 Task: Compose an email with the signature Brenda Cooper with the subject Happy birthday and the message I would like to request an extension on this deadline. from softage.1@softage.net to softage.5@softage.net with an attached document Presentation.pptx Undo the message and rewrite the message as Thank you for your interest in our product/service. Send the email. Finally, move the email from Sent Items to the label Writing
Action: Mouse moved to (452, 729)
Screenshot: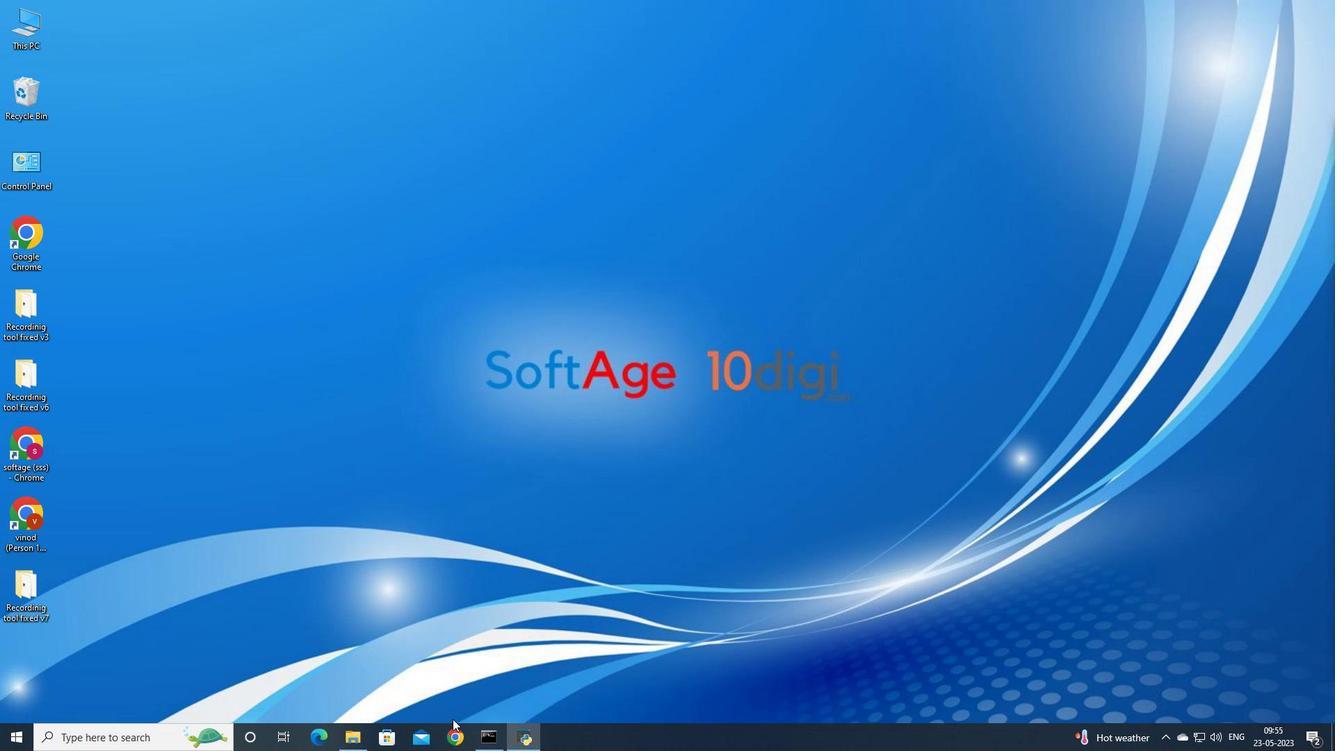 
Action: Mouse pressed left at (452, 729)
Screenshot: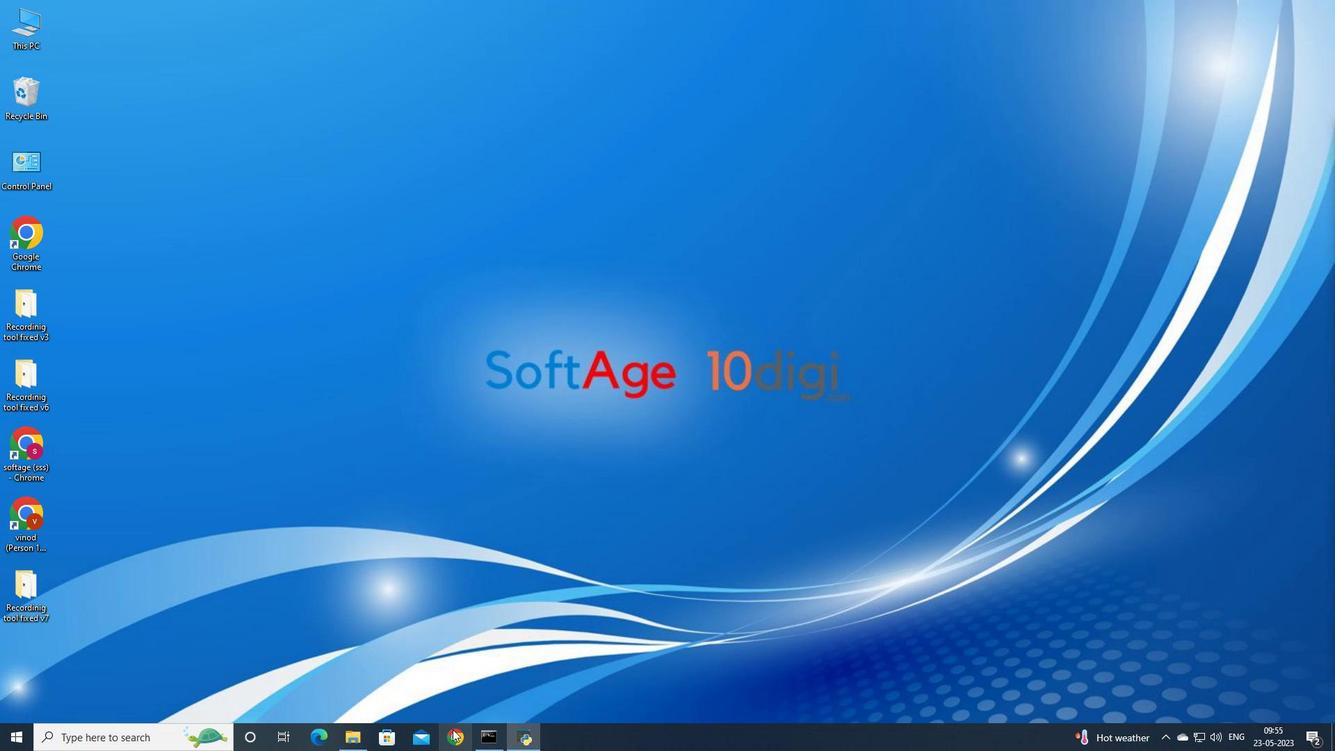 
Action: Mouse moved to (634, 439)
Screenshot: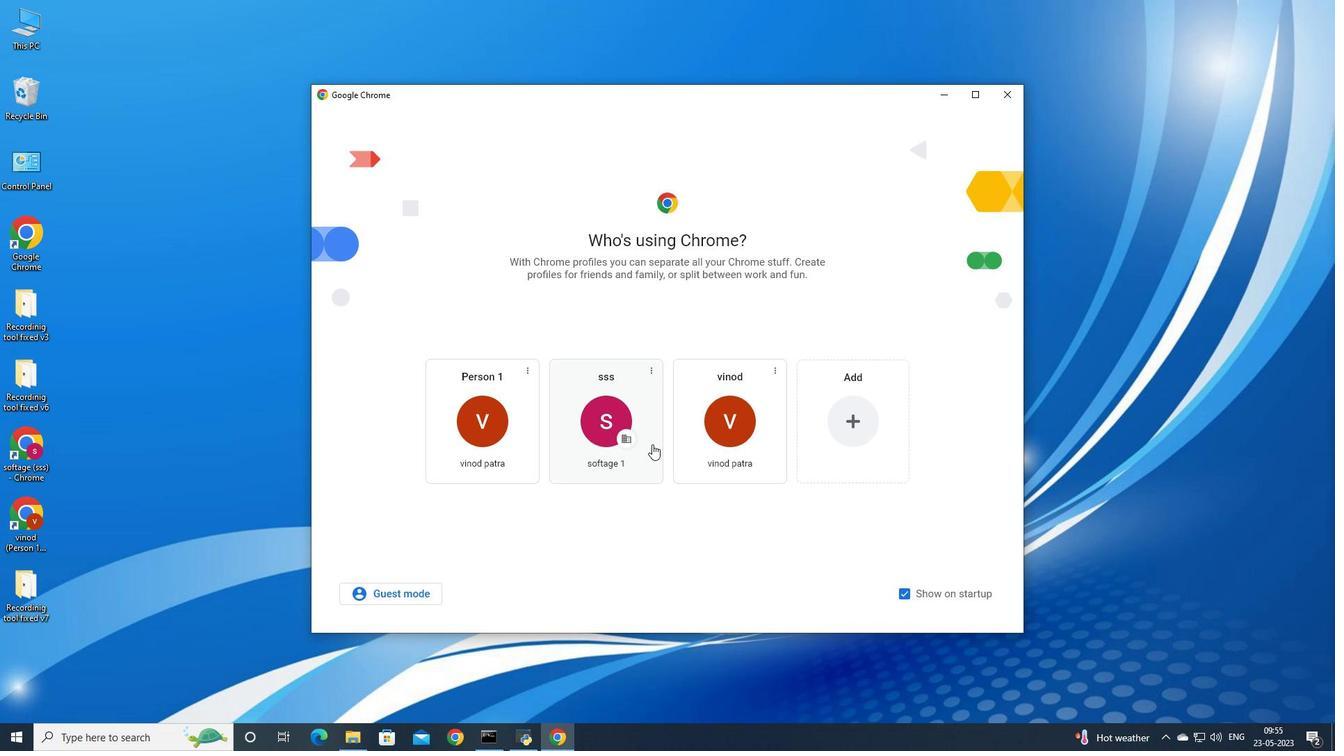 
Action: Mouse pressed left at (634, 439)
Screenshot: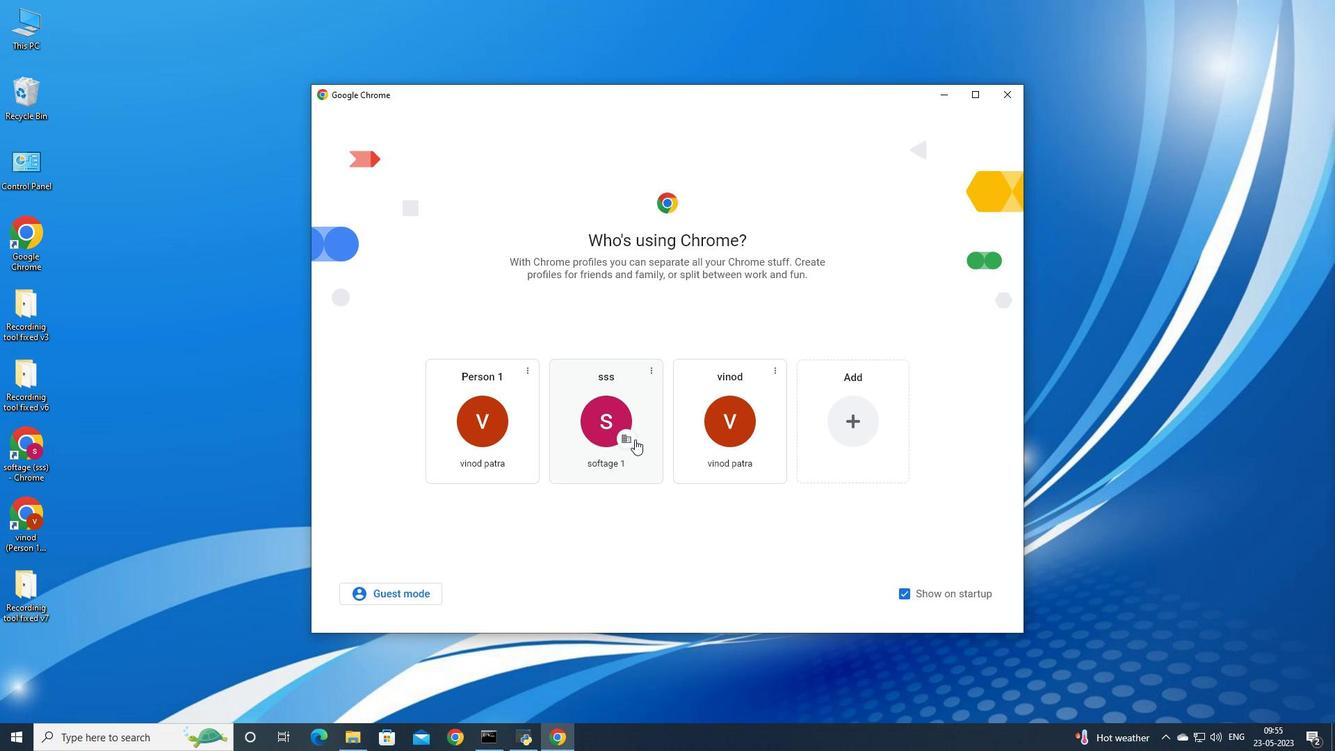 
Action: Mouse moved to (1204, 67)
Screenshot: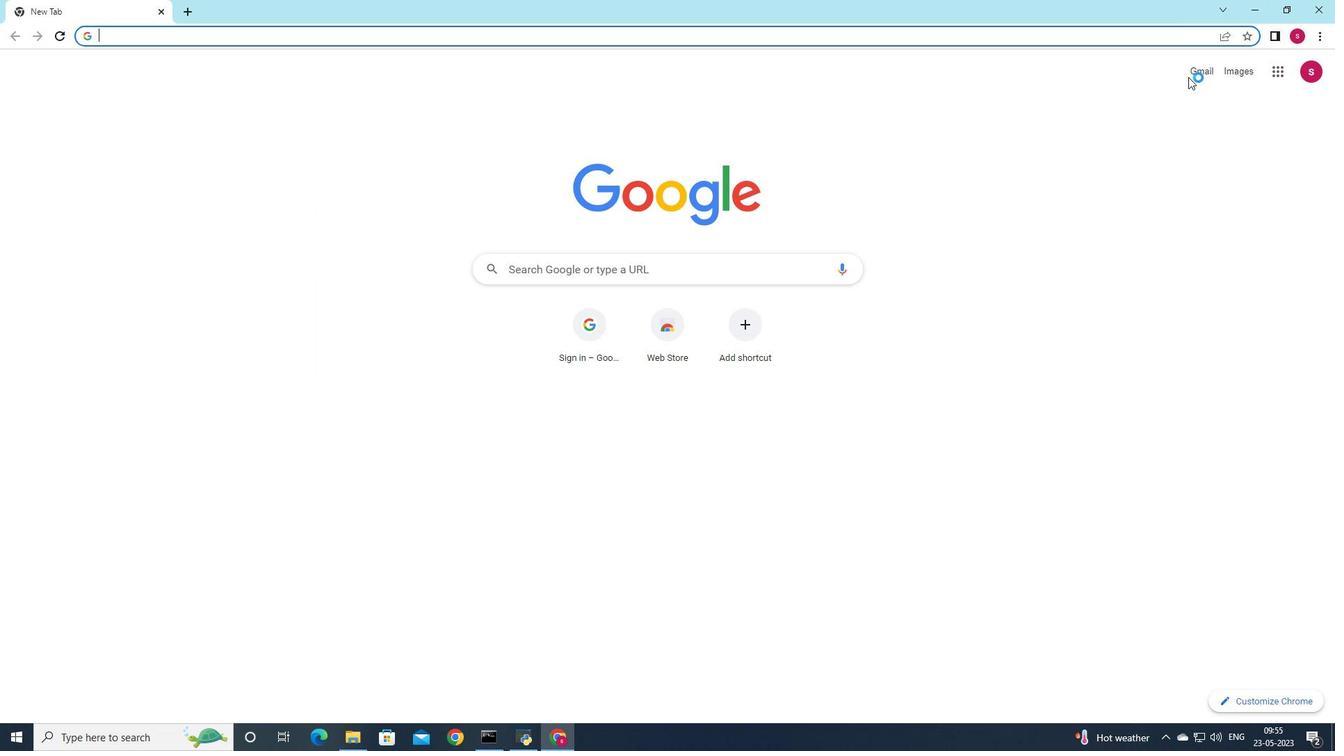 
Action: Mouse pressed left at (1204, 67)
Screenshot: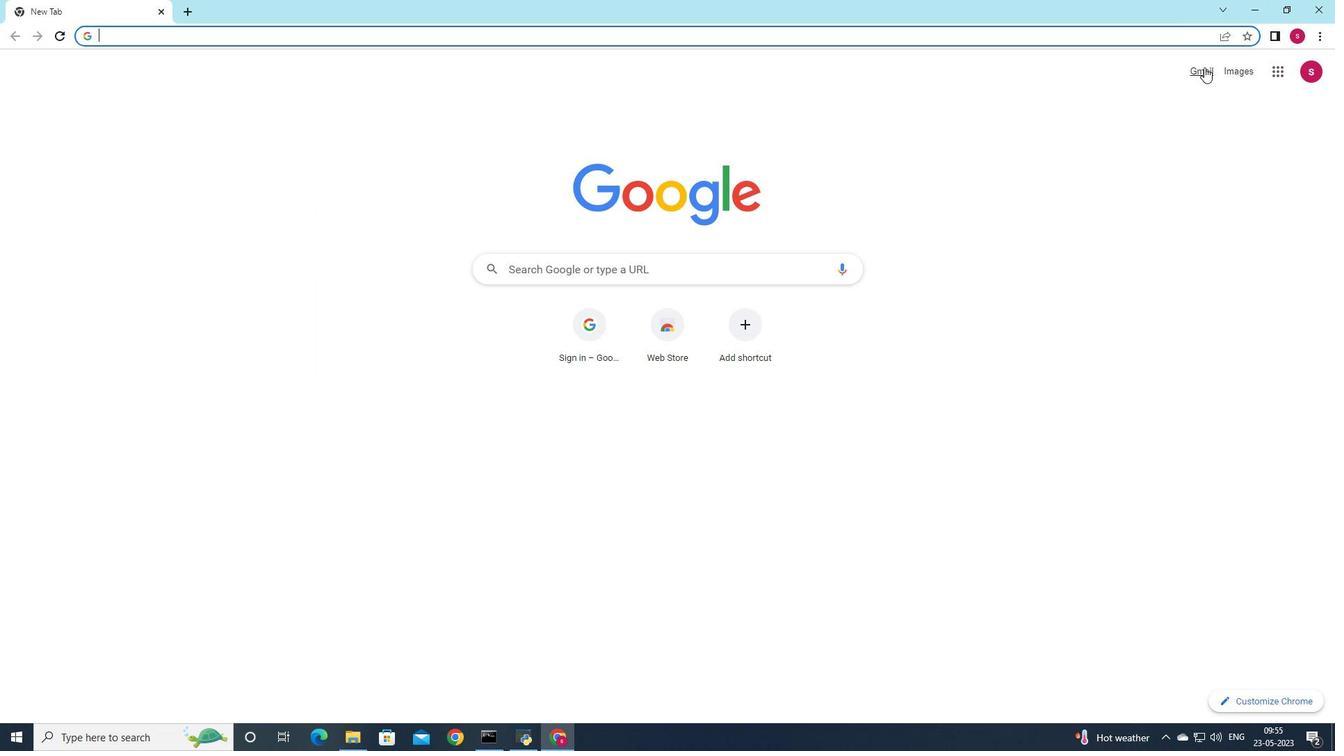 
Action: Mouse moved to (1172, 94)
Screenshot: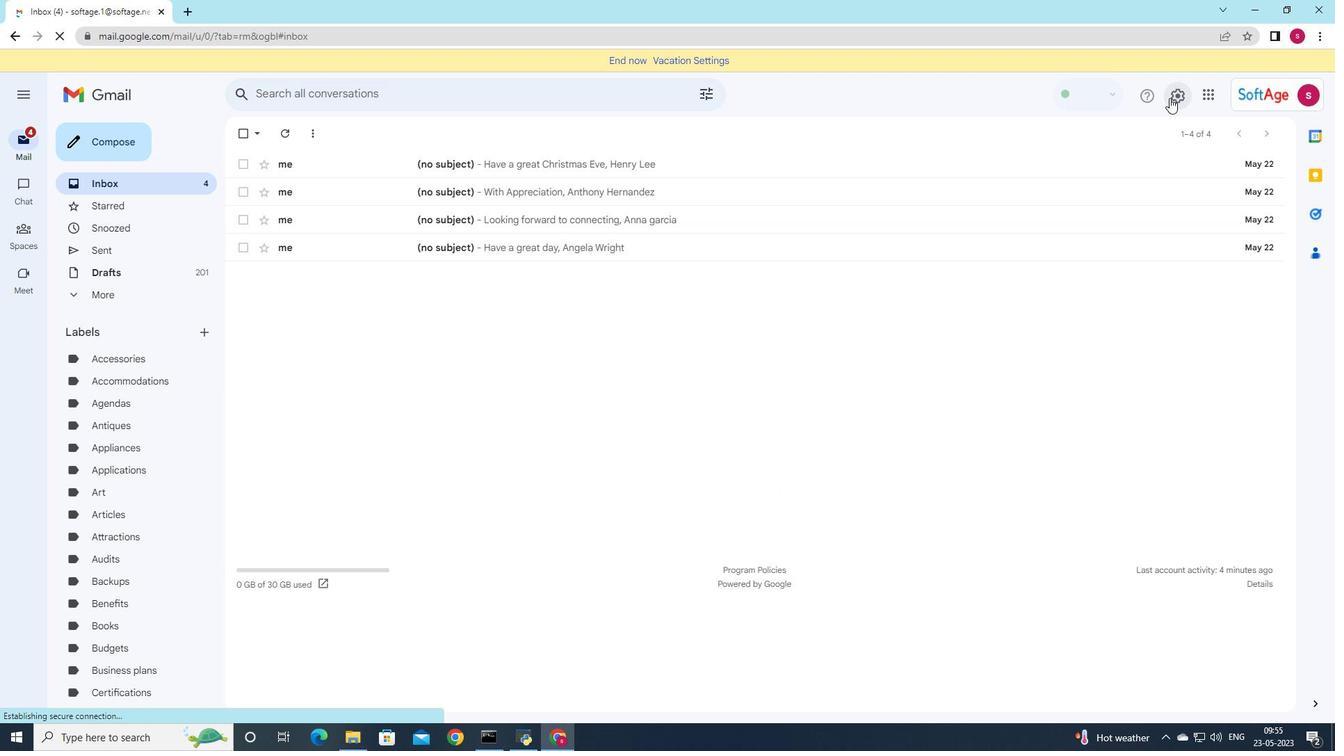 
Action: Mouse pressed left at (1172, 94)
Screenshot: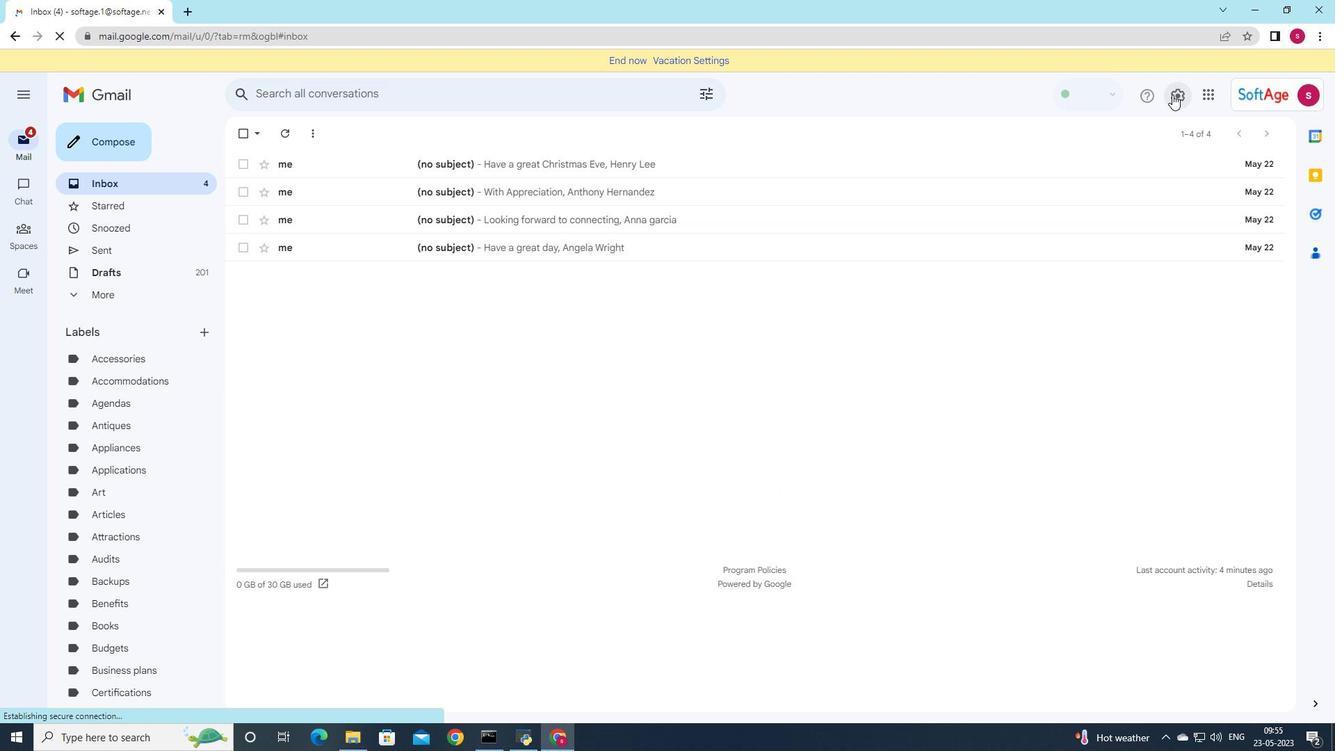 
Action: Mouse moved to (1154, 166)
Screenshot: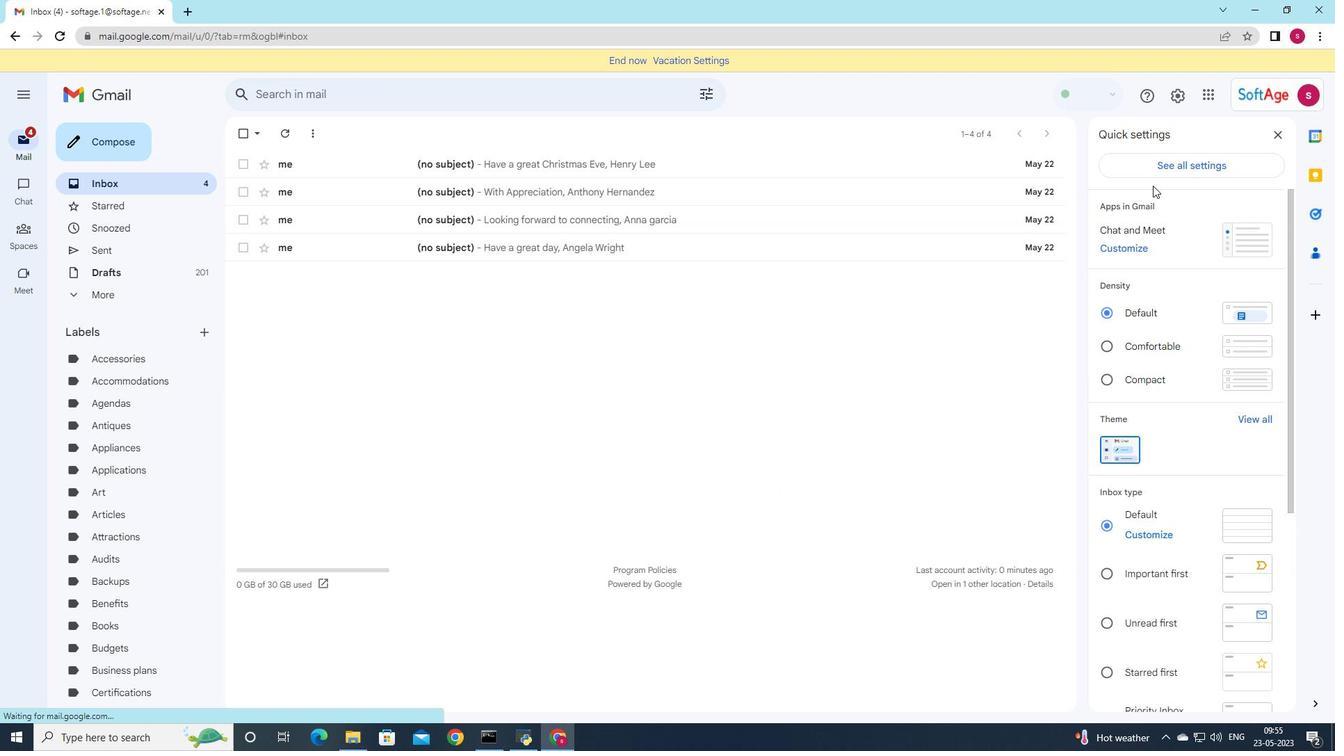 
Action: Mouse pressed left at (1154, 166)
Screenshot: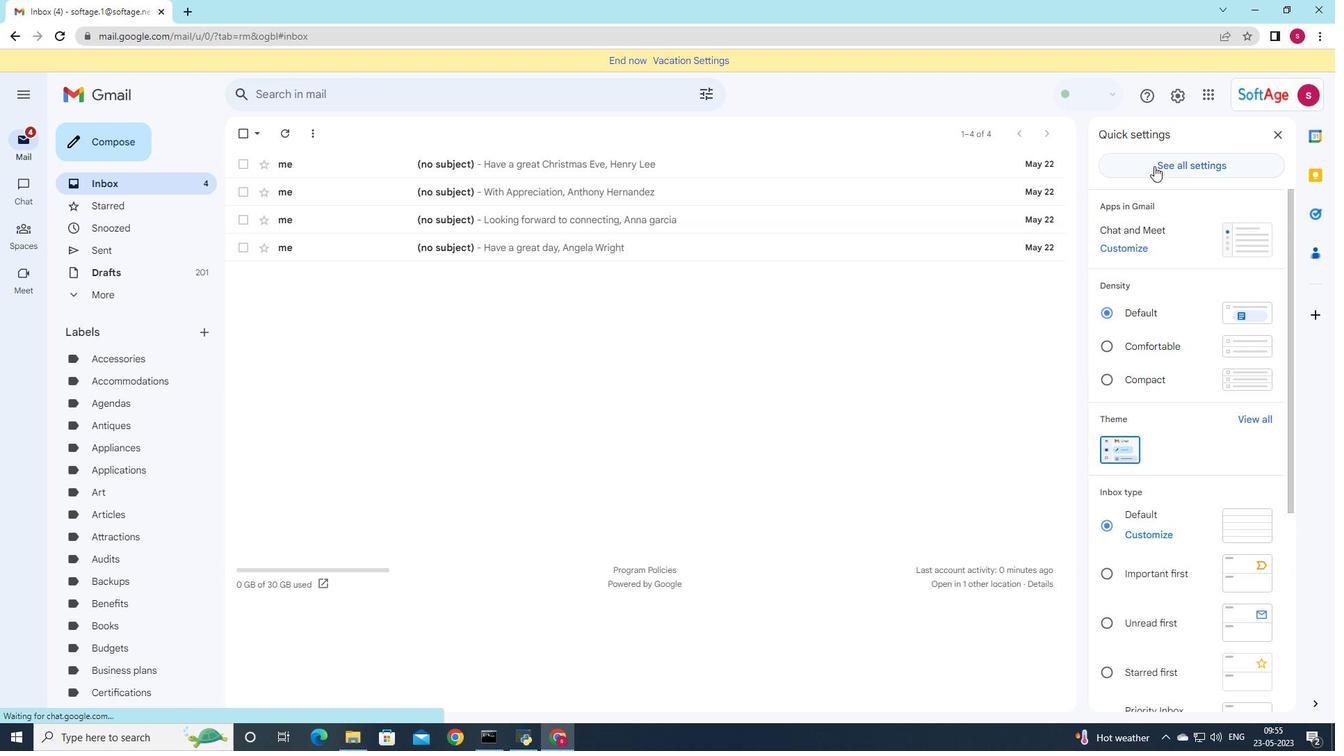 
Action: Mouse moved to (748, 403)
Screenshot: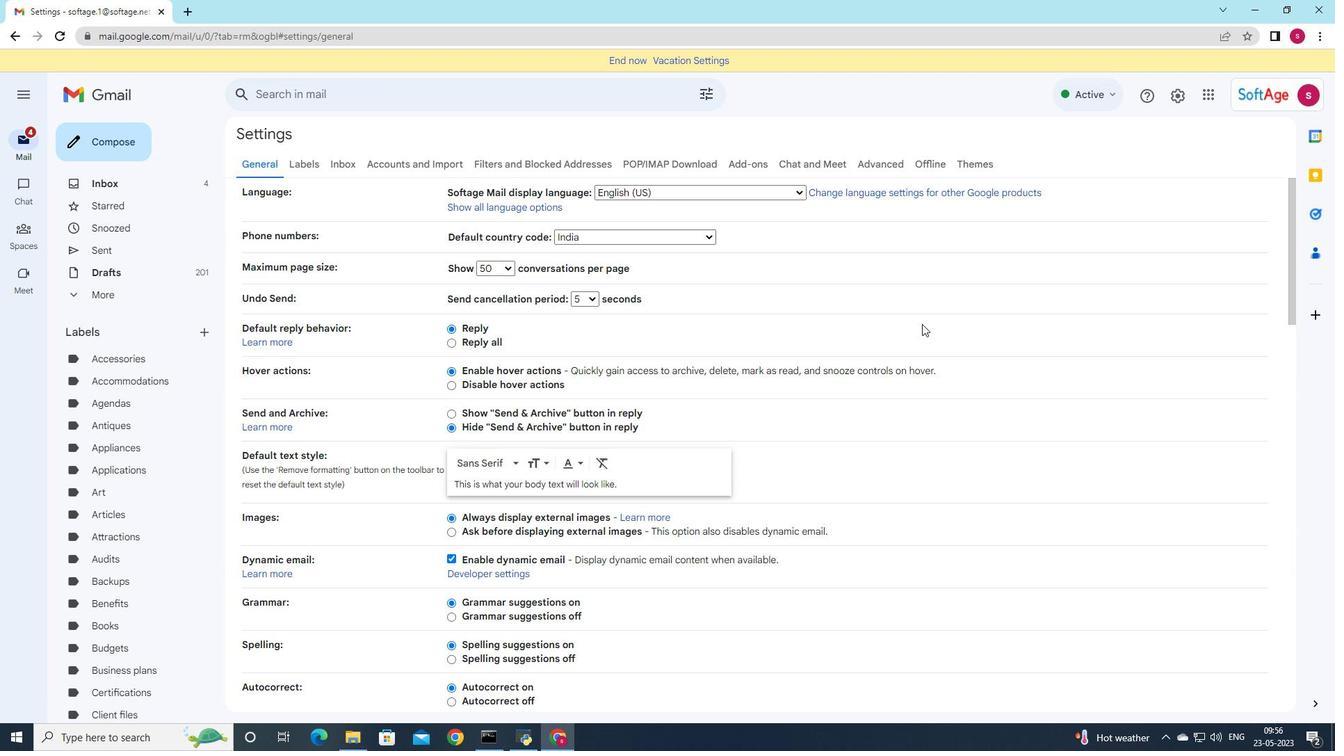 
Action: Mouse scrolled (748, 402) with delta (0, 0)
Screenshot: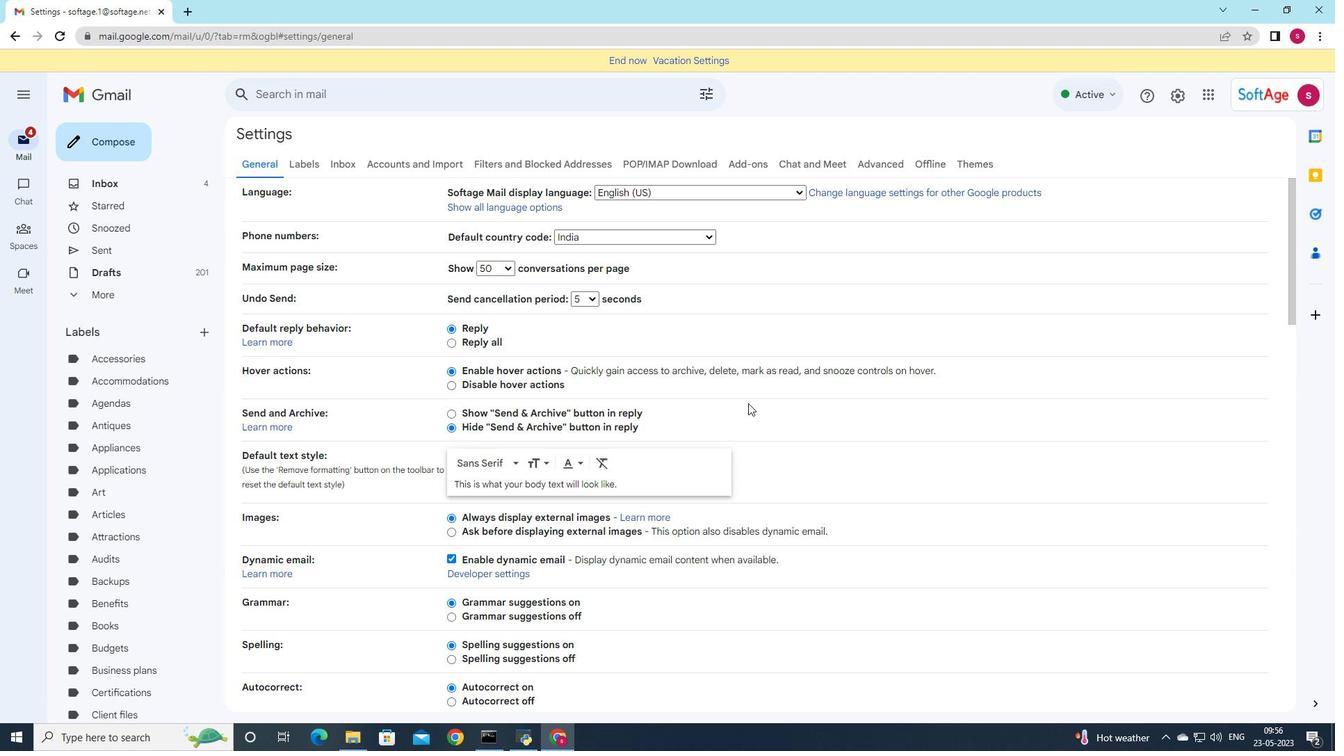 
Action: Mouse scrolled (748, 402) with delta (0, 0)
Screenshot: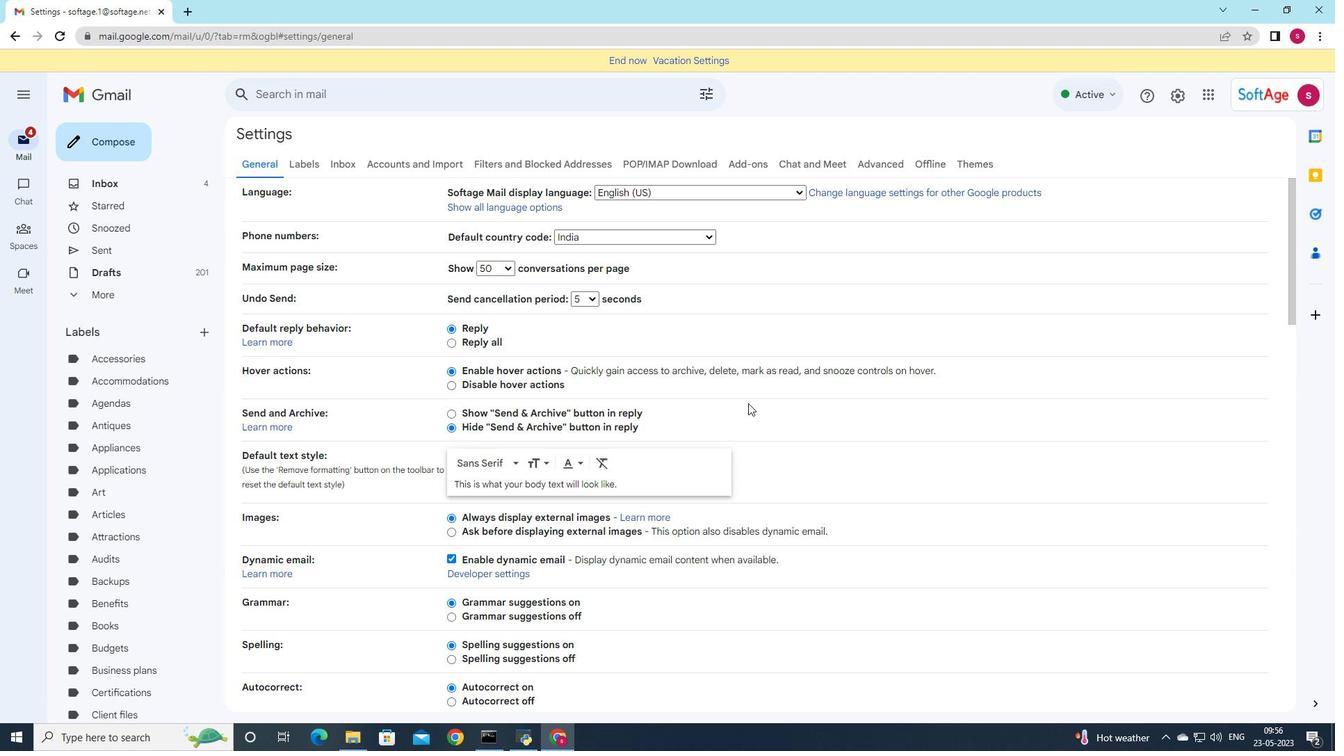 
Action: Mouse scrolled (748, 402) with delta (0, 0)
Screenshot: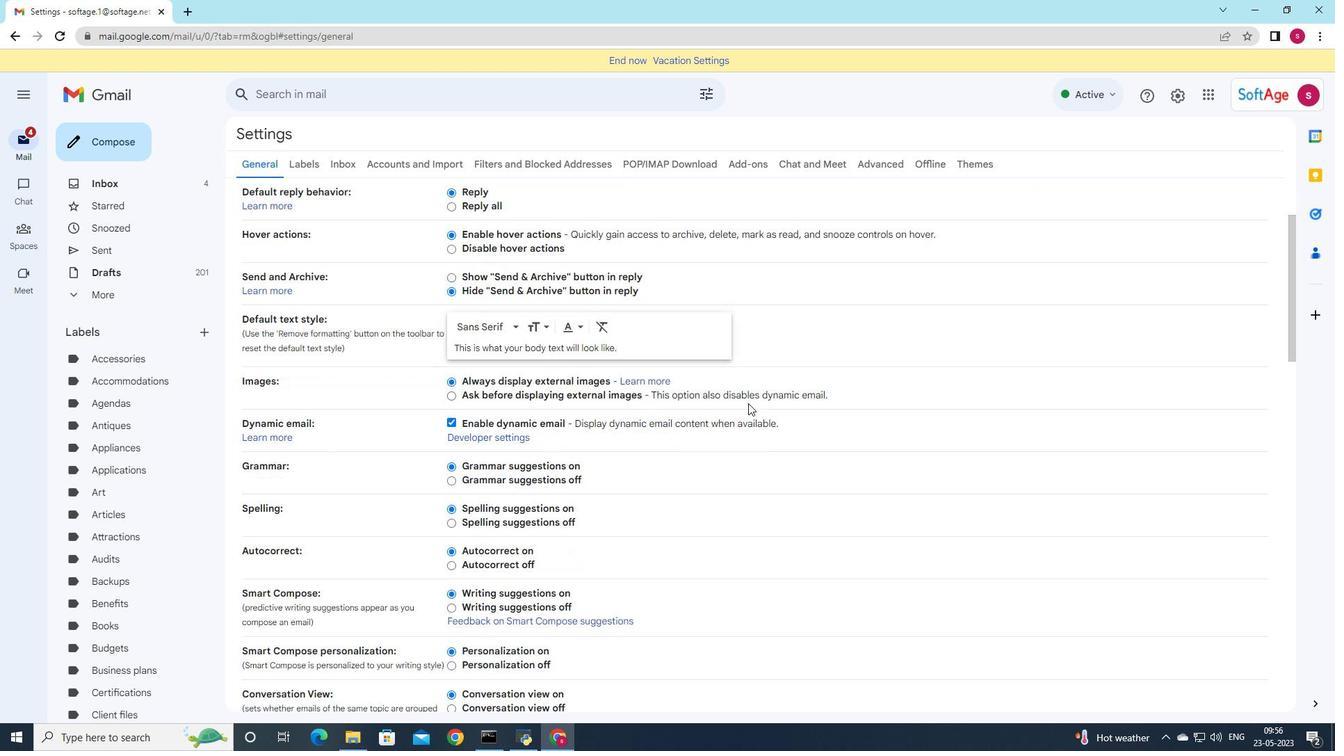 
Action: Mouse scrolled (748, 402) with delta (0, 0)
Screenshot: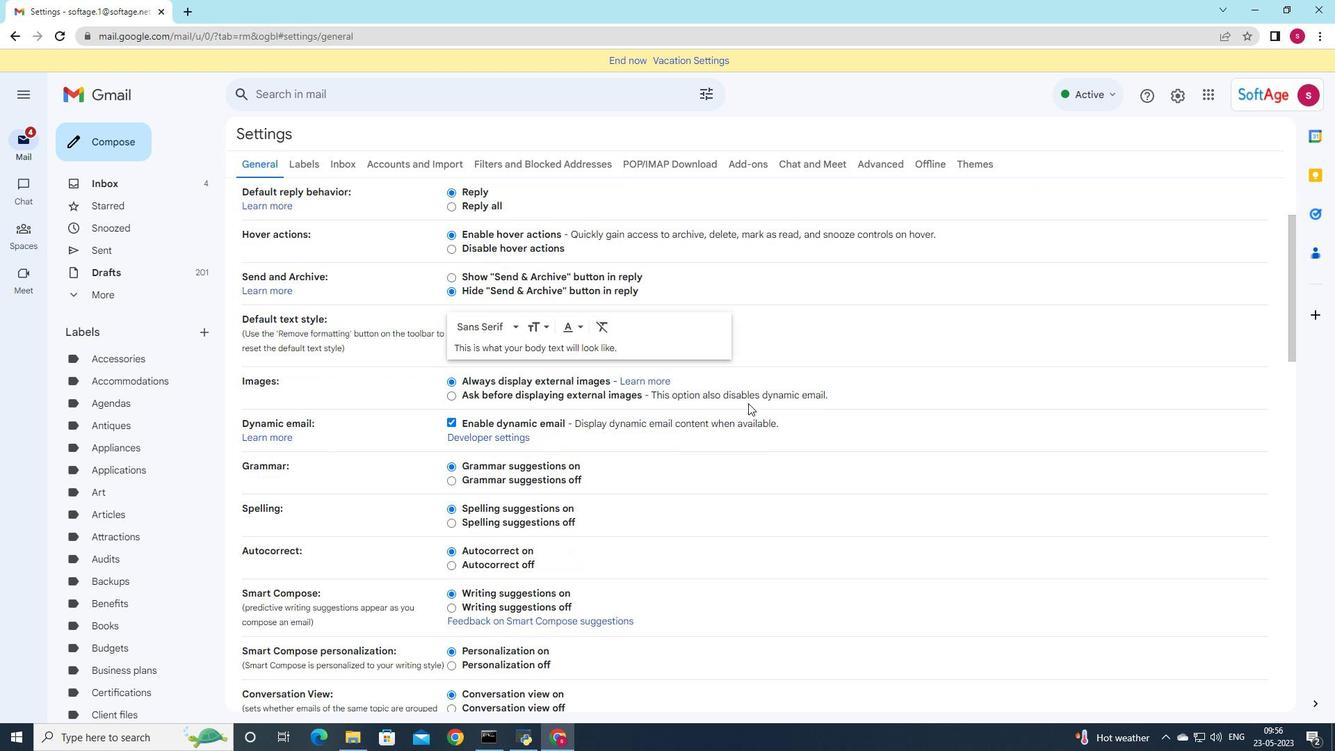 
Action: Mouse scrolled (748, 402) with delta (0, 0)
Screenshot: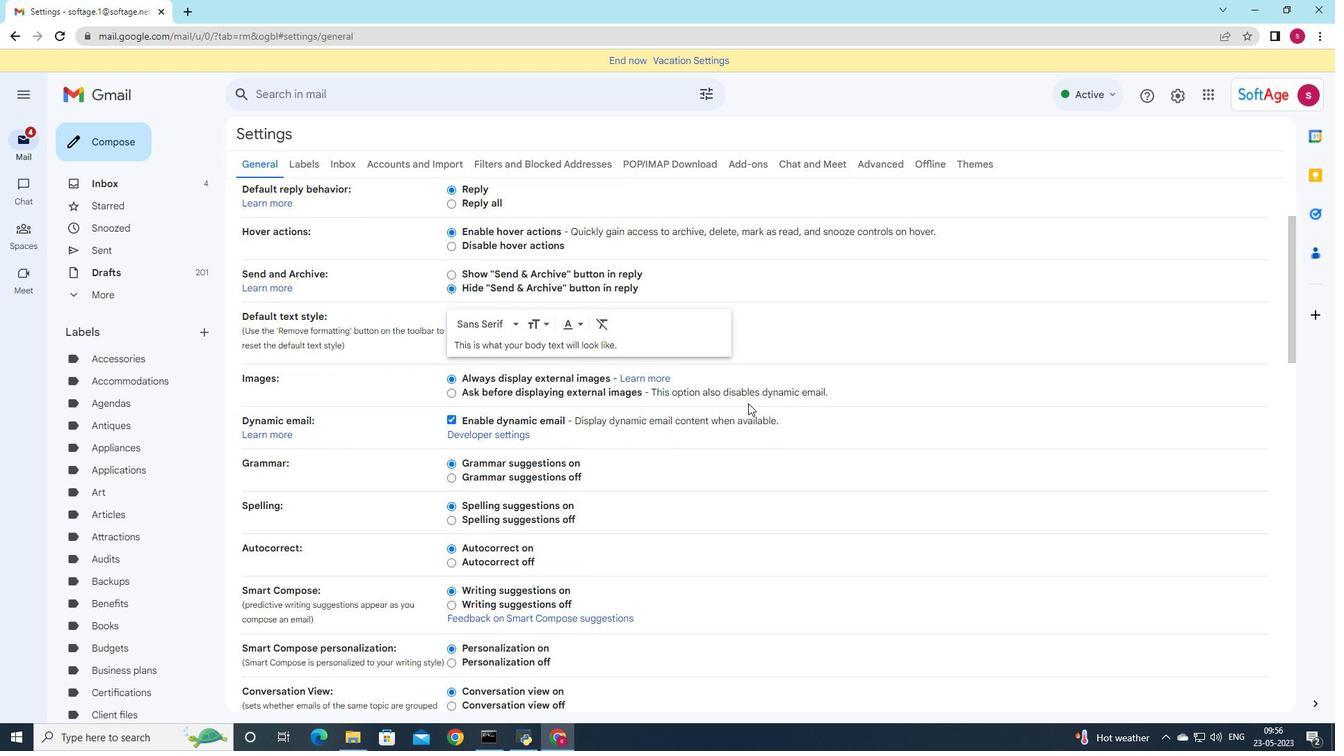 
Action: Mouse scrolled (748, 402) with delta (0, 0)
Screenshot: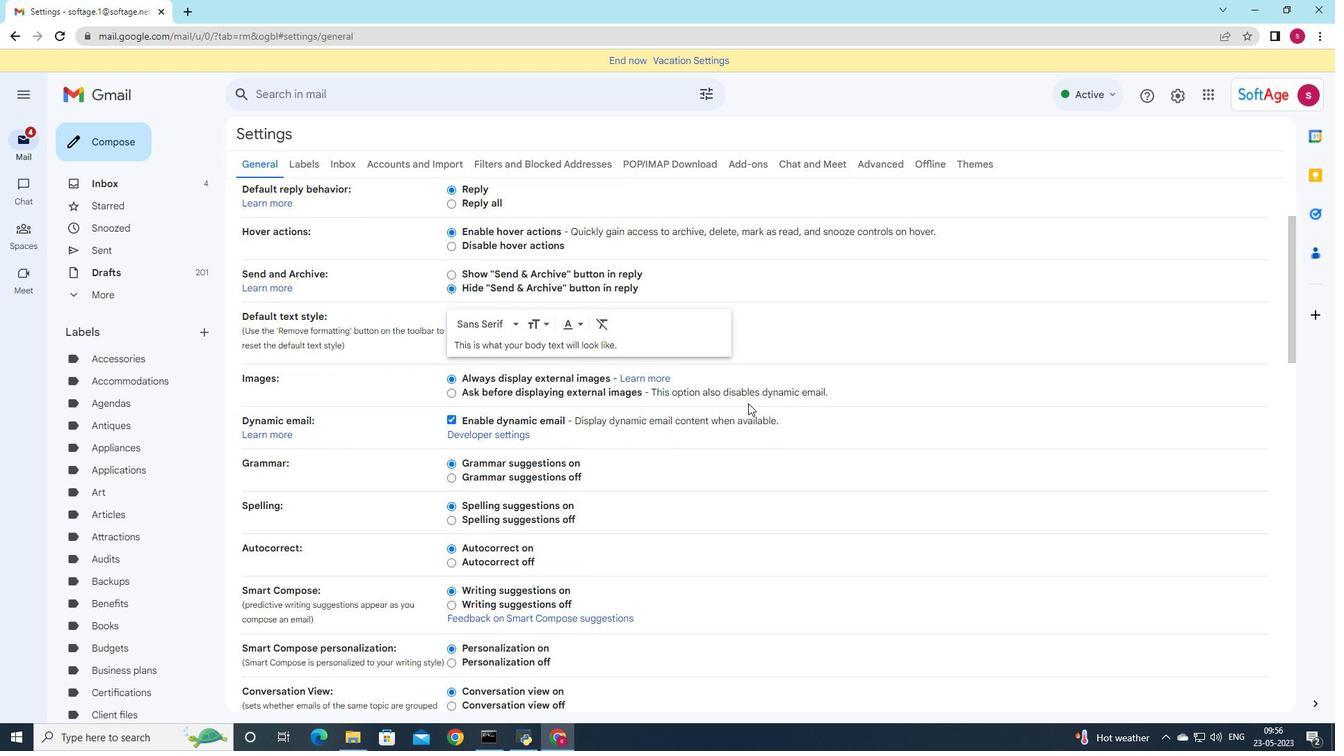
Action: Mouse scrolled (748, 402) with delta (0, 0)
Screenshot: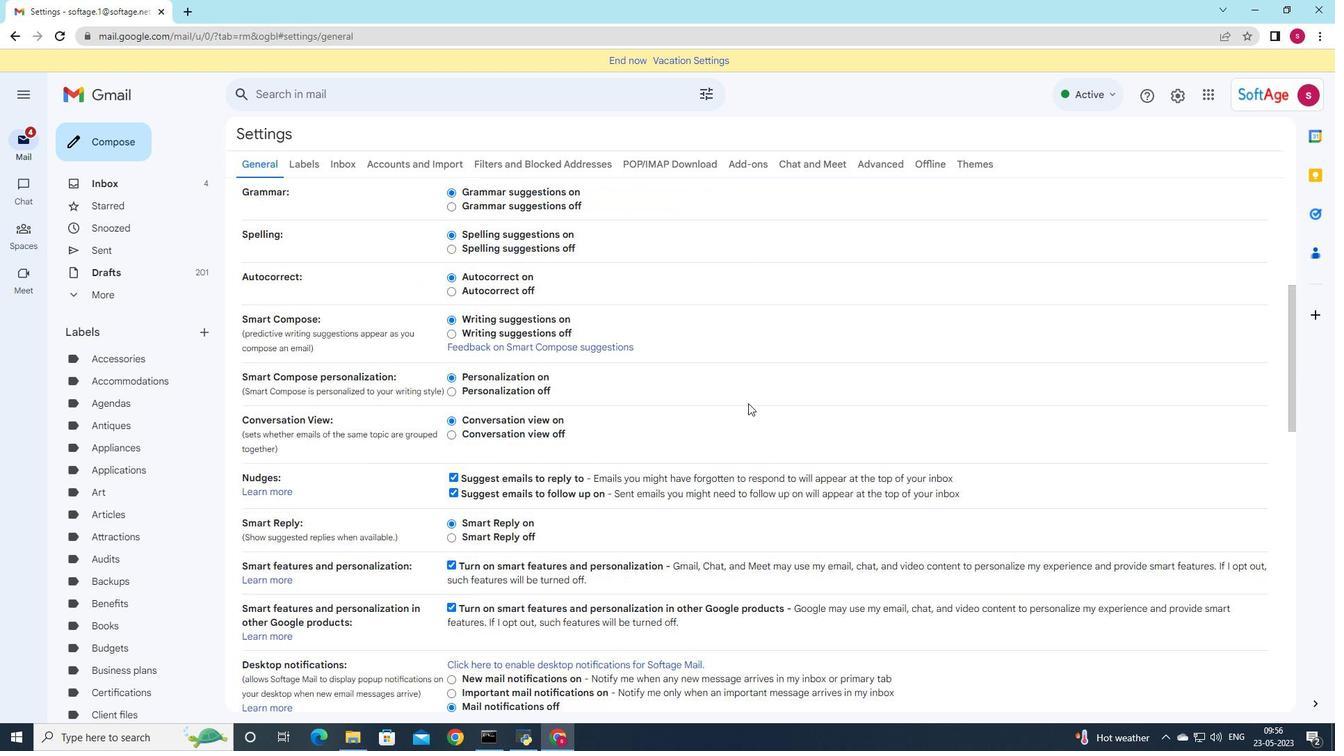 
Action: Mouse scrolled (748, 402) with delta (0, 0)
Screenshot: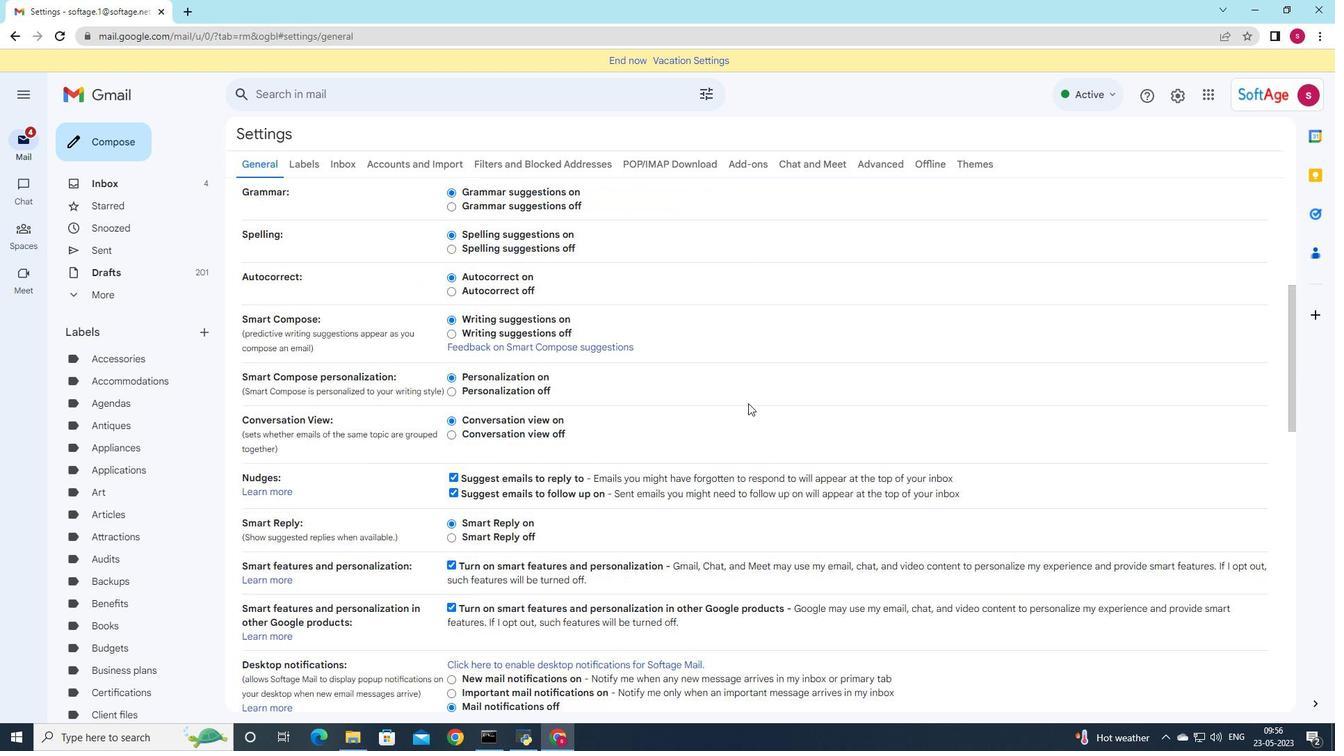 
Action: Mouse scrolled (748, 402) with delta (0, 0)
Screenshot: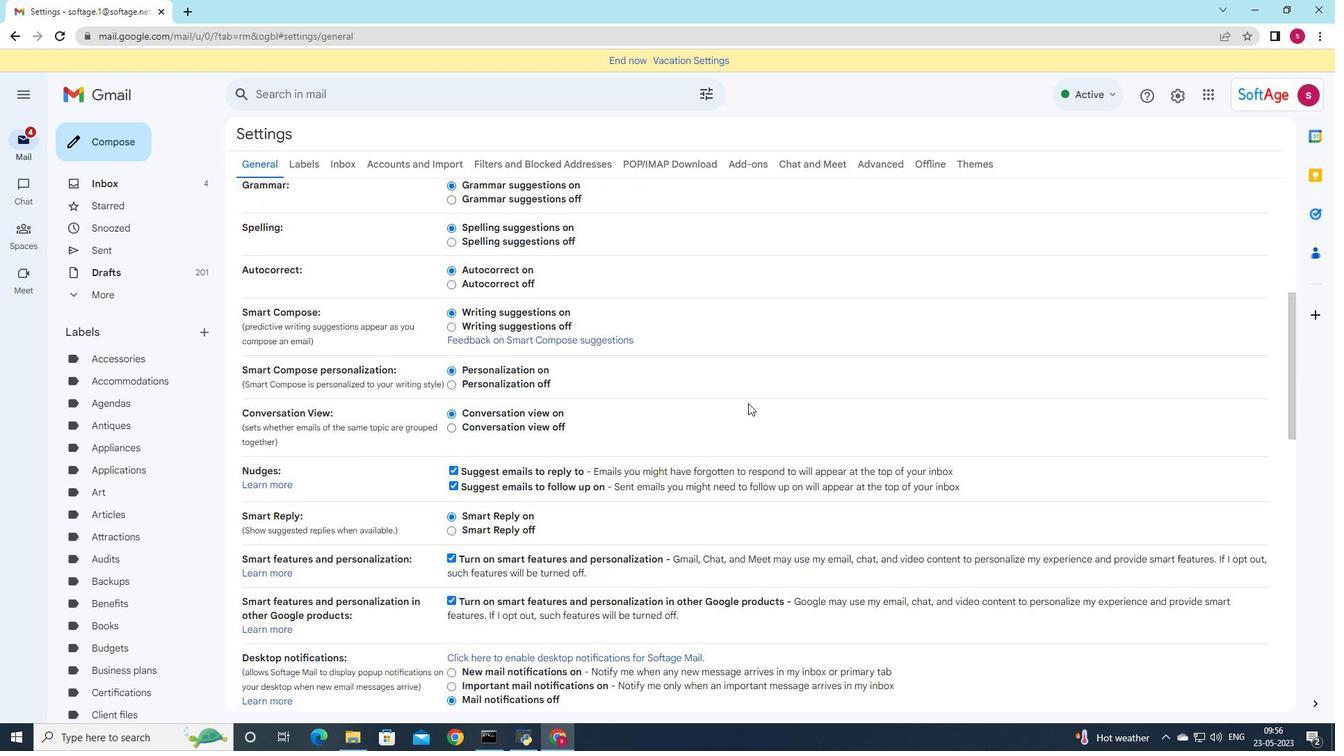 
Action: Mouse scrolled (748, 402) with delta (0, 0)
Screenshot: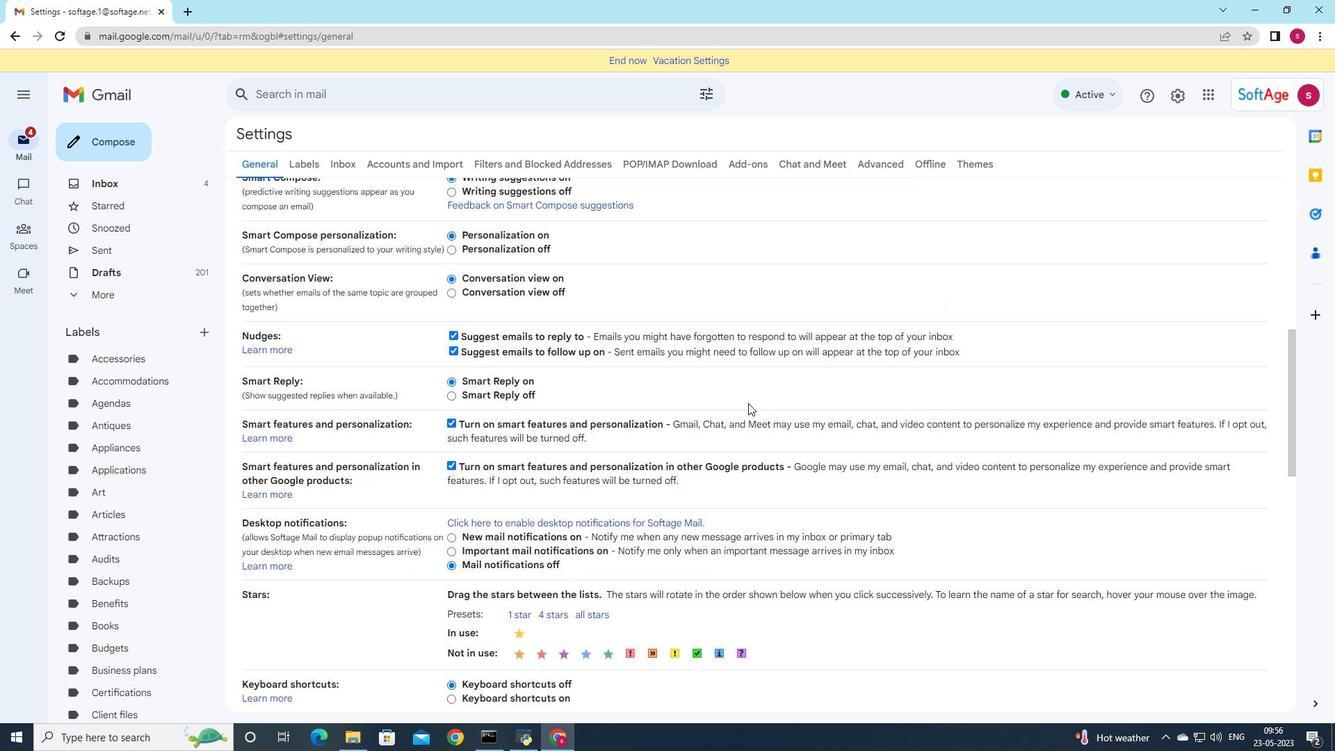 
Action: Mouse scrolled (748, 402) with delta (0, 0)
Screenshot: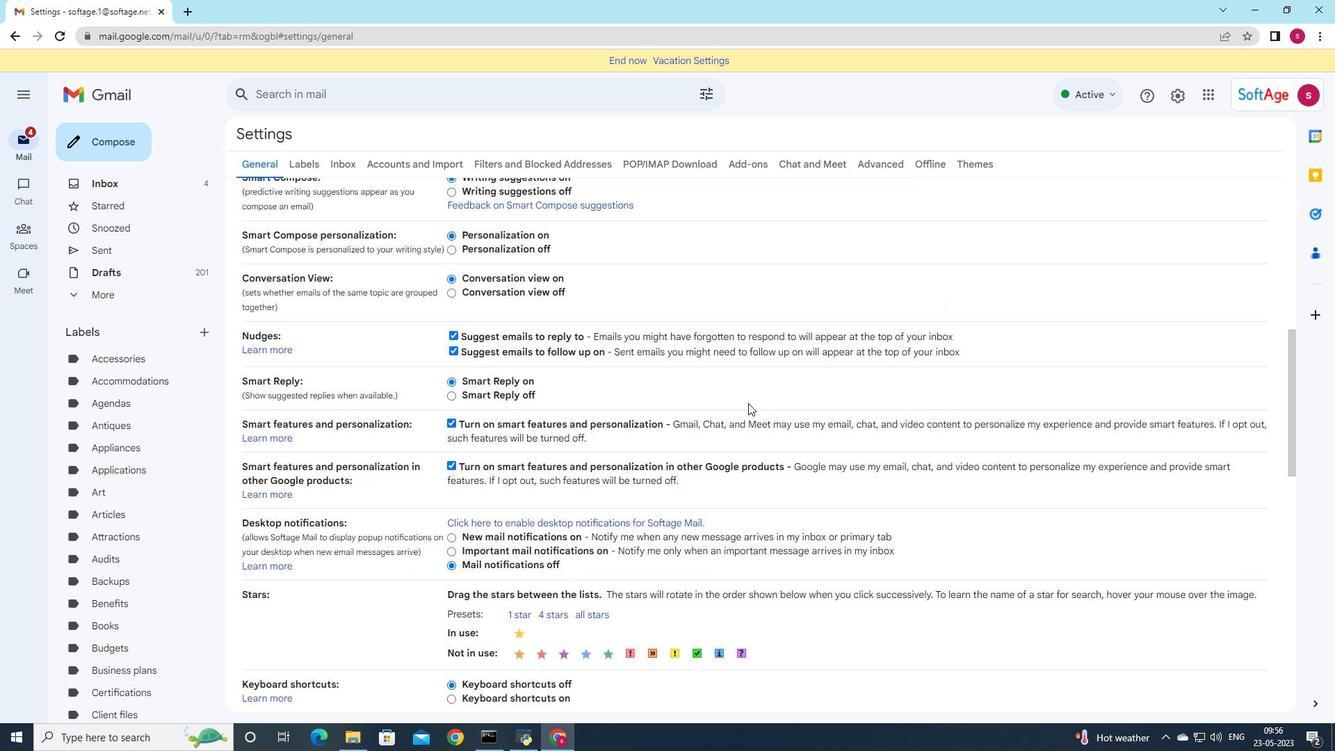 
Action: Mouse scrolled (748, 402) with delta (0, 0)
Screenshot: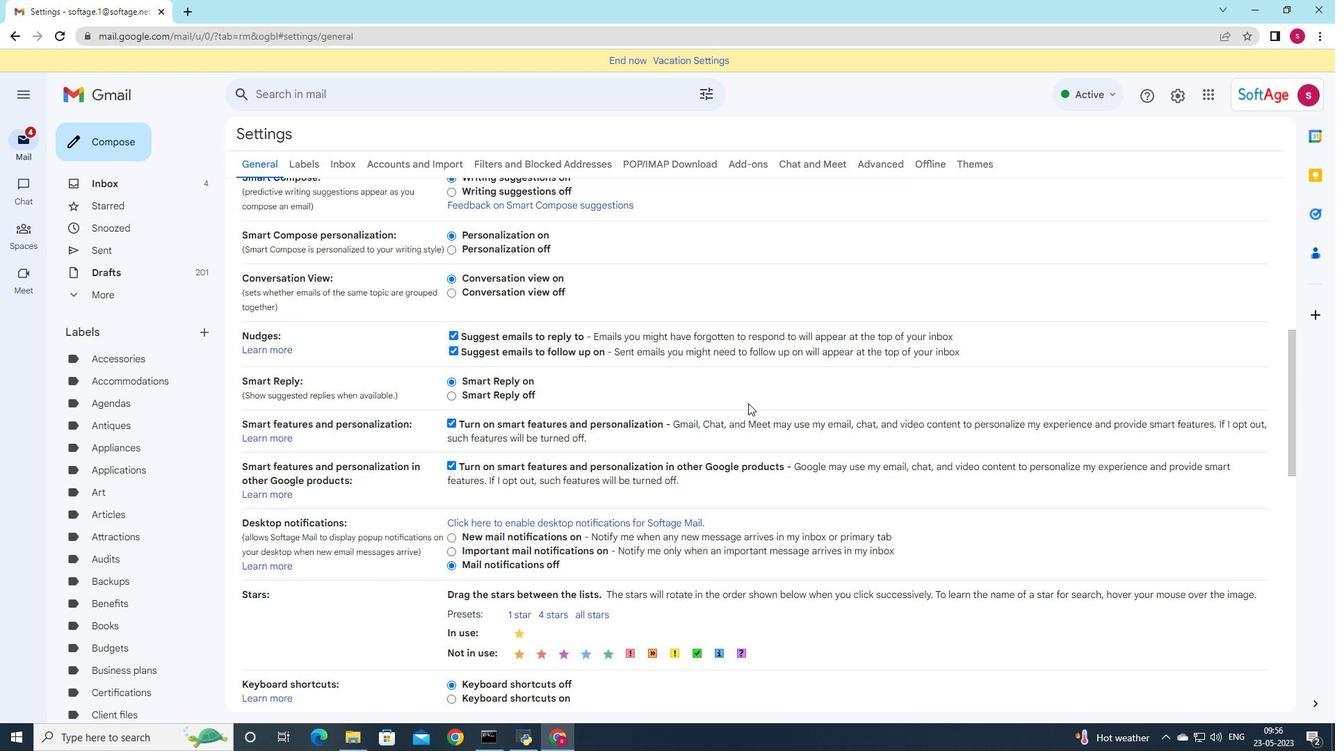 
Action: Mouse scrolled (748, 402) with delta (0, 0)
Screenshot: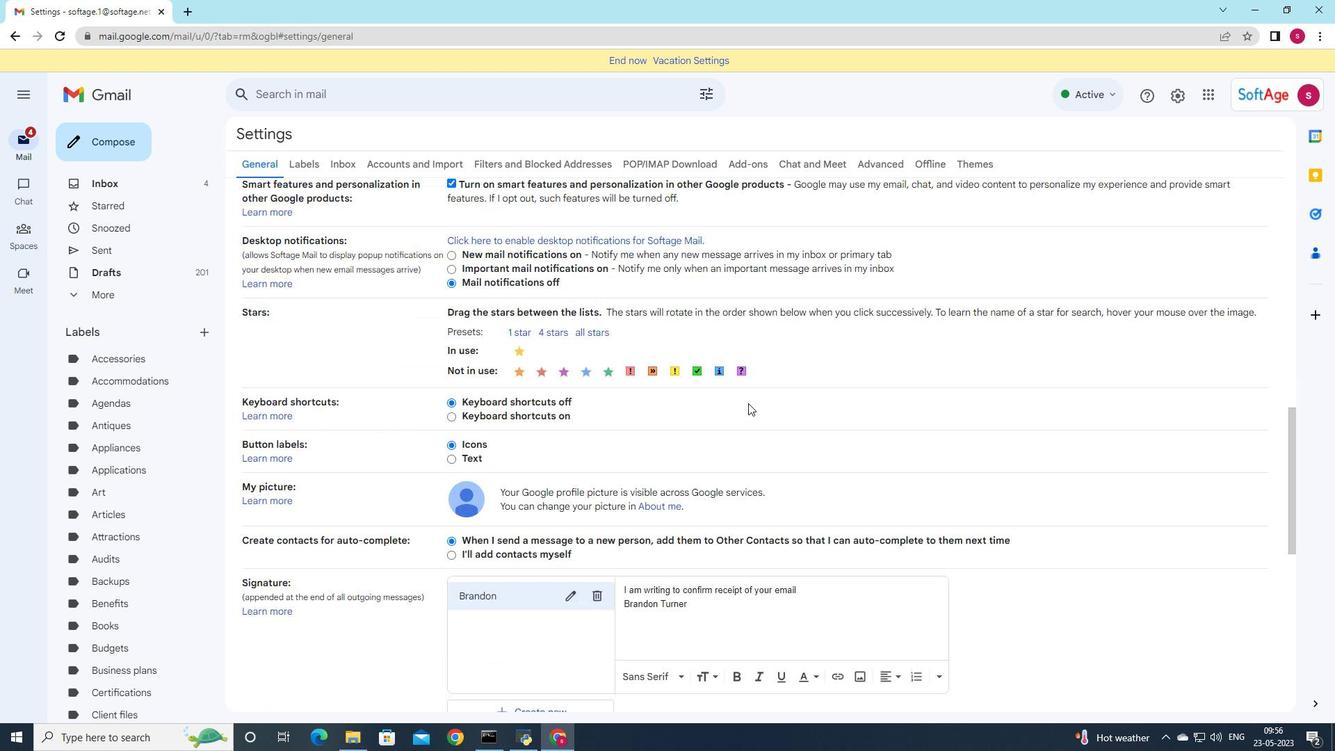 
Action: Mouse scrolled (748, 402) with delta (0, 0)
Screenshot: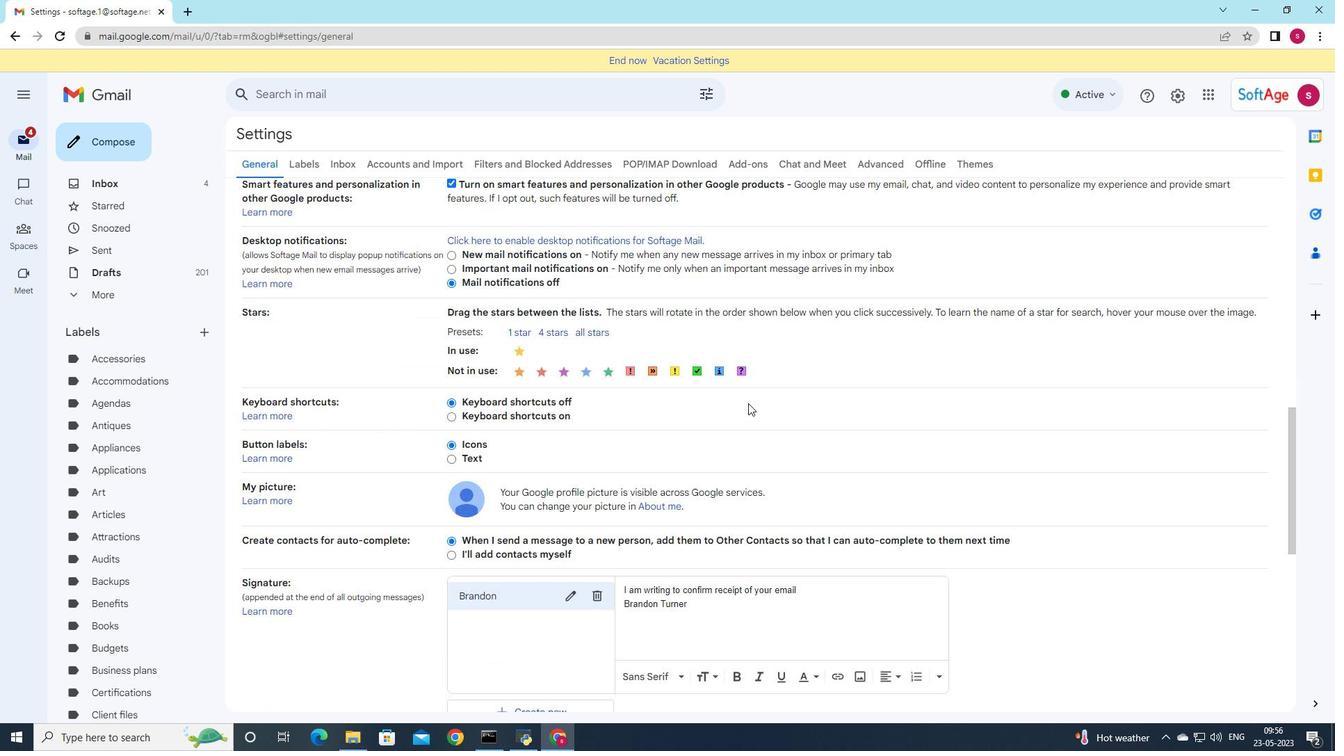 
Action: Mouse scrolled (748, 402) with delta (0, 0)
Screenshot: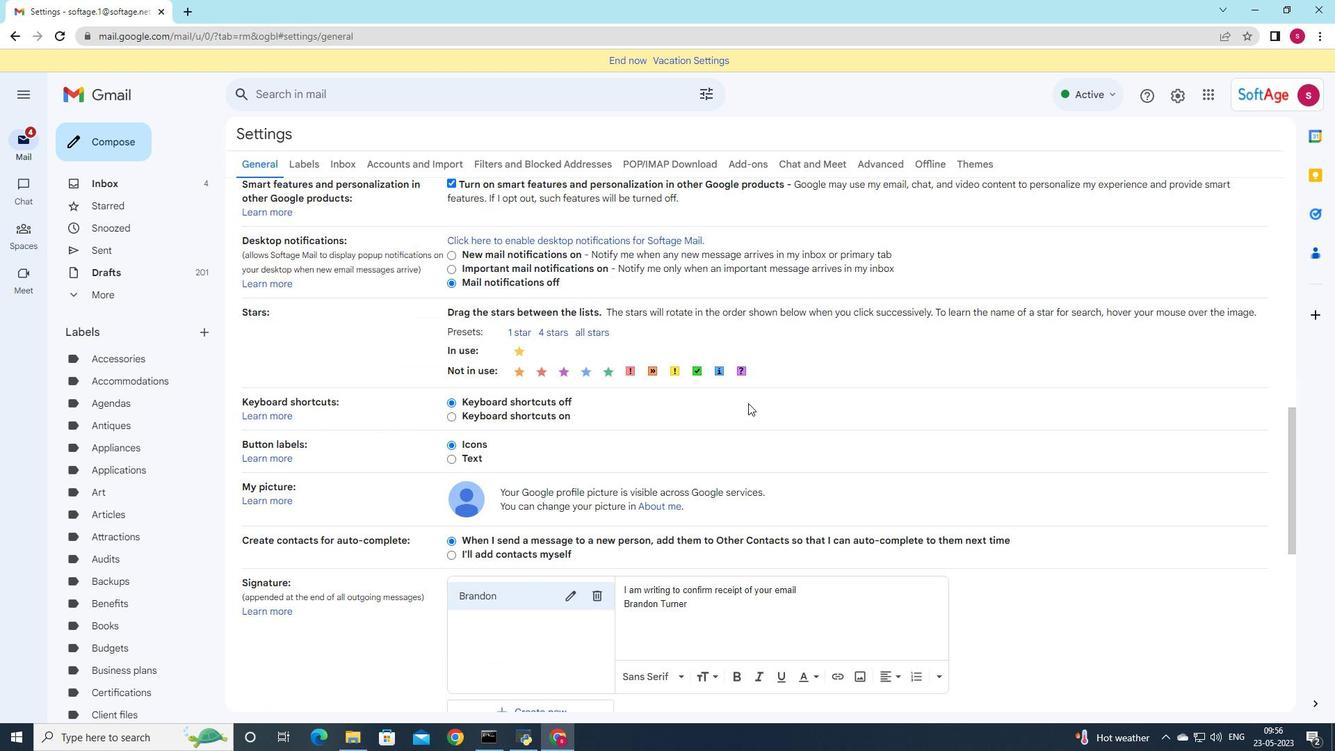 
Action: Mouse moved to (596, 384)
Screenshot: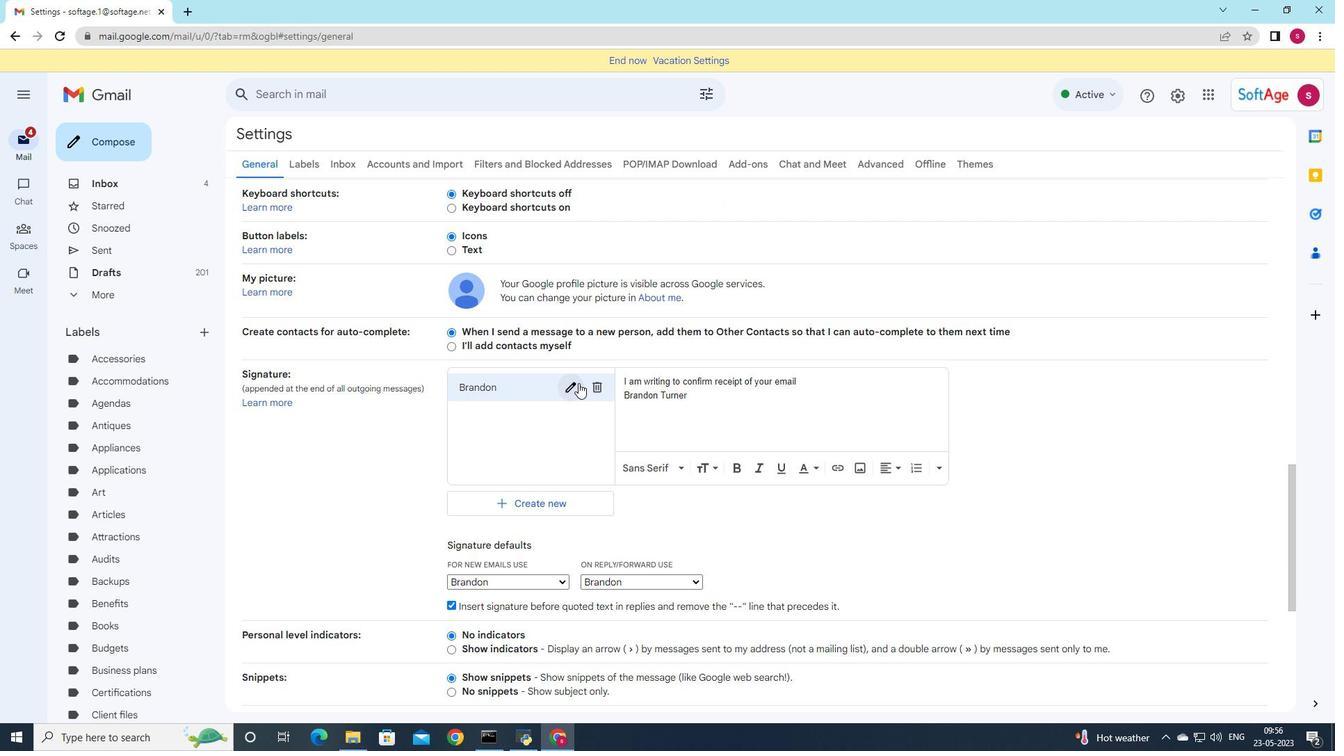 
Action: Mouse pressed left at (596, 384)
Screenshot: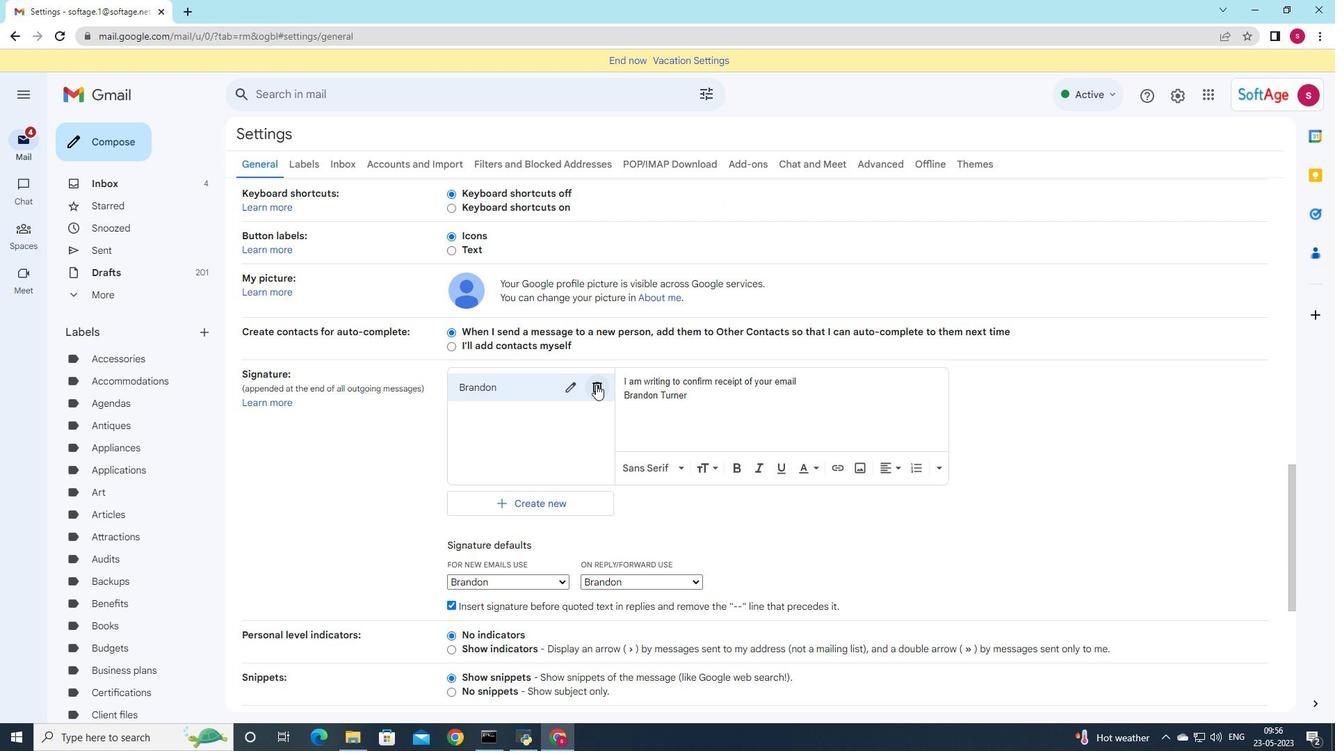 
Action: Mouse moved to (800, 408)
Screenshot: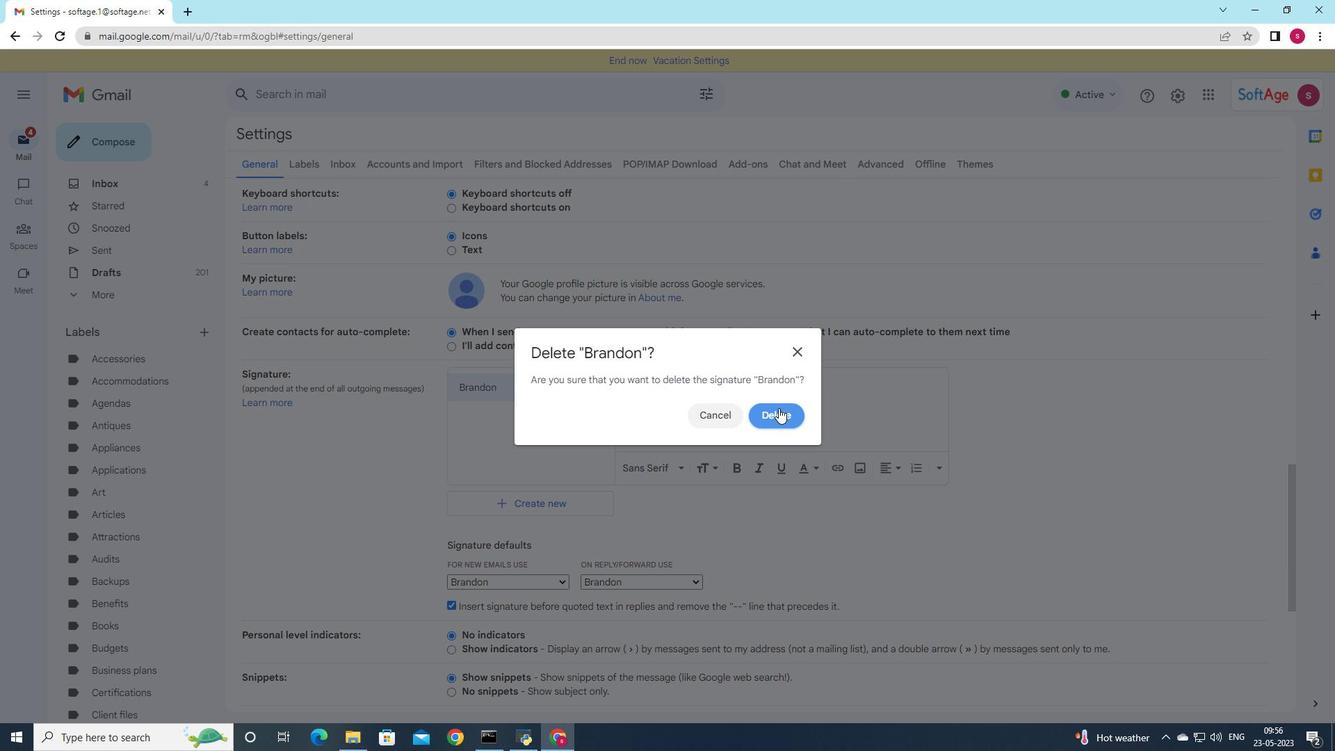 
Action: Mouse pressed left at (800, 408)
Screenshot: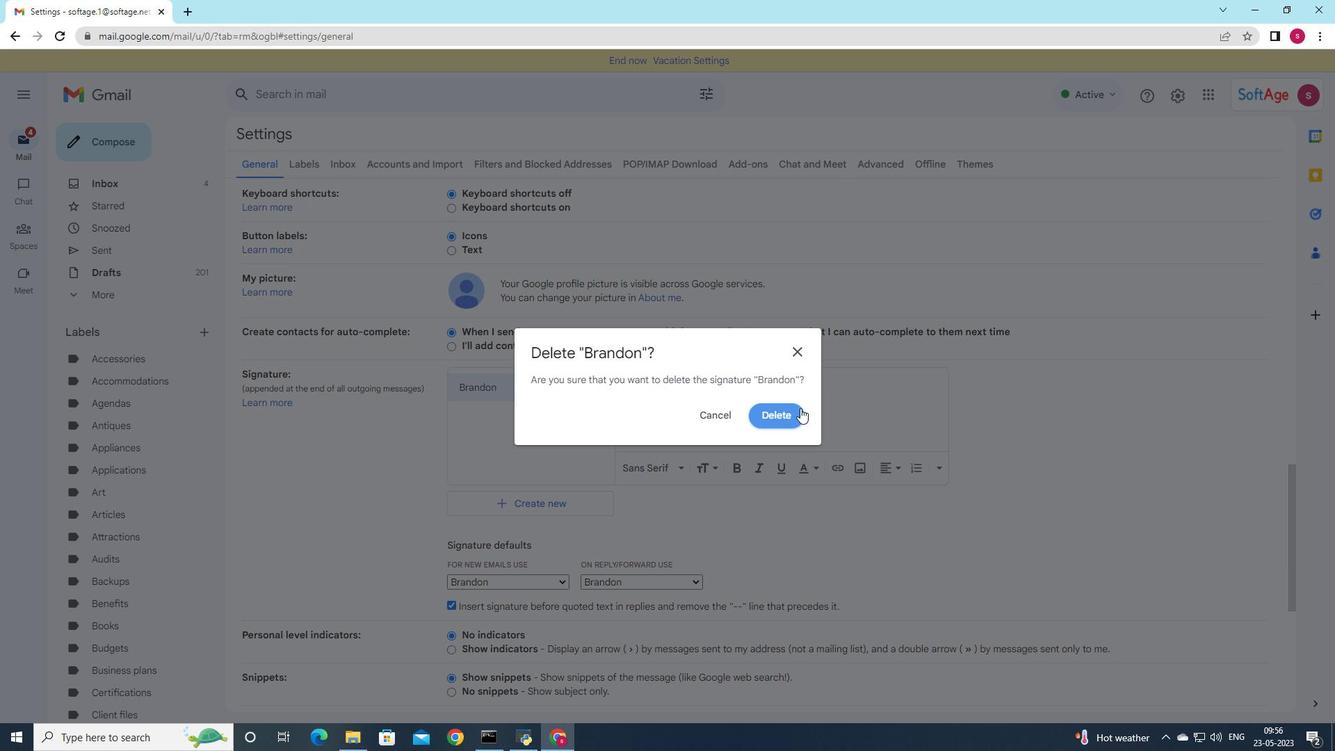 
Action: Mouse moved to (607, 476)
Screenshot: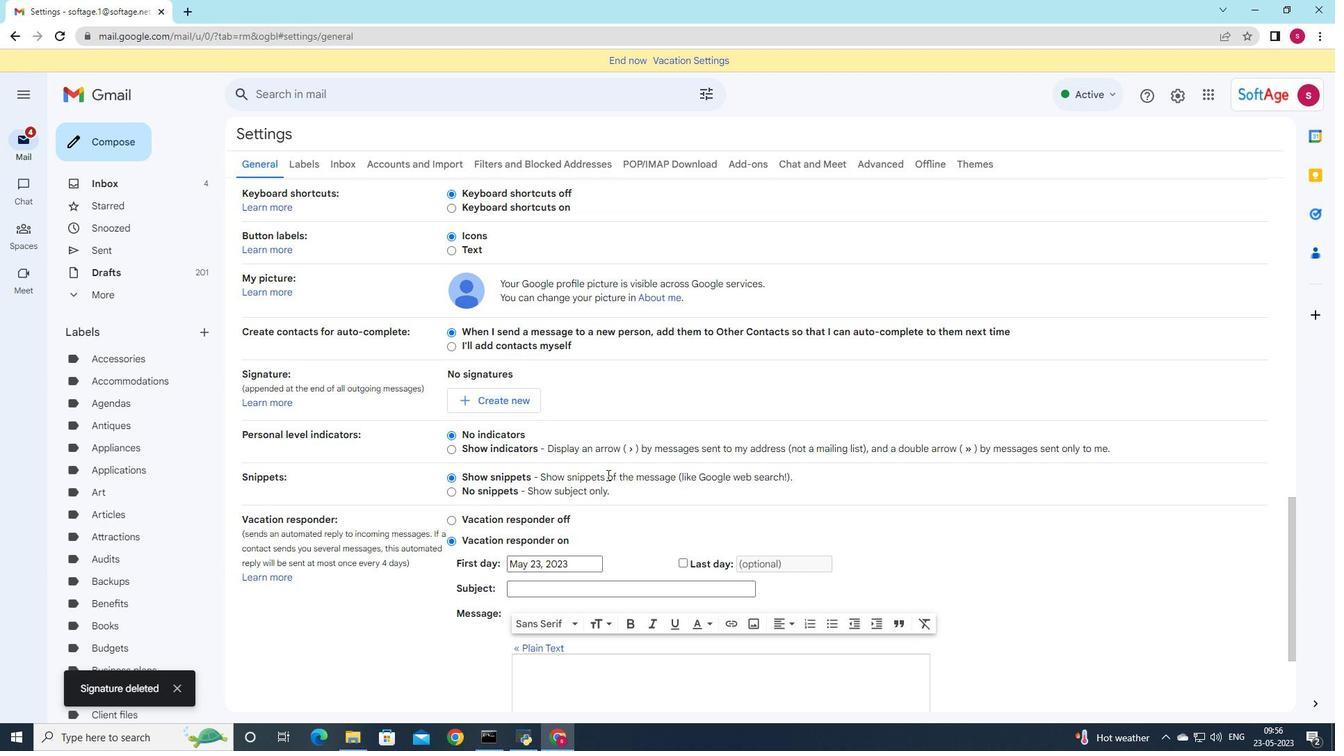 
Action: Mouse scrolled (607, 475) with delta (0, 0)
Screenshot: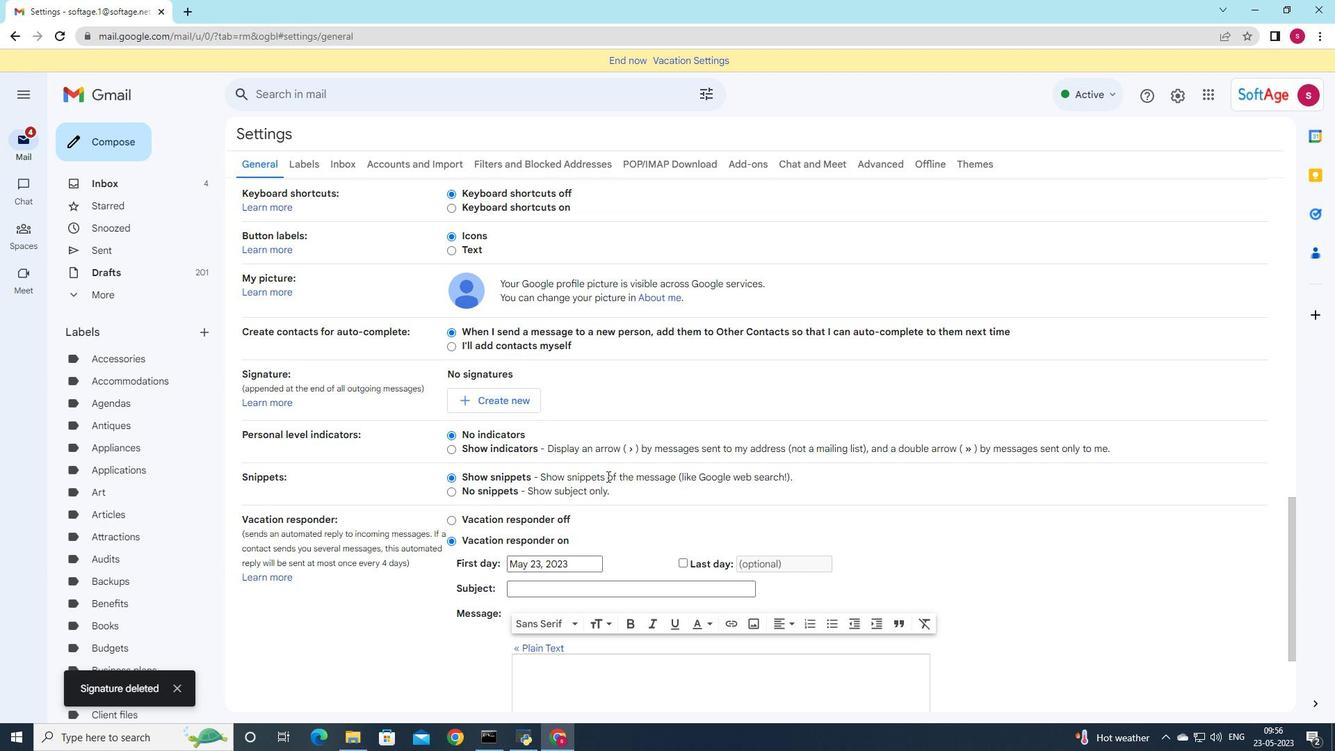 
Action: Mouse scrolled (607, 475) with delta (0, 0)
Screenshot: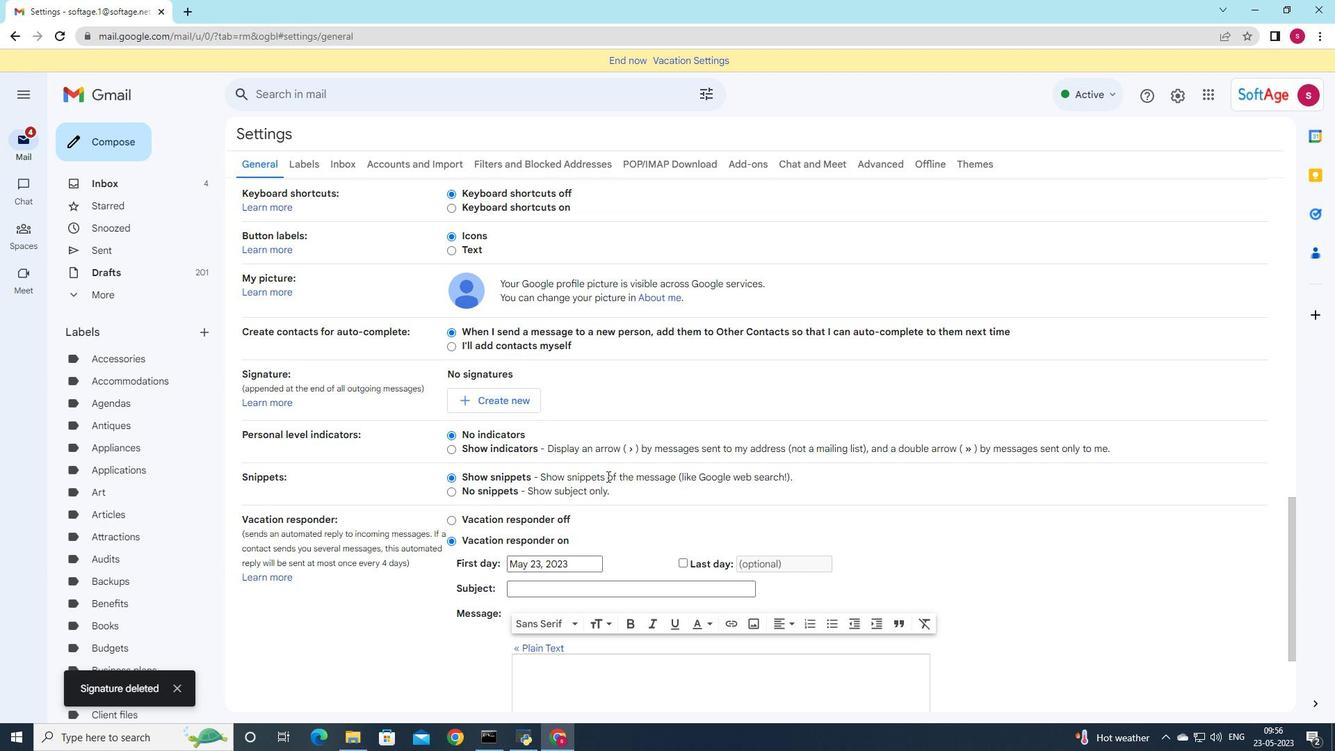
Action: Mouse scrolled (607, 475) with delta (0, 0)
Screenshot: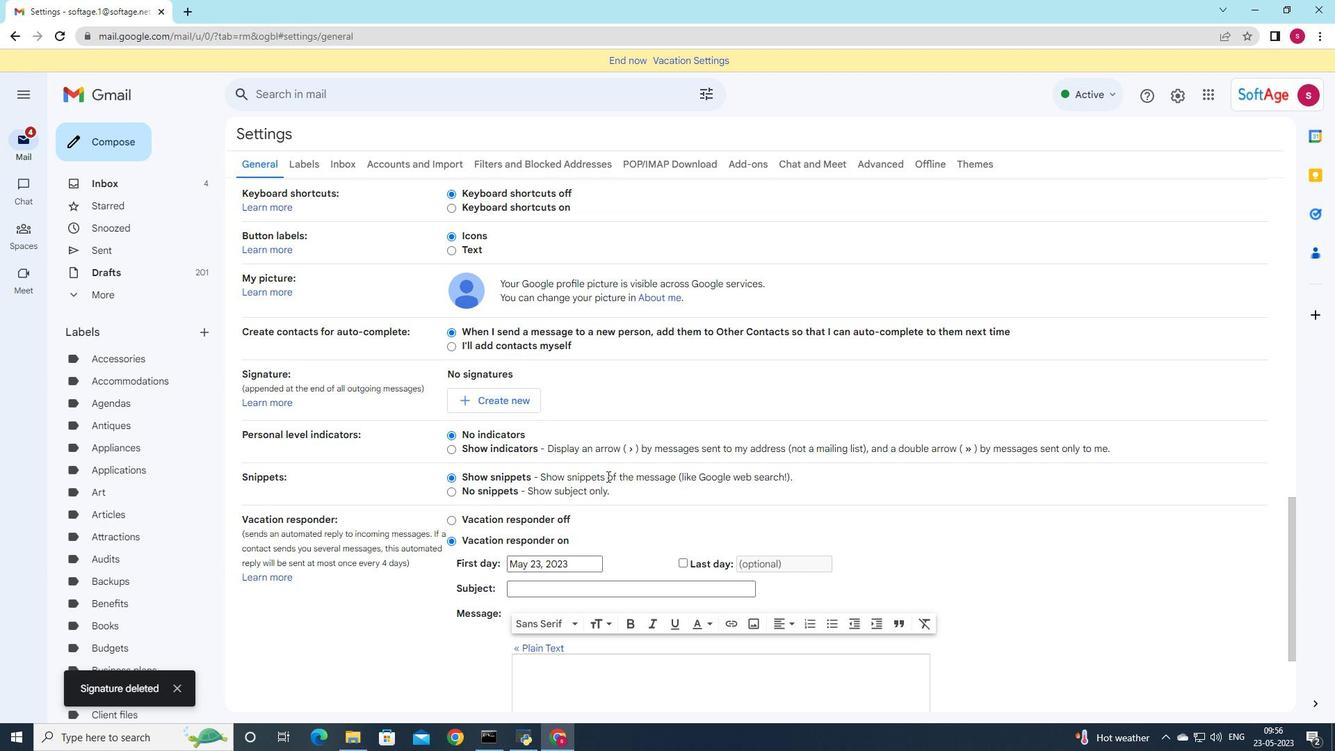 
Action: Mouse scrolled (607, 477) with delta (0, 0)
Screenshot: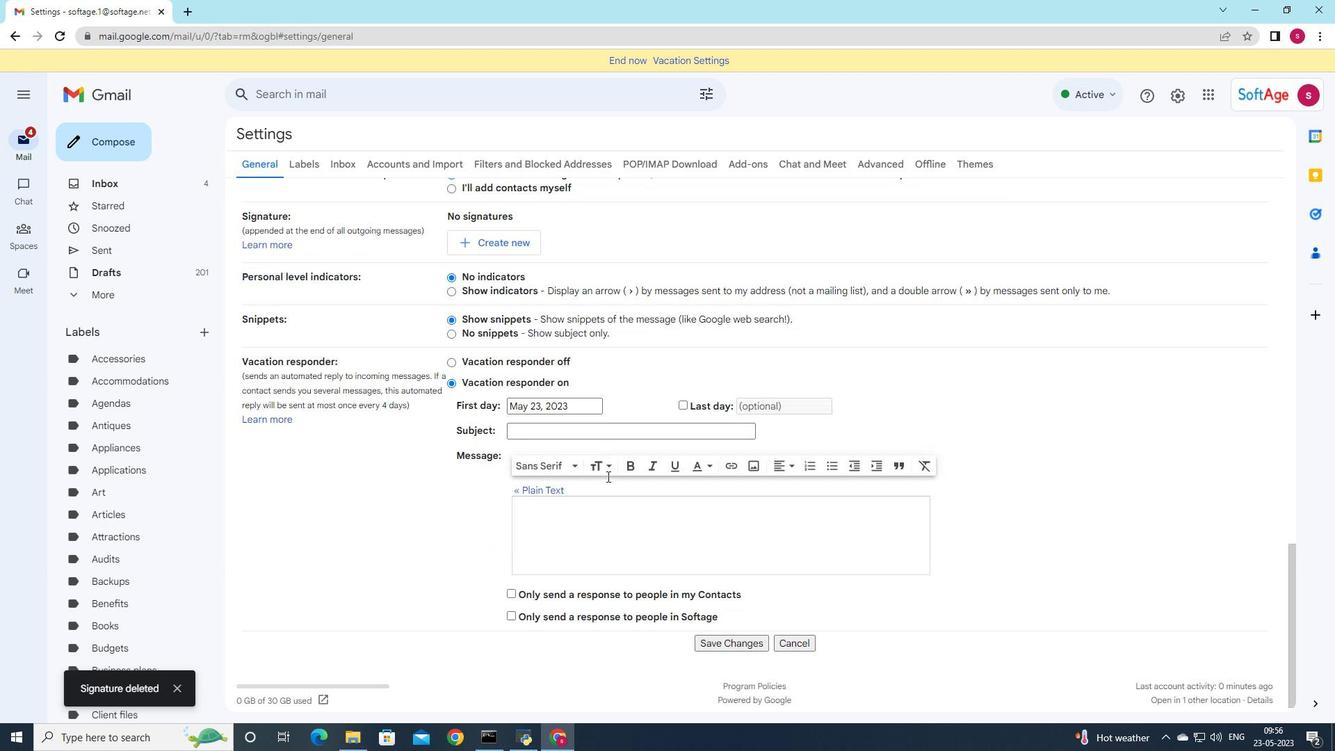 
Action: Mouse scrolled (607, 477) with delta (0, 0)
Screenshot: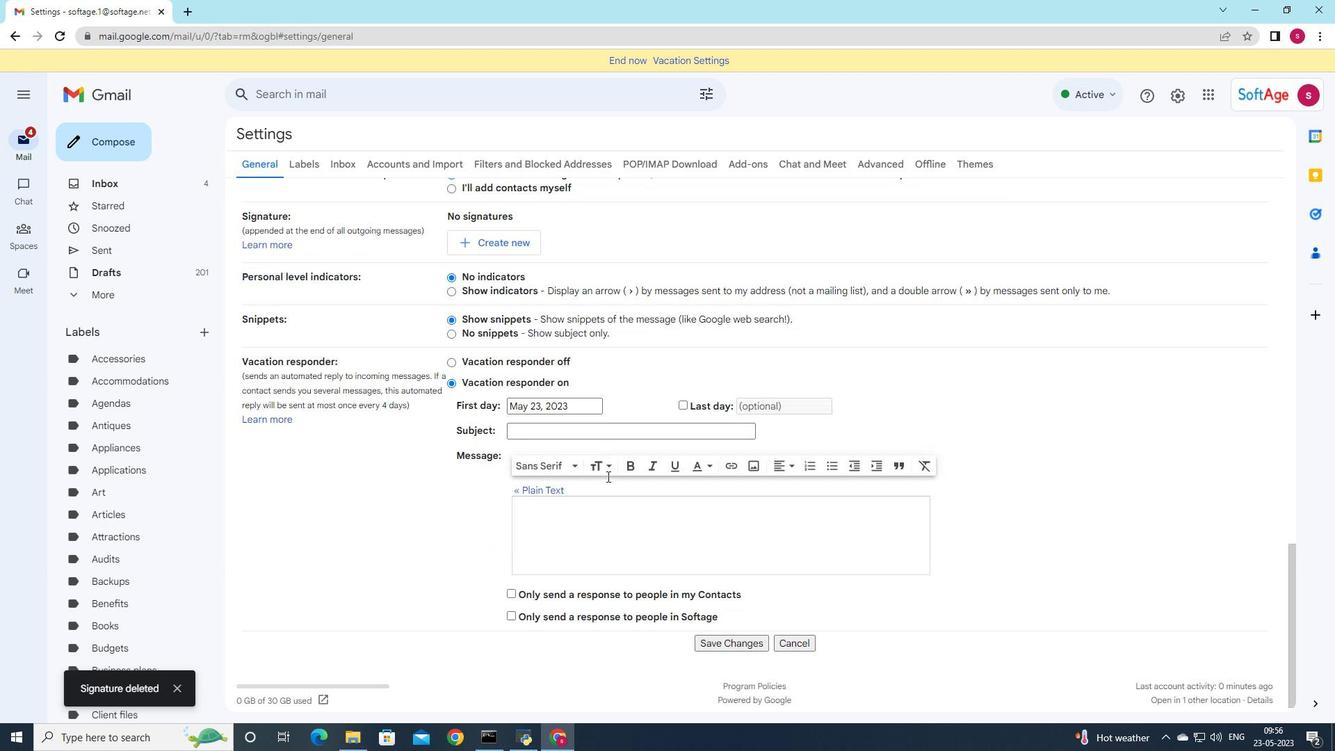 
Action: Mouse scrolled (607, 477) with delta (0, 0)
Screenshot: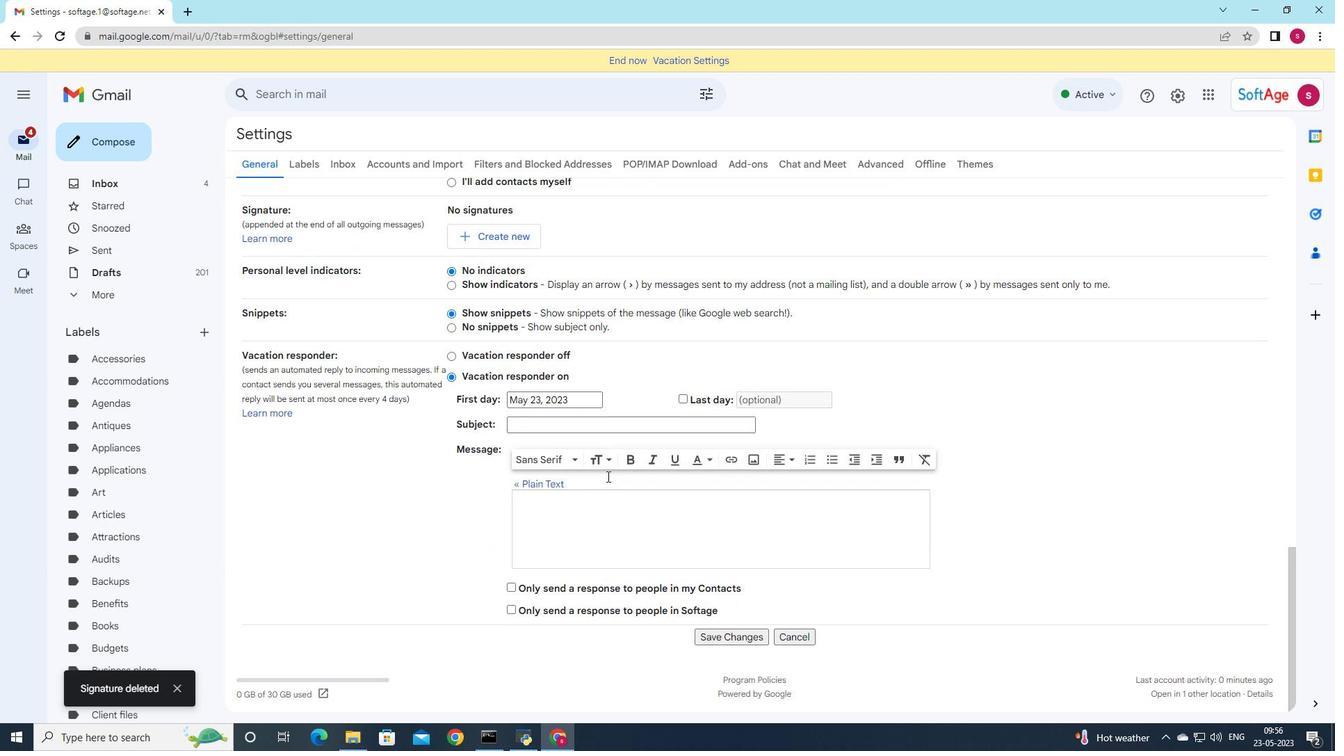 
Action: Mouse moved to (486, 448)
Screenshot: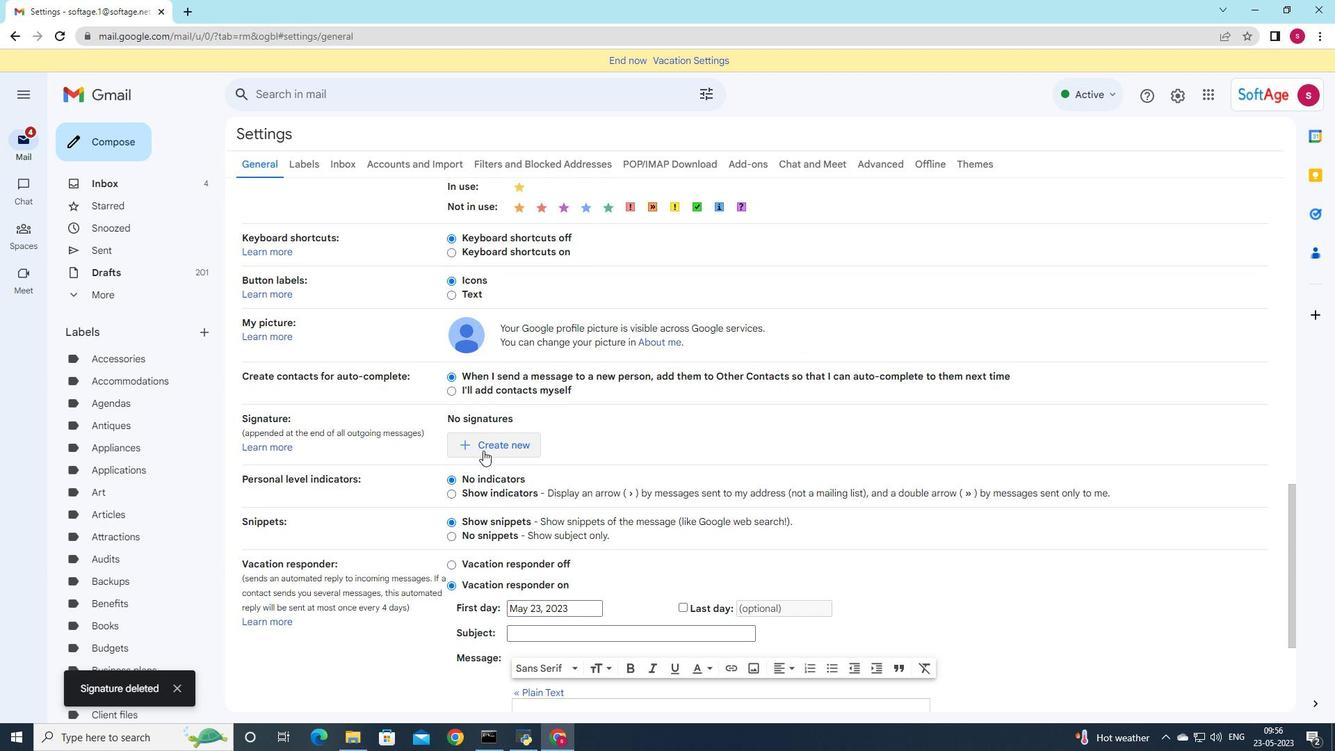 
Action: Mouse pressed left at (486, 448)
Screenshot: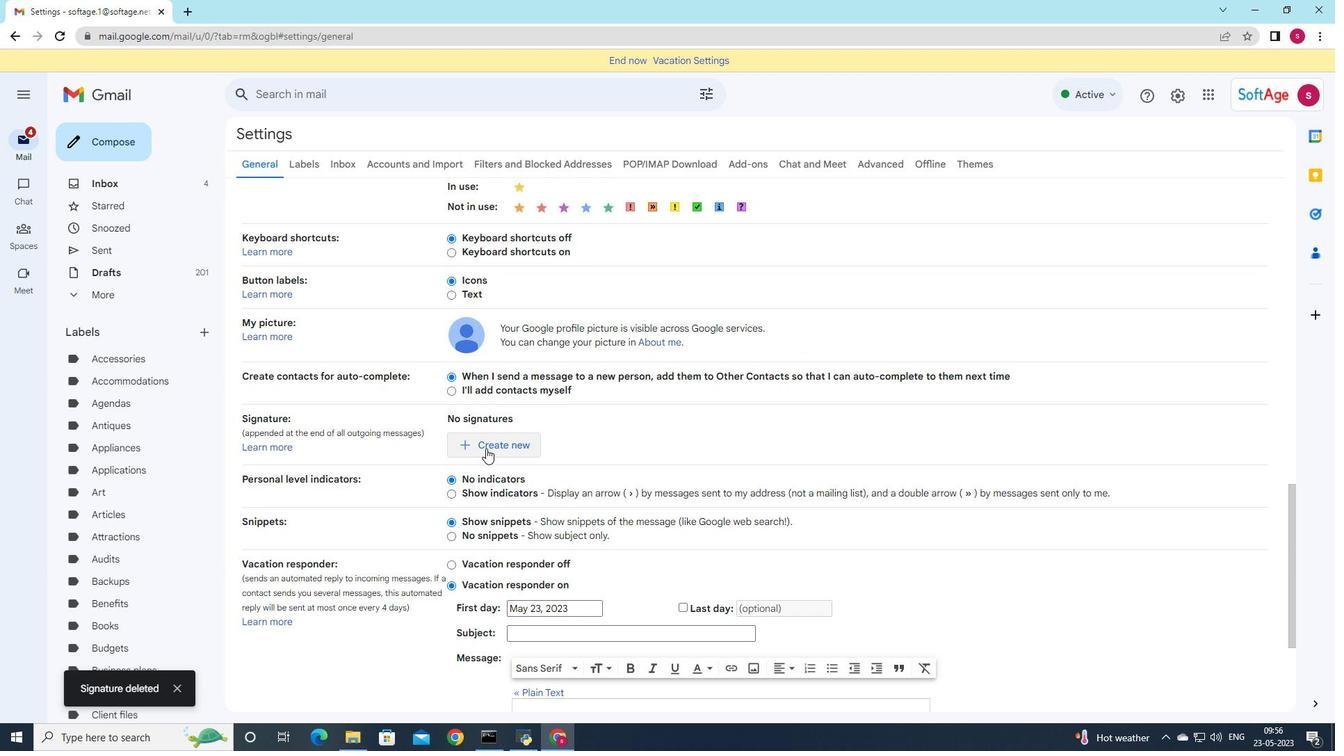 
Action: Mouse moved to (947, 381)
Screenshot: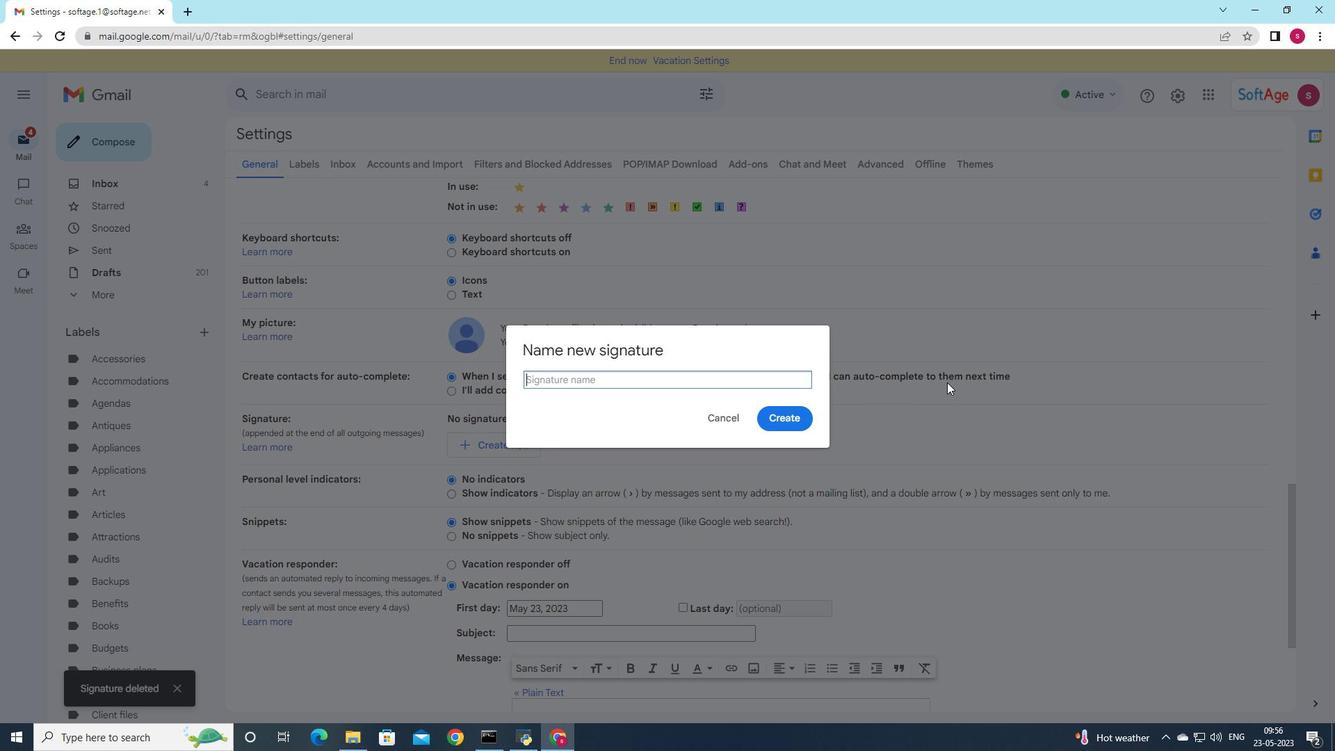 
Action: Key pressed <Key.shift>Brenda<Key.space>
Screenshot: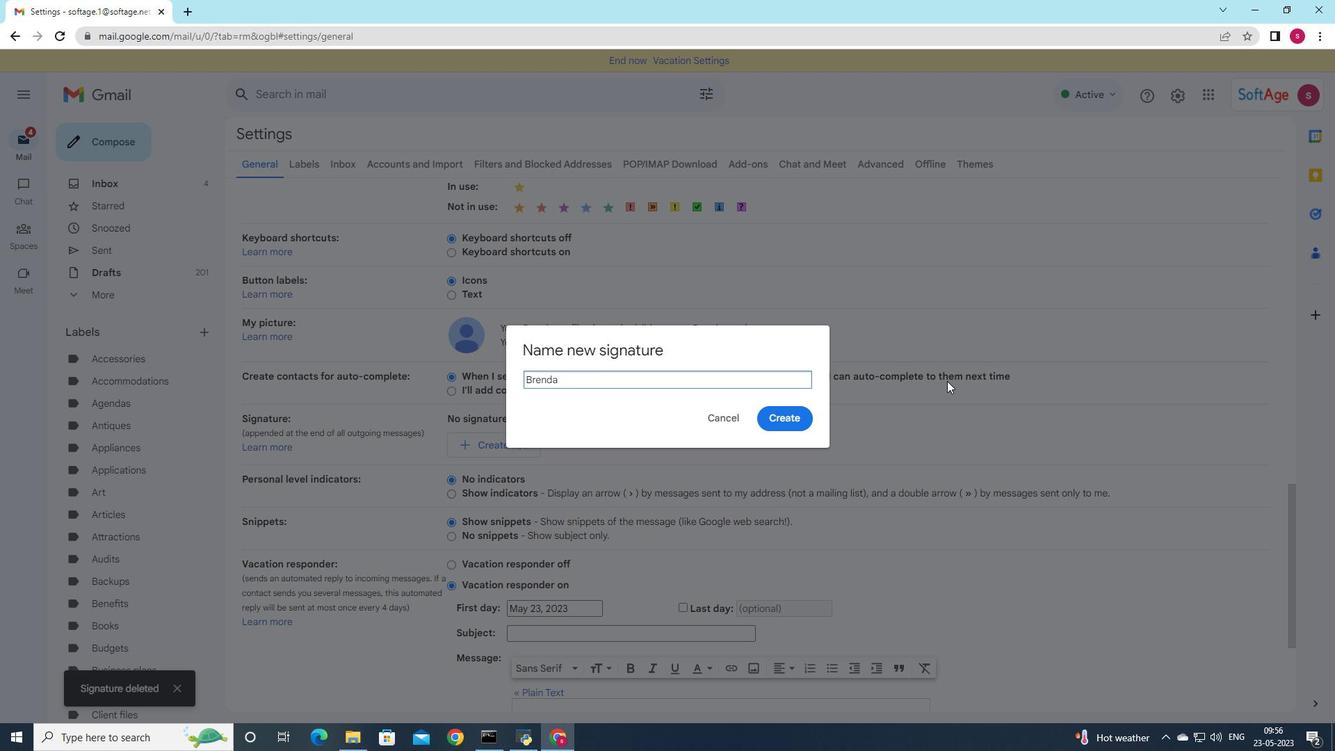 
Action: Mouse moved to (806, 418)
Screenshot: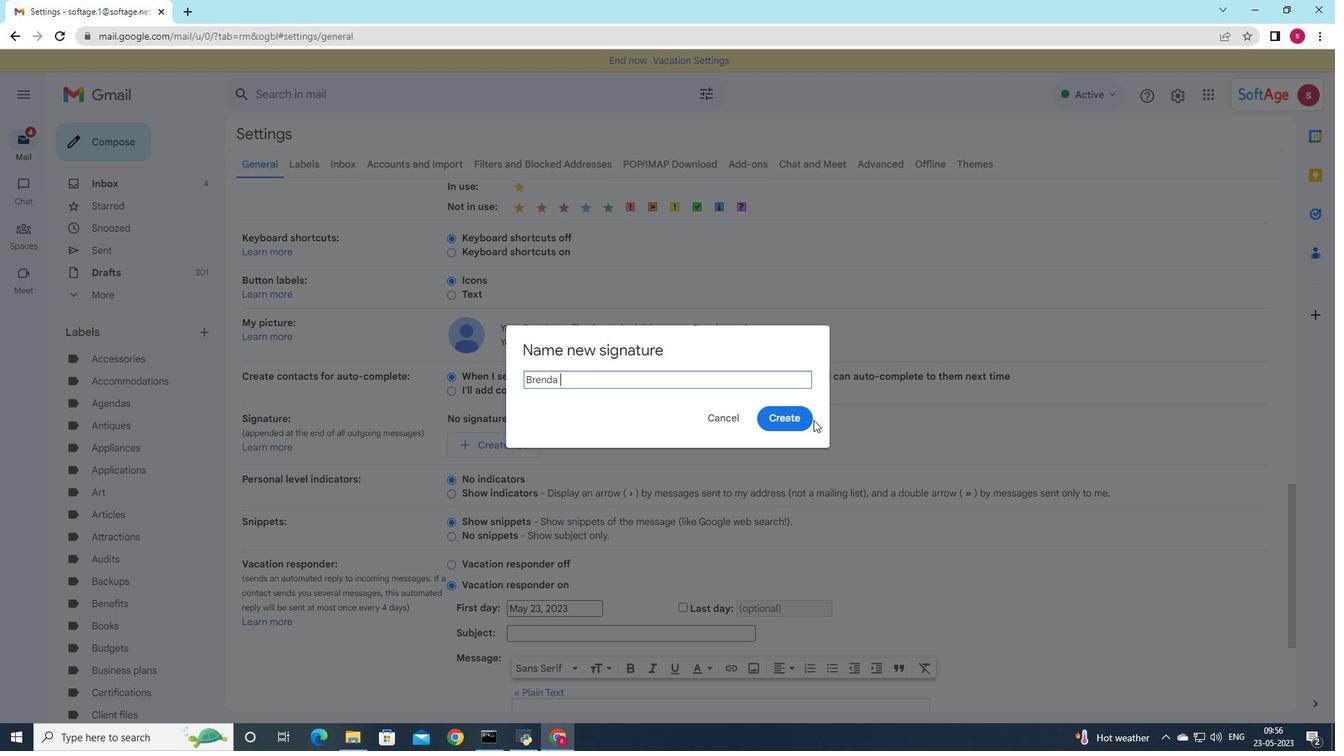 
Action: Mouse pressed left at (806, 418)
Screenshot: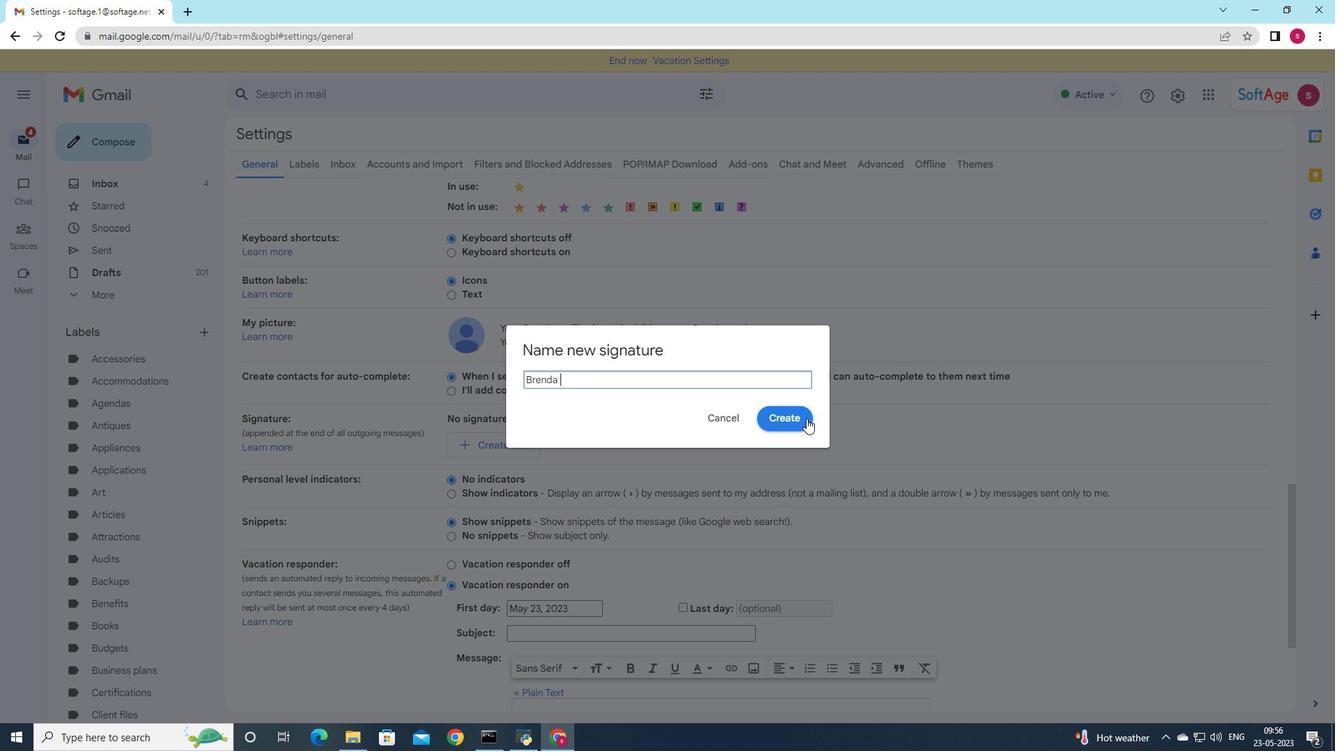 
Action: Mouse moved to (760, 411)
Screenshot: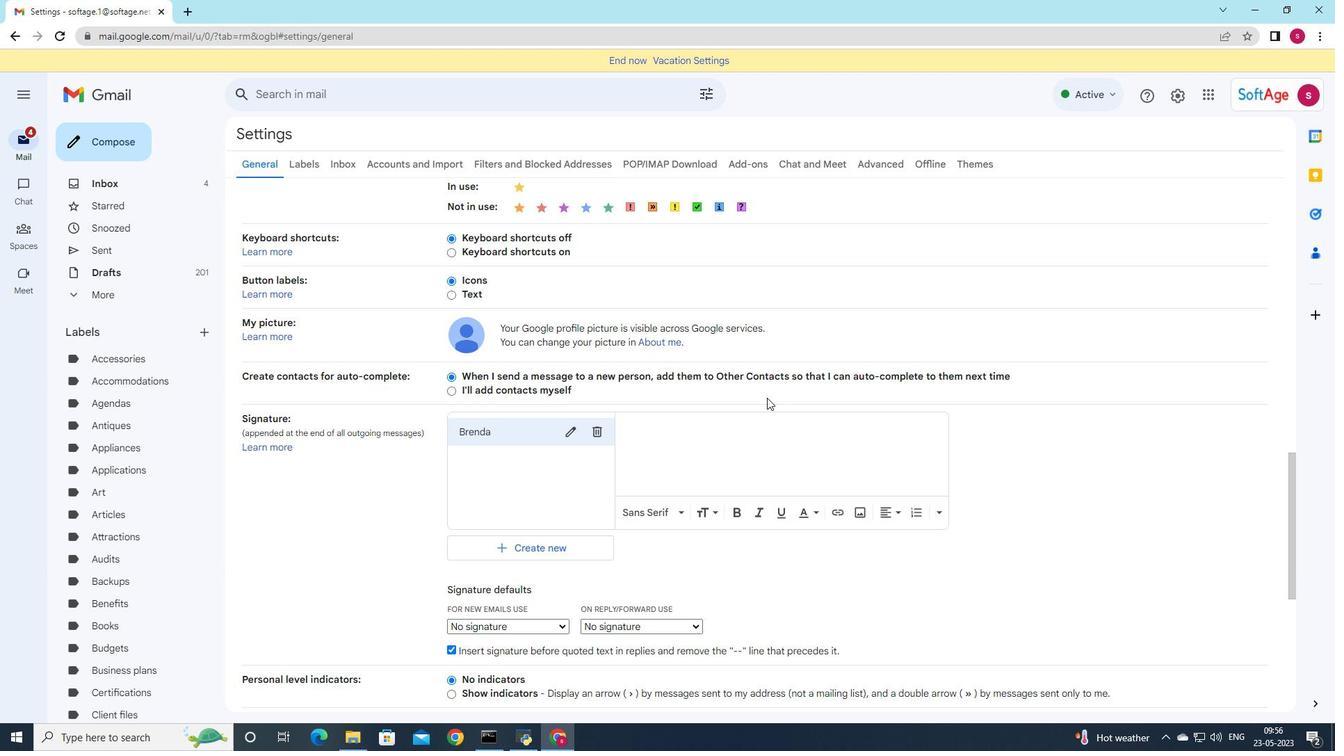 
Action: Mouse pressed left at (760, 411)
Screenshot: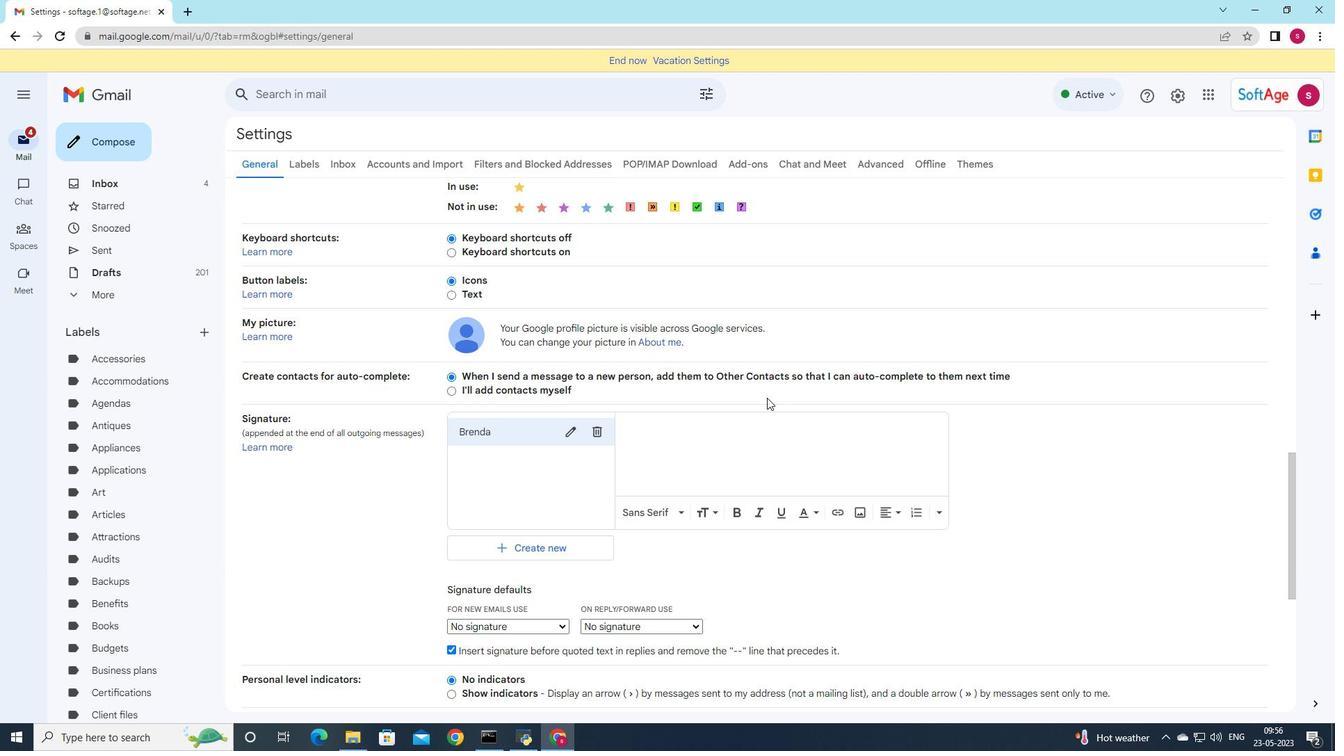 
Action: Mouse moved to (756, 429)
Screenshot: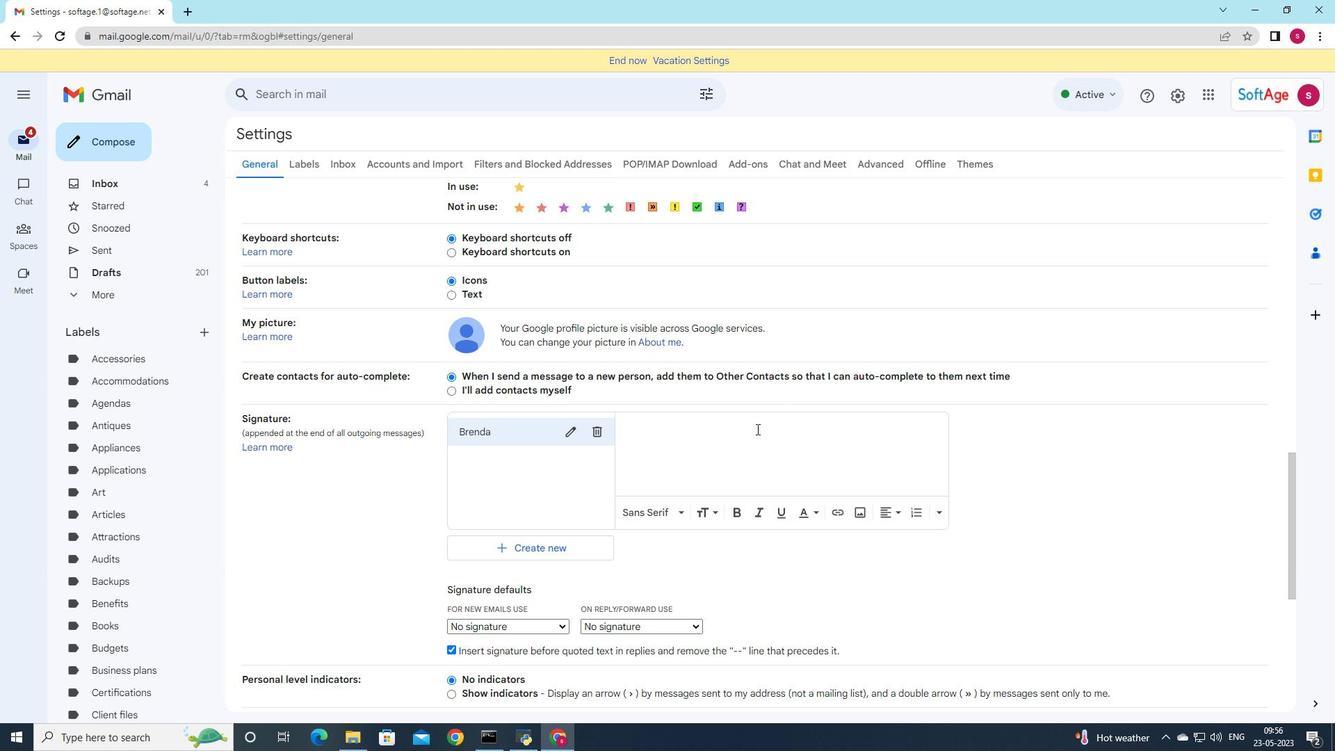 
Action: Mouse pressed left at (756, 429)
Screenshot: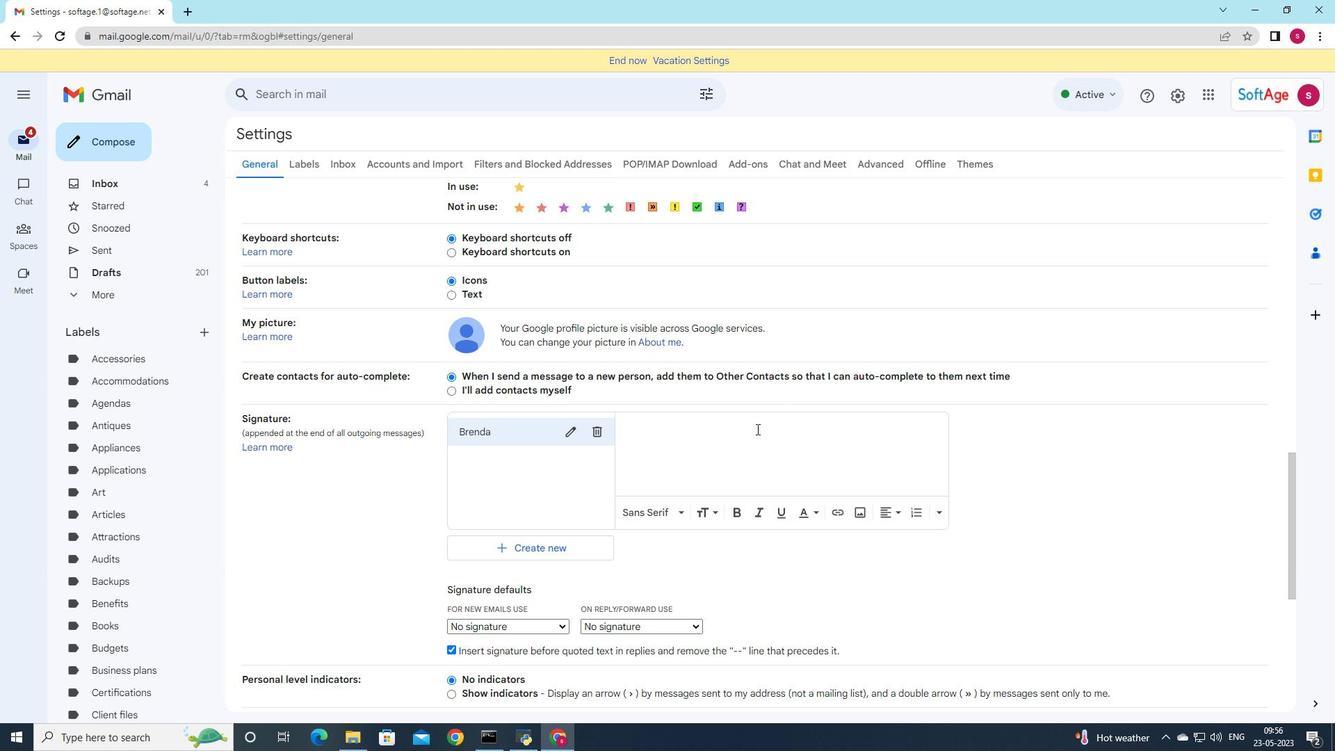 
Action: Mouse moved to (922, 405)
Screenshot: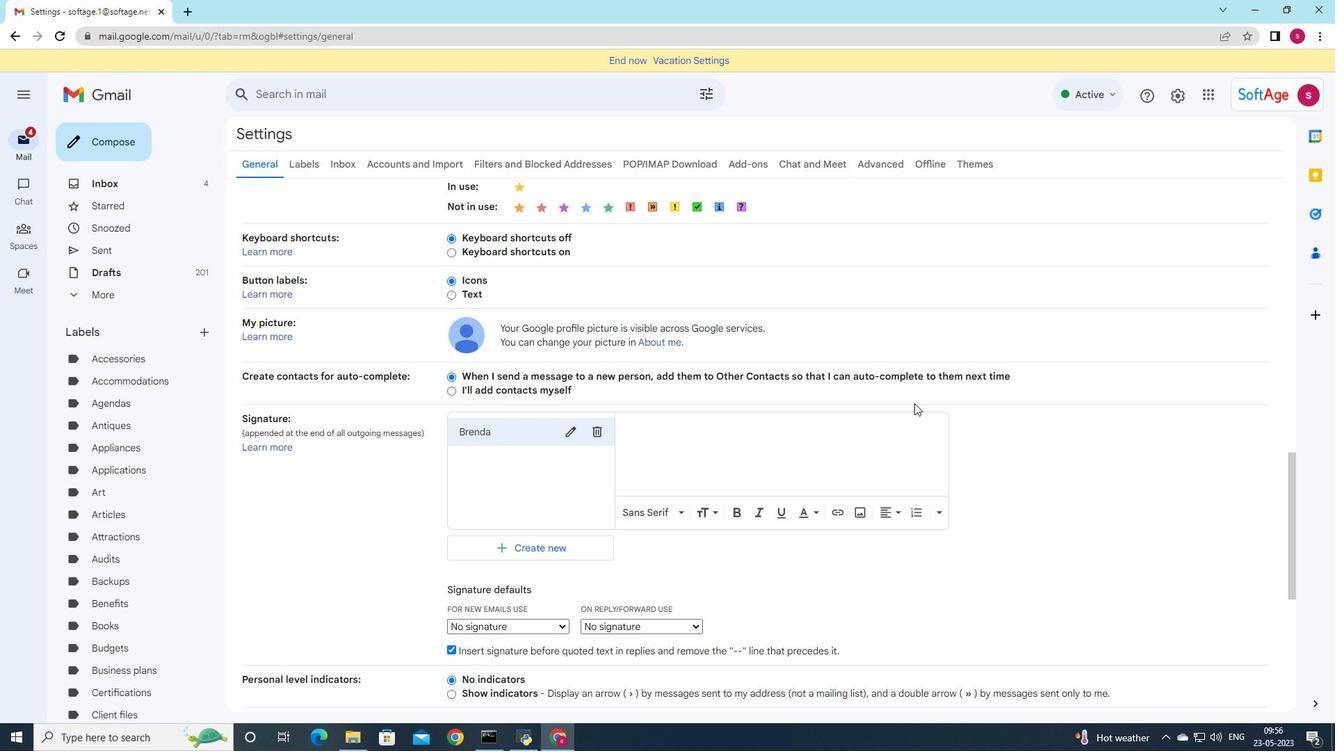 
Action: Key pressed <Key.shift>I<Key.space>would<Key.space>like<Key.space>to<Key.space>requst<Key.space>an<Key.space>extension<Key.space>on<Key.space>this<Key.space>deadlin
Screenshot: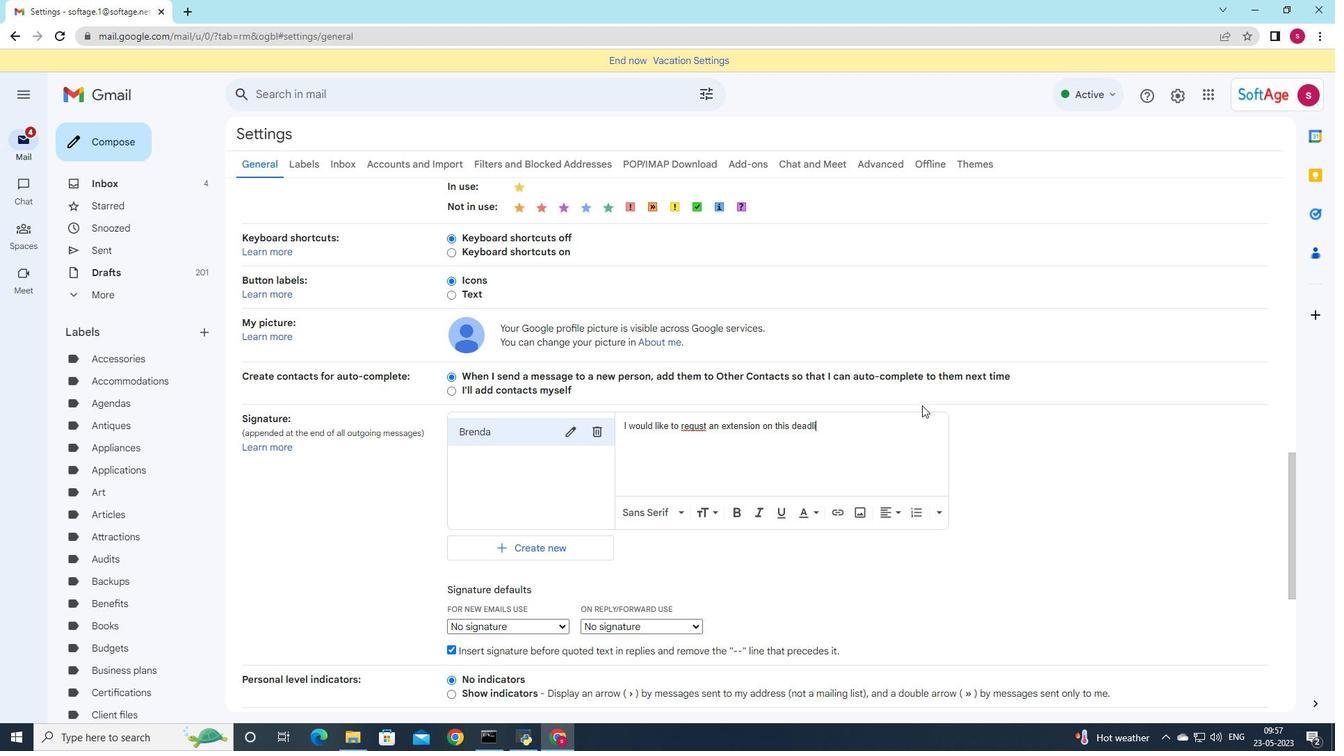 
Action: Mouse moved to (697, 425)
Screenshot: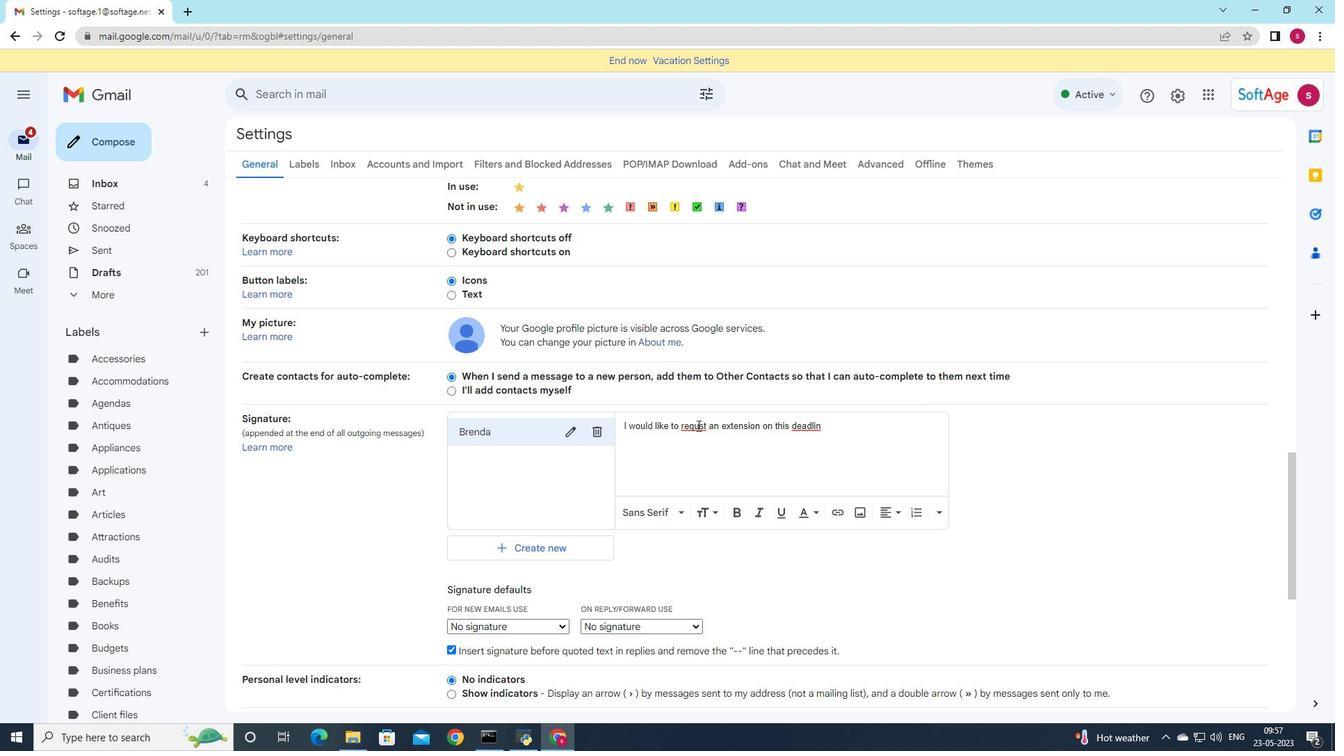 
Action: Mouse pressed left at (697, 425)
Screenshot: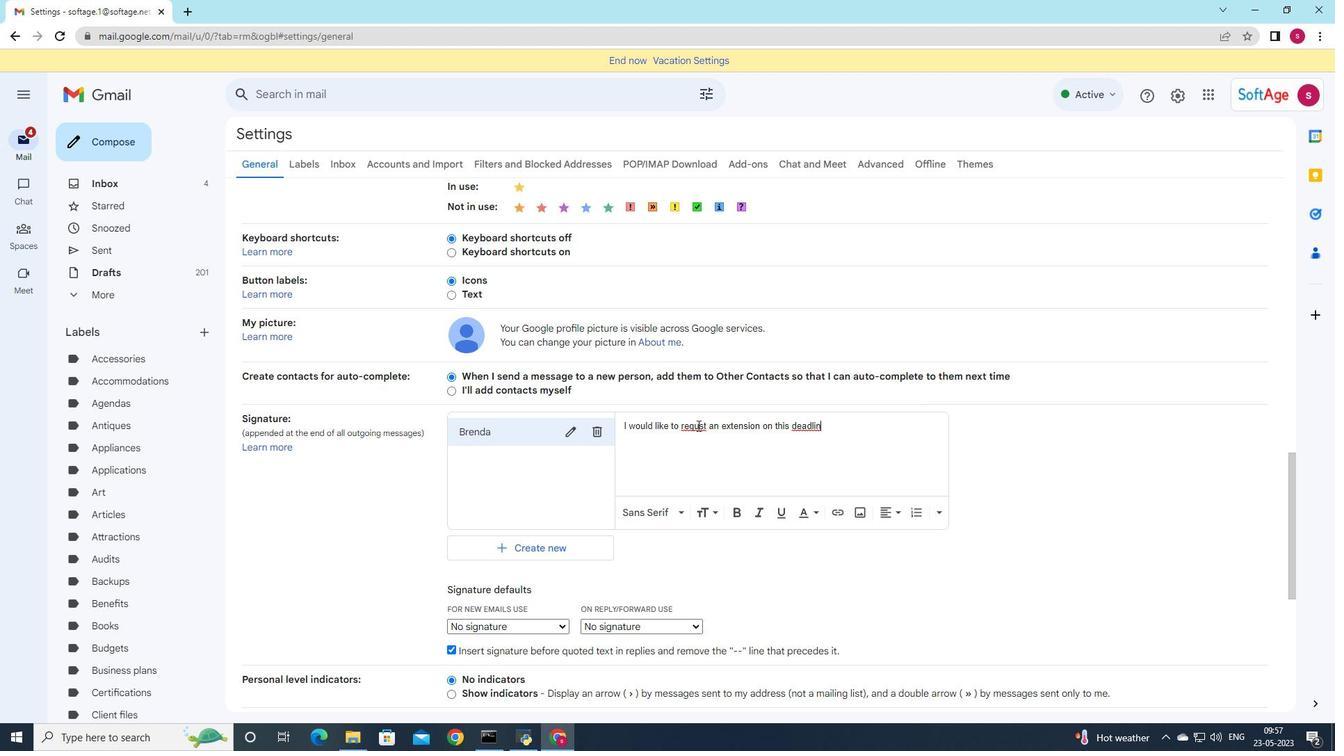 
Action: Key pressed e
Screenshot: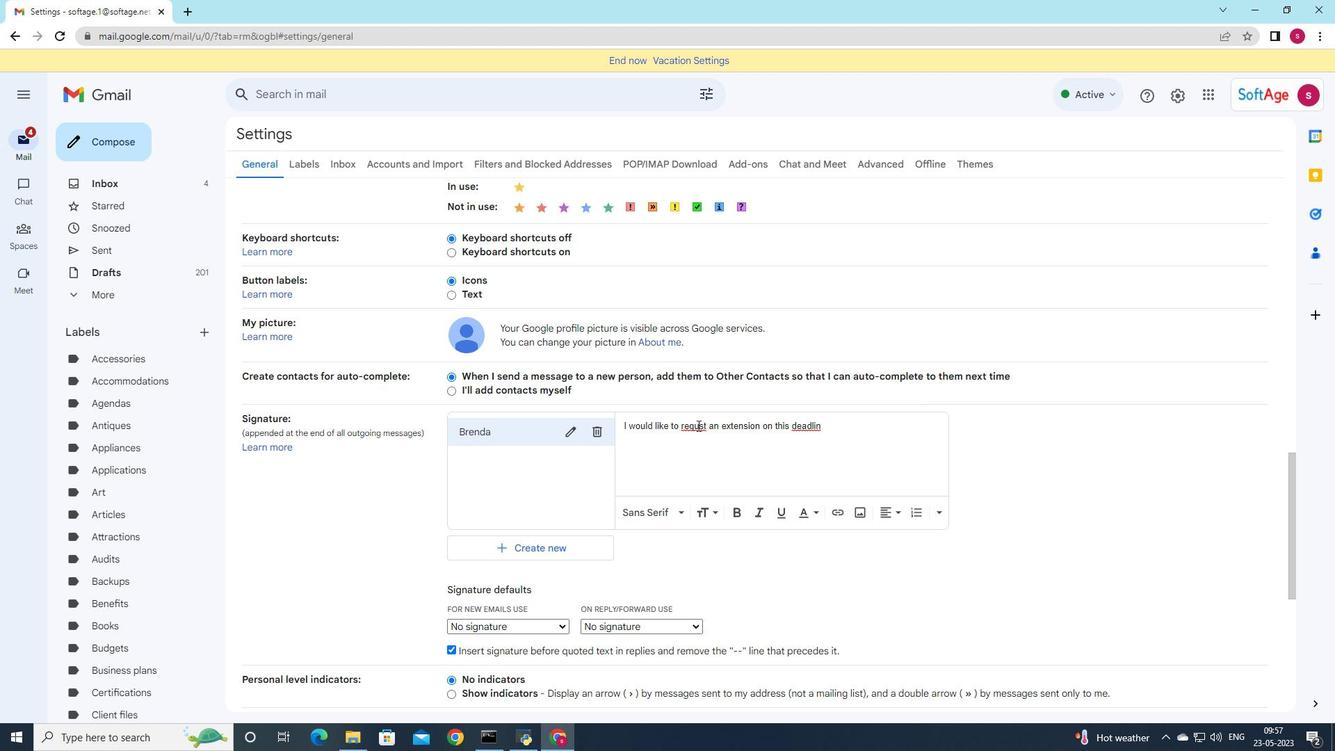 
Action: Mouse moved to (826, 425)
Screenshot: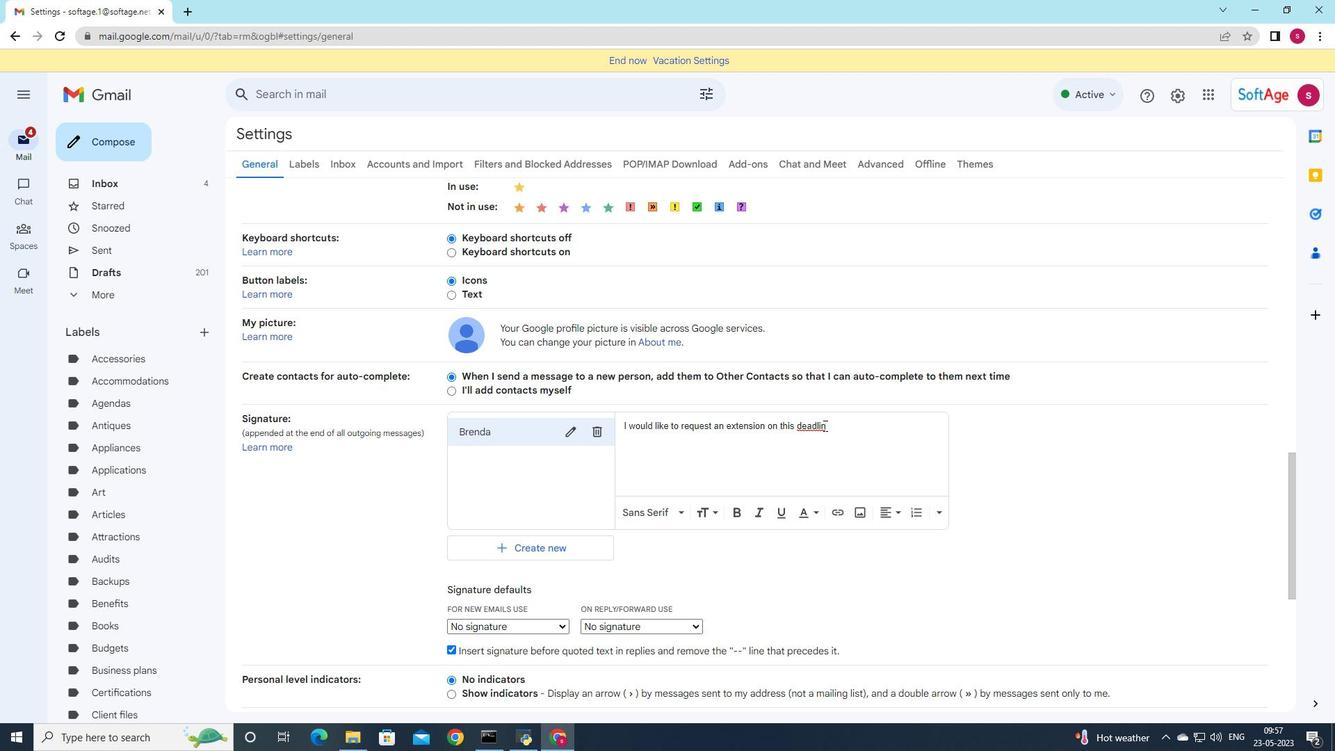 
Action: Key pressed e
Screenshot: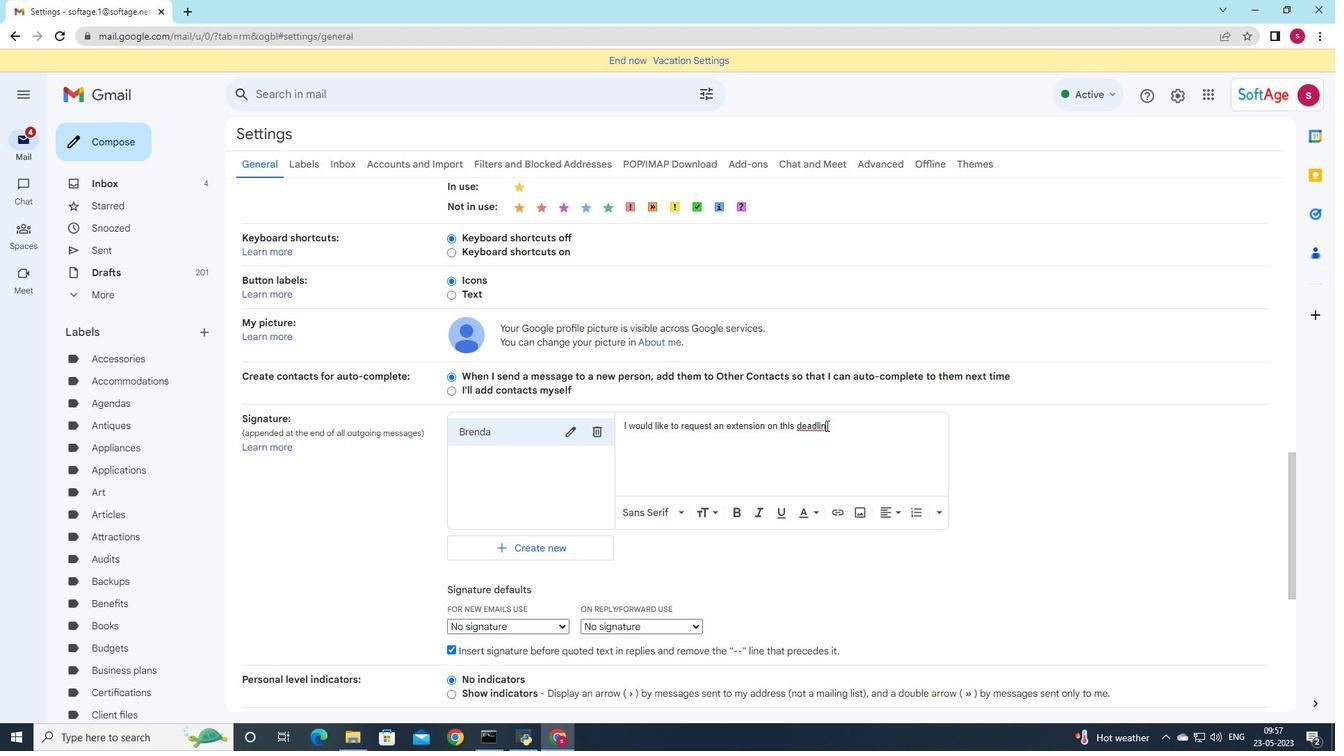 
Action: Mouse moved to (542, 632)
Screenshot: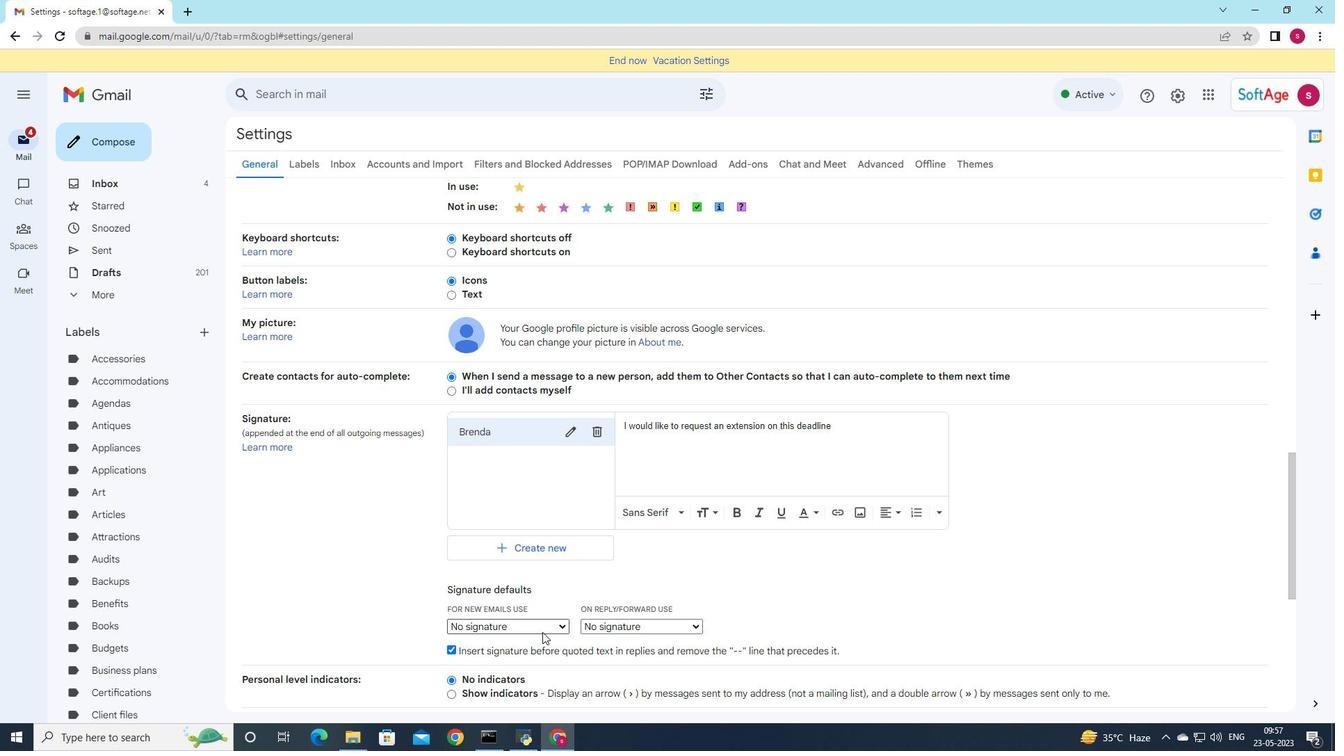 
Action: Mouse pressed left at (542, 632)
Screenshot: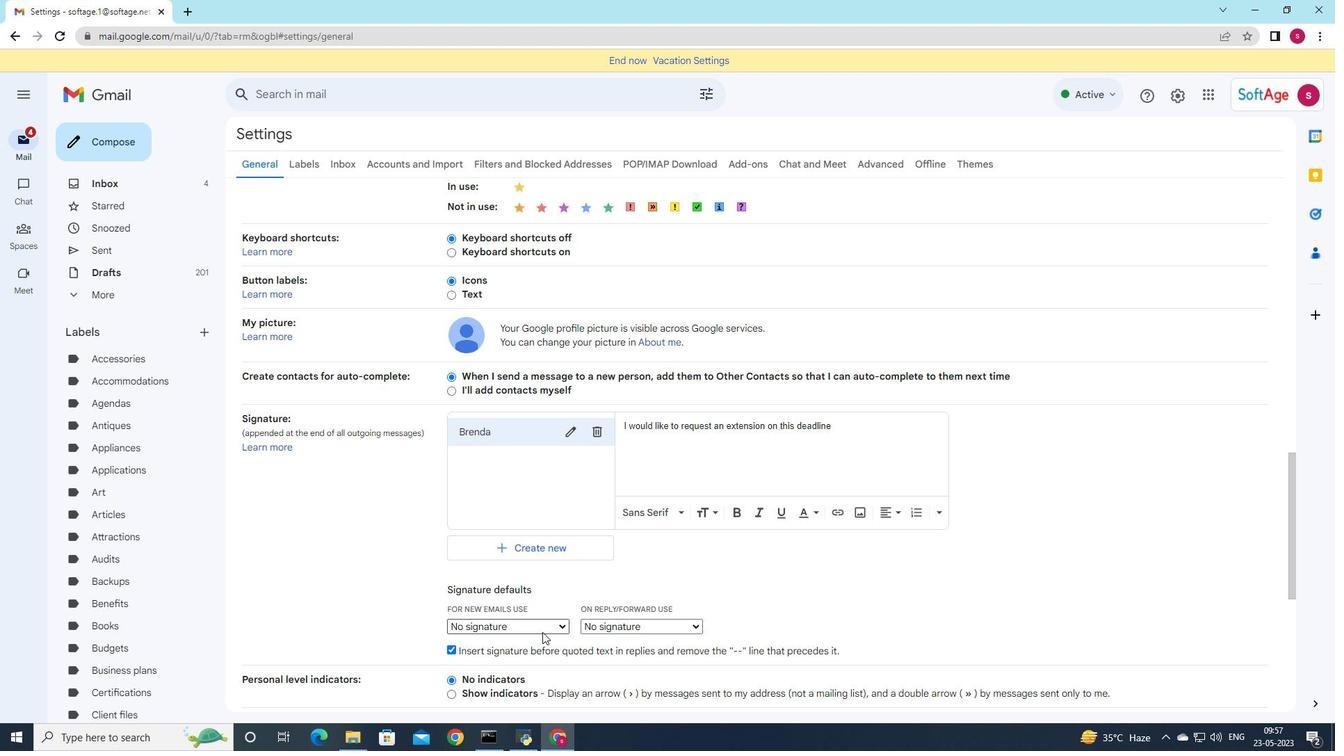 
Action: Mouse moved to (541, 647)
Screenshot: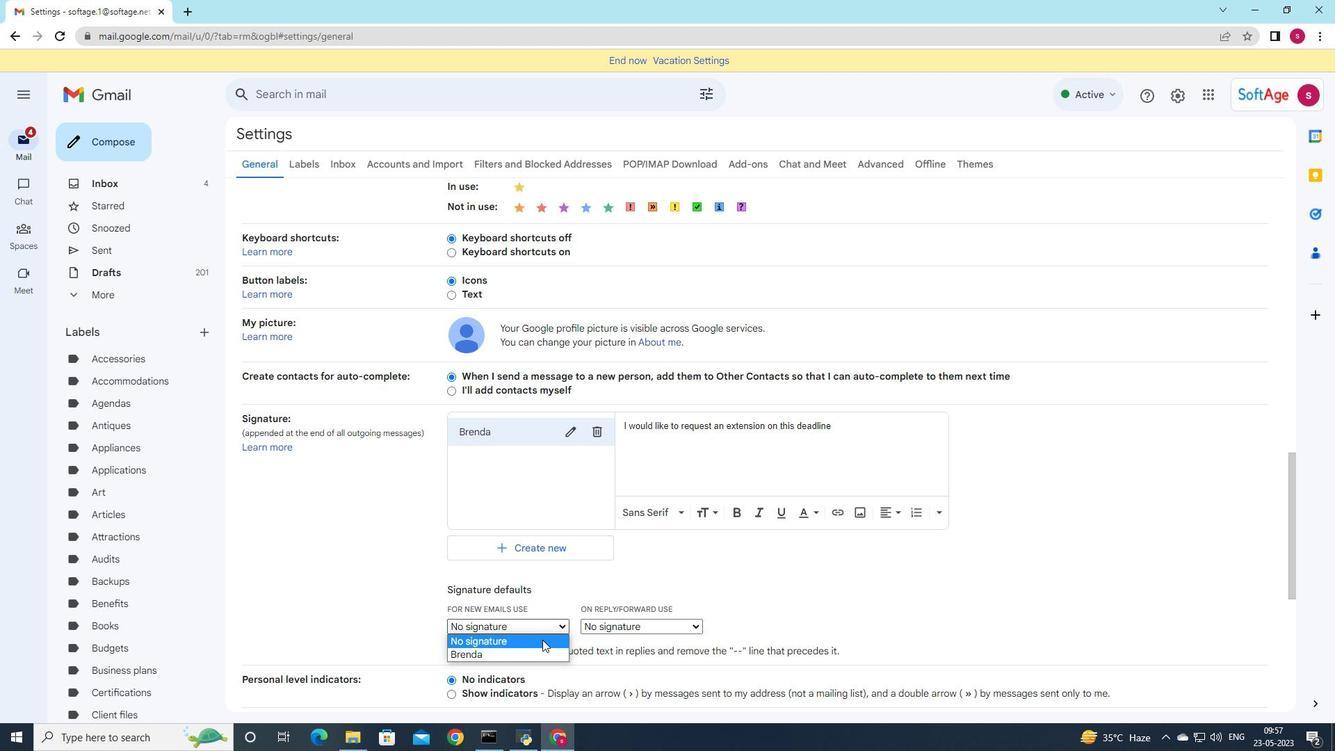 
Action: Mouse pressed left at (541, 647)
Screenshot: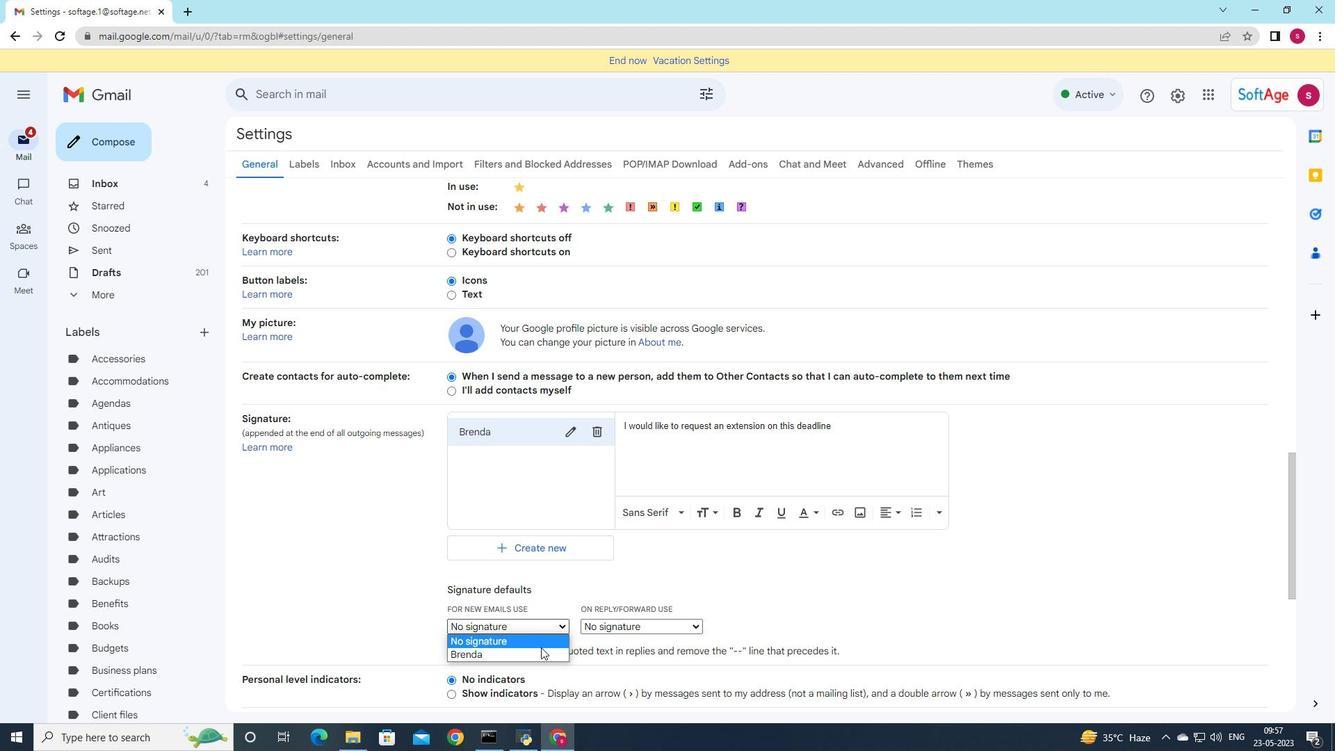 
Action: Mouse moved to (542, 617)
Screenshot: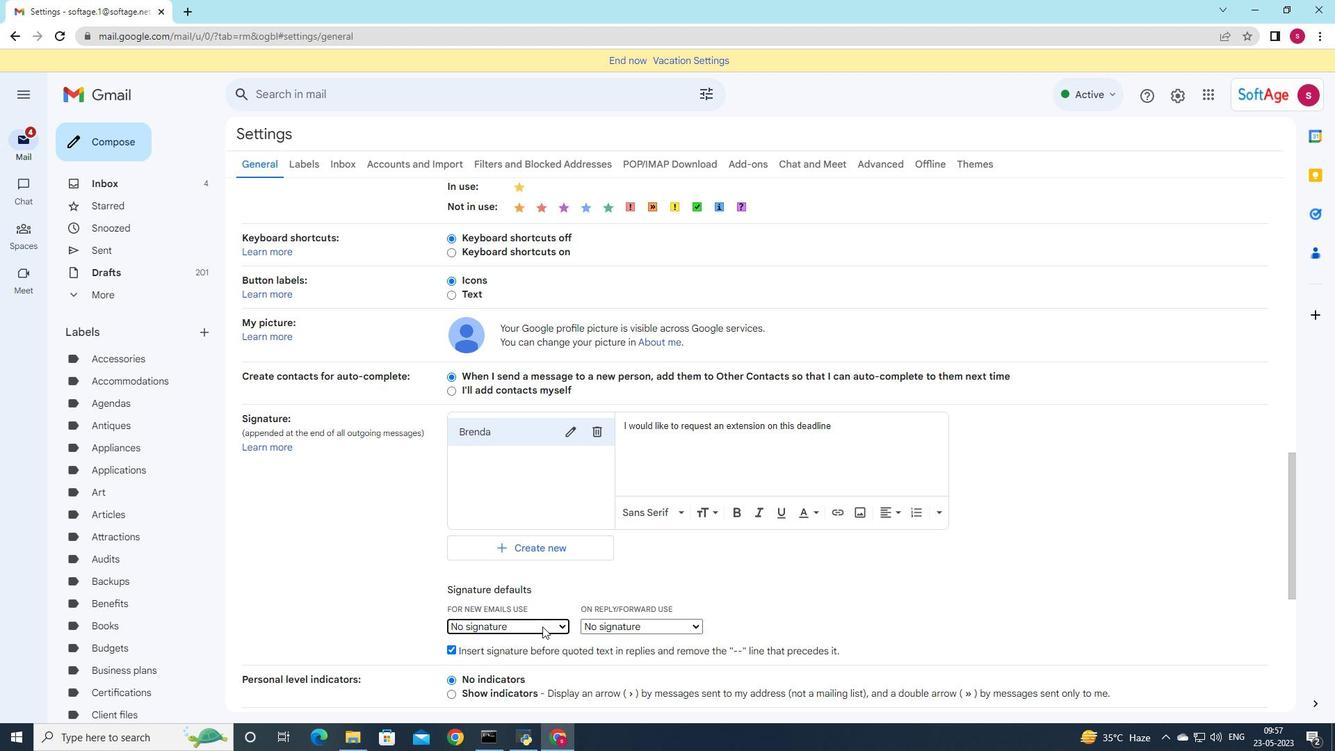 
Action: Mouse pressed left at (542, 617)
Screenshot: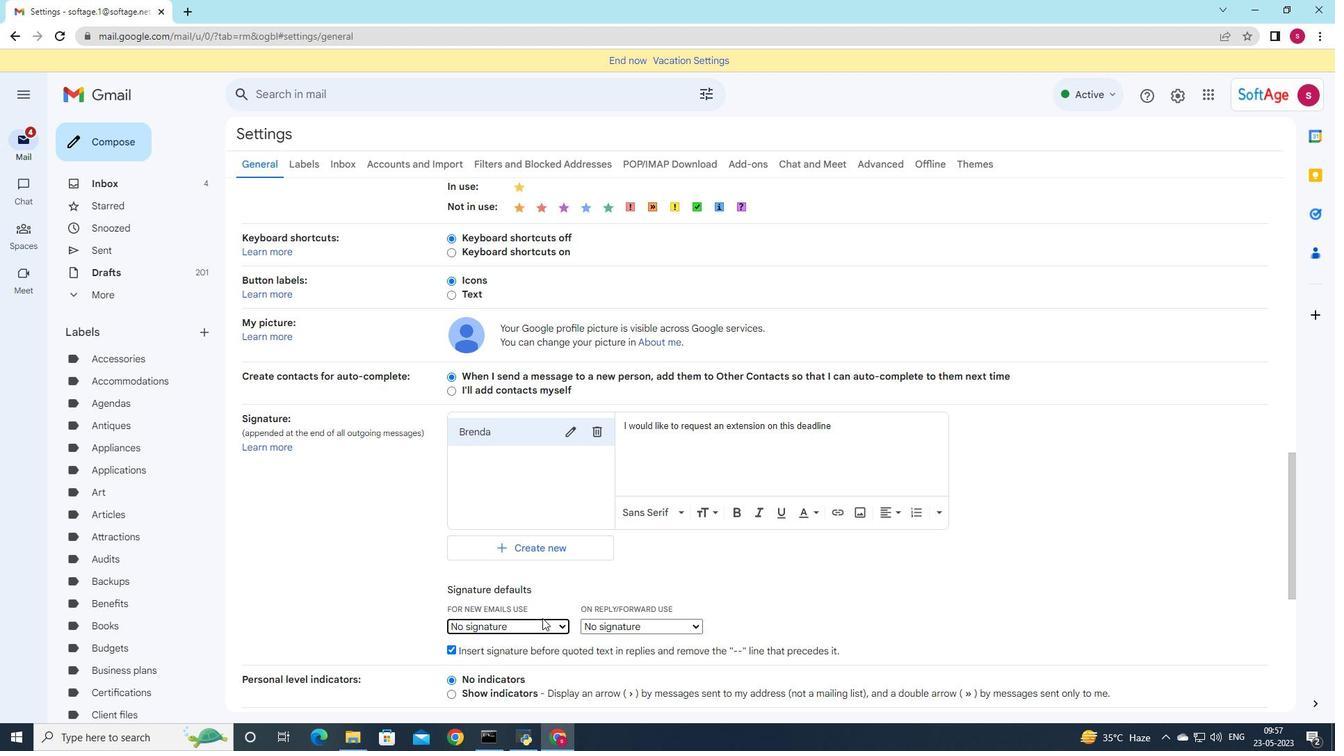 
Action: Mouse moved to (540, 626)
Screenshot: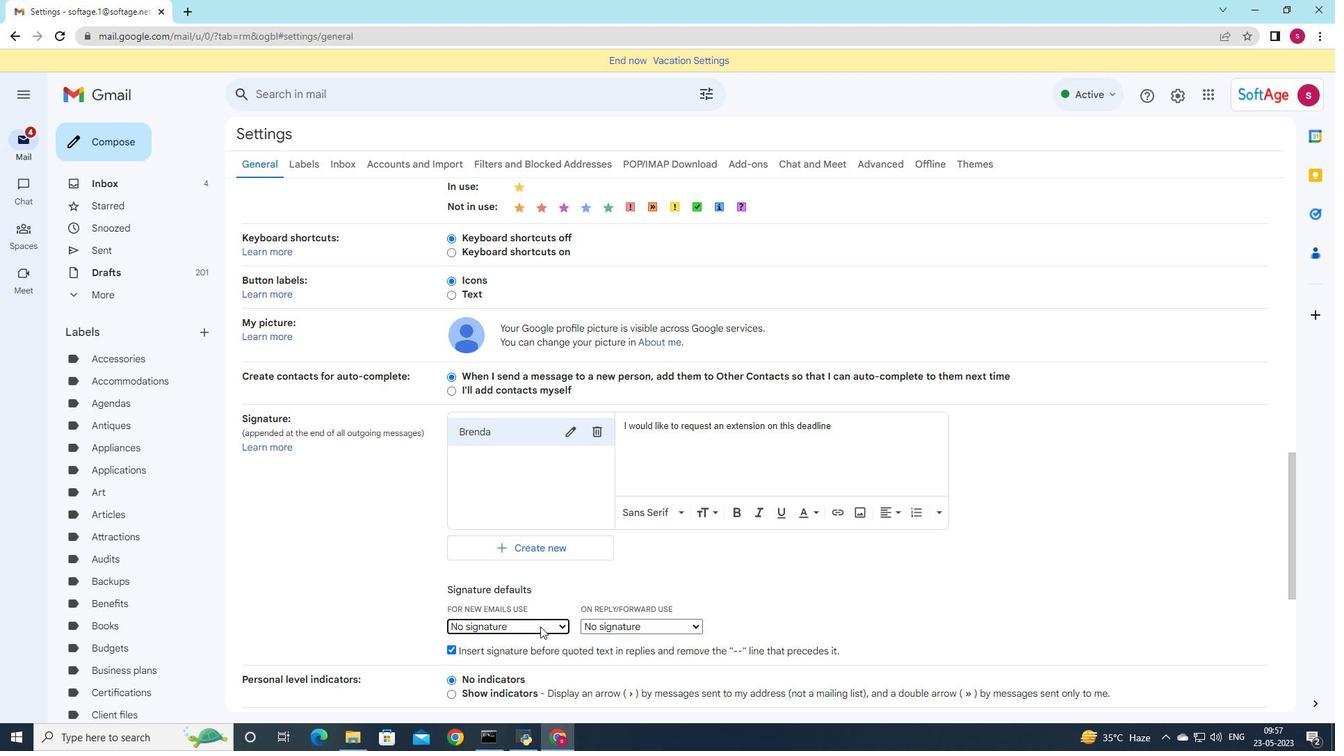 
Action: Mouse pressed left at (540, 626)
Screenshot: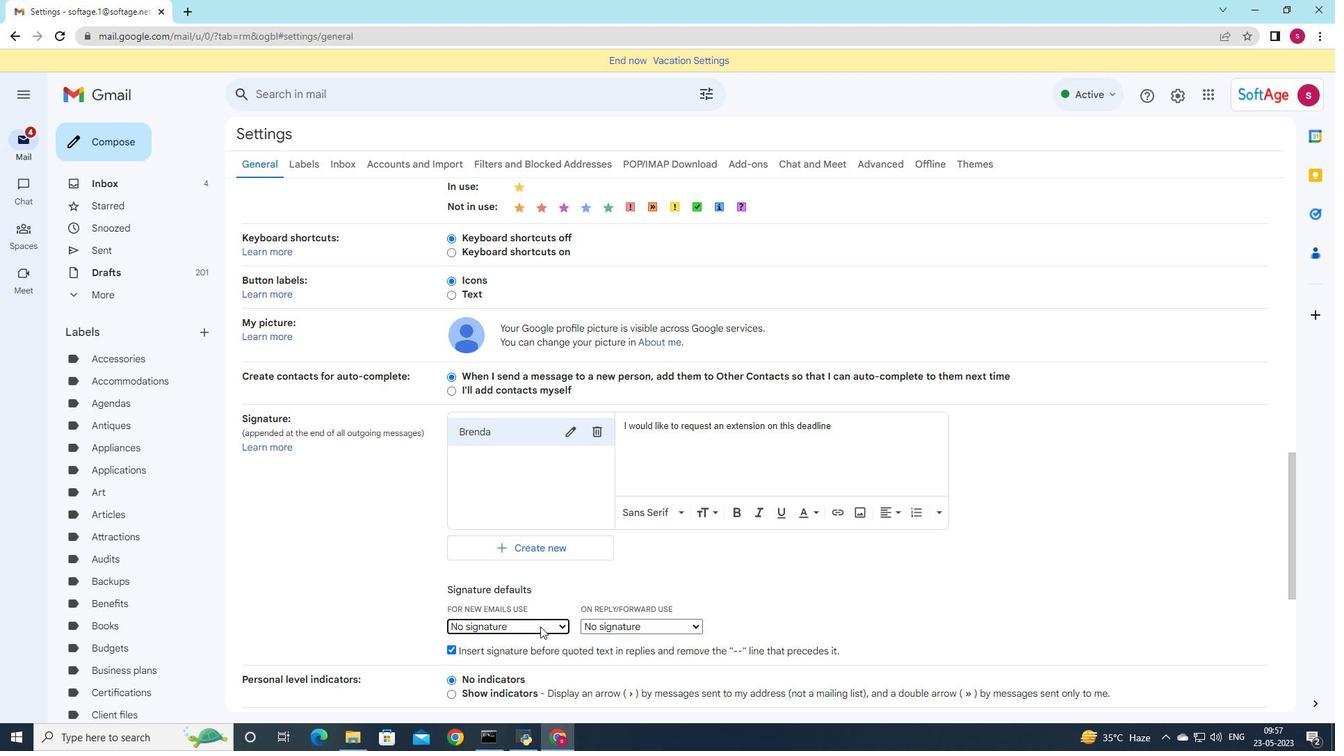 
Action: Mouse moved to (539, 650)
Screenshot: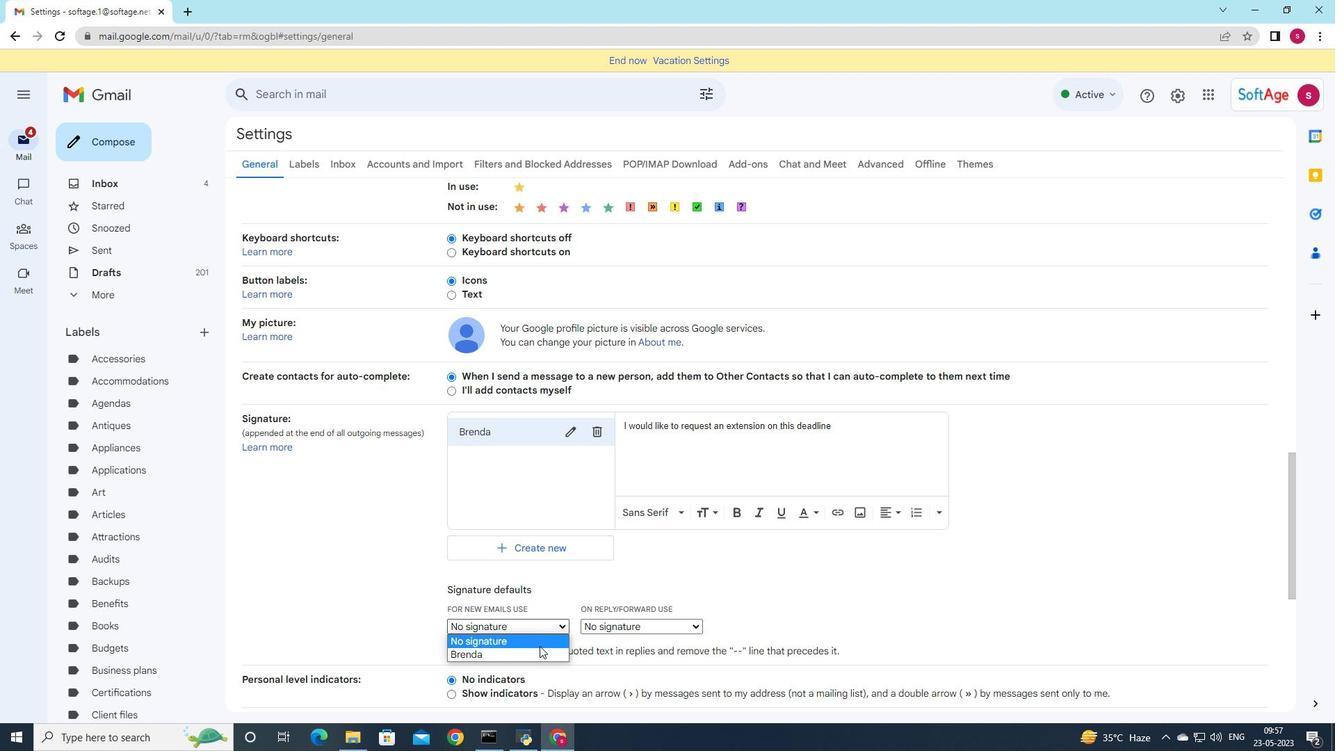 
Action: Mouse pressed left at (539, 650)
Screenshot: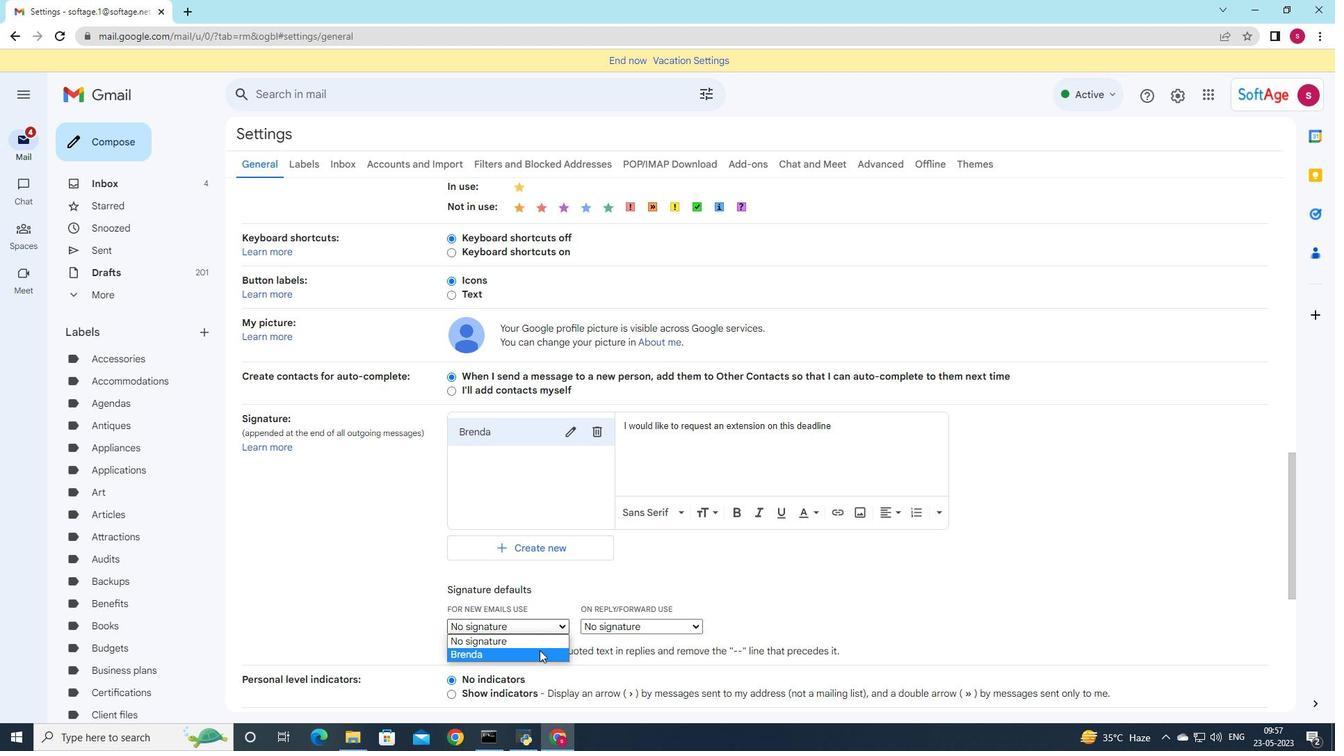
Action: Mouse moved to (621, 622)
Screenshot: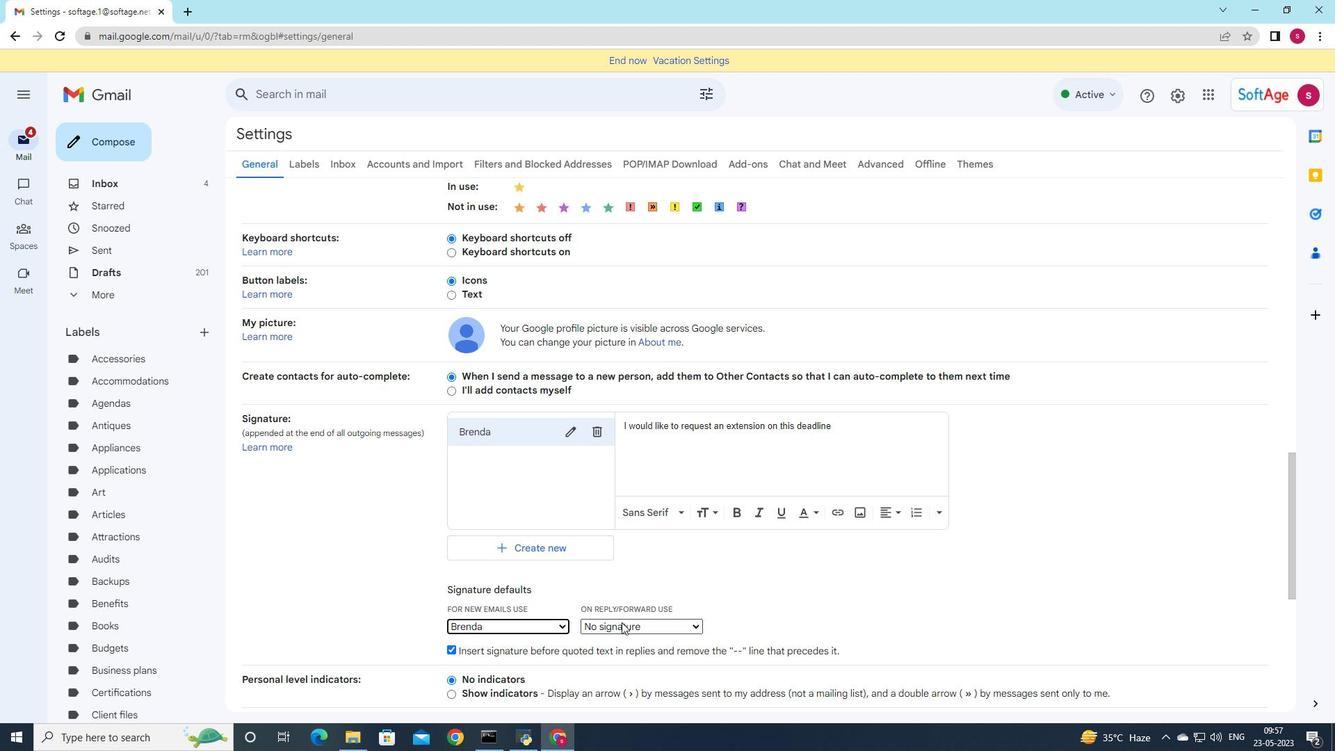 
Action: Mouse pressed left at (621, 622)
Screenshot: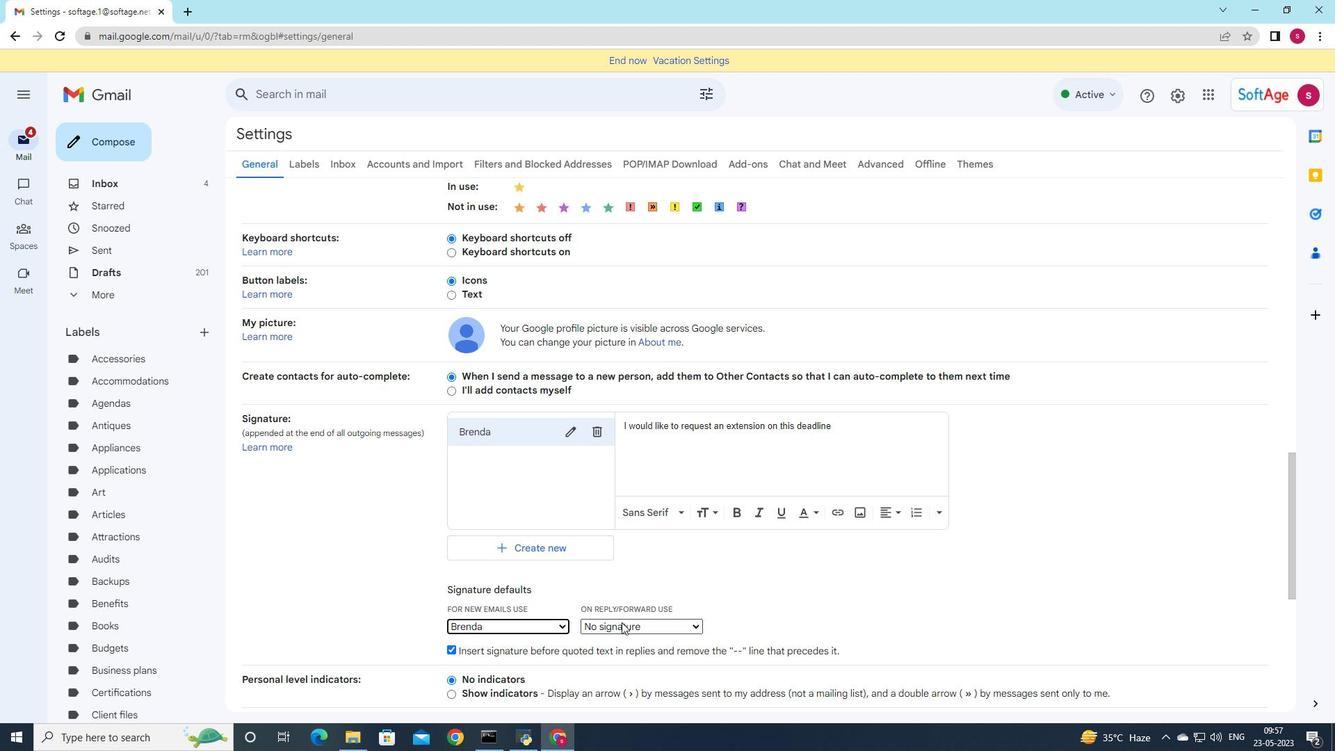 
Action: Mouse moved to (620, 648)
Screenshot: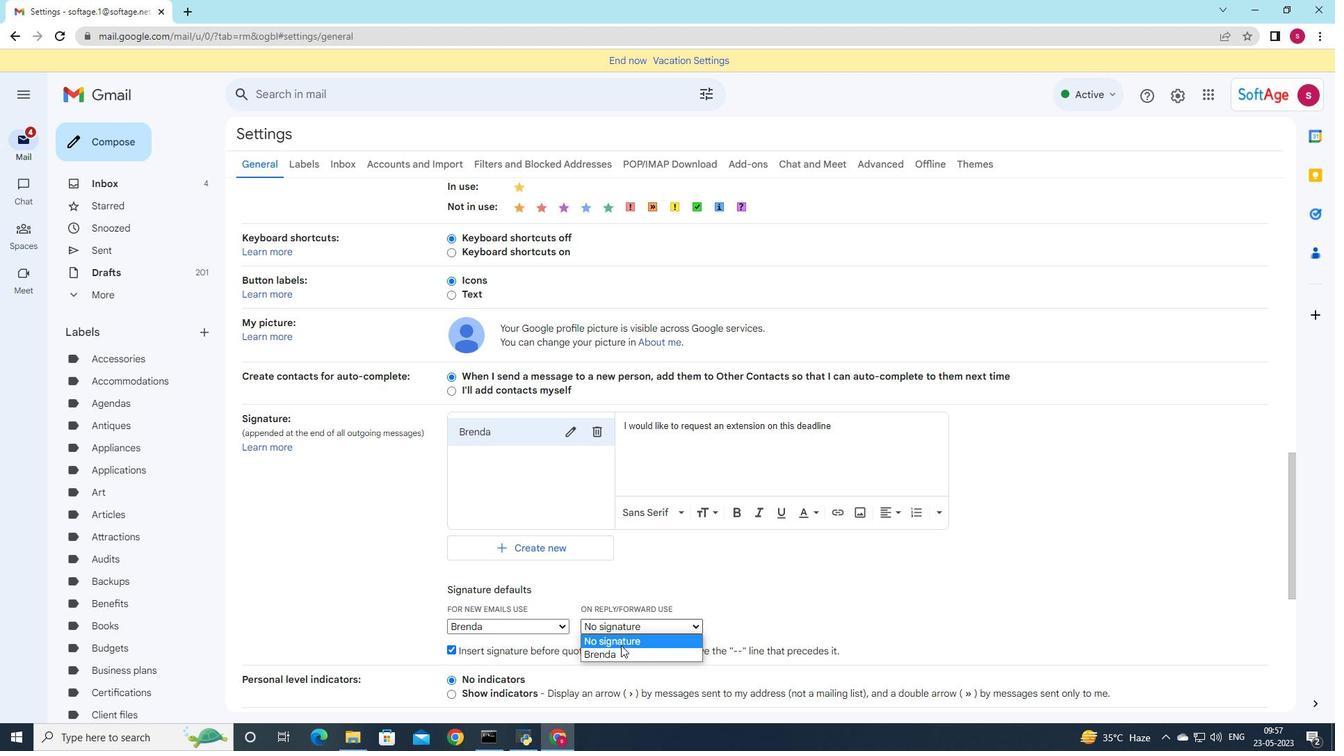 
Action: Mouse pressed left at (620, 648)
Screenshot: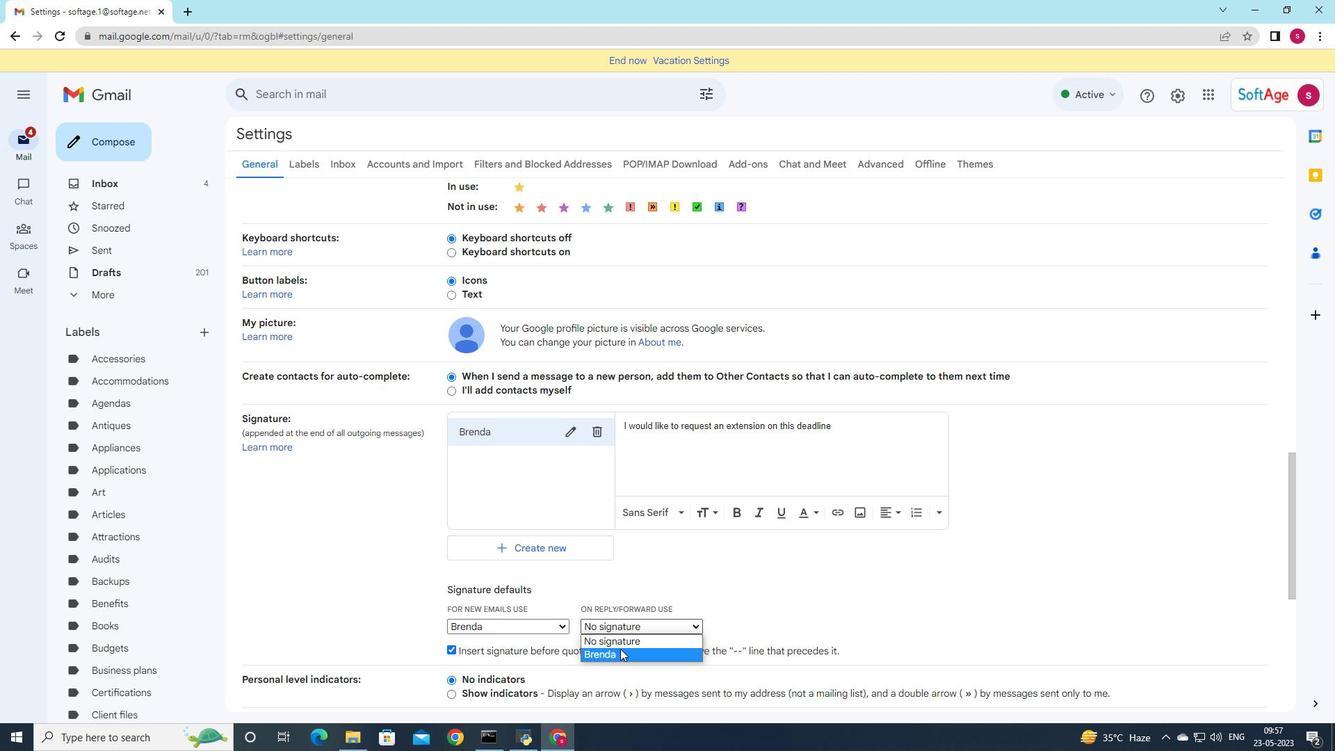 
Action: Mouse moved to (618, 639)
Screenshot: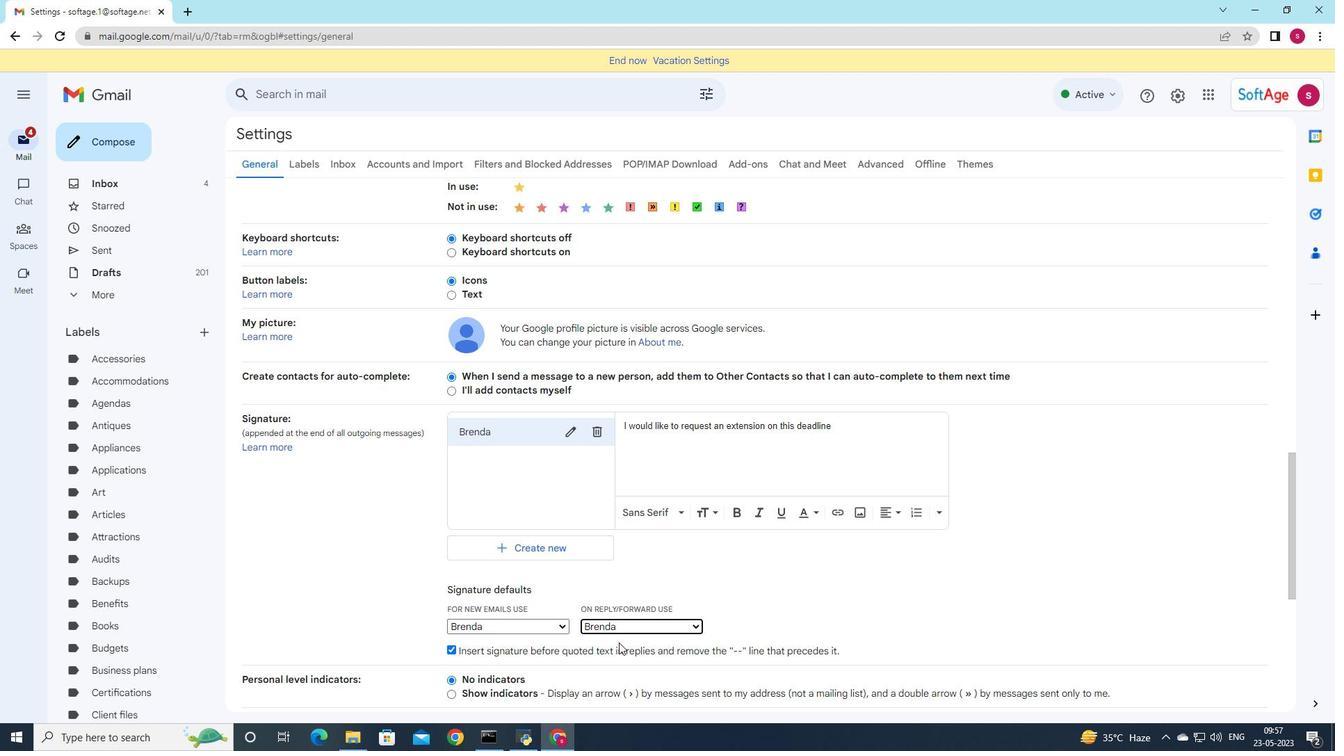 
Action: Mouse scrolled (618, 639) with delta (0, 0)
Screenshot: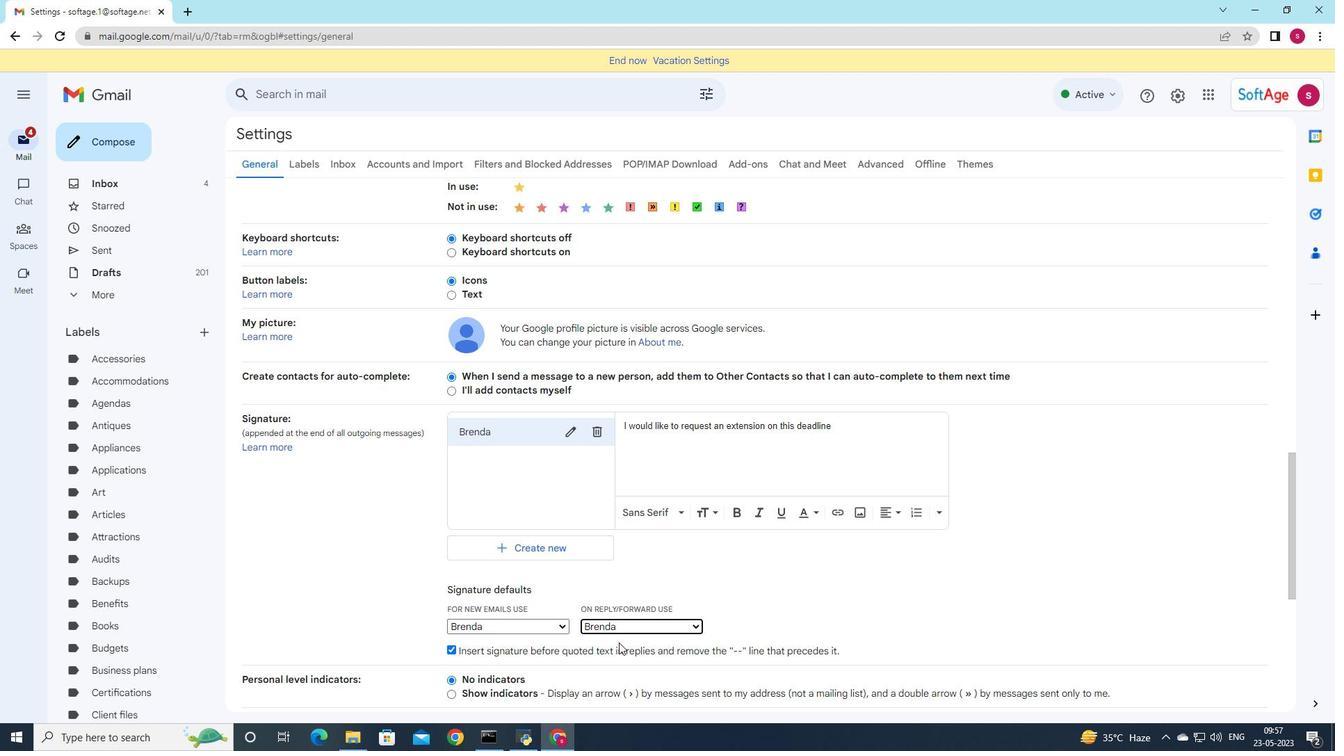 
Action: Mouse moved to (618, 639)
Screenshot: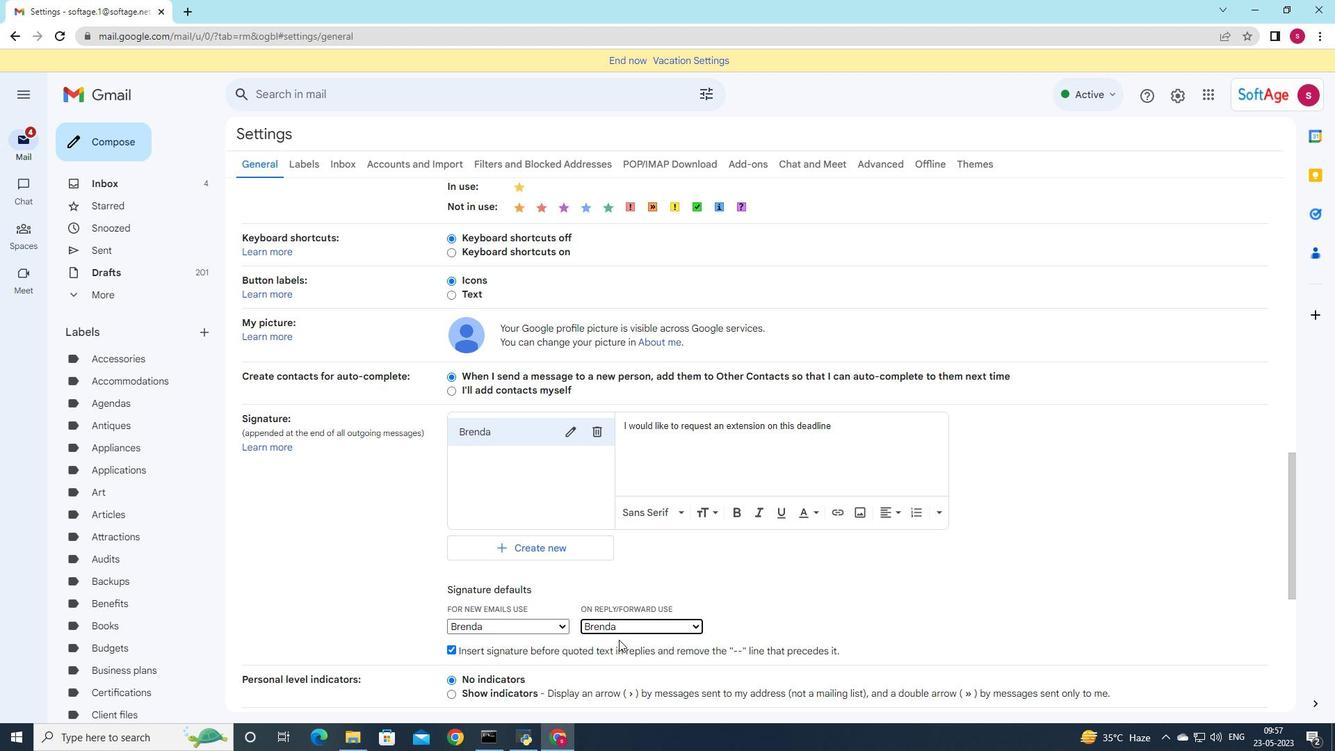 
Action: Mouse scrolled (618, 639) with delta (0, 0)
Screenshot: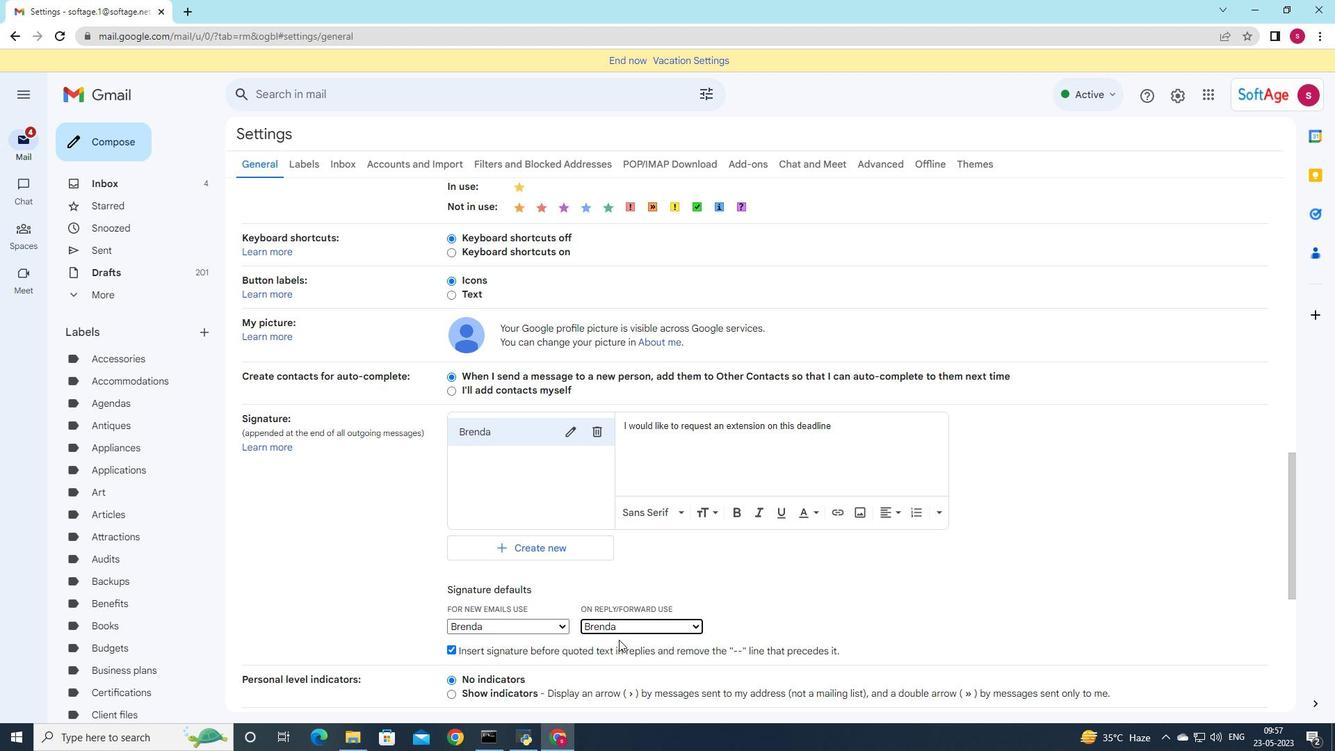 
Action: Mouse moved to (614, 635)
Screenshot: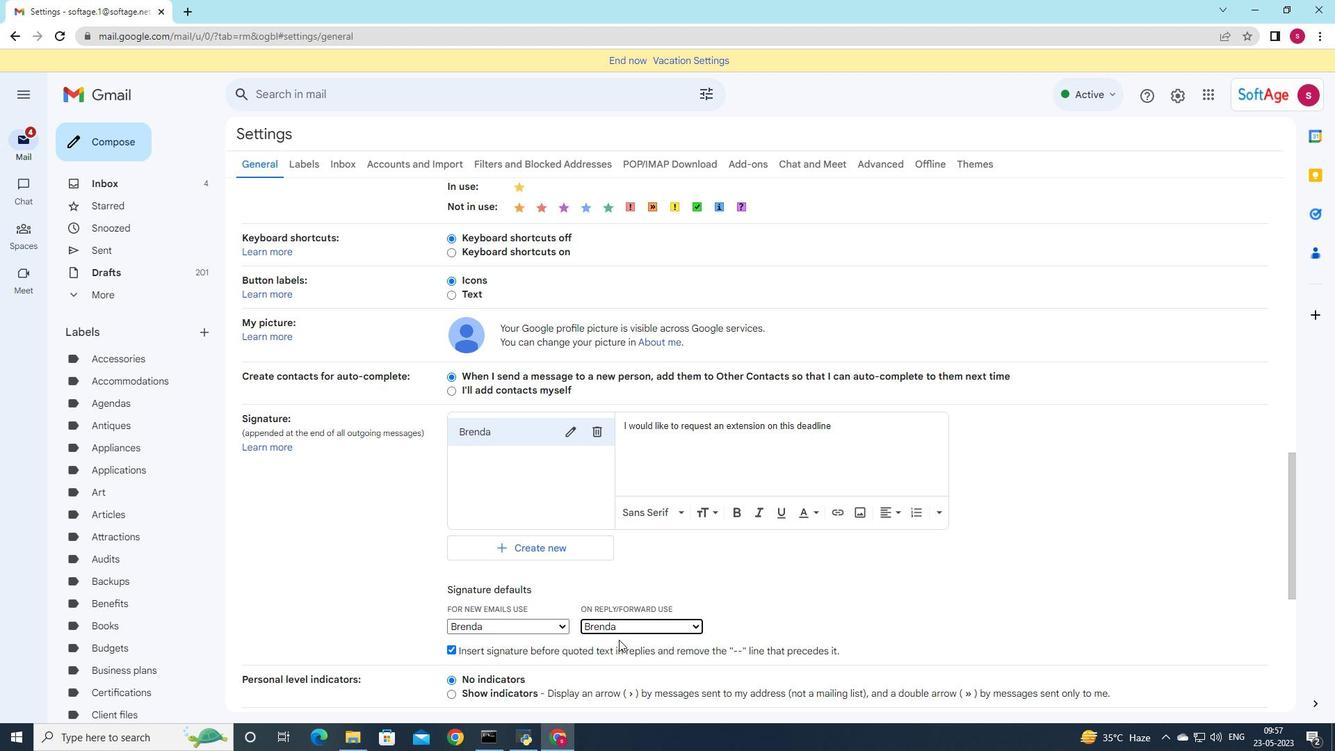 
Action: Mouse scrolled (618, 639) with delta (0, 0)
Screenshot: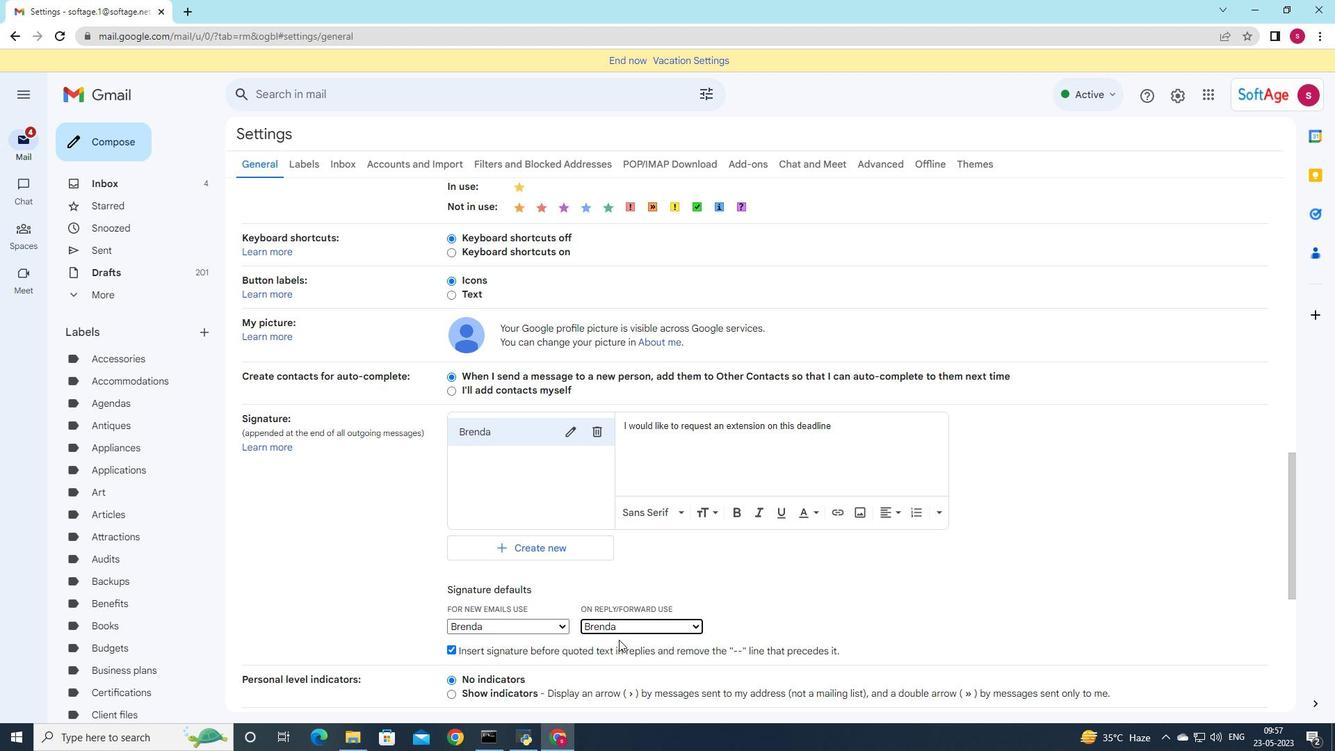 
Action: Mouse moved to (607, 634)
Screenshot: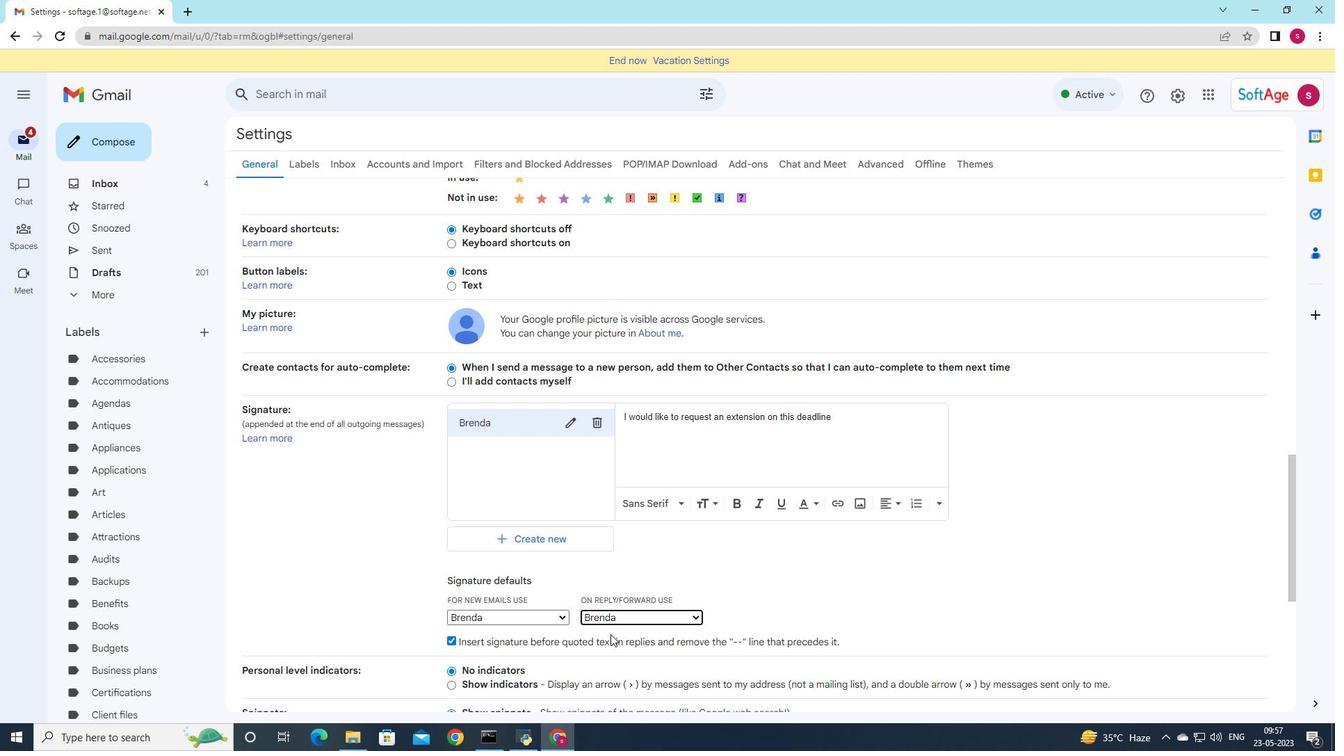 
Action: Mouse scrolled (607, 634) with delta (0, 0)
Screenshot: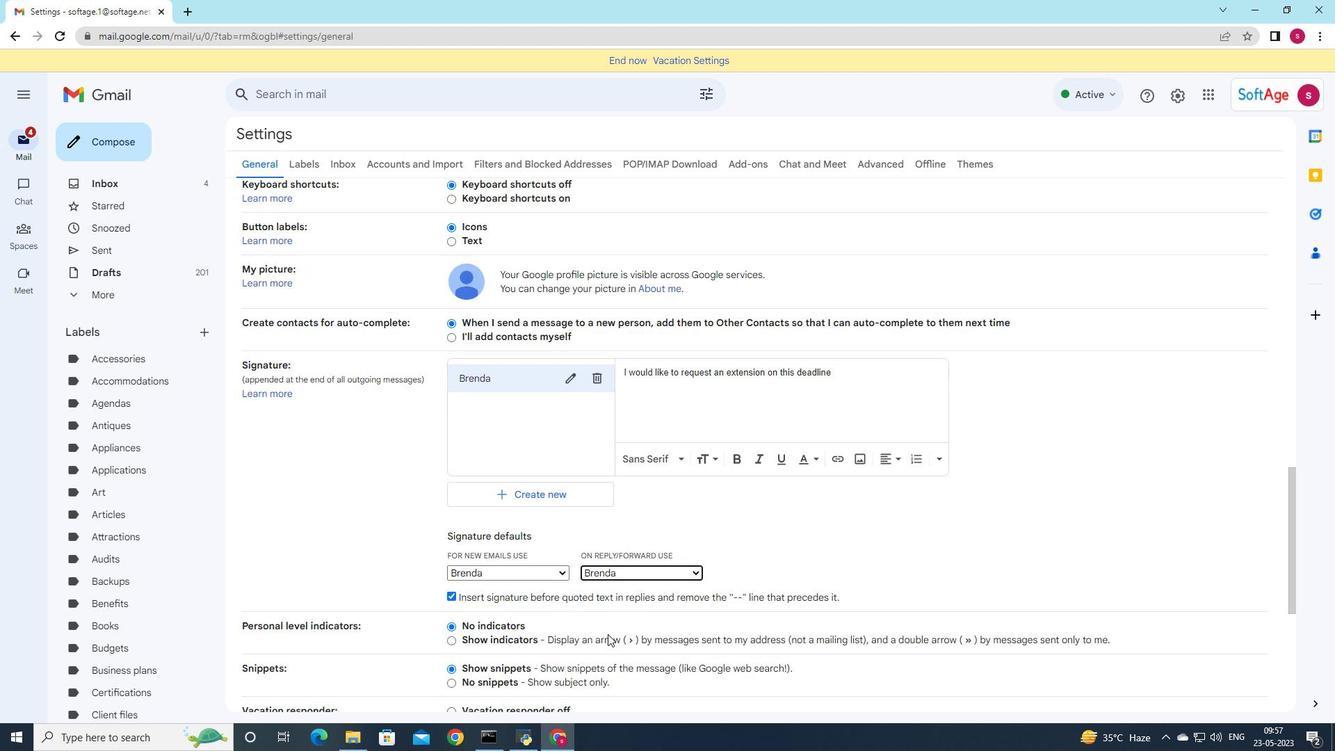 
Action: Mouse scrolled (607, 634) with delta (0, 0)
Screenshot: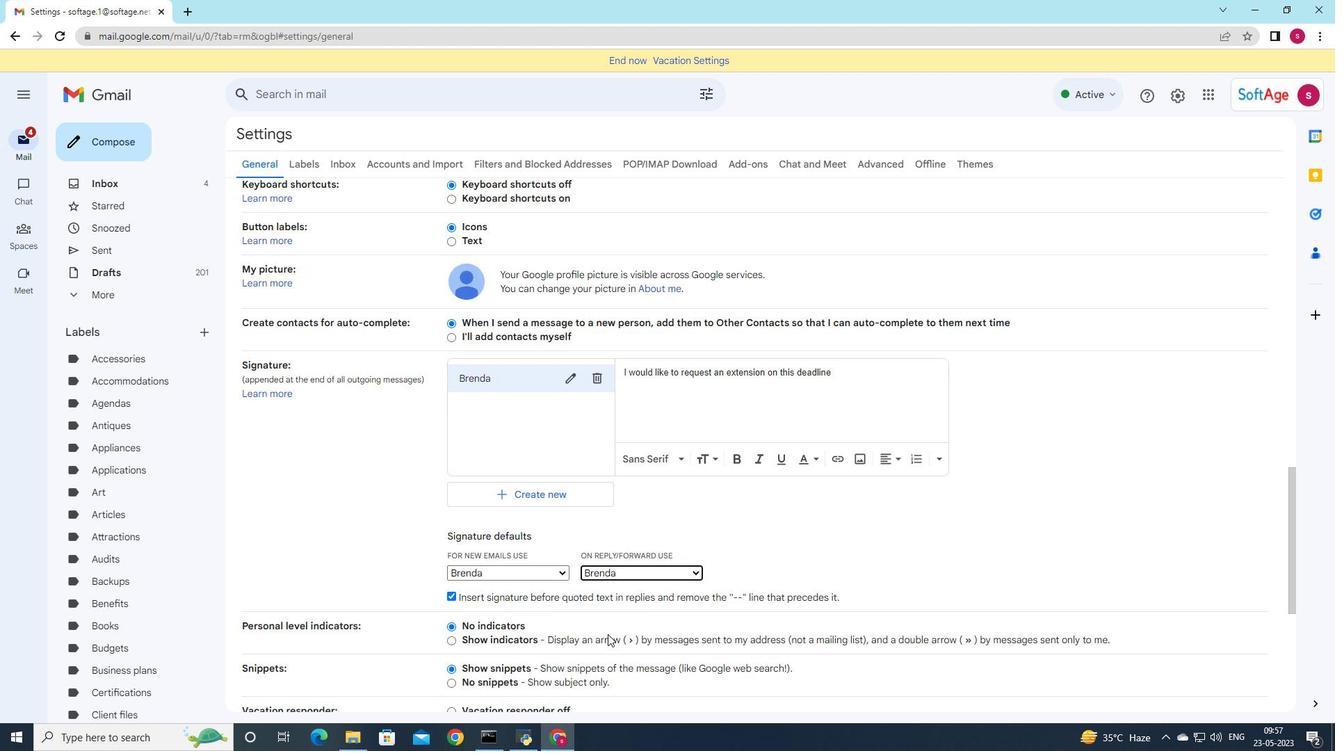 
Action: Mouse scrolled (607, 634) with delta (0, 0)
Screenshot: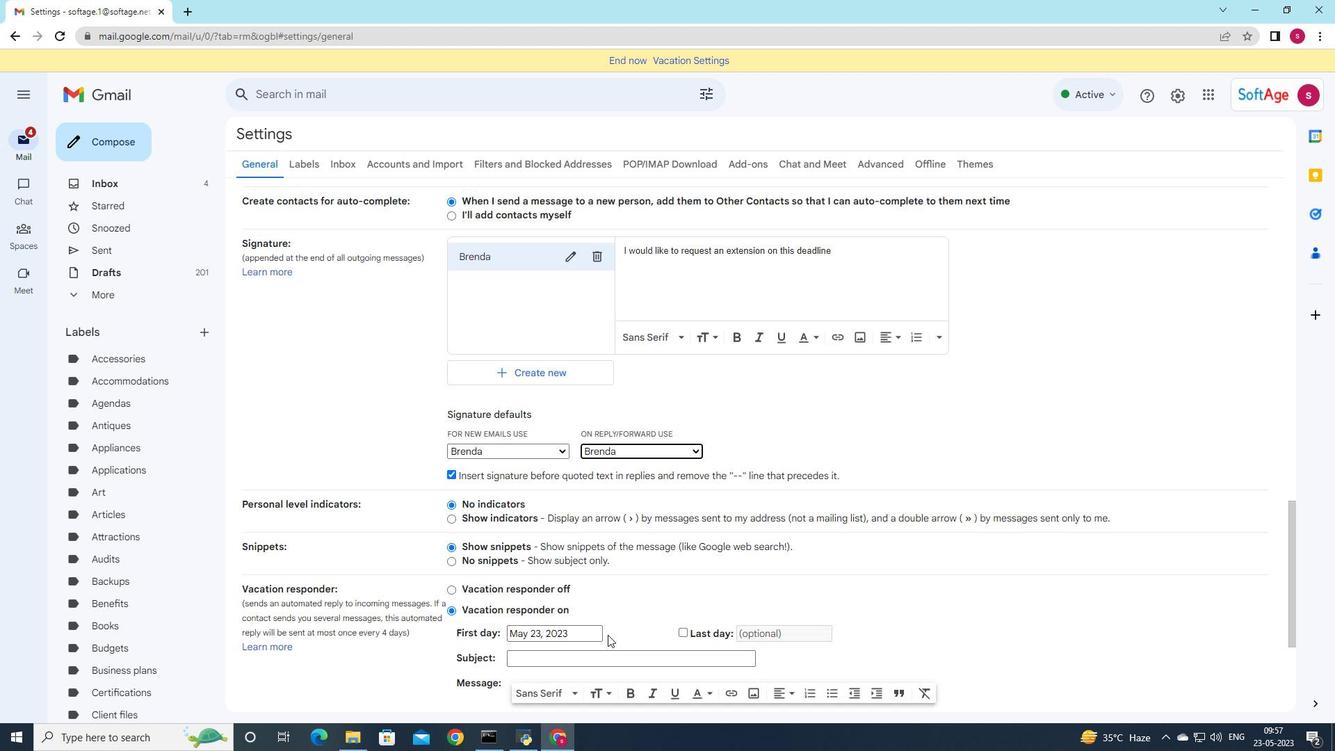 
Action: Mouse moved to (607, 634)
Screenshot: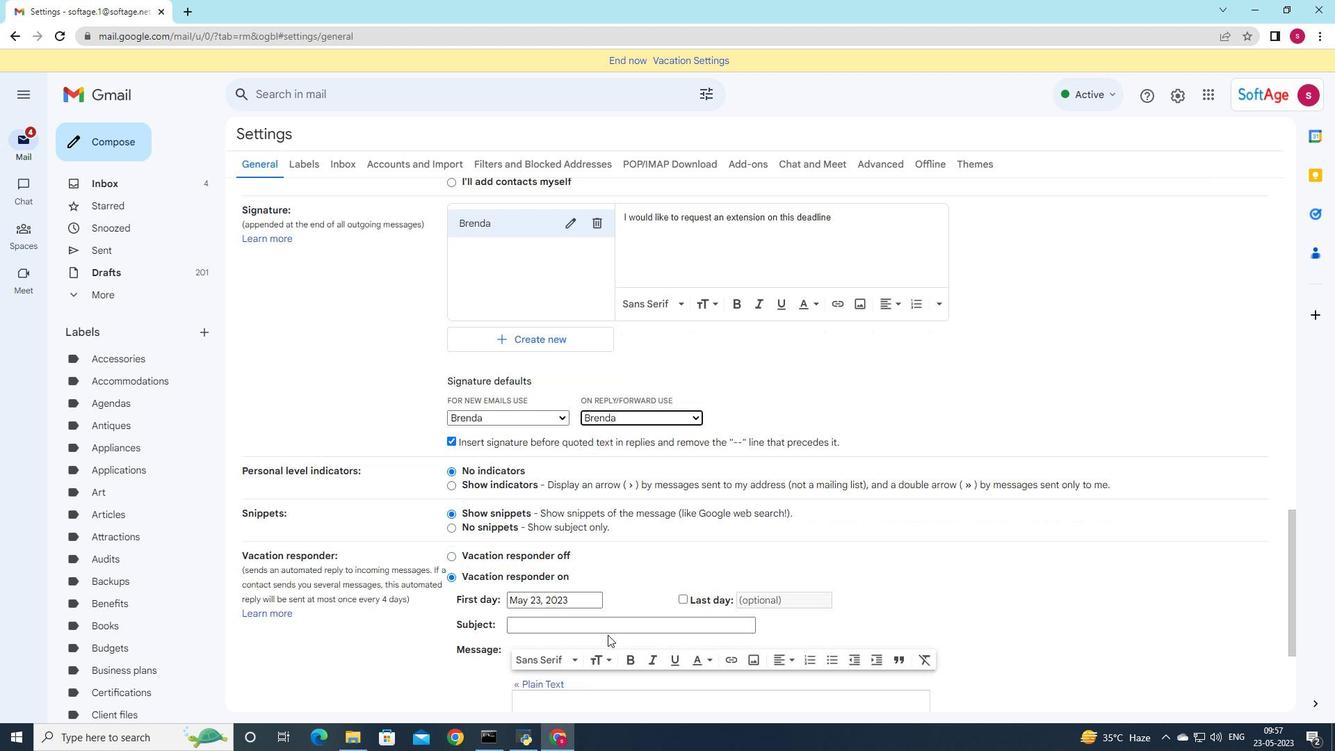 
Action: Mouse scrolled (607, 634) with delta (0, 0)
Screenshot: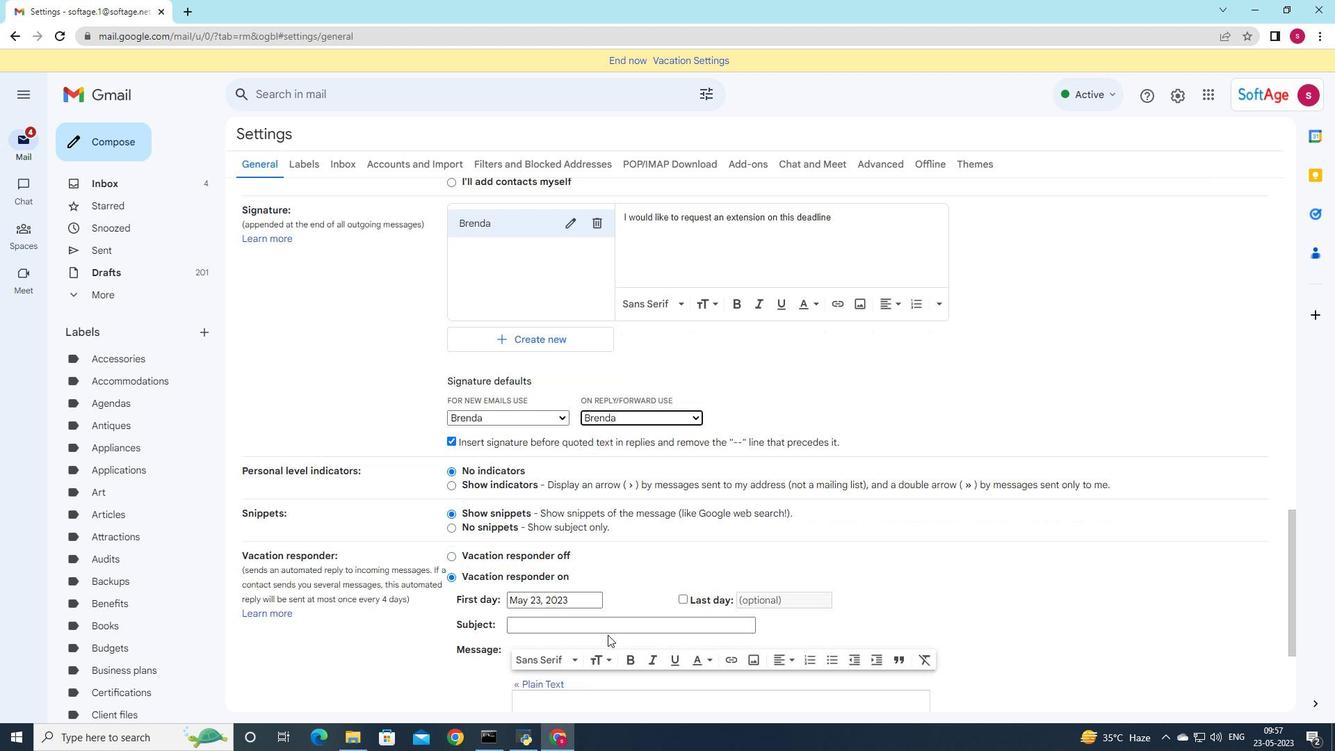 
Action: Mouse moved to (716, 640)
Screenshot: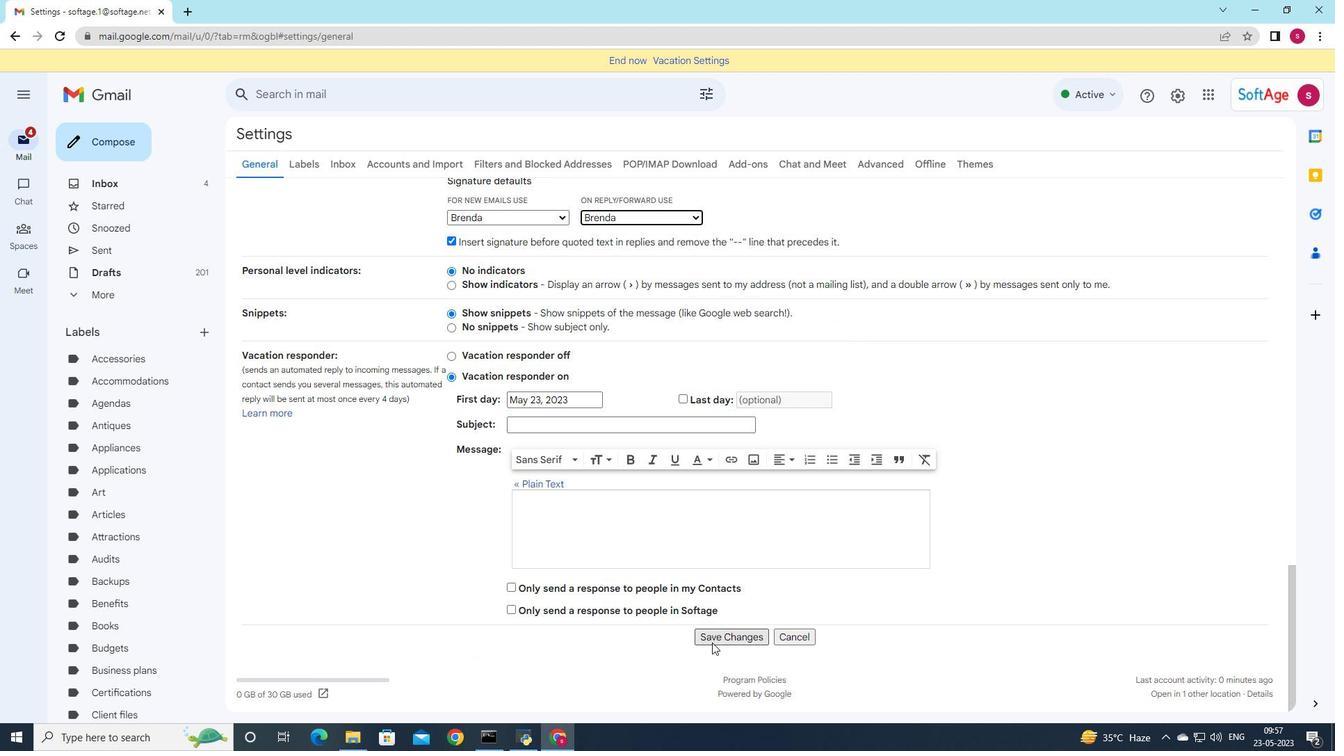 
Action: Mouse pressed left at (716, 640)
Screenshot: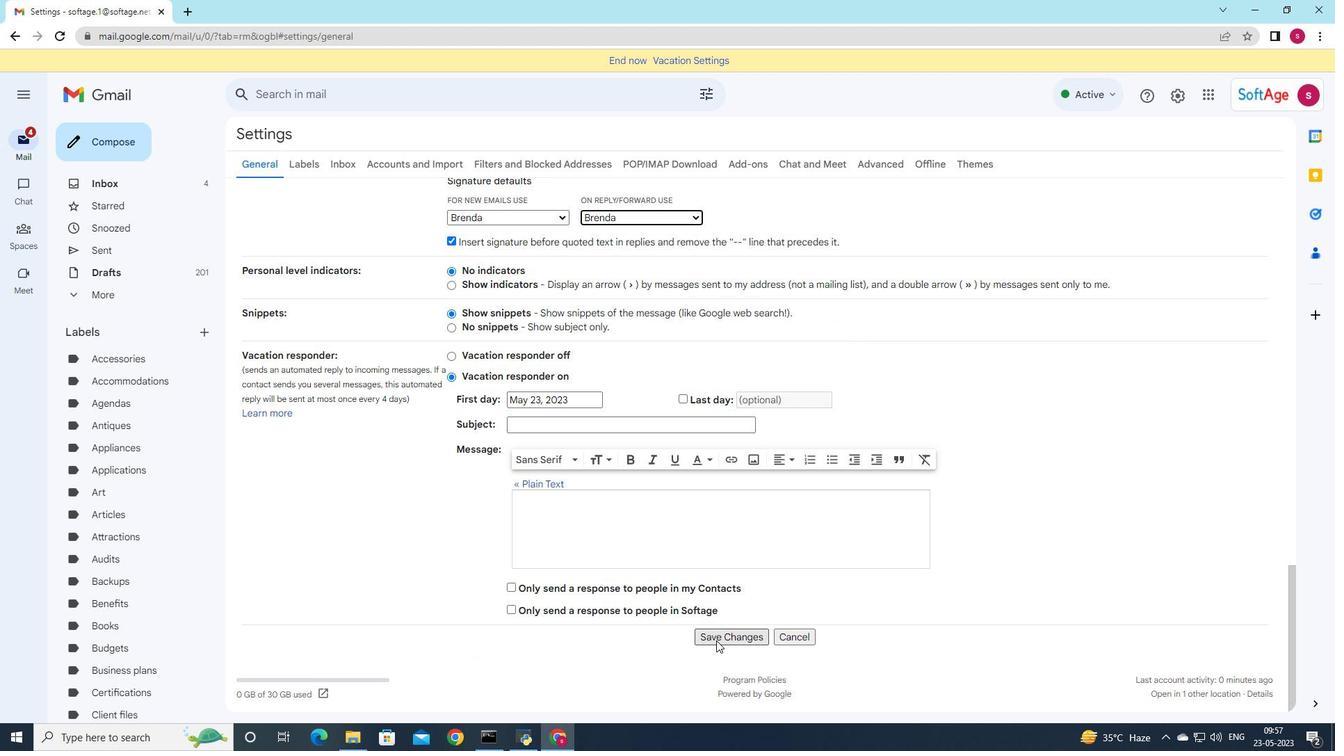
Action: Mouse moved to (132, 150)
Screenshot: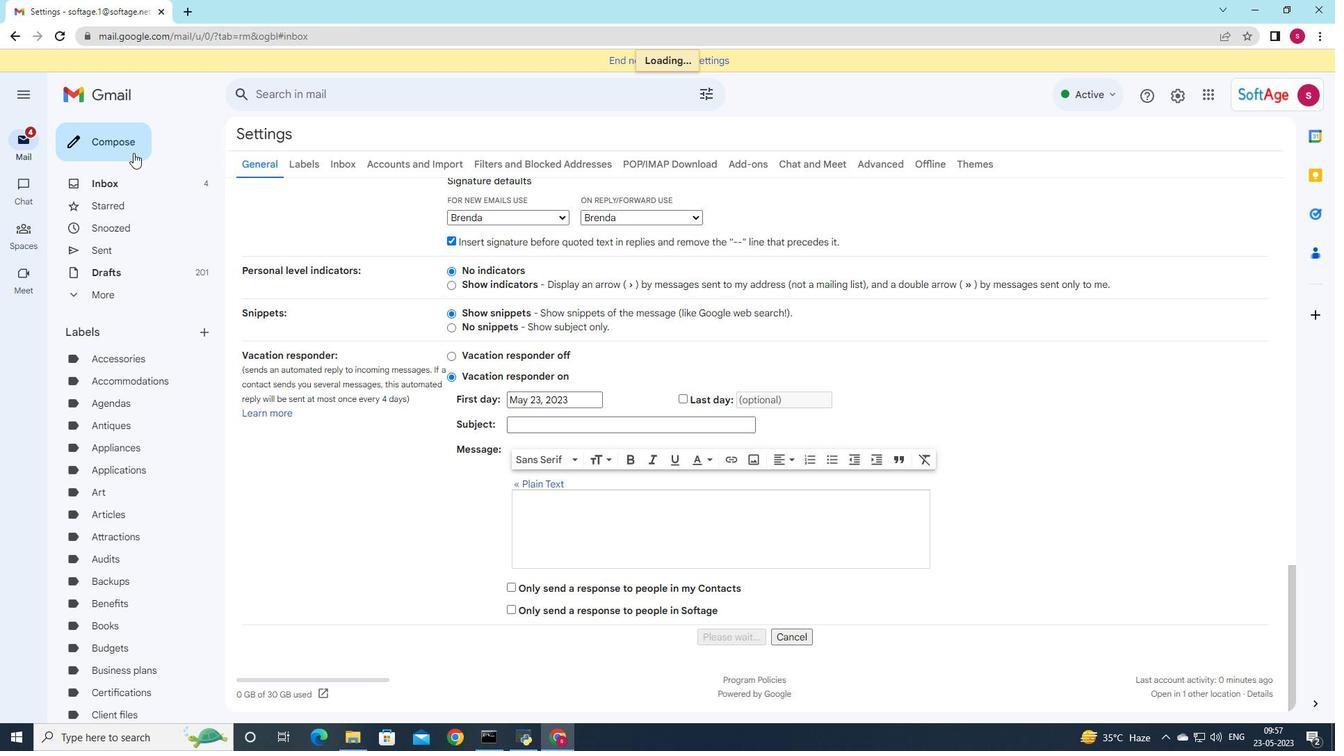 
Action: Mouse pressed left at (132, 150)
Screenshot: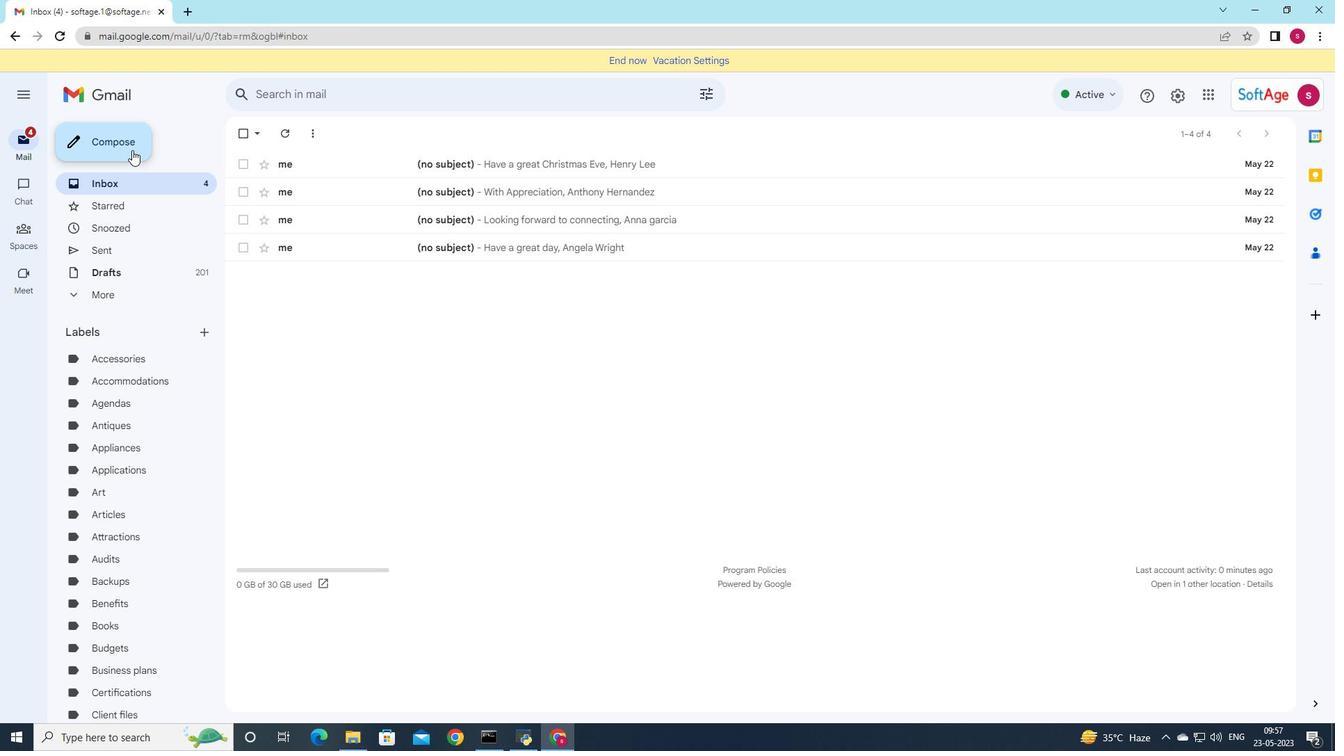 
Action: Mouse moved to (959, 351)
Screenshot: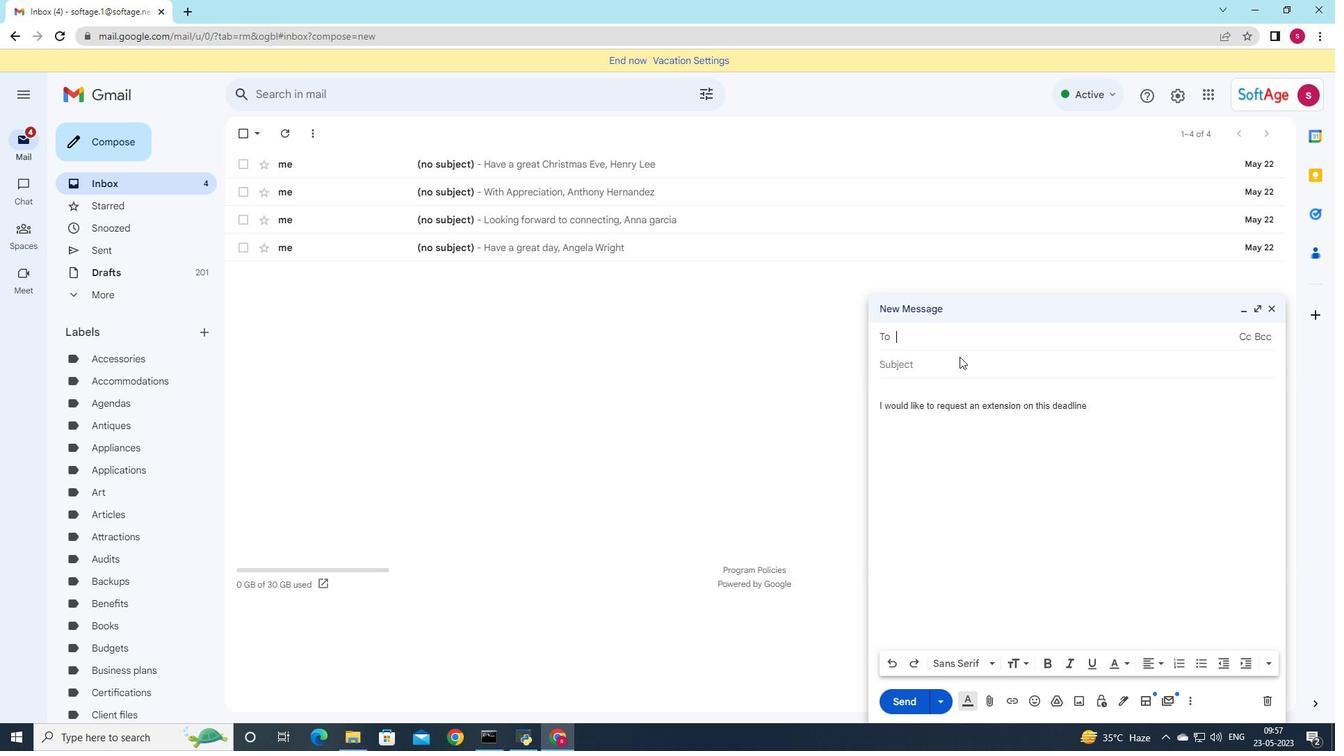 
Action: Key pressed softage
Screenshot: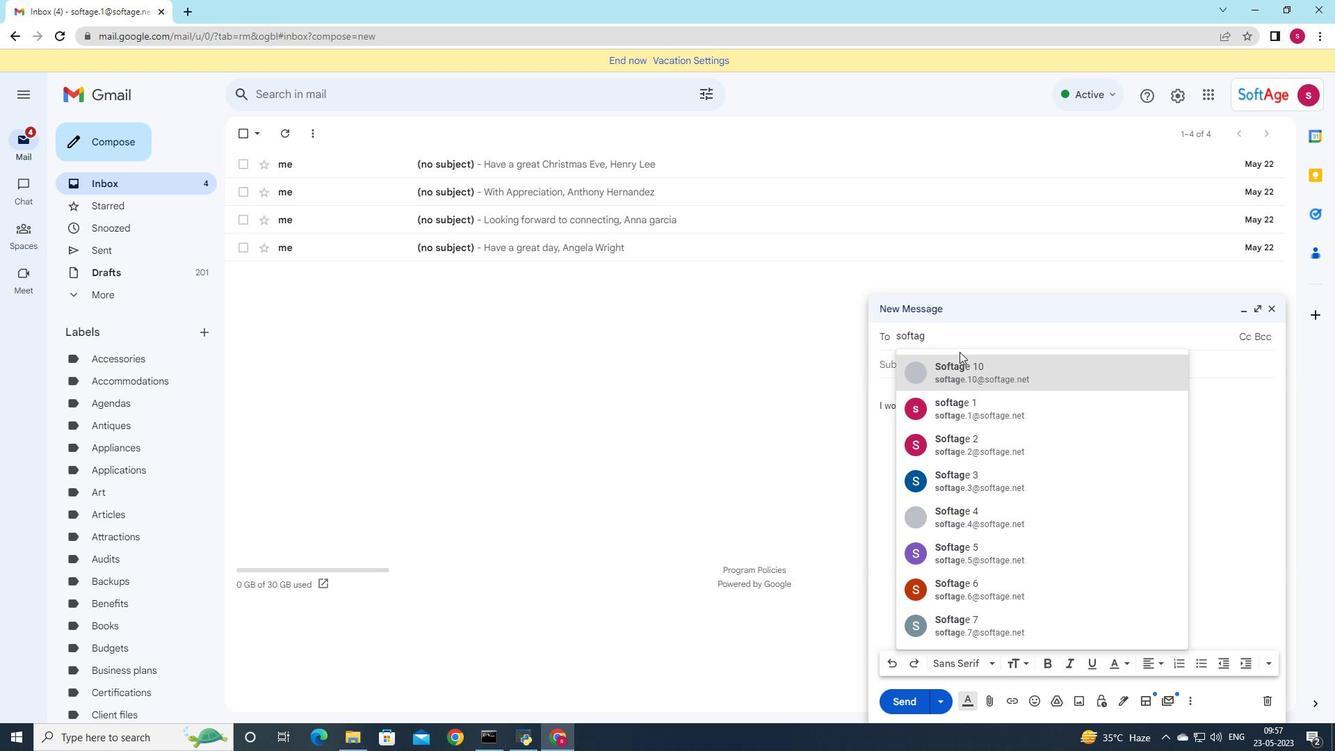 
Action: Mouse moved to (993, 559)
Screenshot: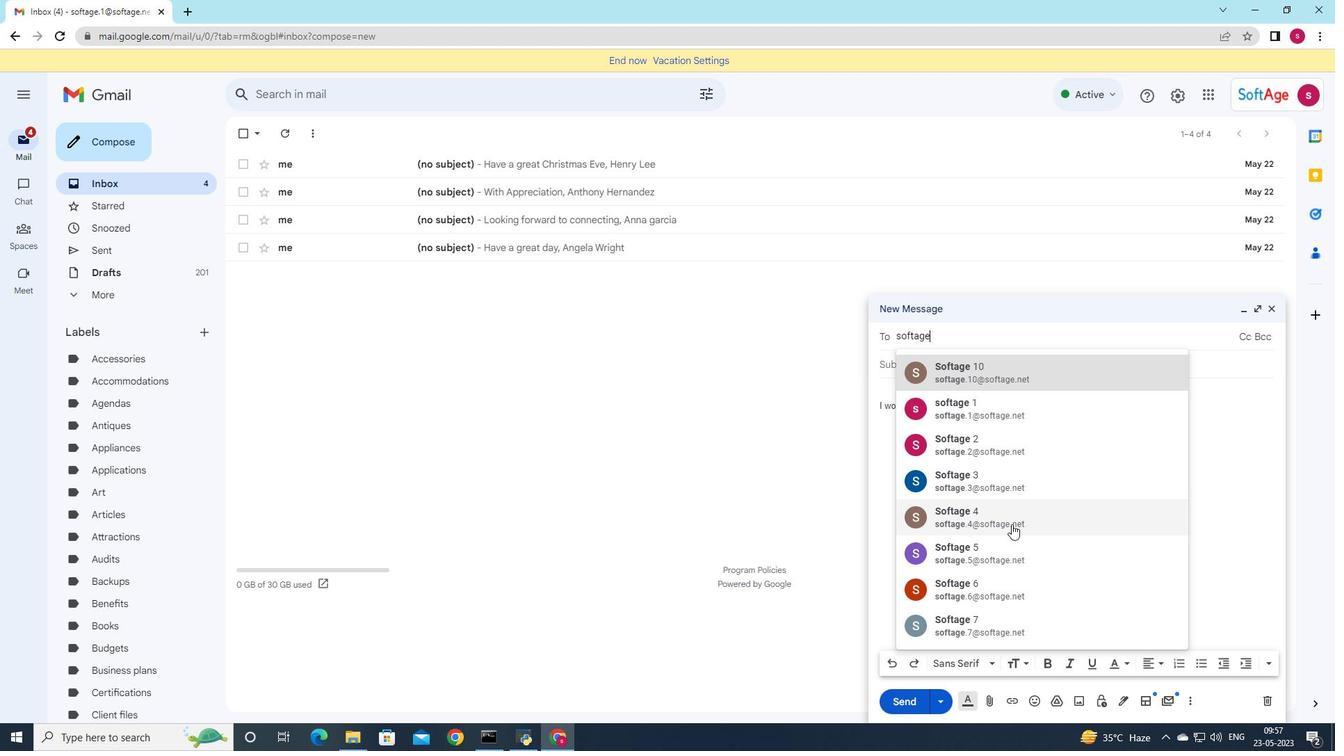 
Action: Mouse pressed left at (993, 559)
Screenshot: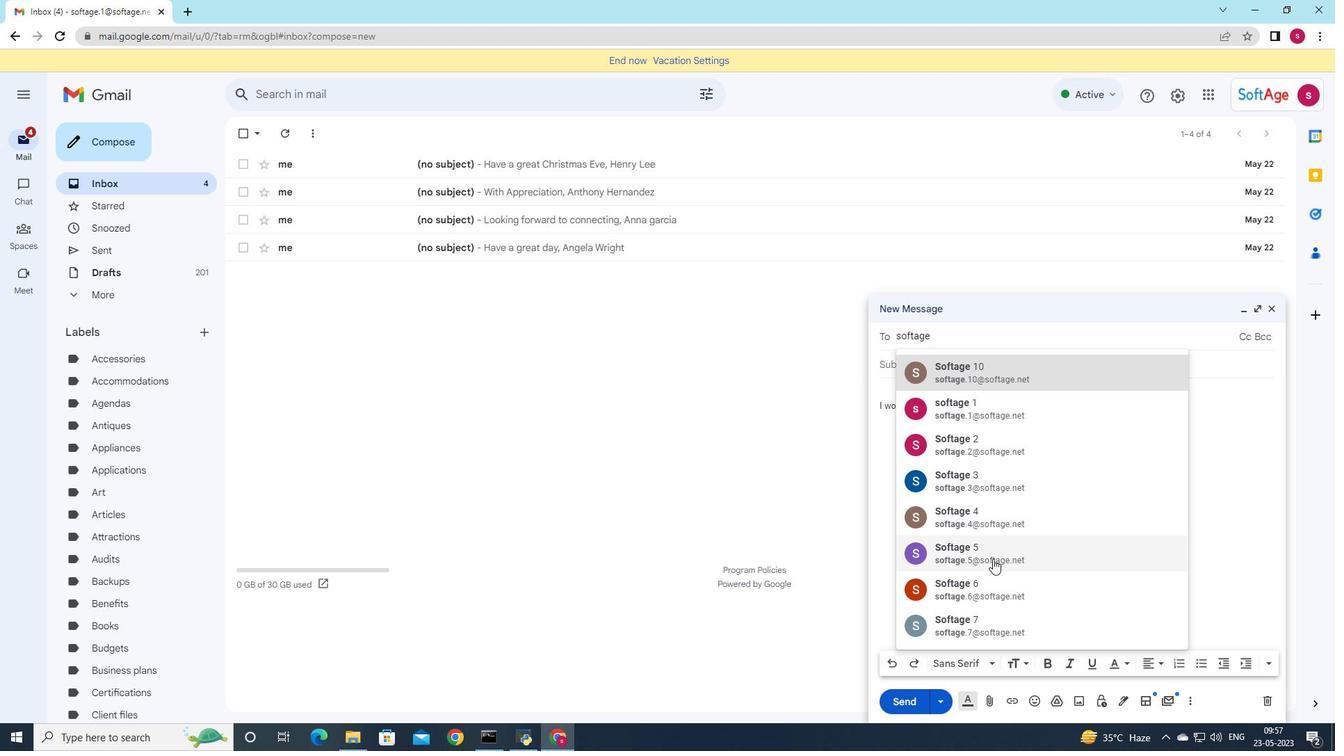 
Action: Mouse moved to (1098, 401)
Screenshot: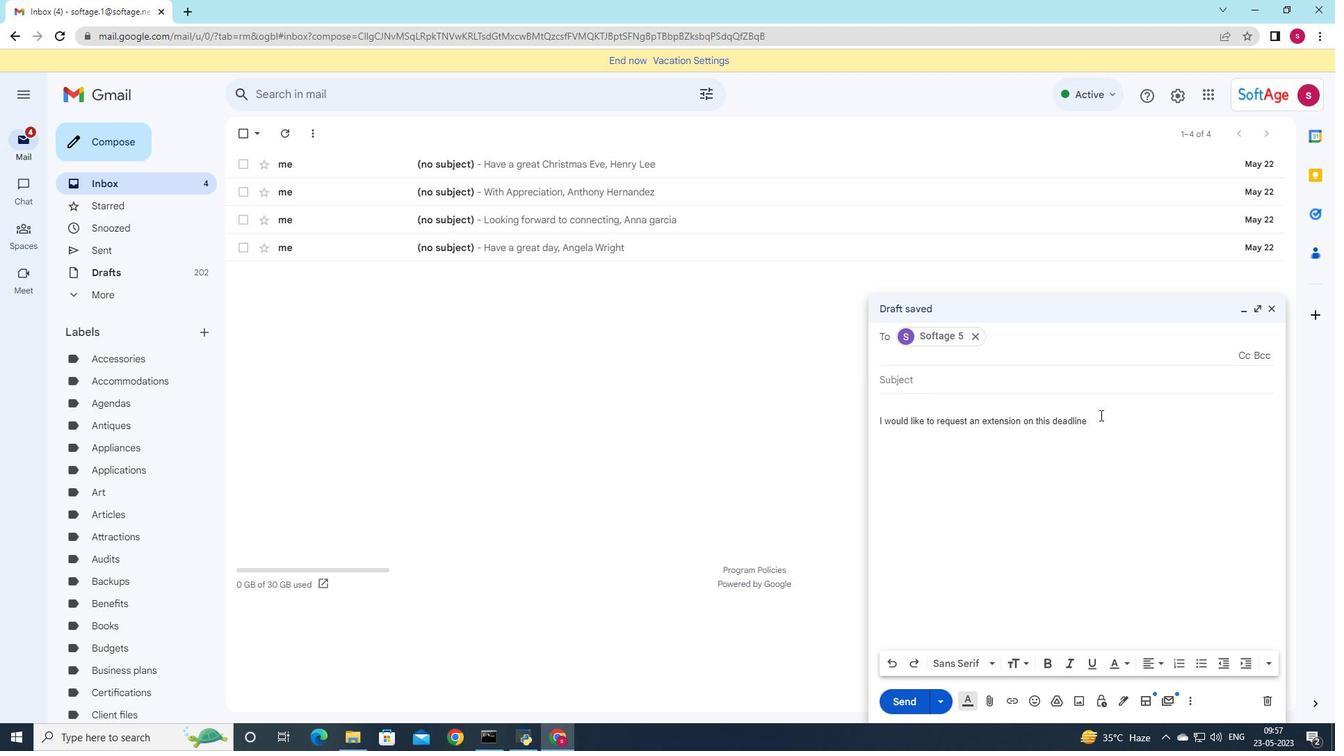 
Action: Mouse pressed left at (1098, 401)
Screenshot: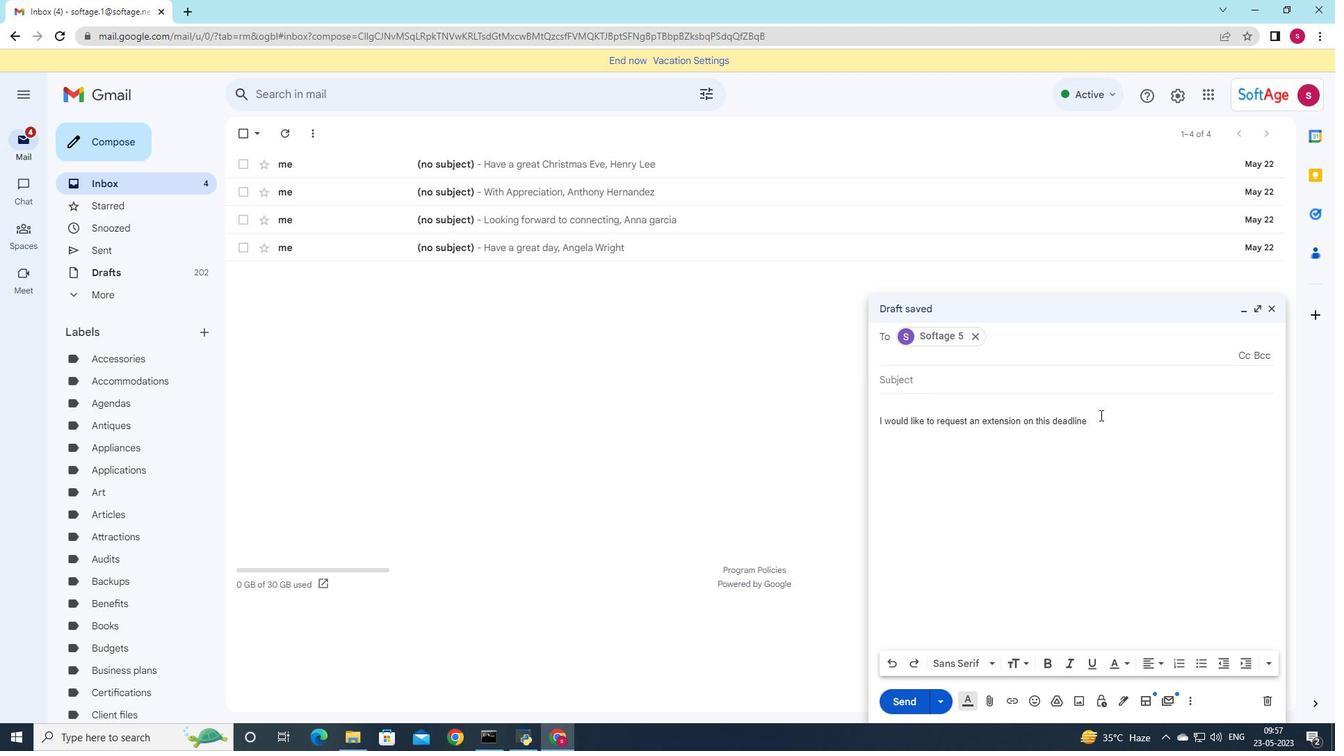 
Action: Mouse moved to (1101, 413)
Screenshot: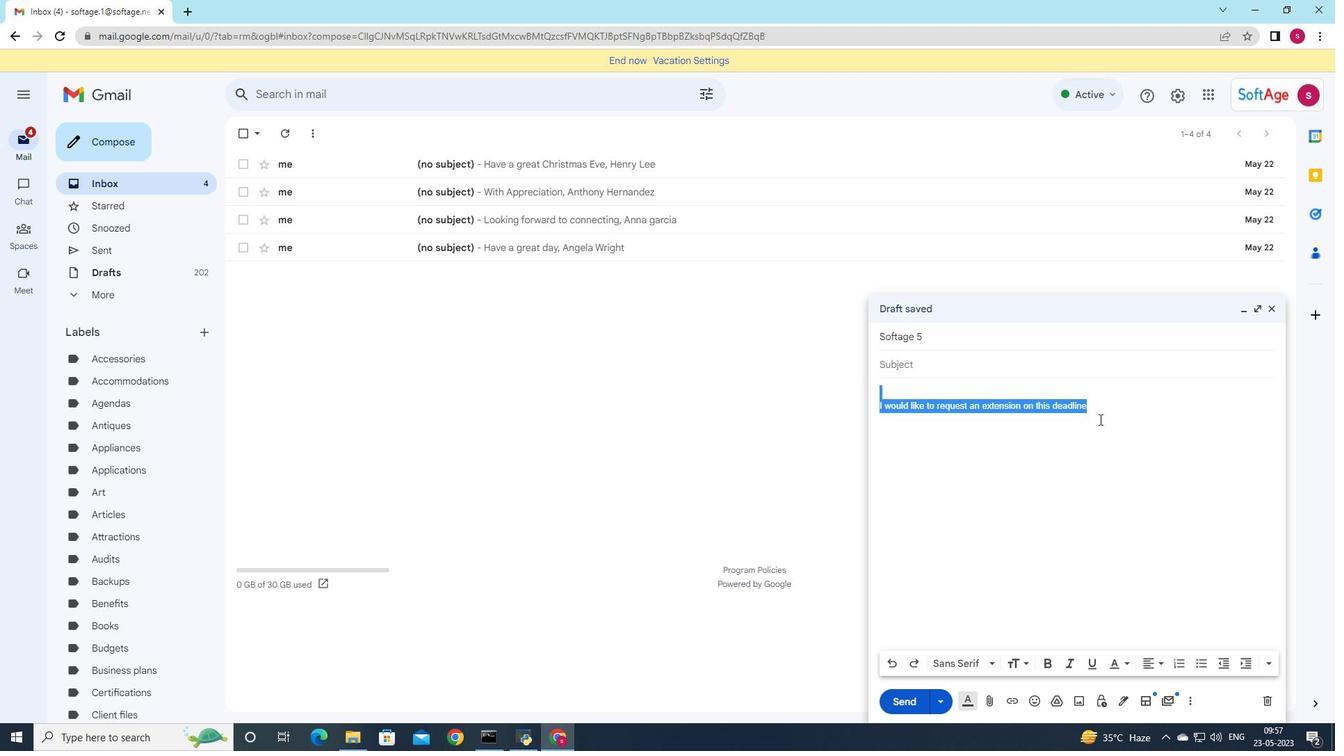 
Action: Mouse pressed left at (1101, 413)
Screenshot: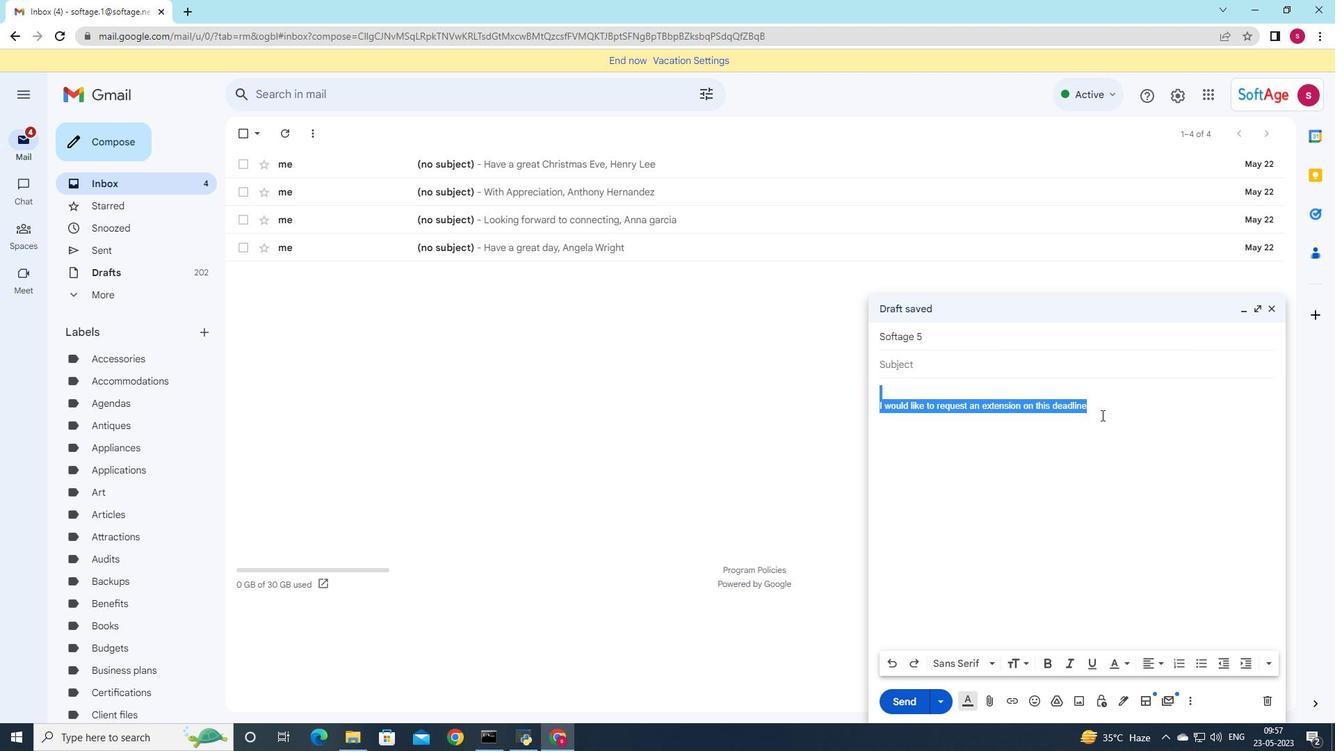 
Action: Mouse moved to (1101, 415)
Screenshot: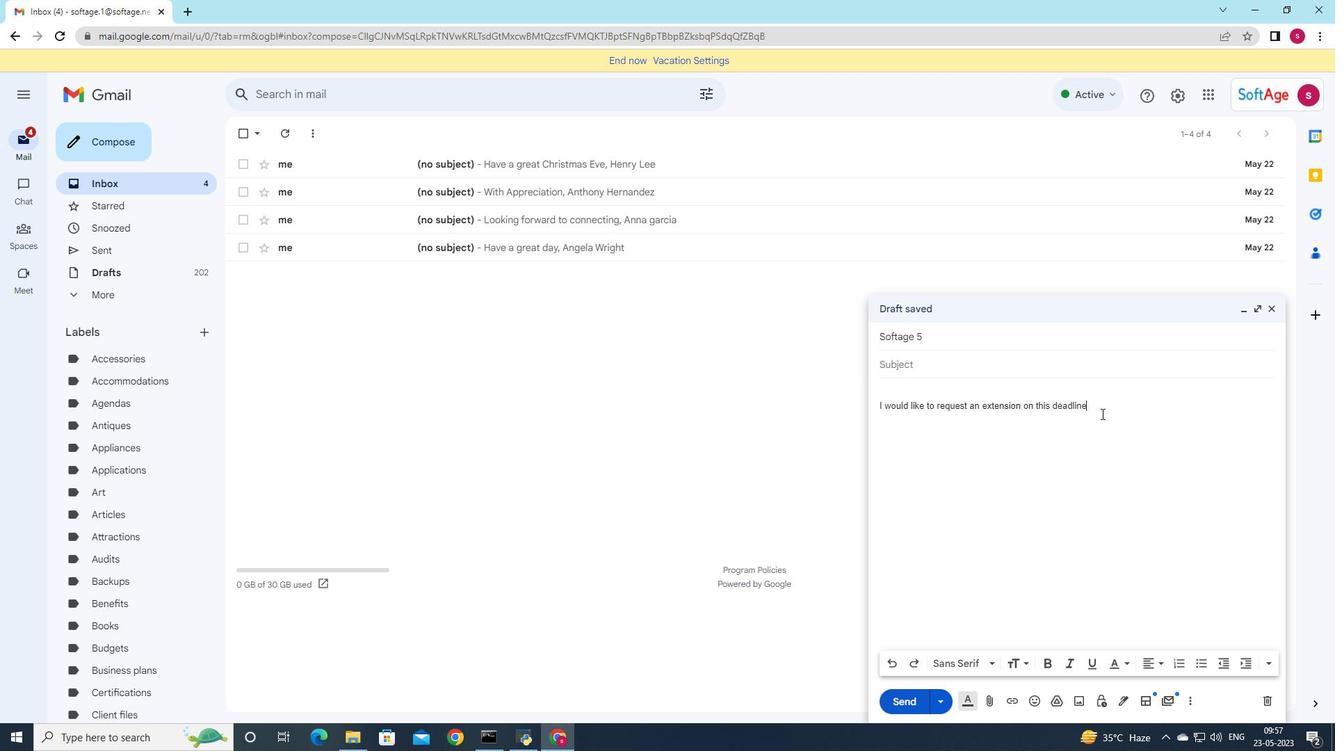 
Action: Key pressed <Key.enter><Key.shift>brend<Key.space><Key.shift><Key.shift>Cooper
Screenshot: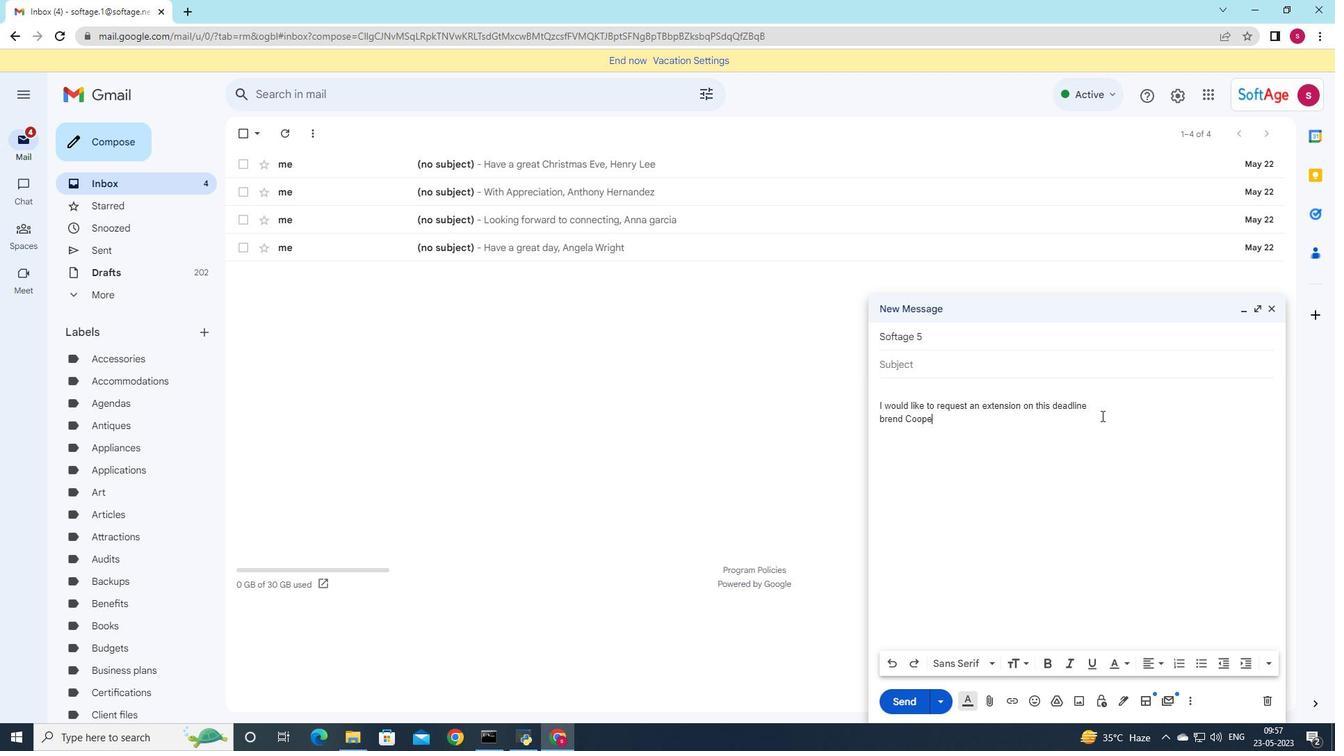
Action: Mouse moved to (918, 363)
Screenshot: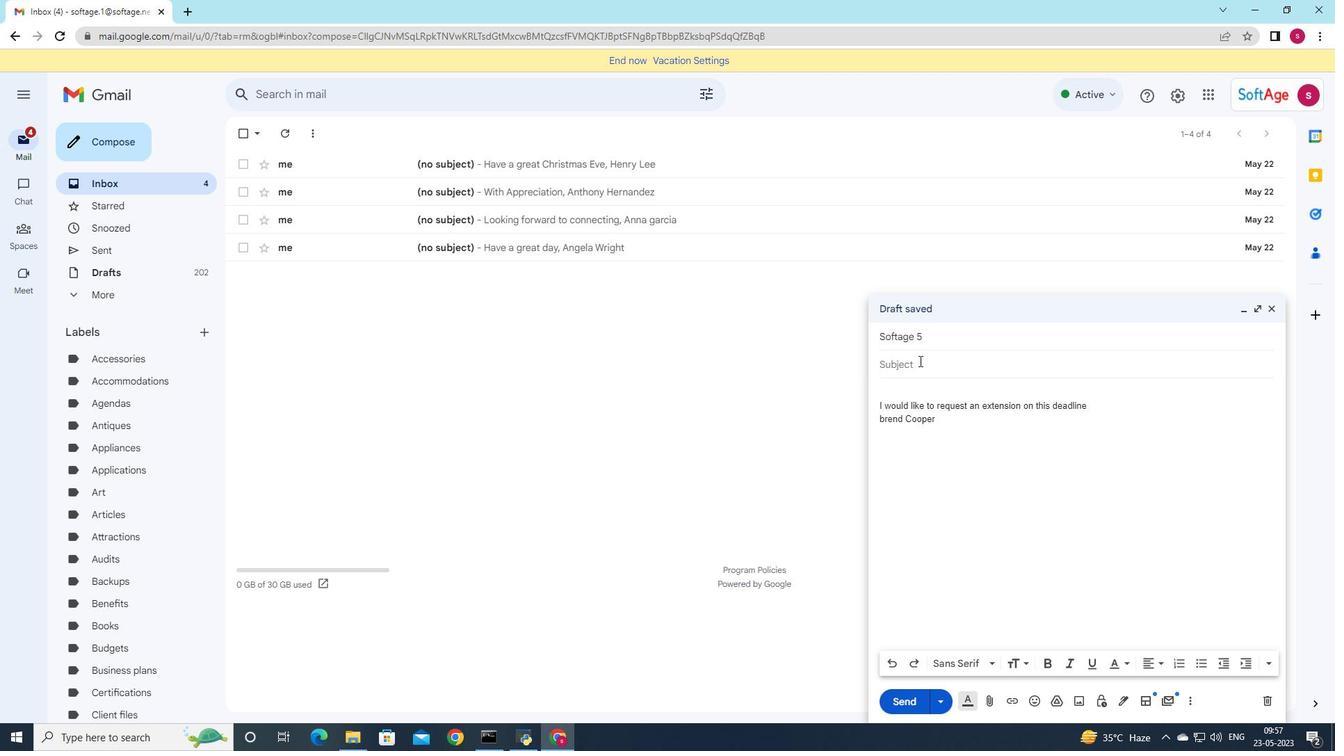 
Action: Mouse pressed left at (918, 363)
Screenshot: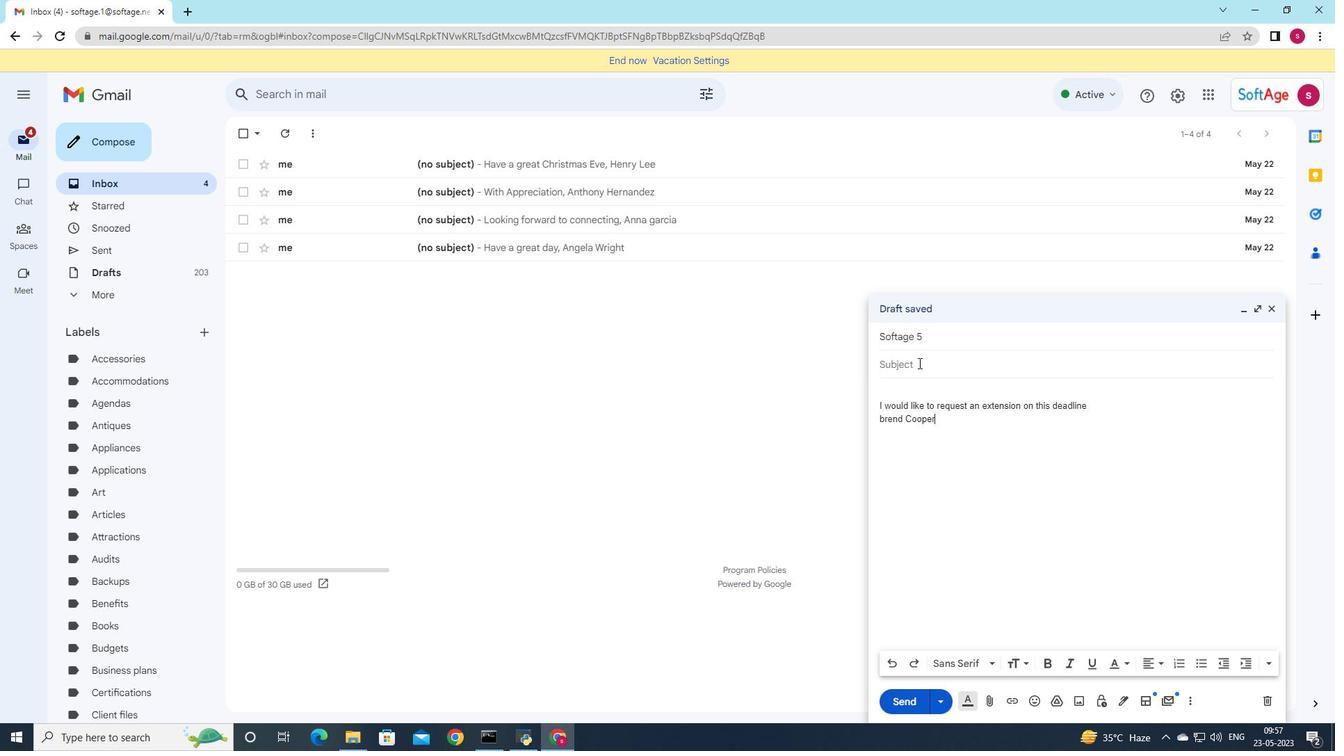 
Action: Key pressed <Key.shift><Key.shift><Key.shift><Key.shift><Key.shift><Key.shift><Key.shift><Key.shift><Key.shift><Key.shift><Key.shift><Key.shift>Happy<Key.space><Key.shift>Birthday
Screenshot: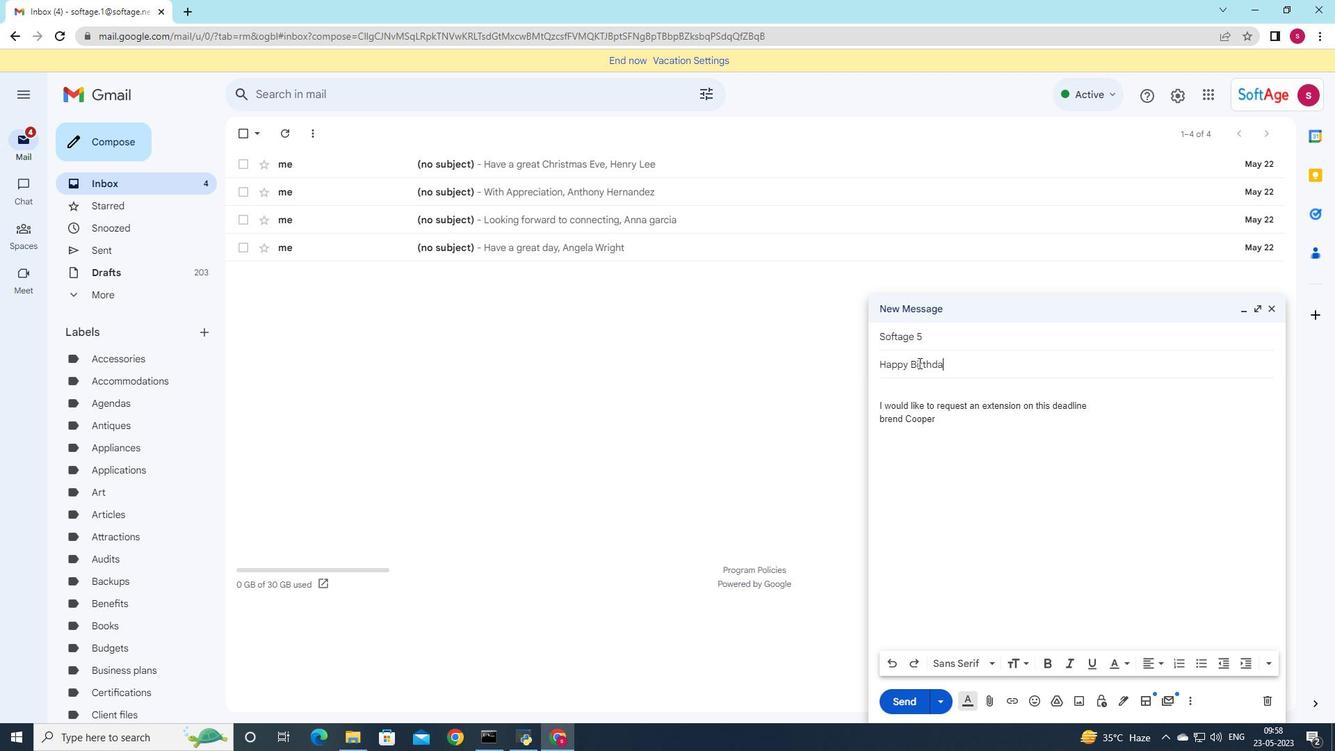 
Action: Mouse moved to (940, 508)
Screenshot: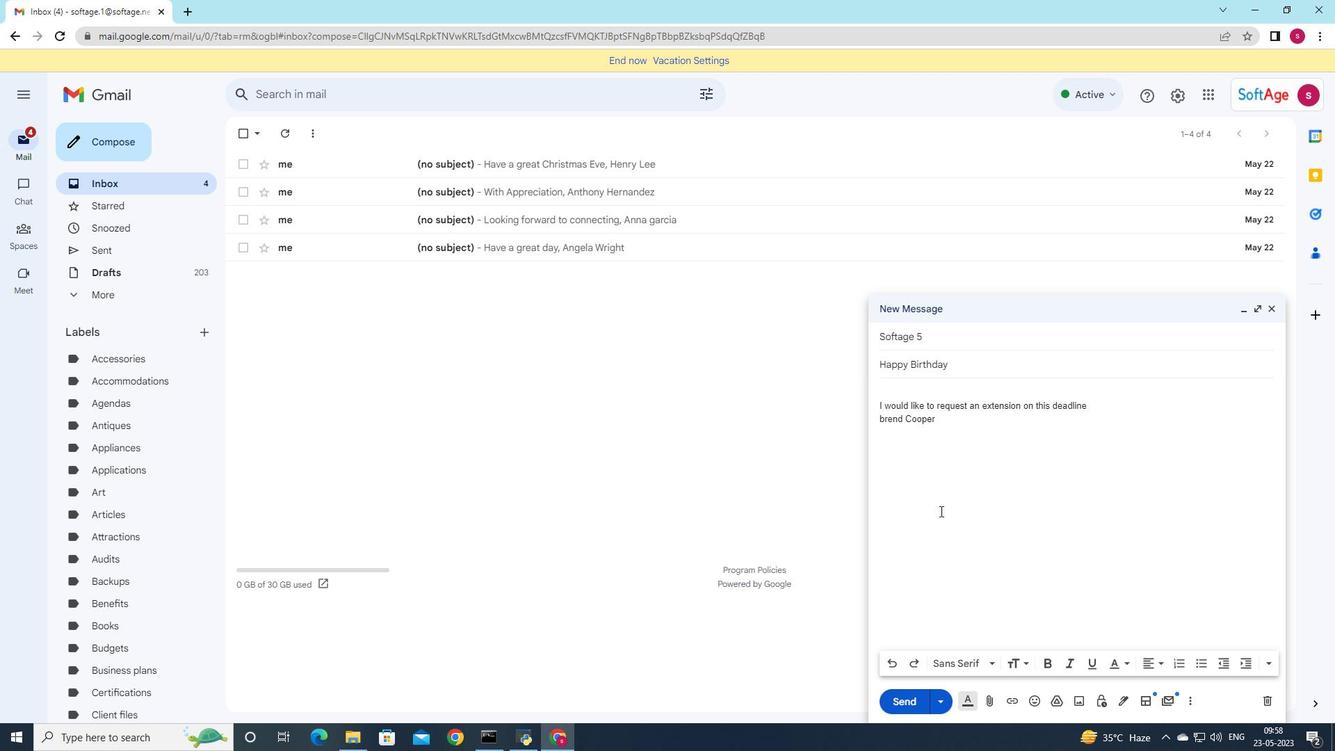 
Action: Mouse scrolled (940, 507) with delta (0, 0)
Screenshot: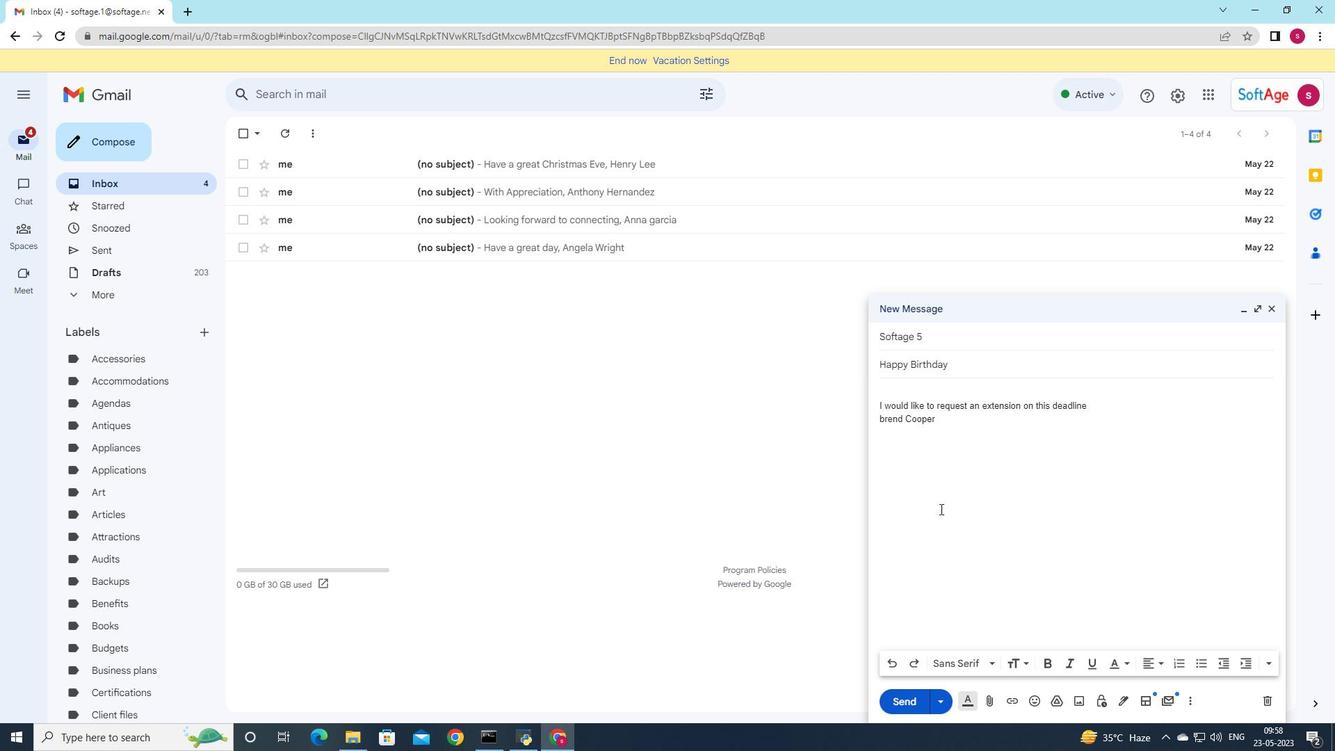 
Action: Mouse scrolled (940, 507) with delta (0, 0)
Screenshot: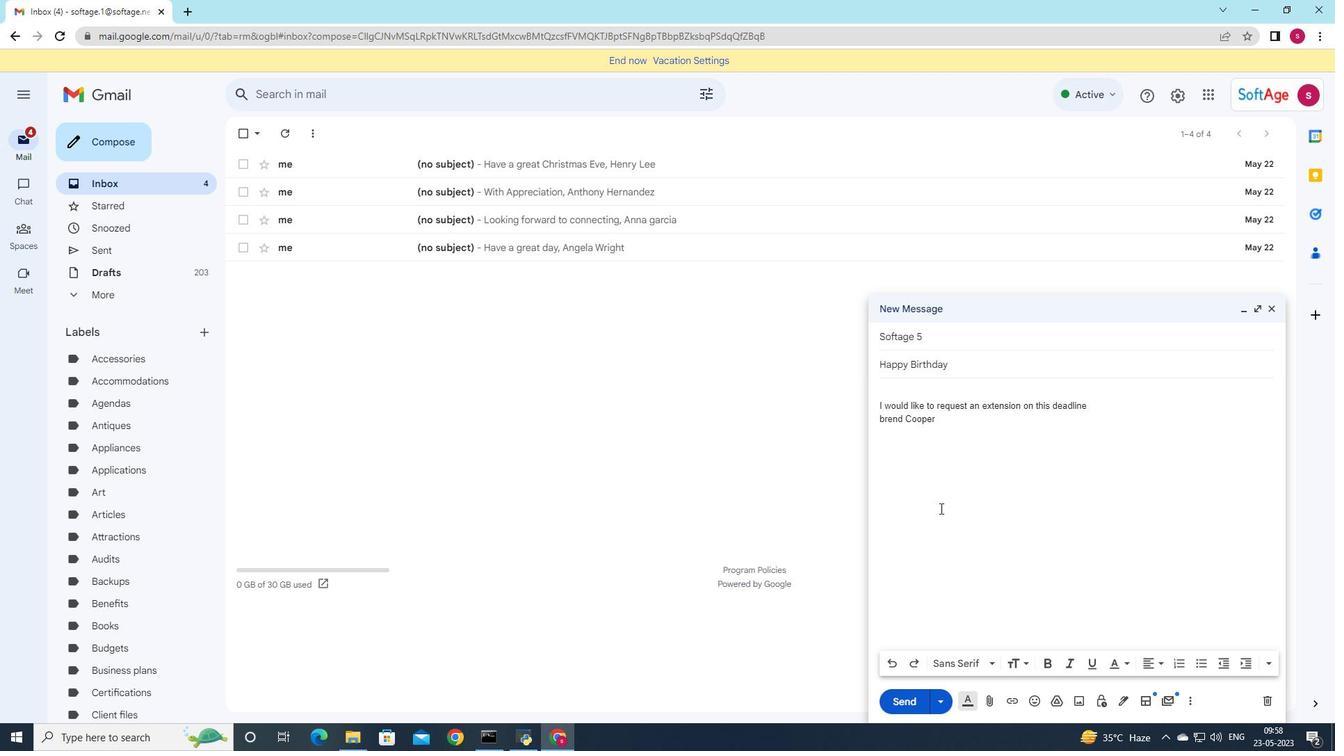 
Action: Mouse moved to (940, 510)
Screenshot: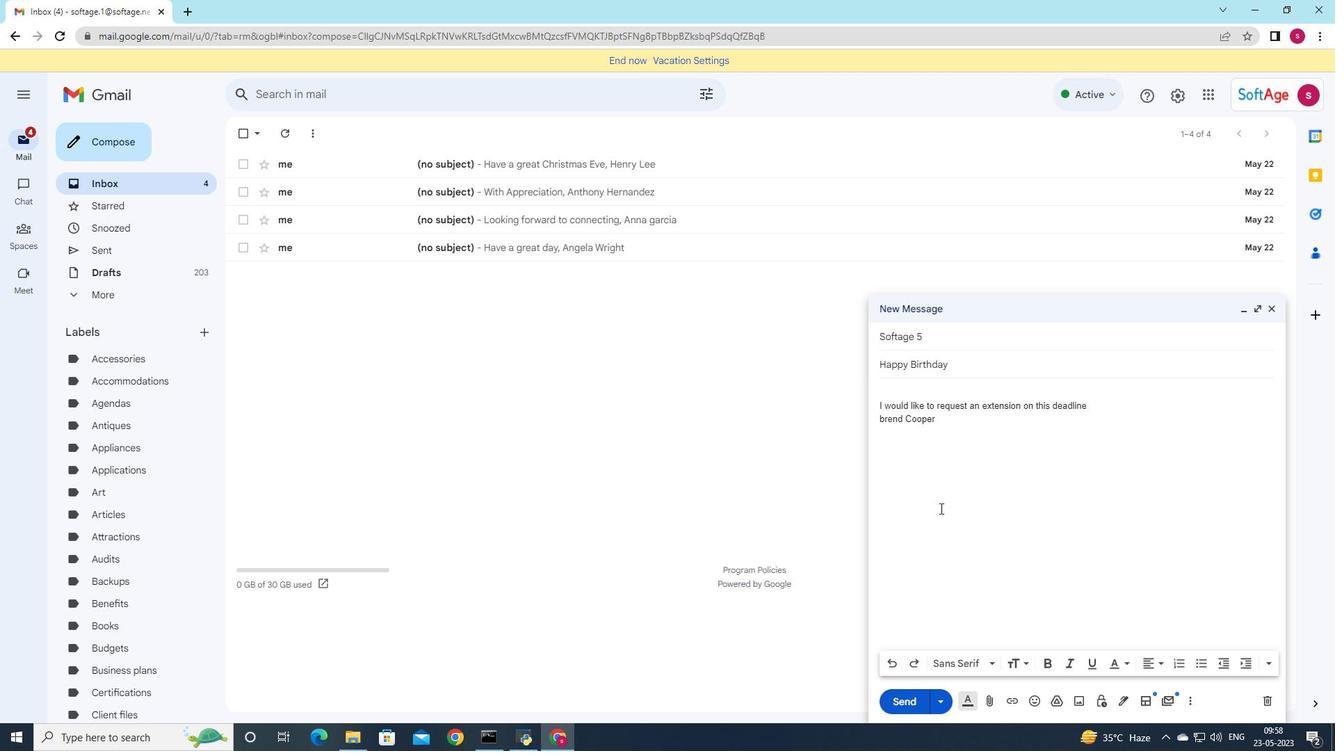 
Action: Mouse scrolled (940, 509) with delta (0, 0)
Screenshot: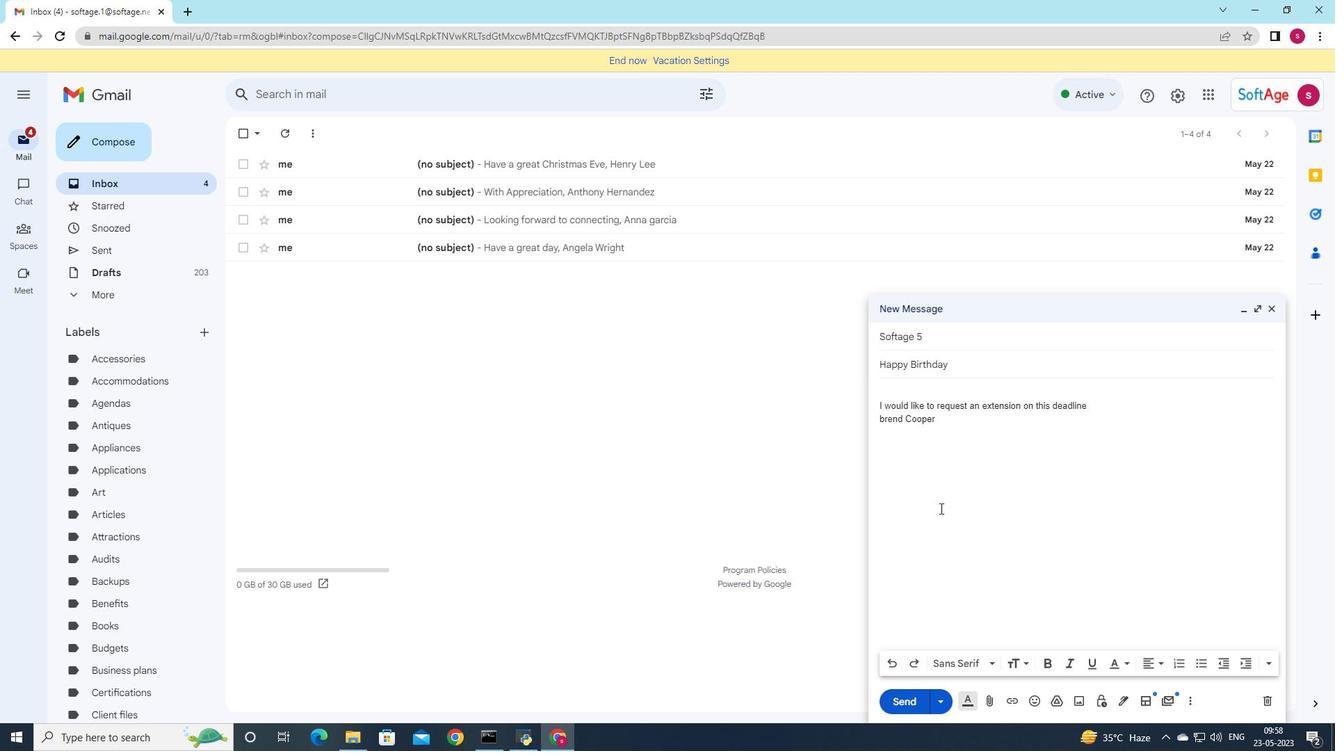 
Action: Mouse moved to (940, 511)
Screenshot: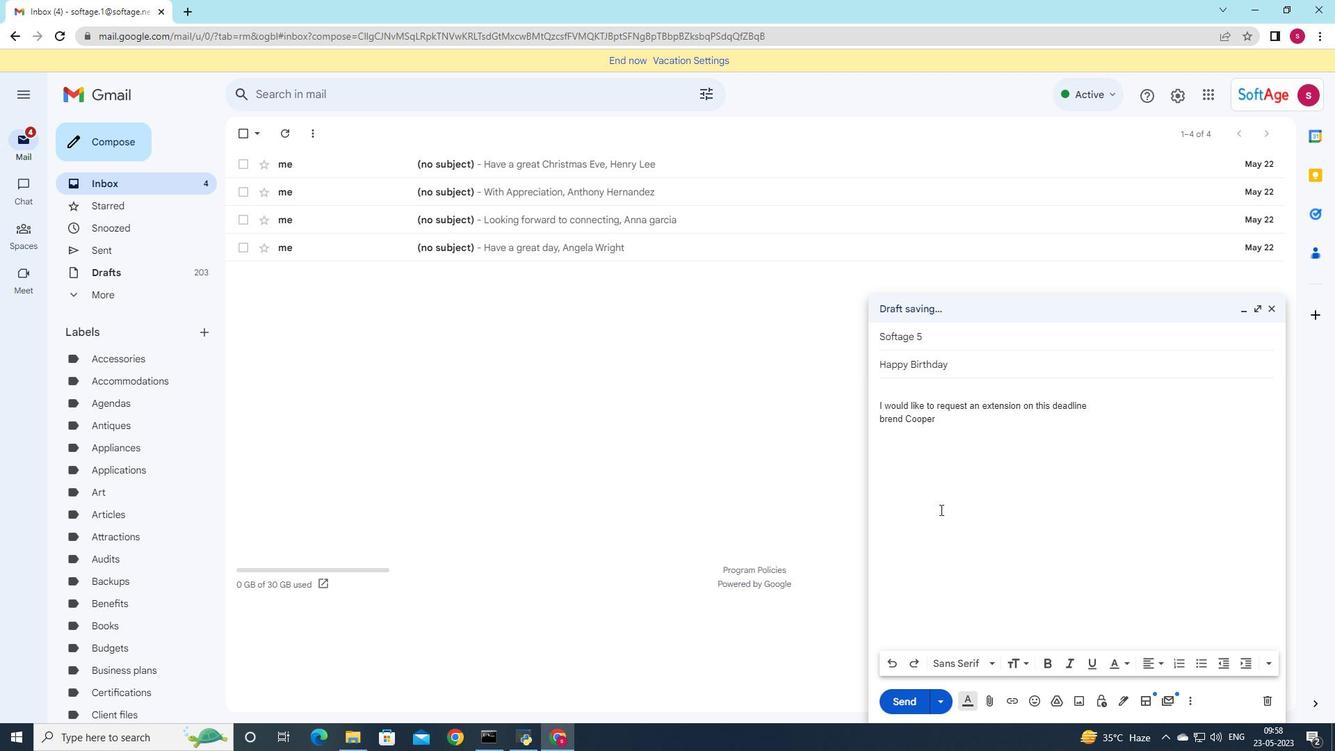
Action: Mouse scrolled (940, 511) with delta (0, 0)
Screenshot: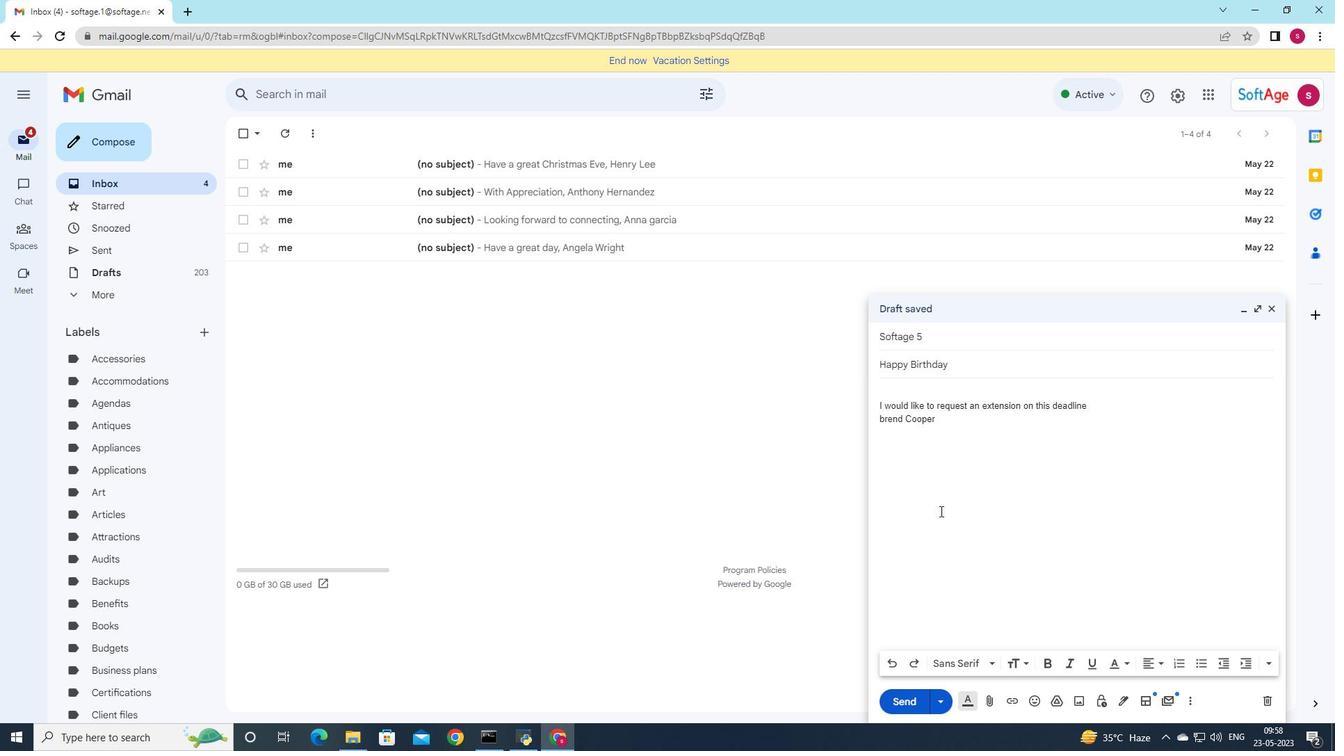 
Action: Mouse moved to (951, 526)
Screenshot: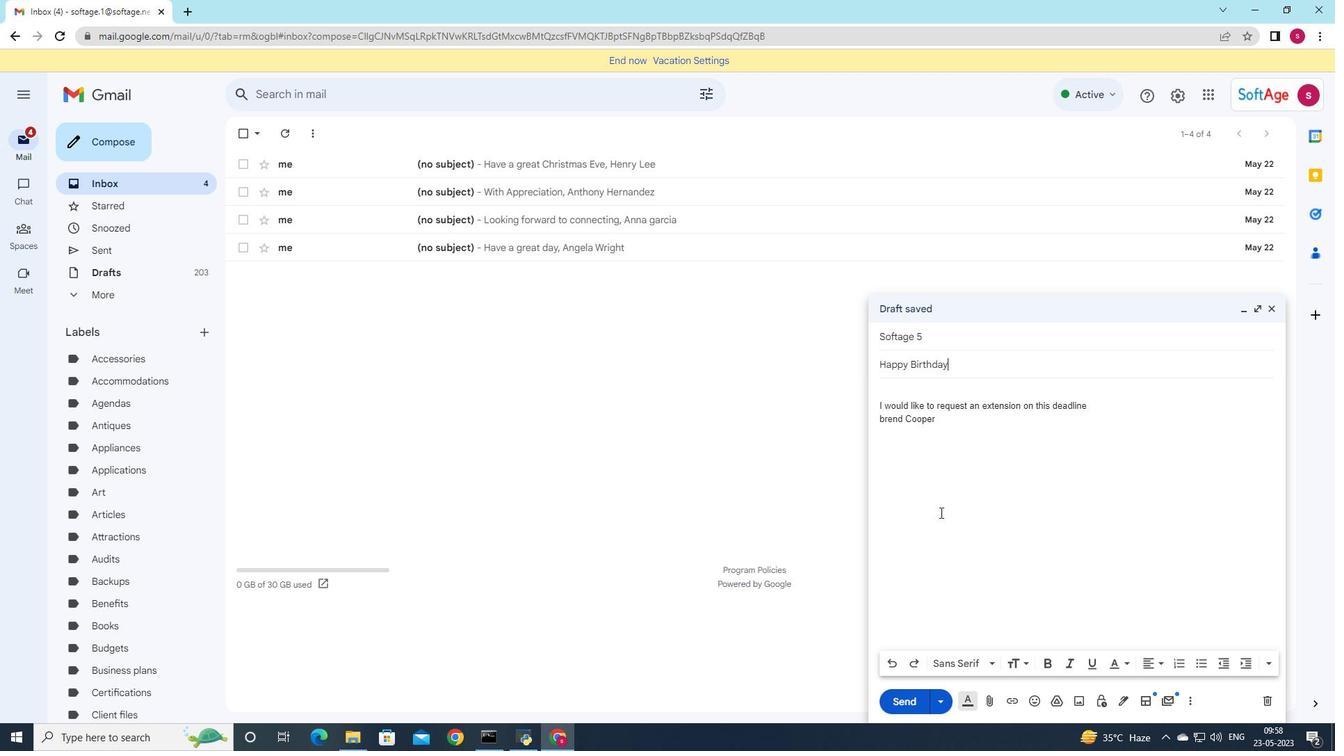 
Action: Mouse scrolled (951, 525) with delta (0, 0)
Screenshot: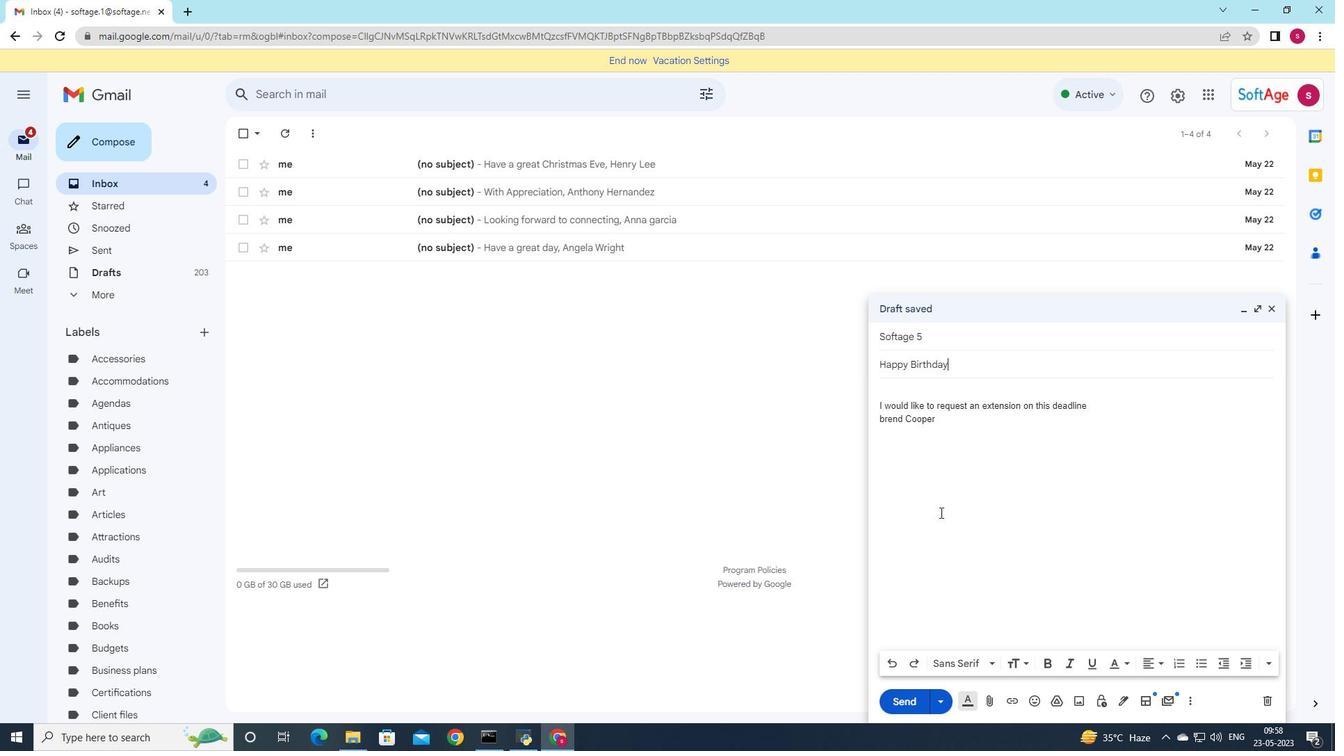 
Action: Mouse moved to (988, 707)
Screenshot: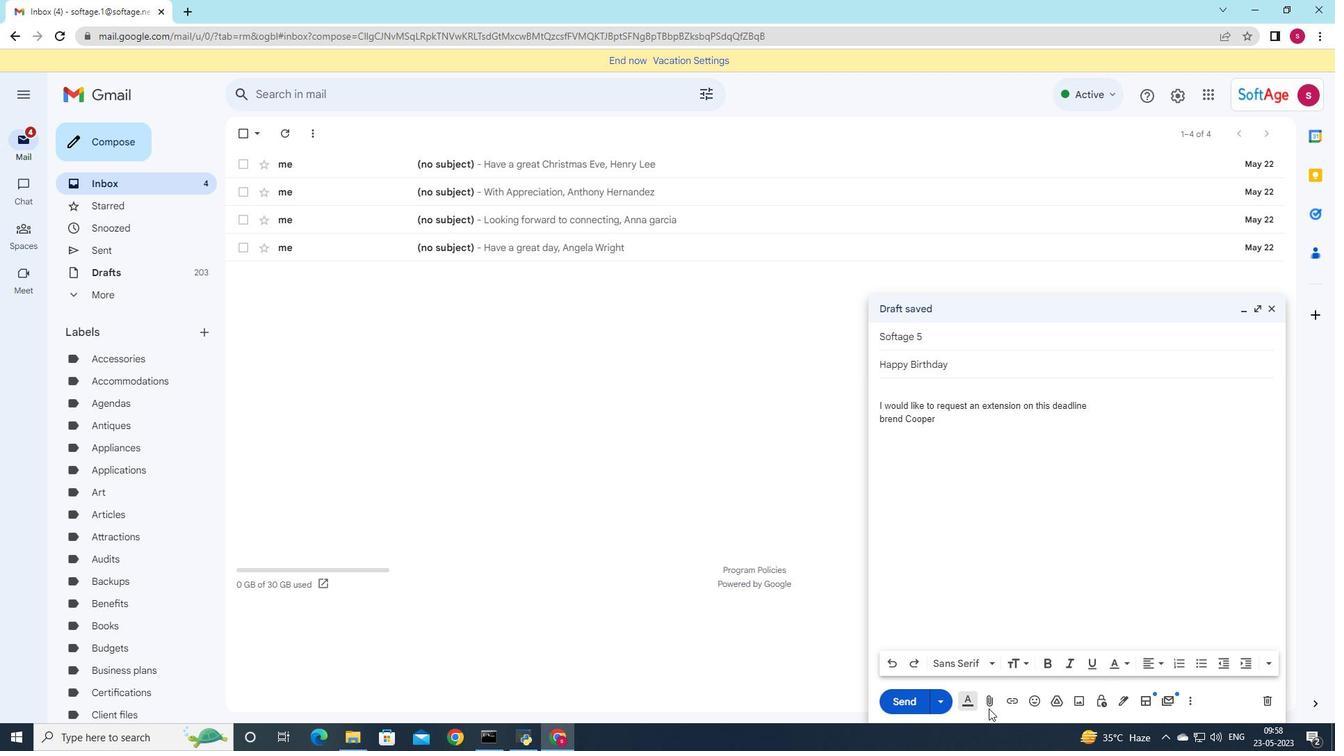 
Action: Mouse pressed left at (988, 707)
Screenshot: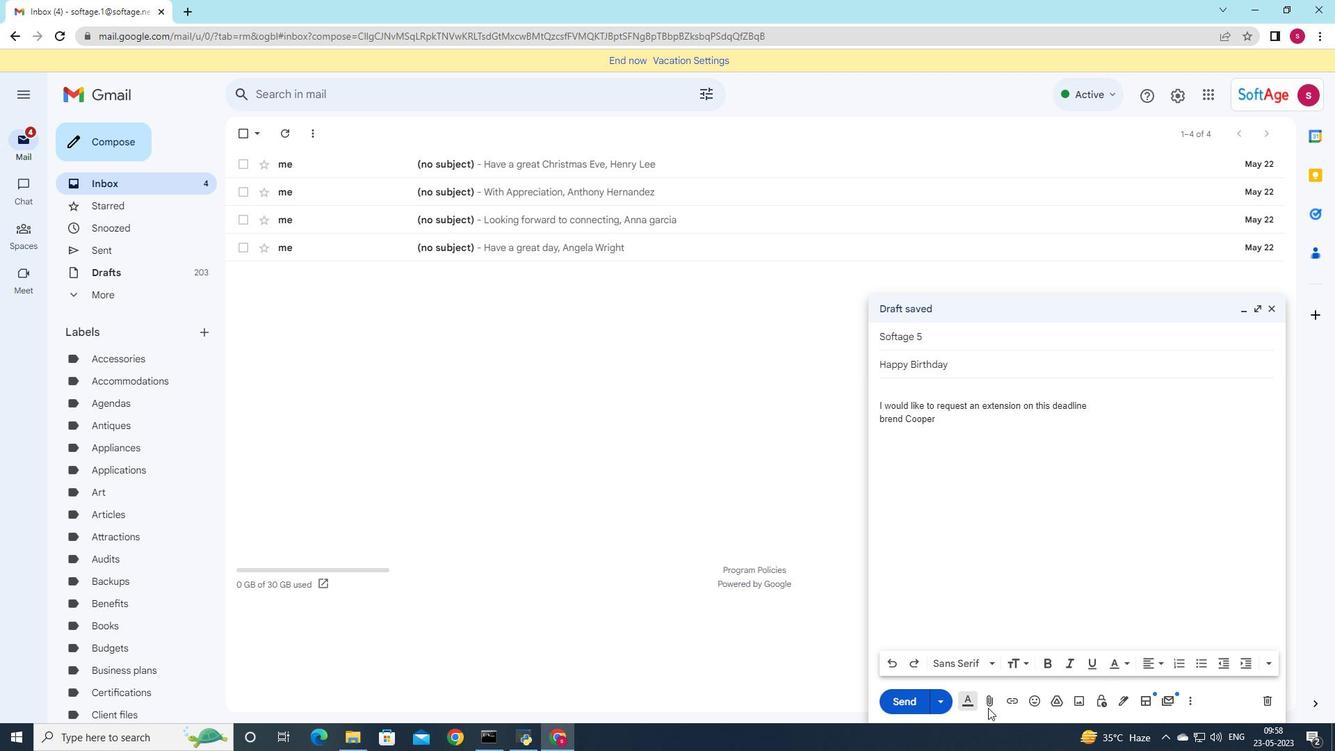 
Action: Mouse moved to (986, 706)
Screenshot: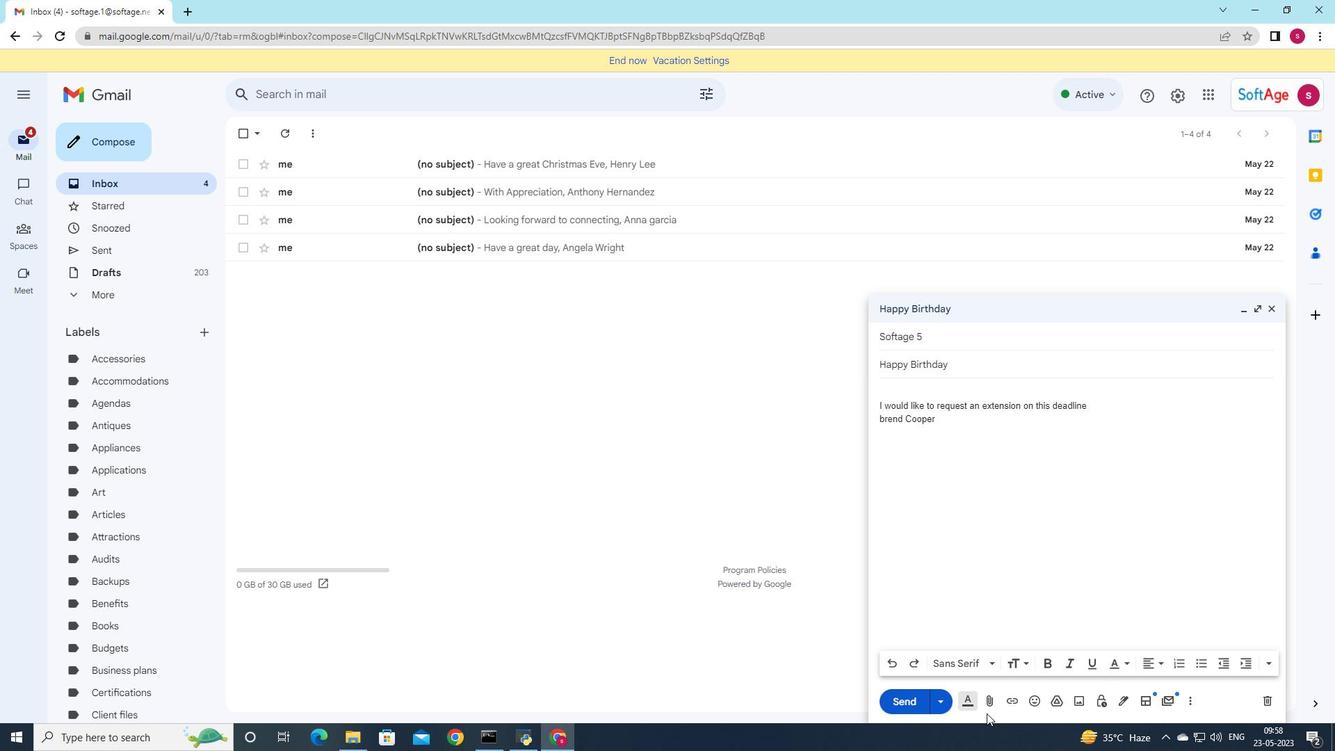
Action: Mouse pressed left at (986, 706)
Screenshot: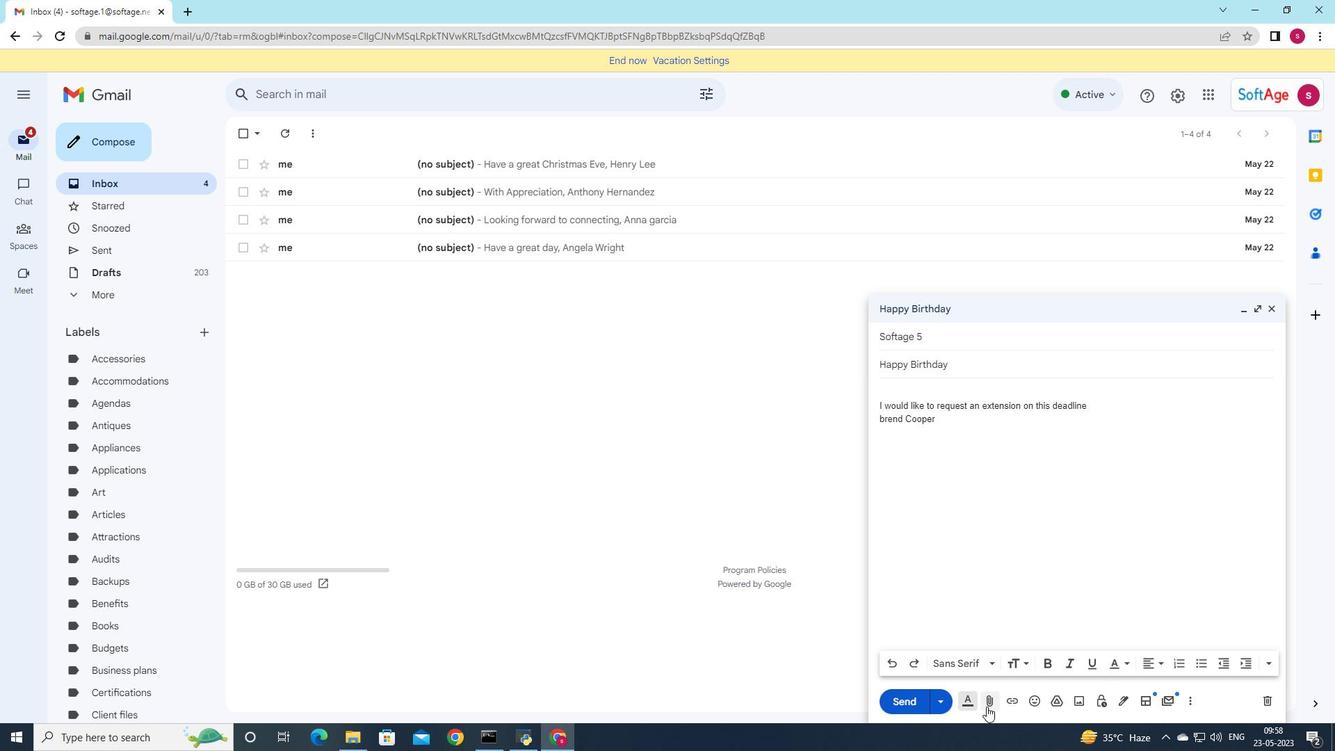 
Action: Mouse moved to (240, 105)
Screenshot: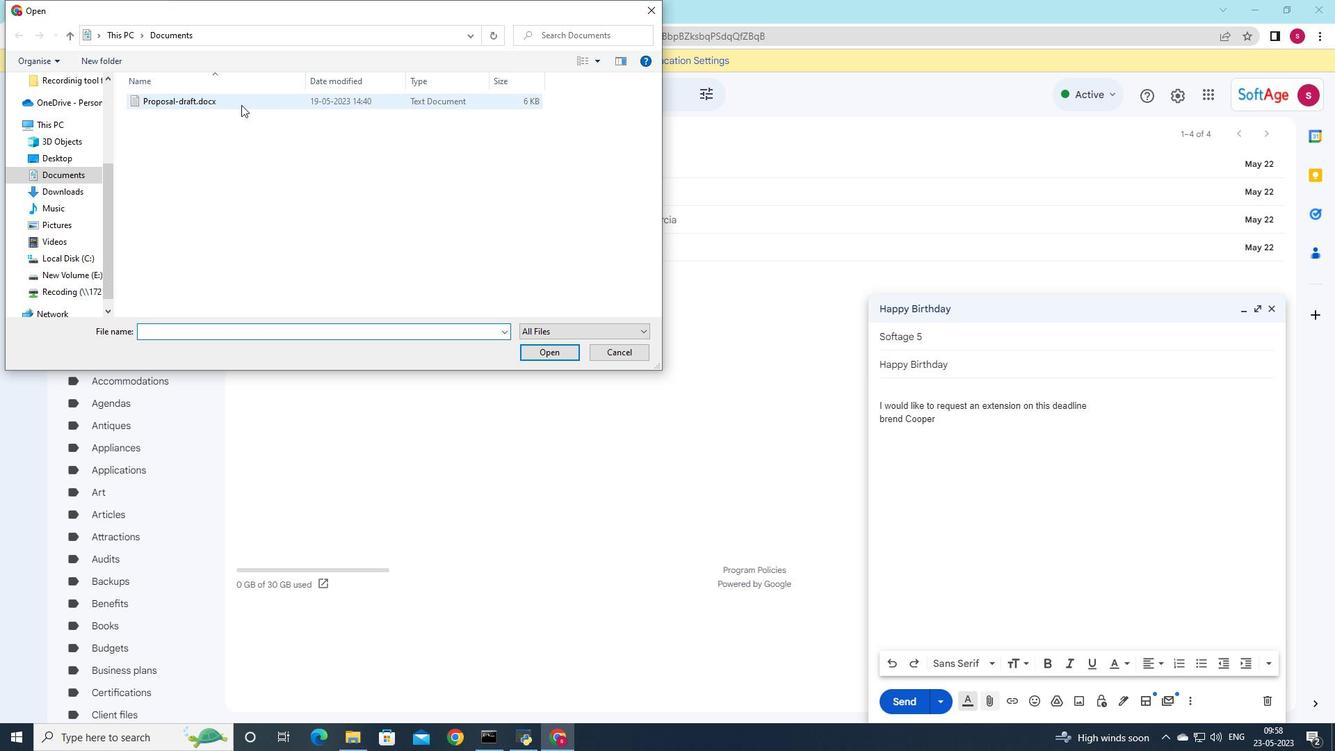 
Action: Mouse pressed left at (240, 105)
Screenshot: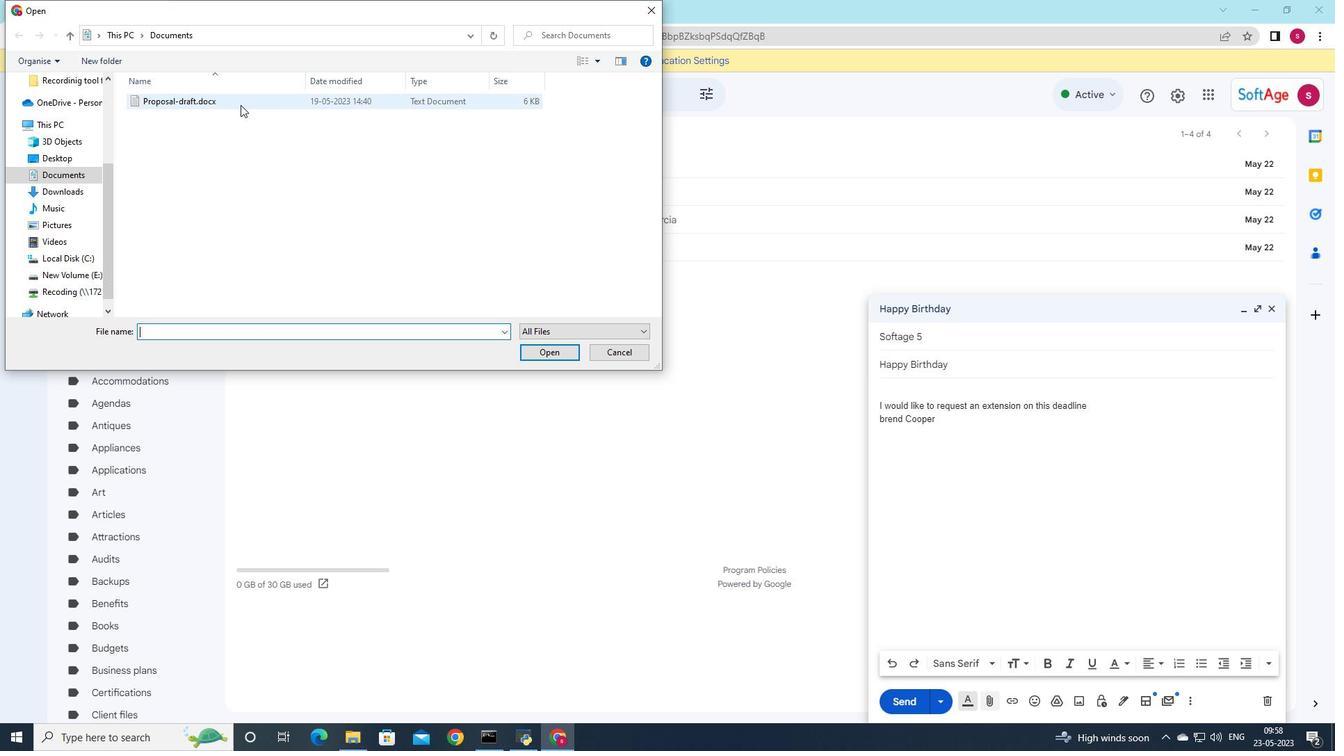 
Action: Mouse pressed left at (240, 105)
Screenshot: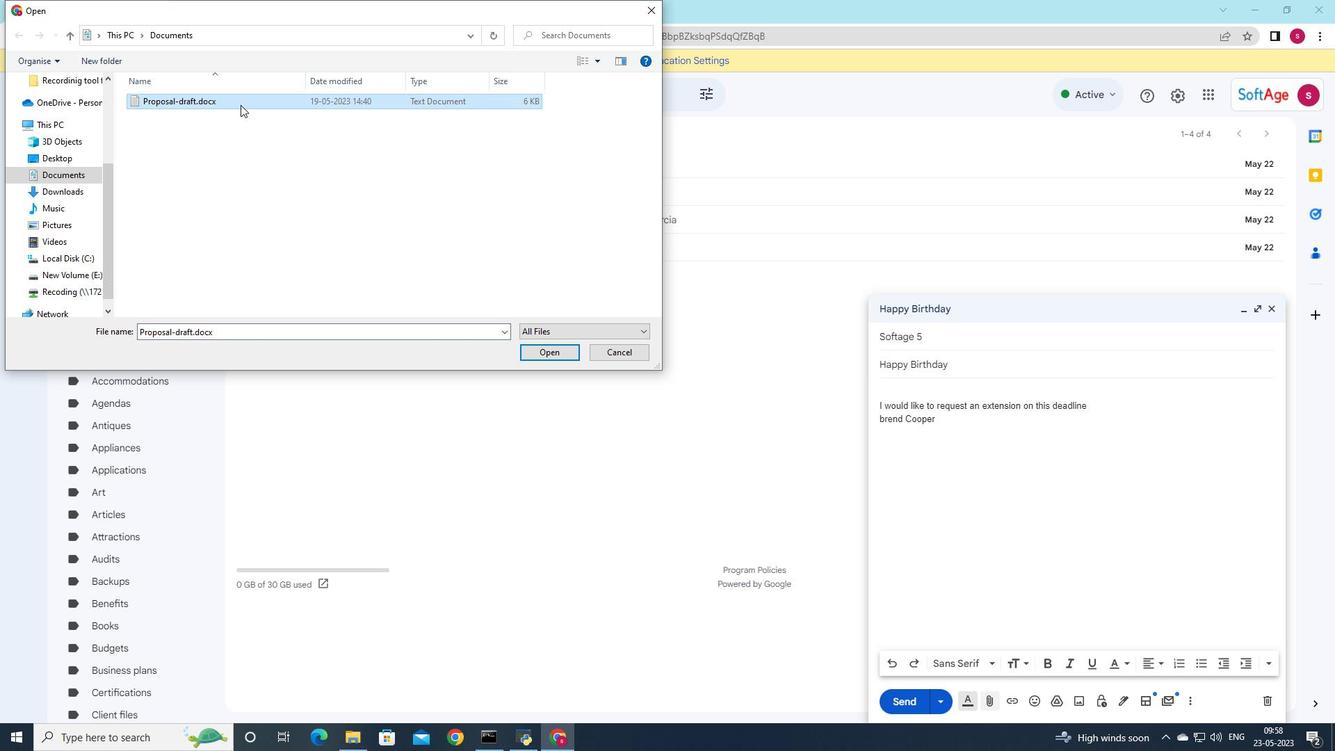 
Action: Mouse moved to (369, 163)
Screenshot: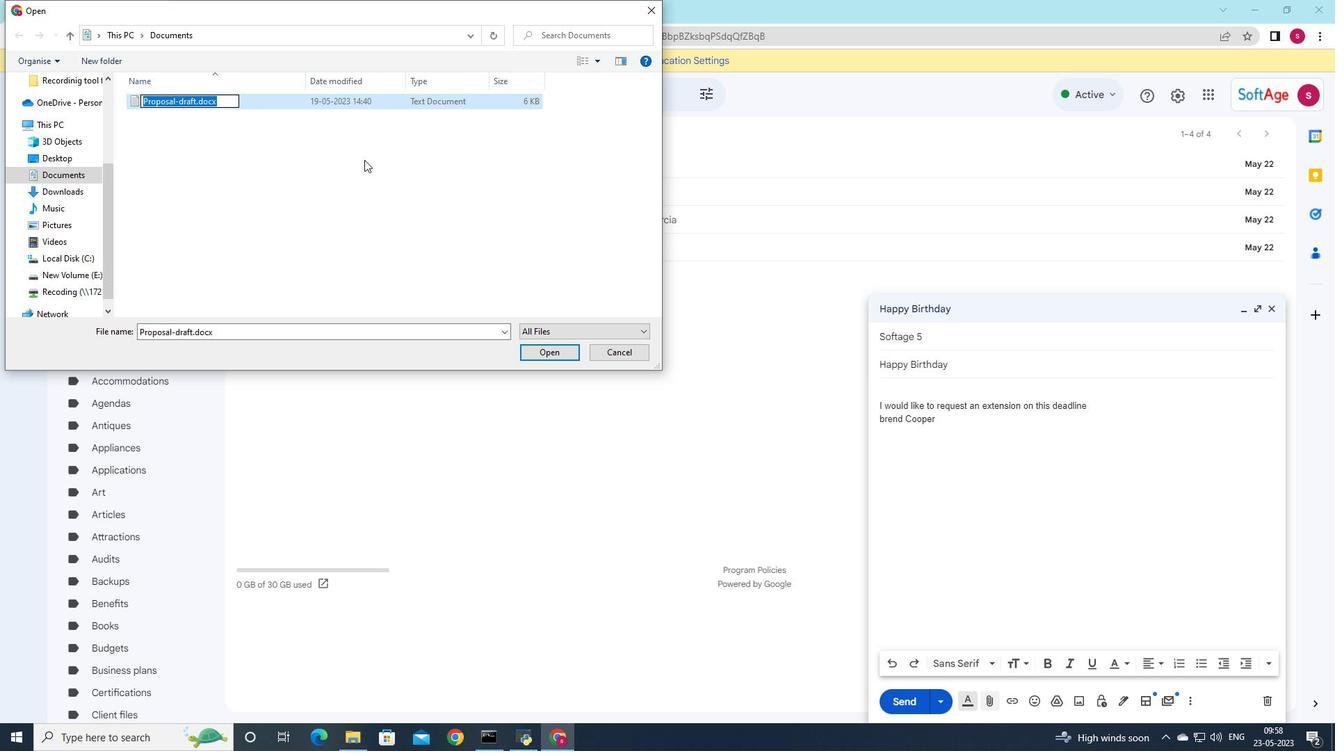 
Action: Key pressed <Key.shift><Key.shift>Presentation.pptx
Screenshot: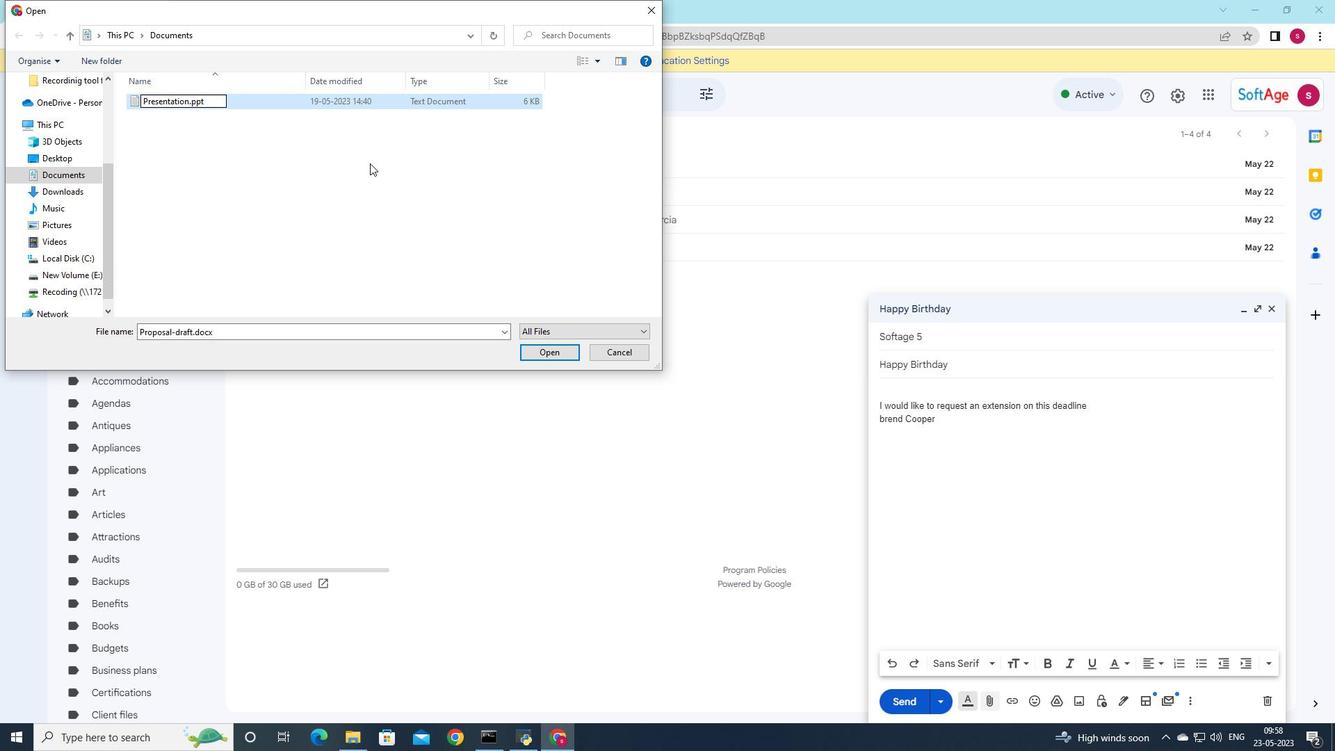 
Action: Mouse moved to (377, 100)
Screenshot: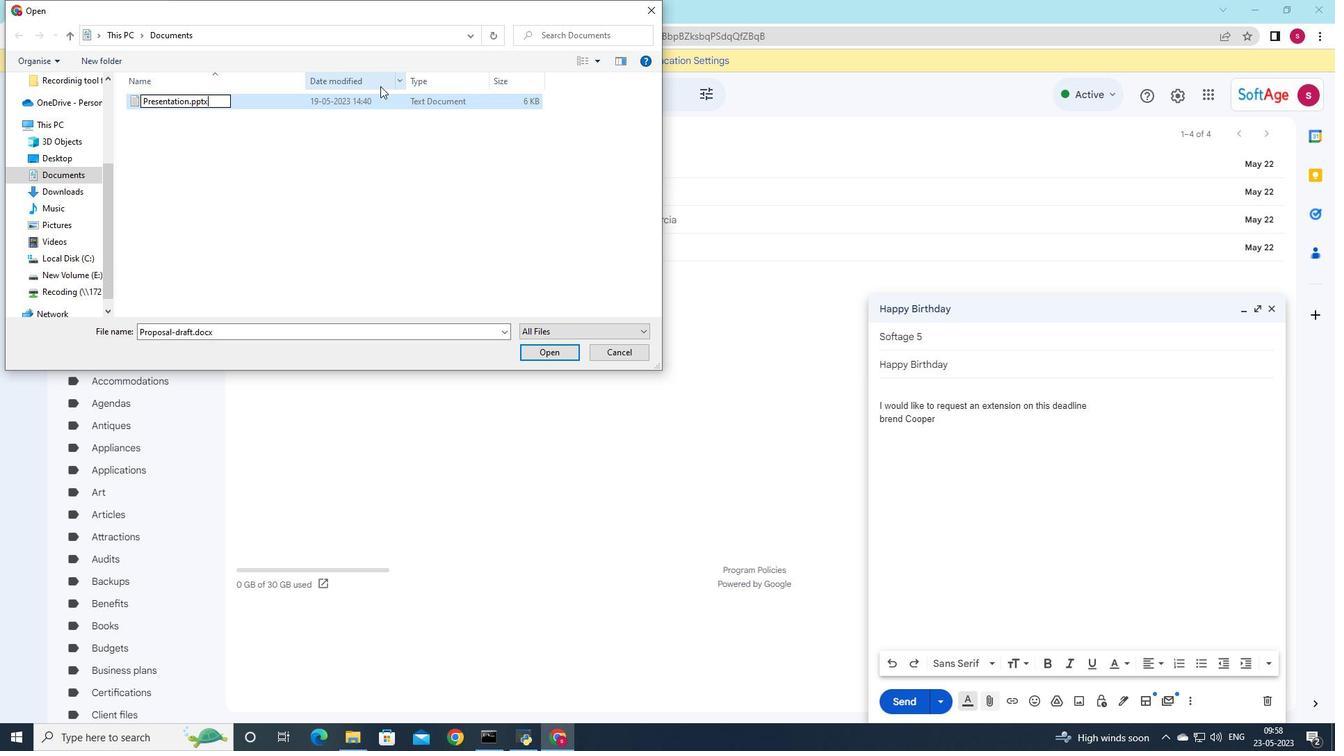 
Action: Mouse pressed left at (377, 100)
Screenshot: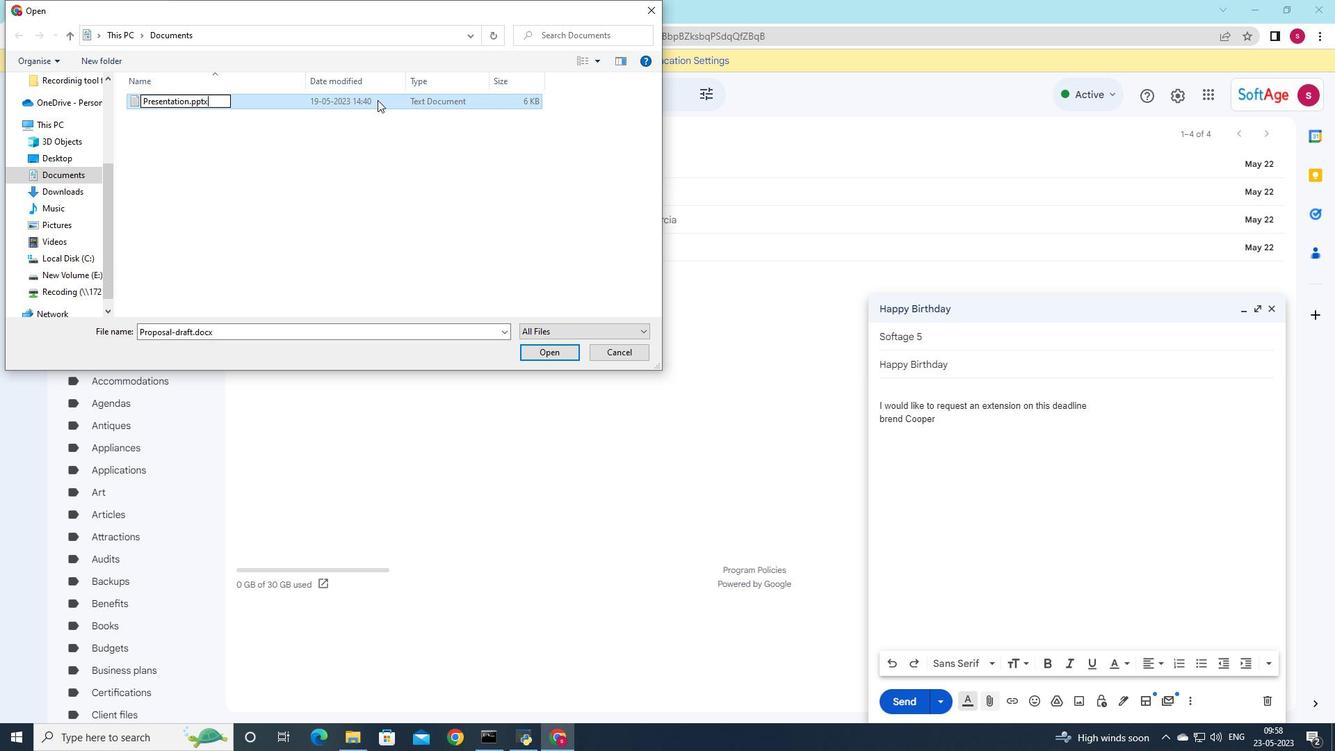 
Action: Mouse moved to (521, 351)
Screenshot: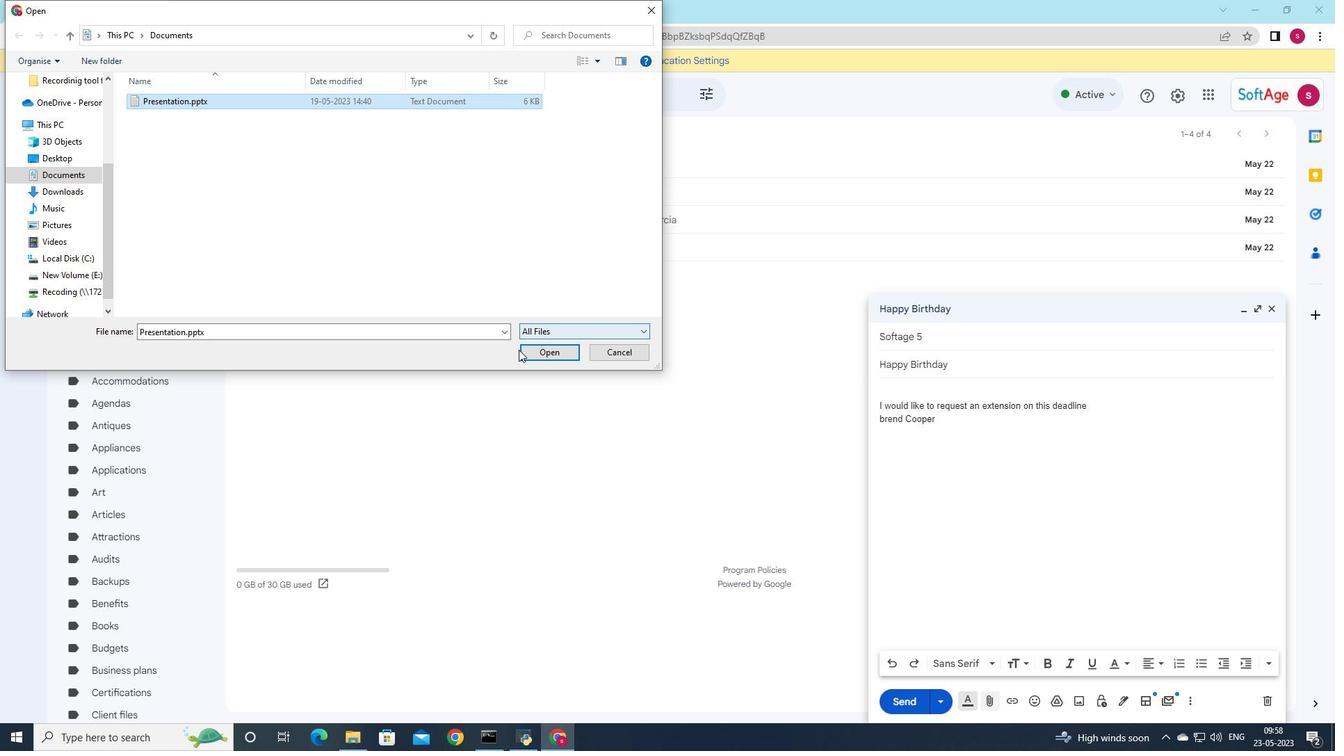 
Action: Mouse pressed left at (521, 351)
Screenshot: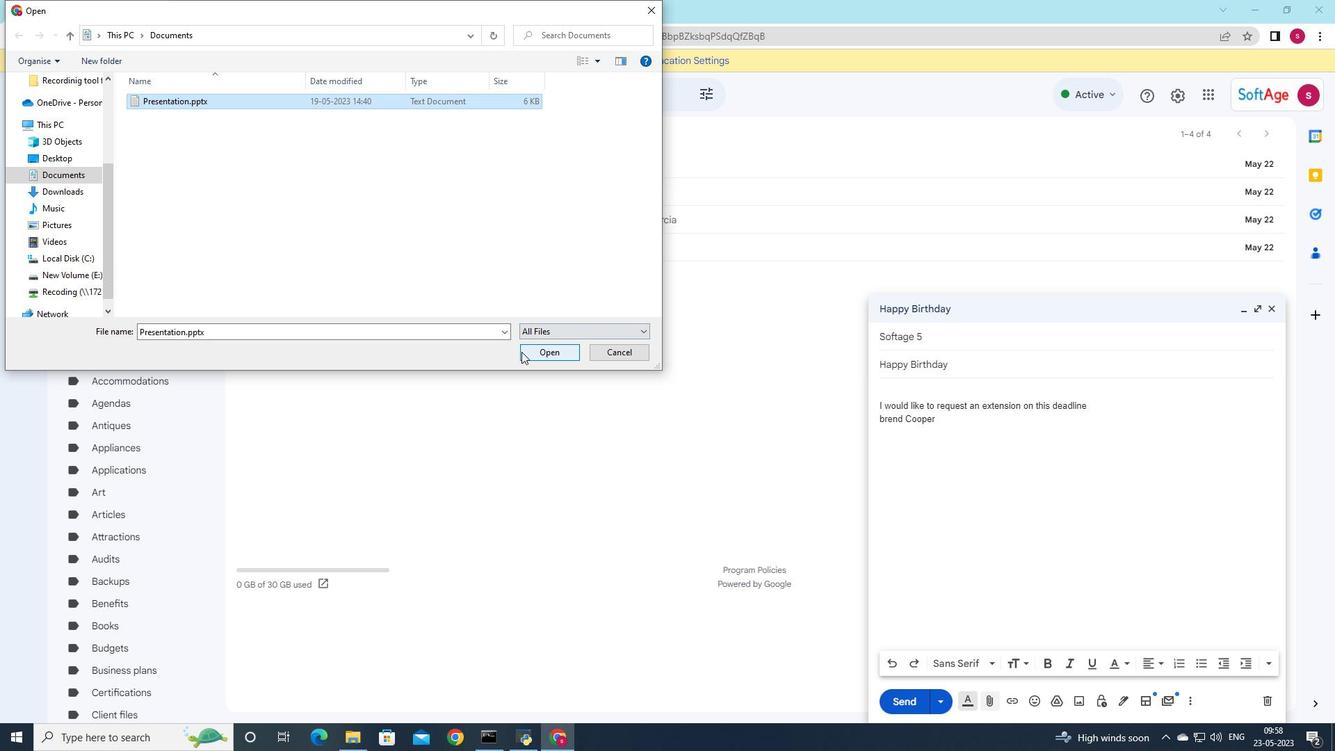 
Action: Mouse moved to (1098, 404)
Screenshot: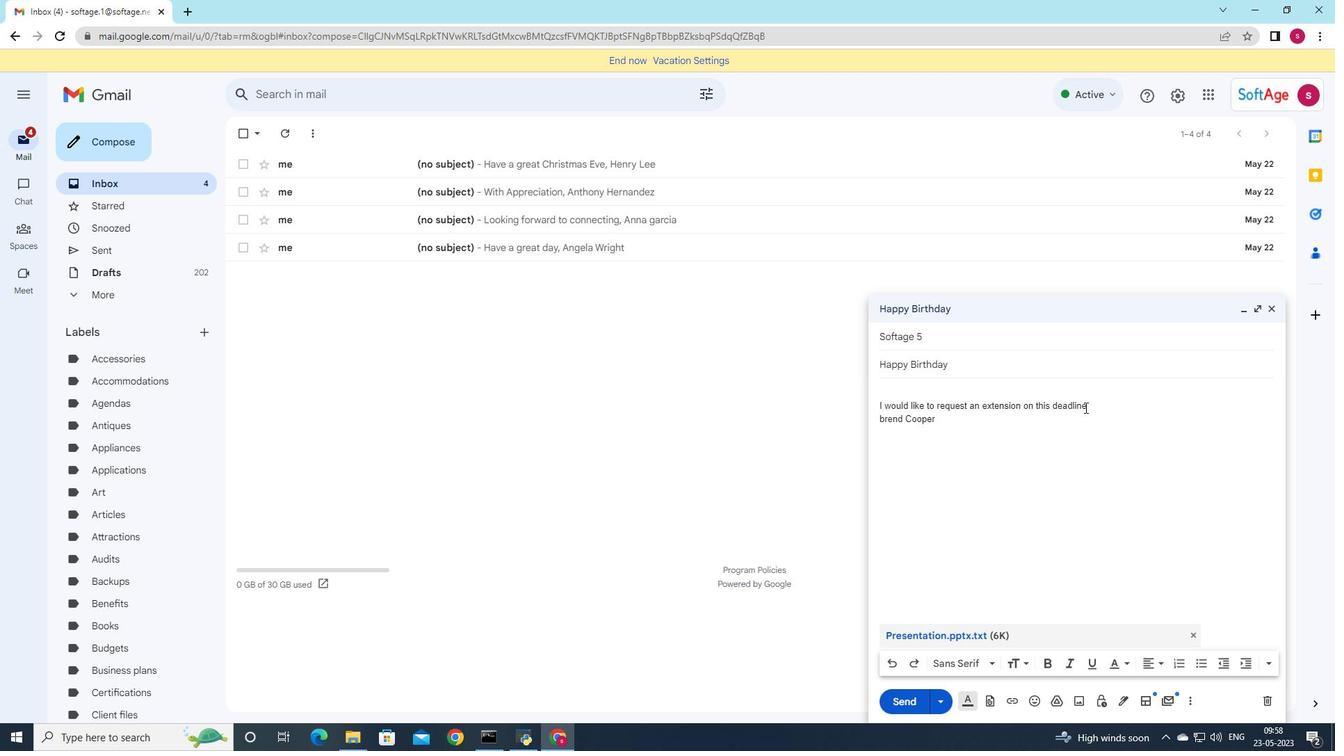 
Action: Mouse pressed left at (1098, 404)
Screenshot: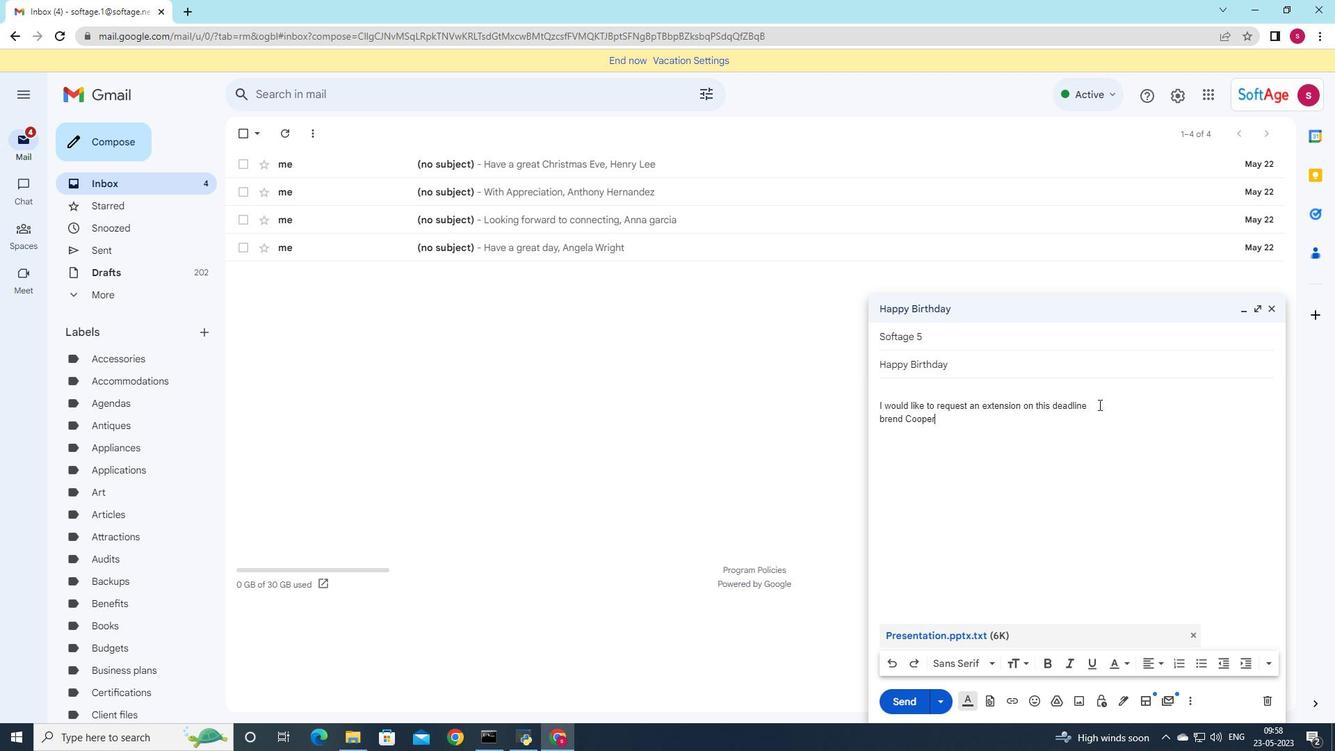 
Action: Mouse moved to (1157, 457)
Screenshot: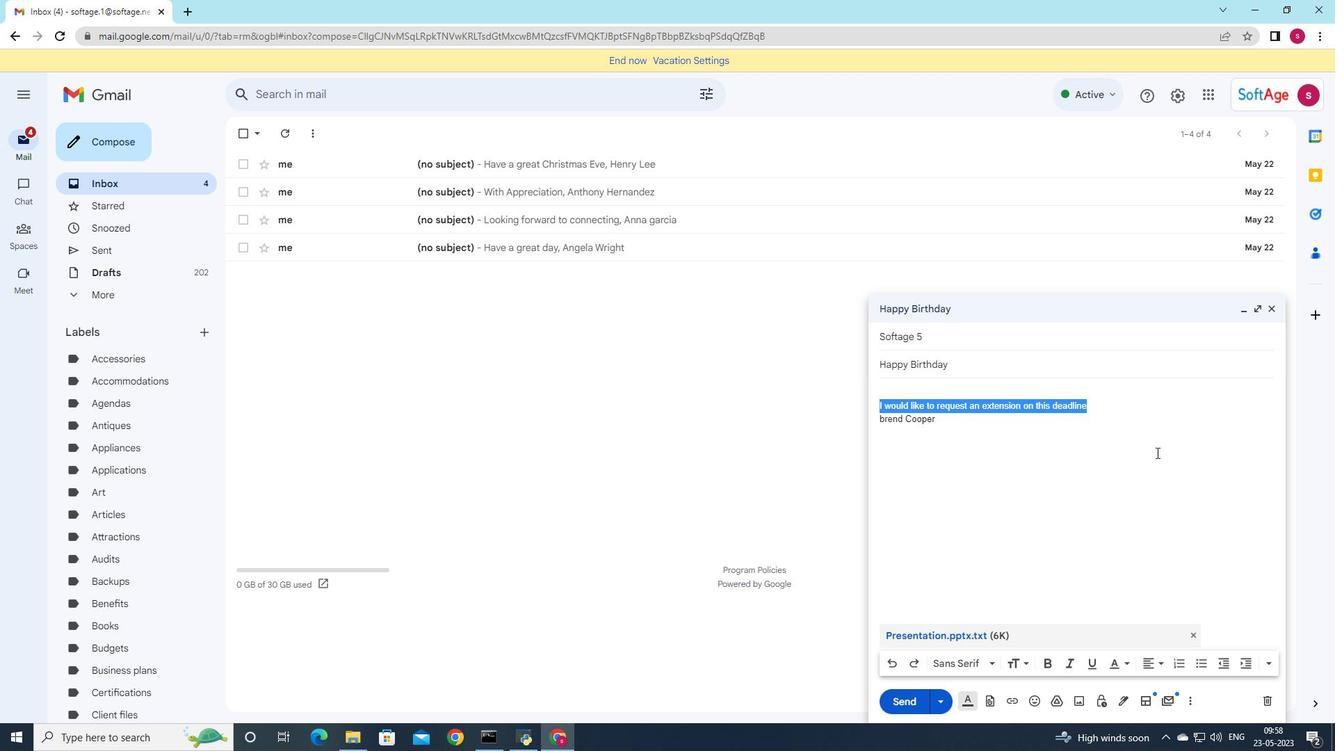 
Action: Key pressed <Key.delete><Key.backspace><Key.shift>Thank<Key.space>you<Key.space>for<Key.space>your<Key.space>intrest<Key.space>in<Key.space>our<Key.space>product<Key.shift><Key.shift><Key.shift><Key.shift><Key.shift><Key.shift><Key.shift><Key.shift><Key.shift><Key.shift><Key.shift><Key.shift><Key.shift><Key.shift><Key.shift><Key.shift><Key.shift><Key.shift><Key.shift><Key.shift><Key.shift><Key.shift><Key.shift><Key.shift><Key.shift><Key.shift><Key.shift><Key.shift><Key.shift><Key.shift><Key.shift><Key.shift><Key.shift>?<Key.backspace>/service
Screenshot: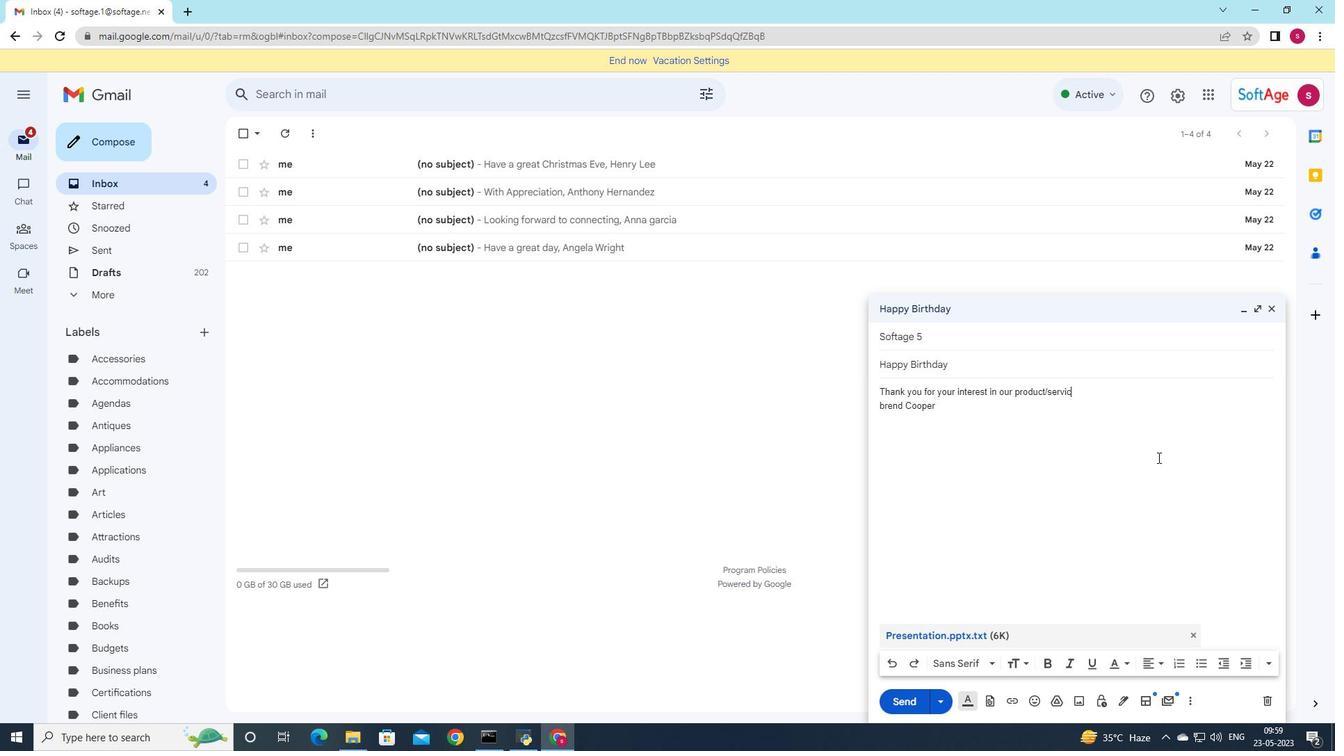 
Action: Mouse moved to (897, 705)
Screenshot: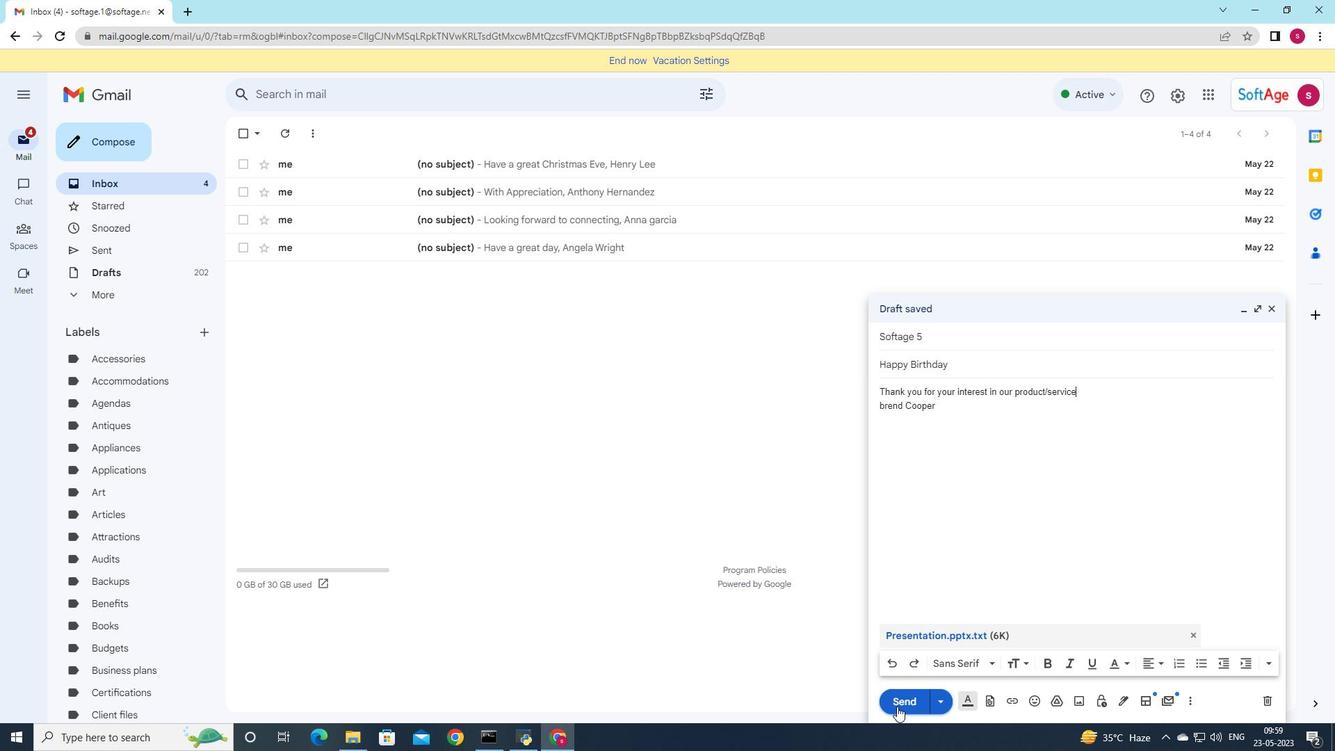 
Action: Mouse pressed left at (897, 705)
Screenshot: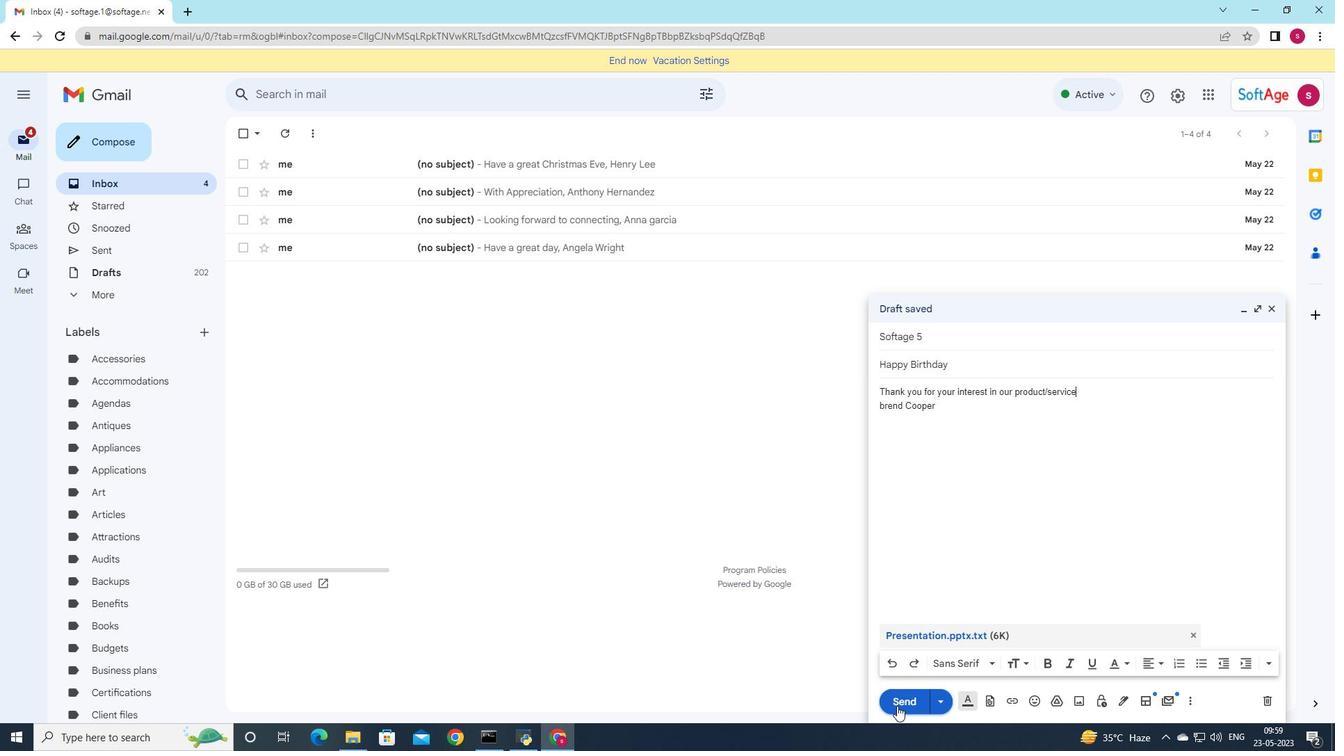 
Action: Mouse moved to (98, 244)
Screenshot: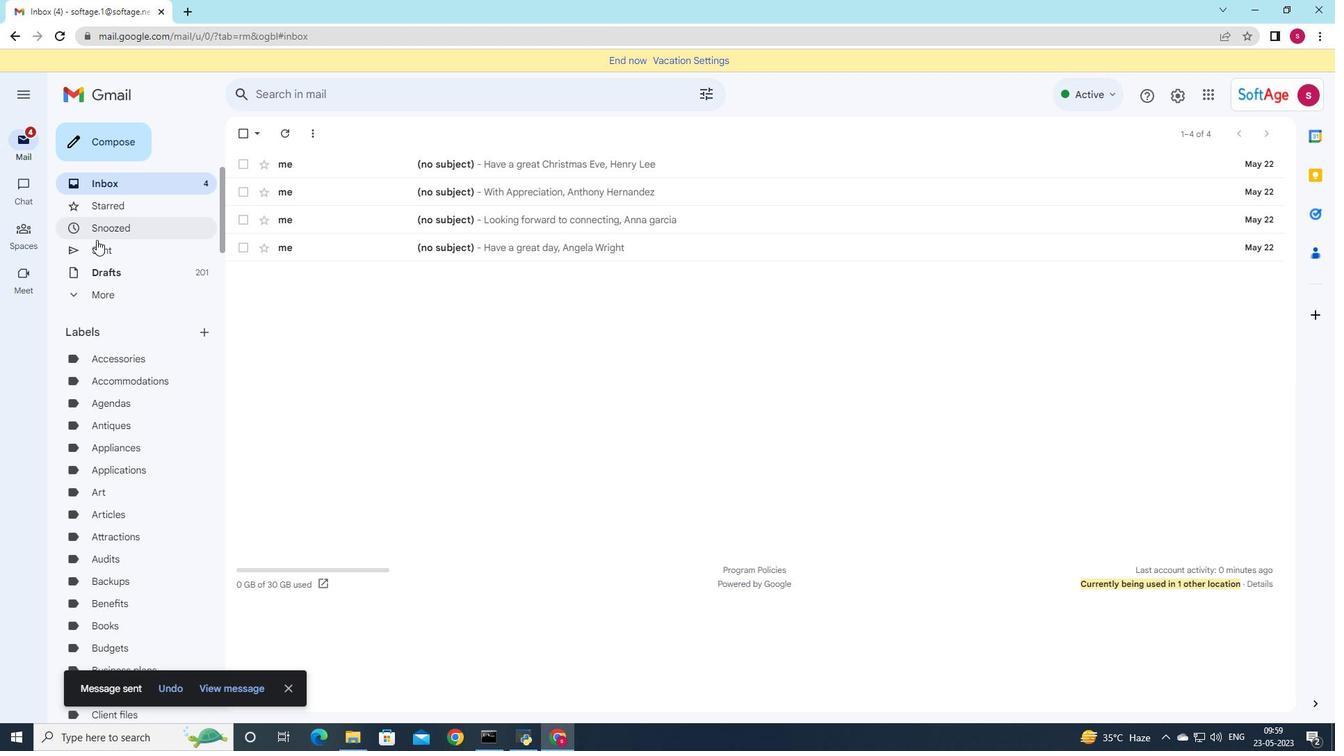 
Action: Mouse pressed left at (98, 244)
Screenshot: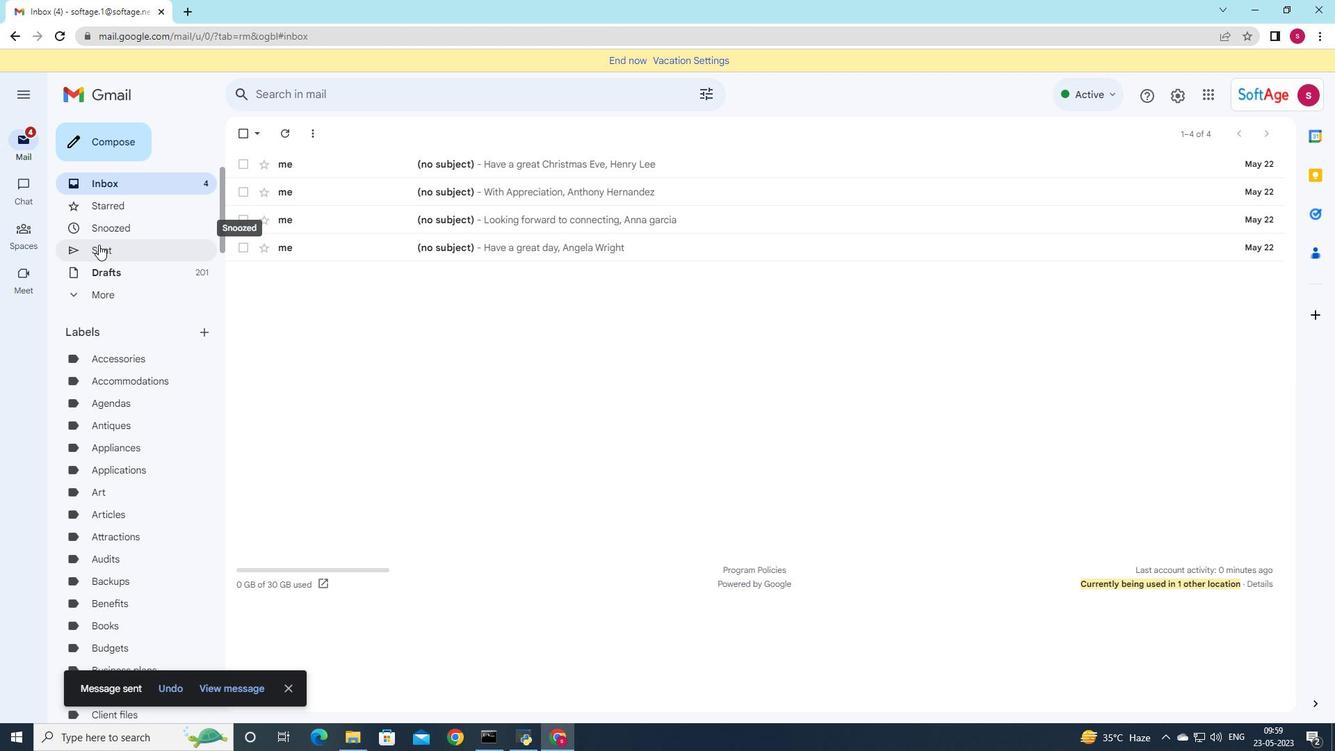 
Action: Mouse moved to (538, 216)
Screenshot: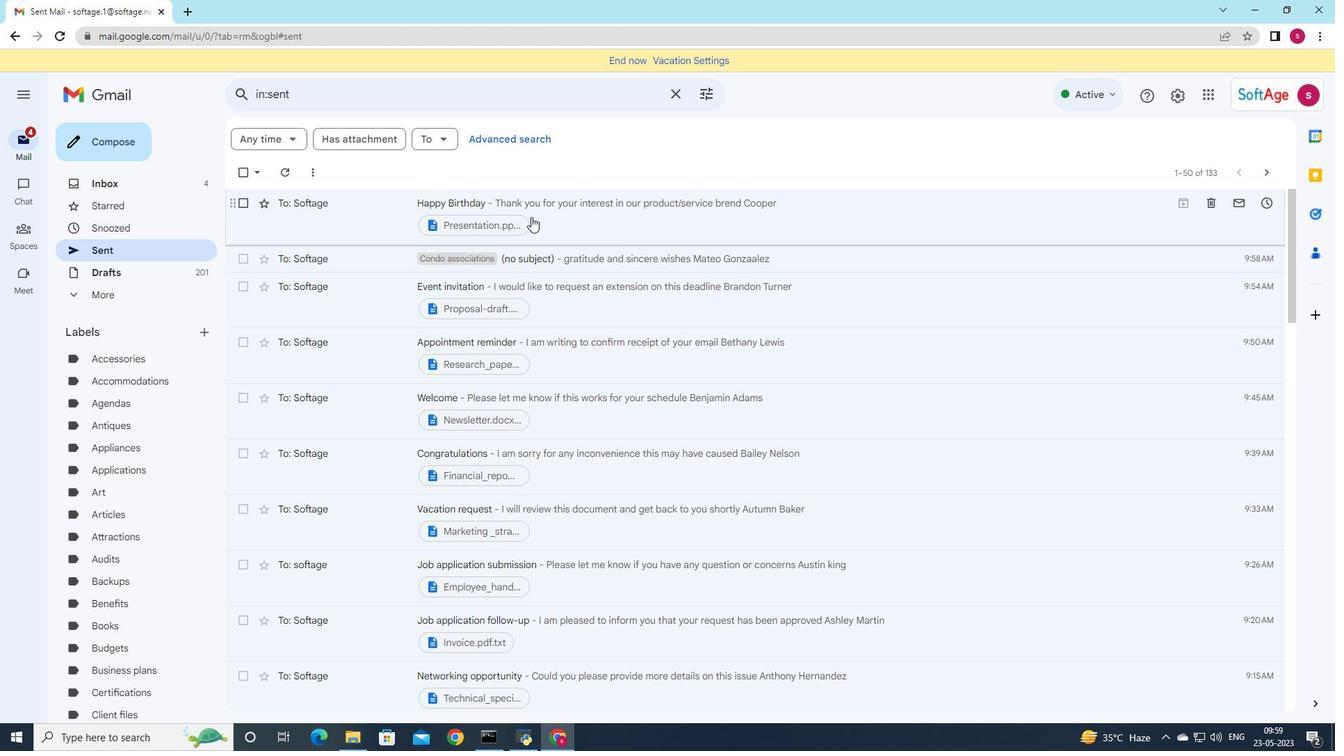 
Action: Mouse pressed left at (538, 216)
Screenshot: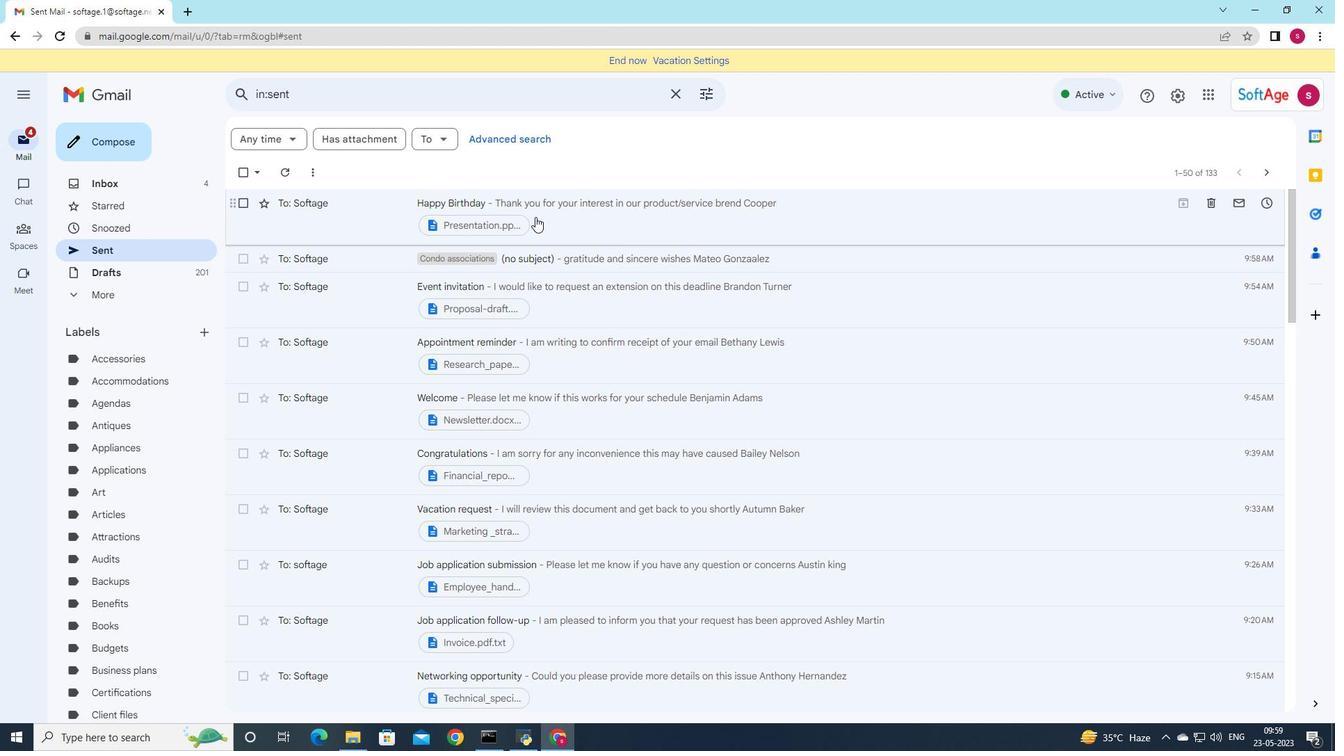
Action: Mouse moved to (205, 335)
Screenshot: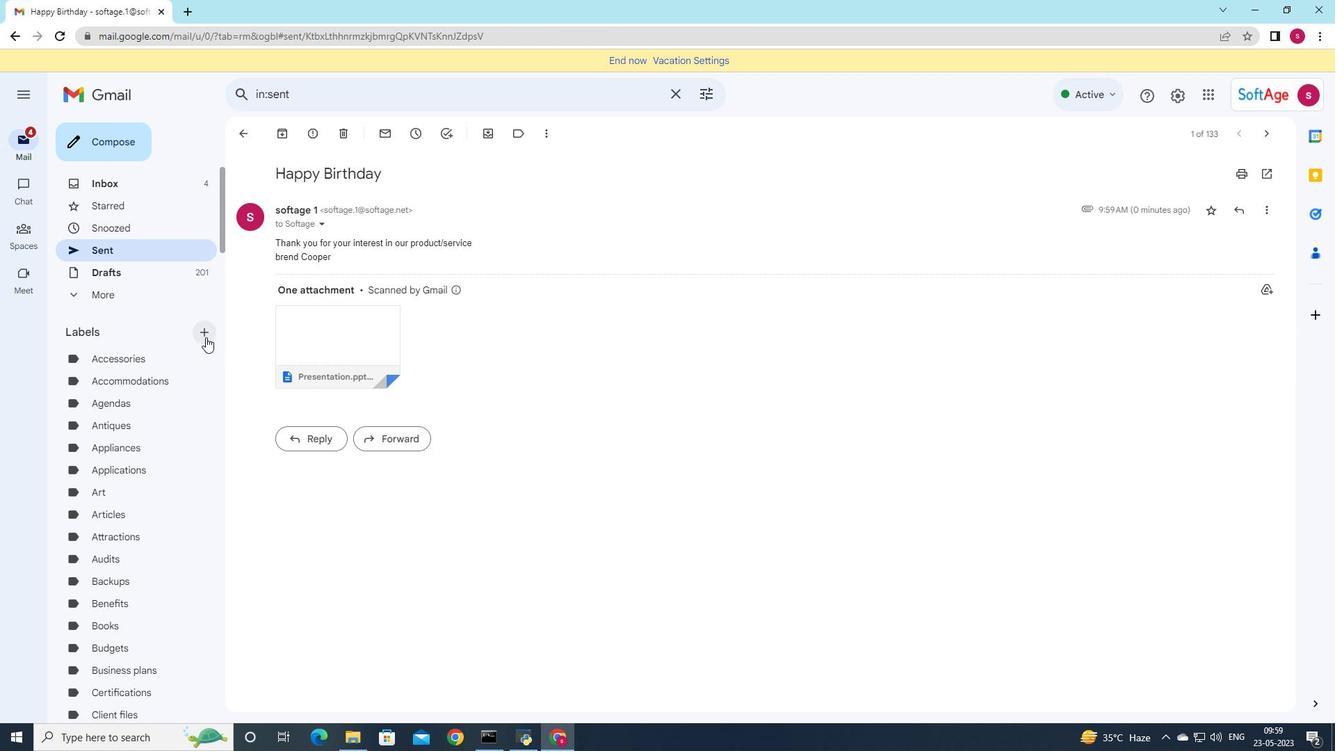 
Action: Mouse pressed left at (205, 335)
Screenshot: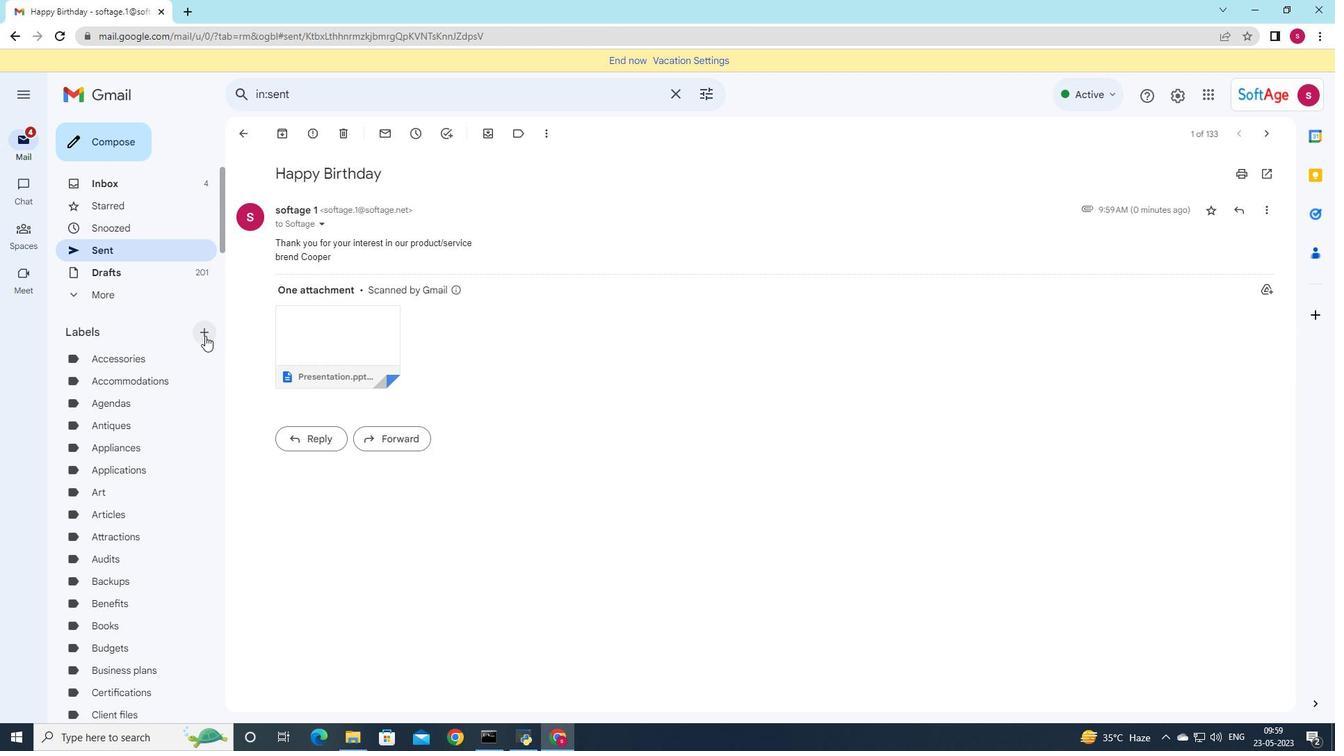 
Action: Mouse moved to (623, 350)
Screenshot: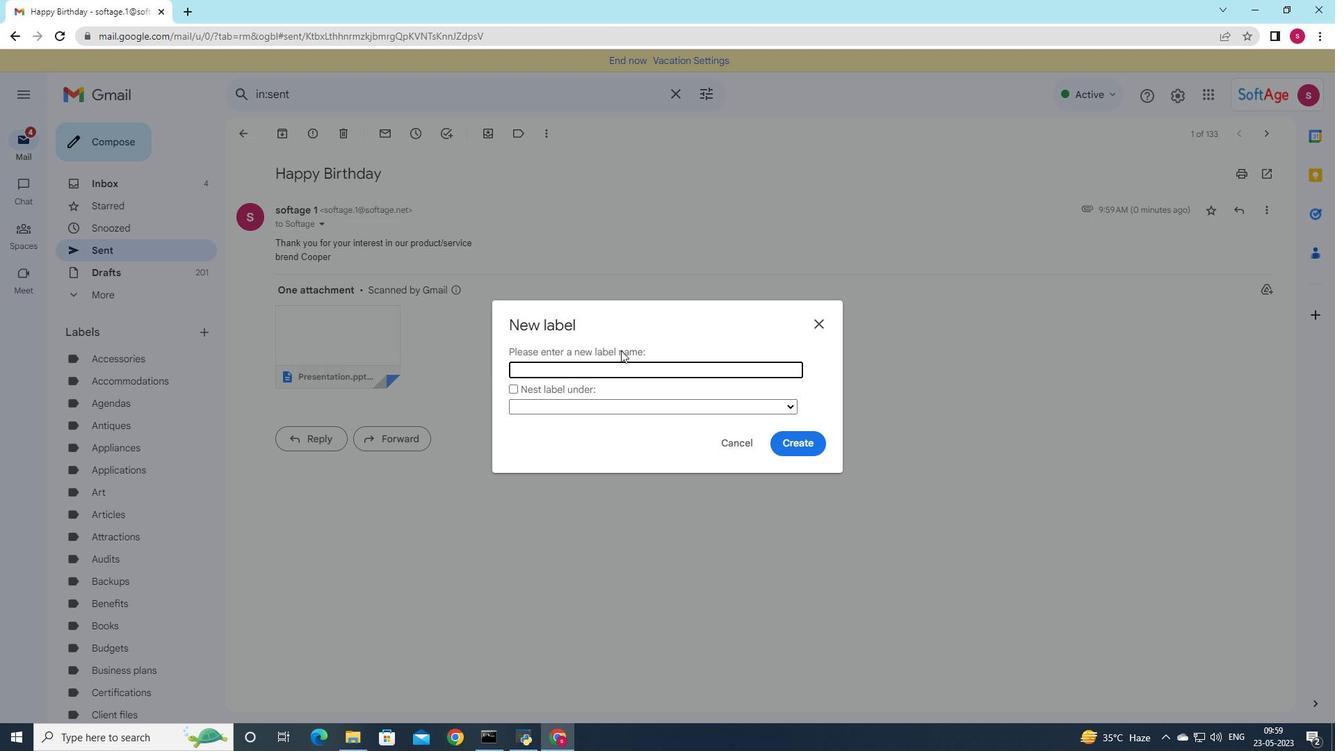 
Action: Key pressed <Key.shift>Art
Screenshot: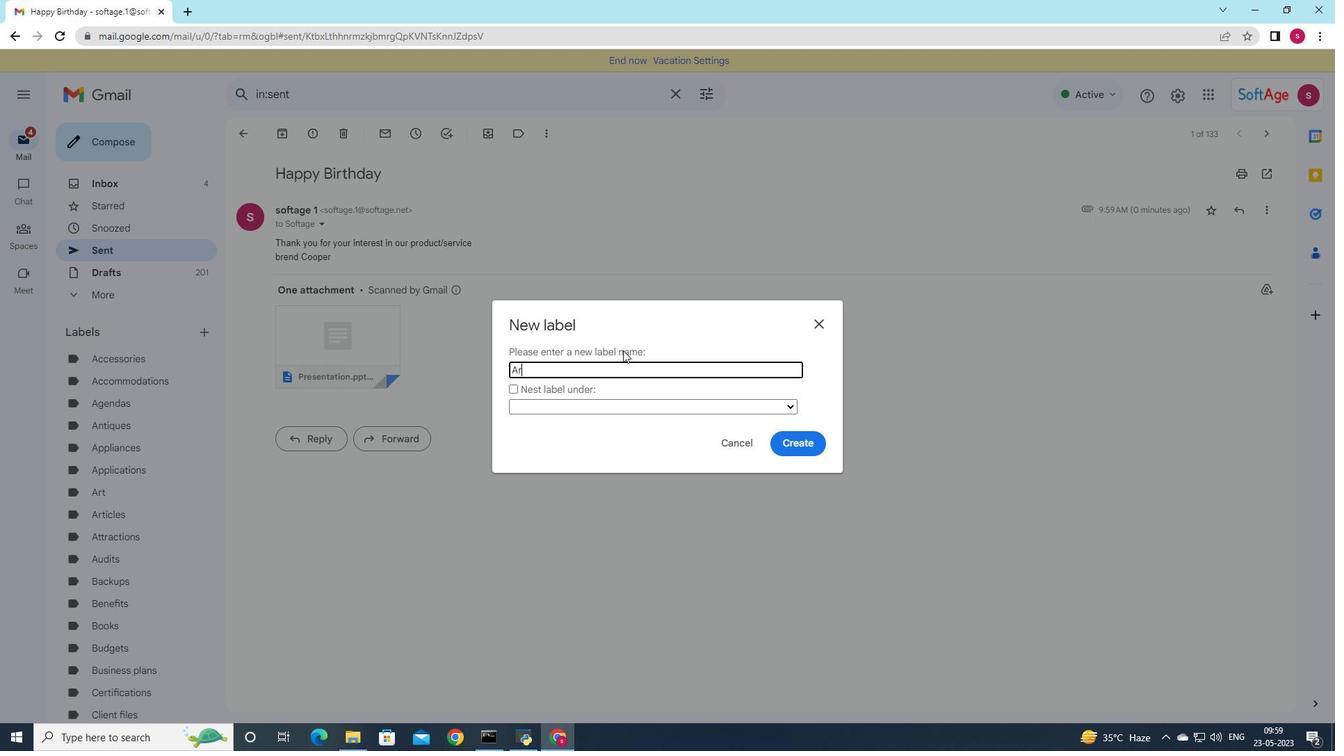 
Action: Mouse moved to (812, 393)
Screenshot: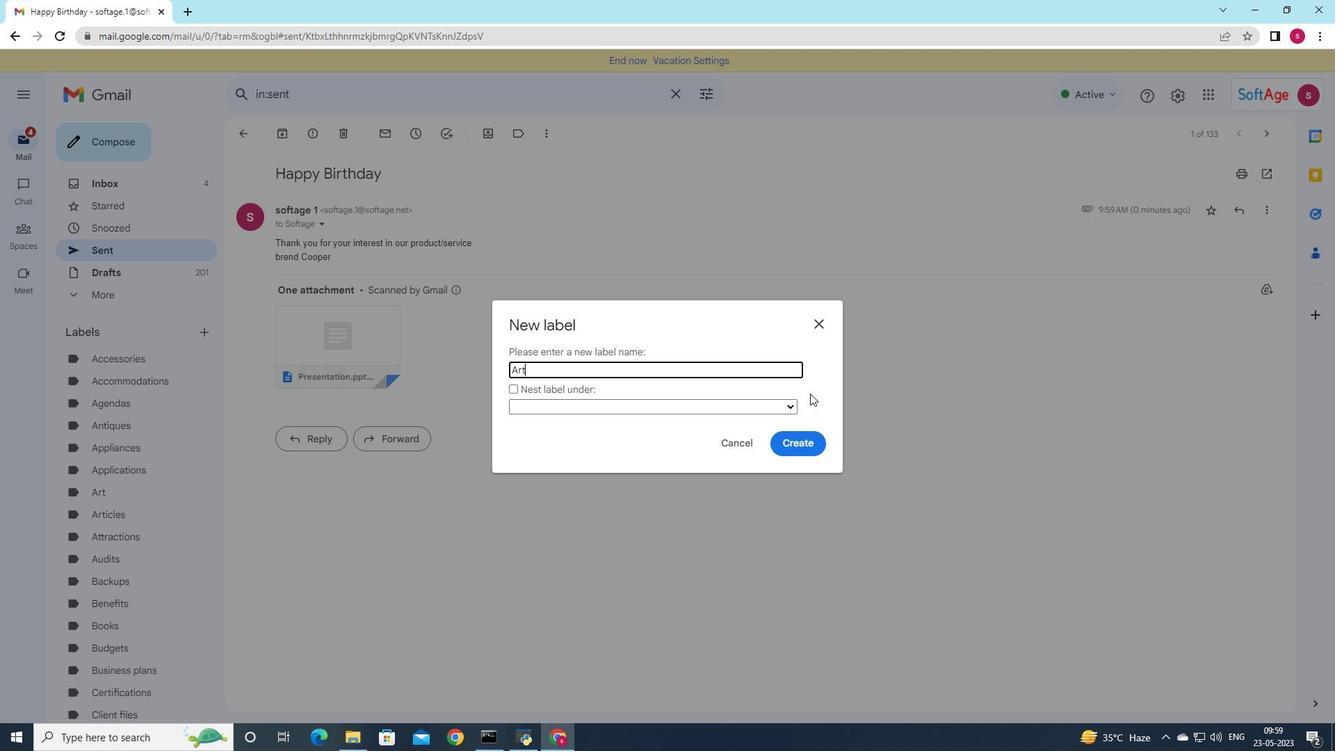 
Action: Key pressed <Key.backspace><Key.backspace><Key.backspace><Key.backspace><Key.shift>Writing
Screenshot: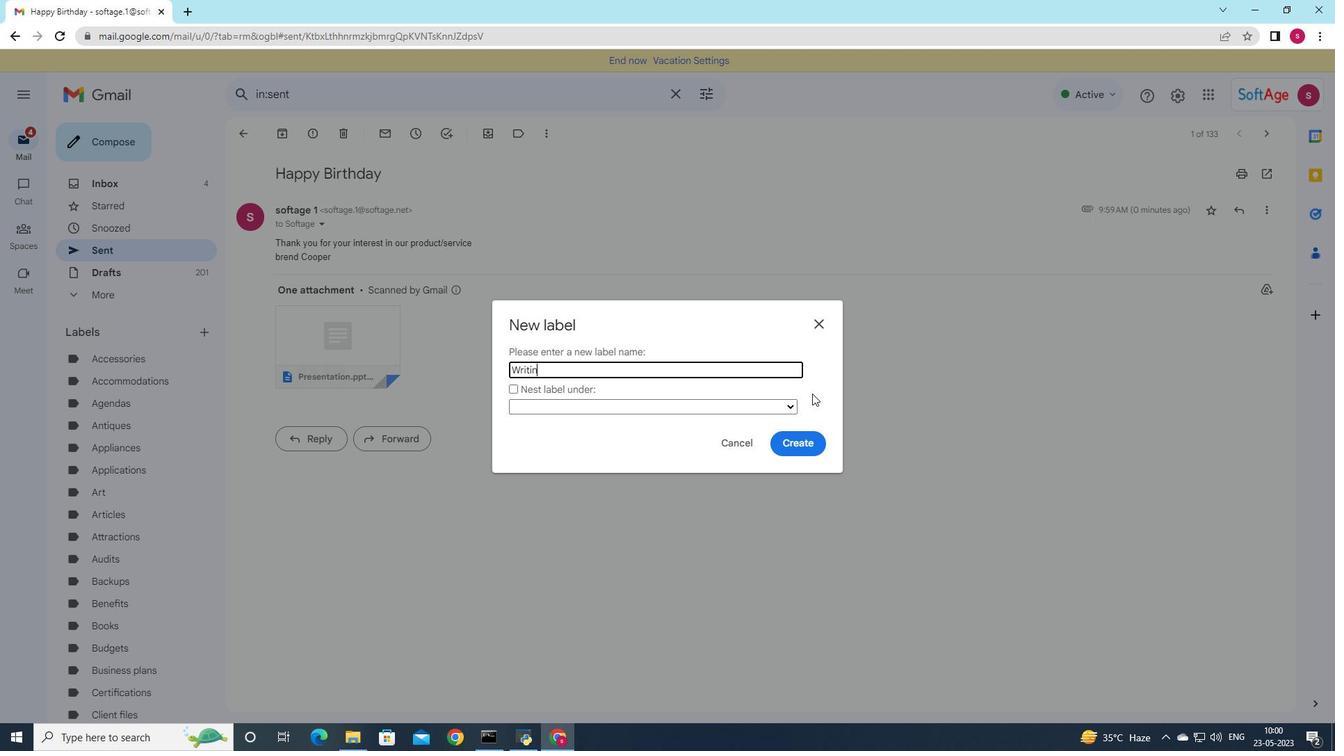 
Action: Mouse moved to (925, 383)
Screenshot: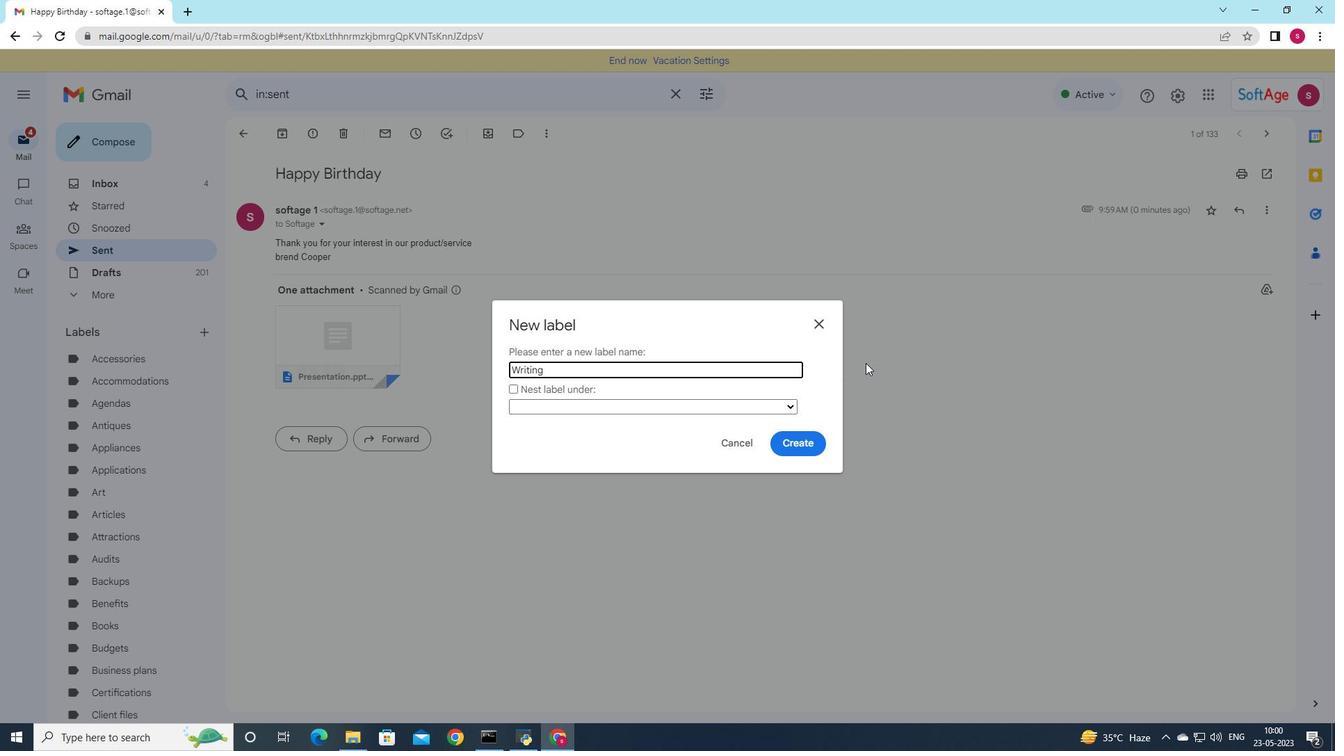 
Action: Mouse scrolled (925, 382) with delta (0, 0)
Screenshot: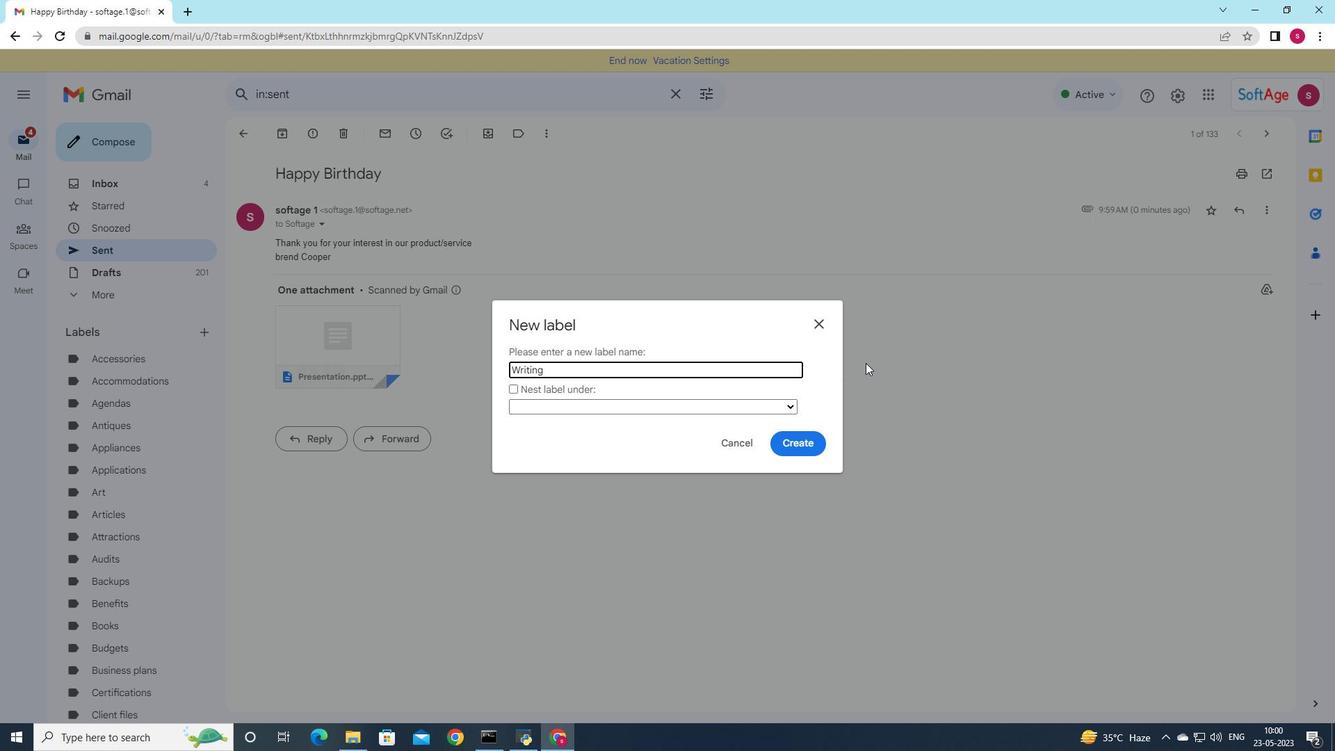 
Action: Mouse moved to (813, 438)
Screenshot: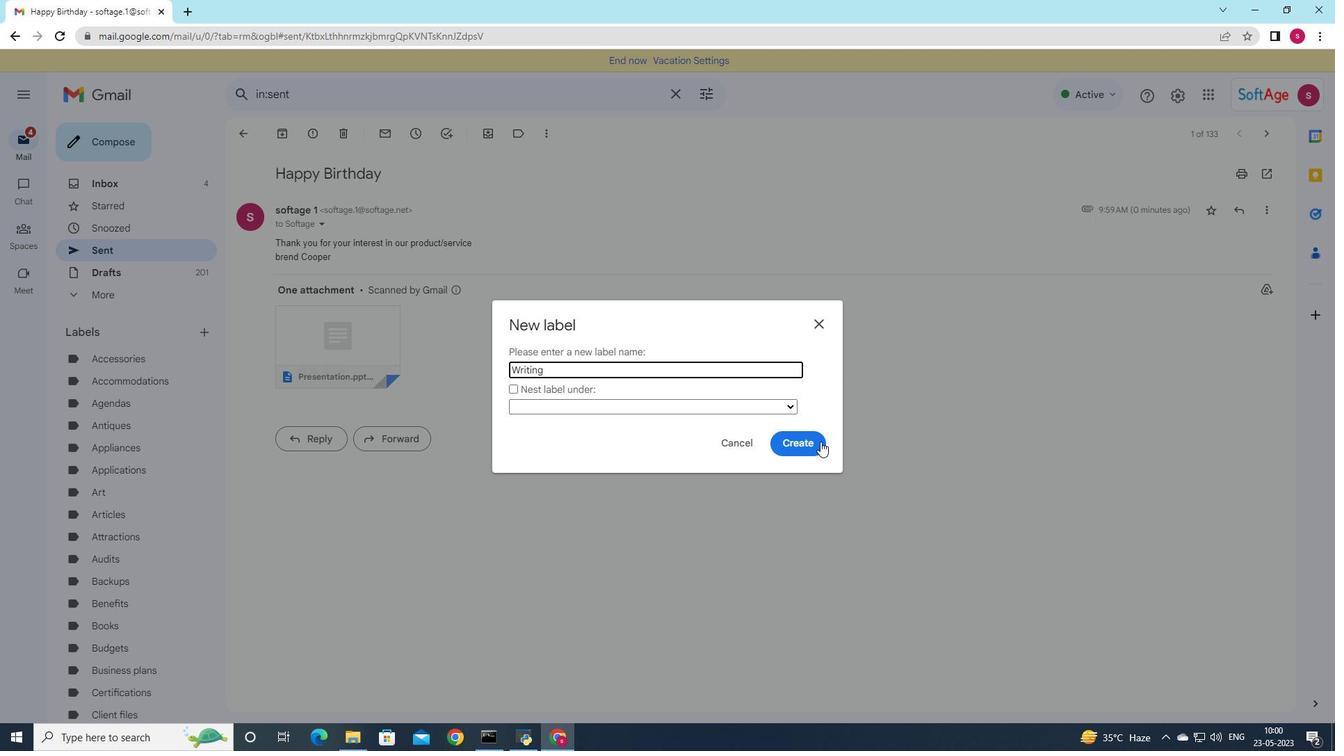 
Action: Mouse pressed left at (813, 438)
Screenshot: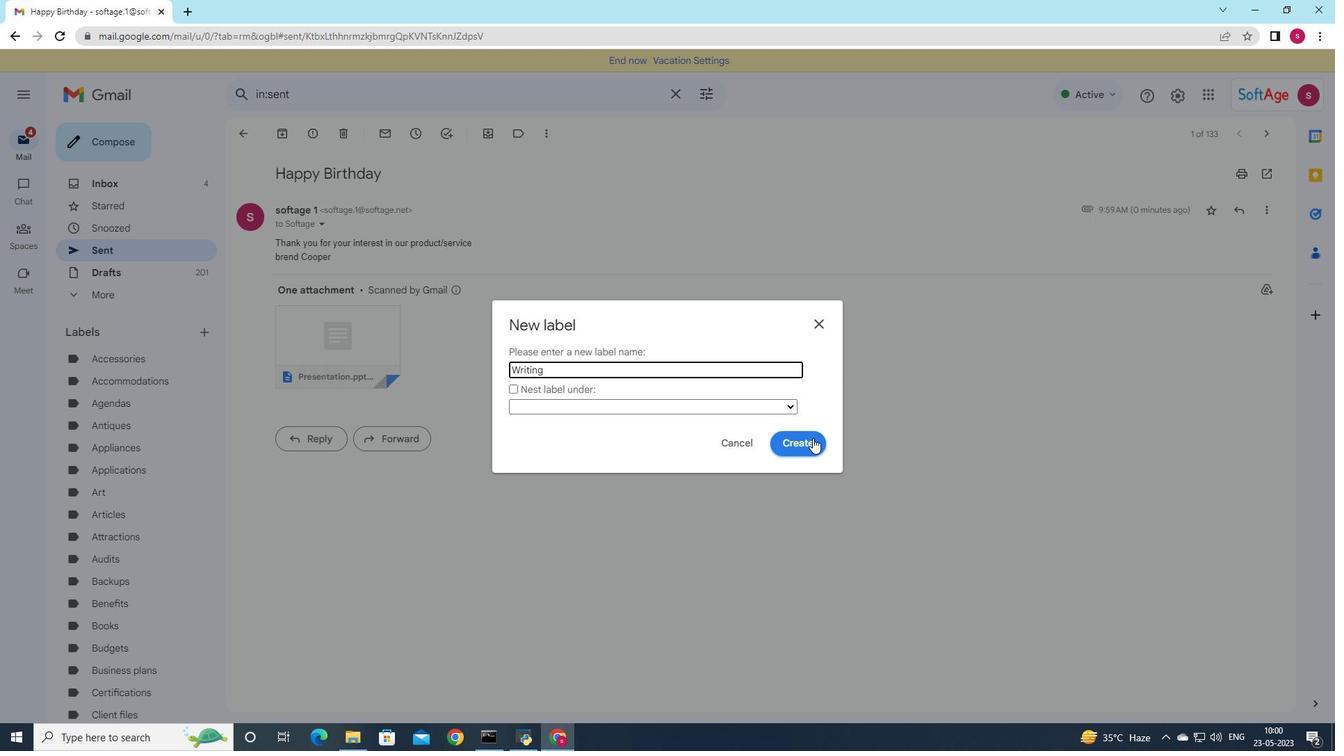 
Action: Mouse moved to (792, 456)
Screenshot: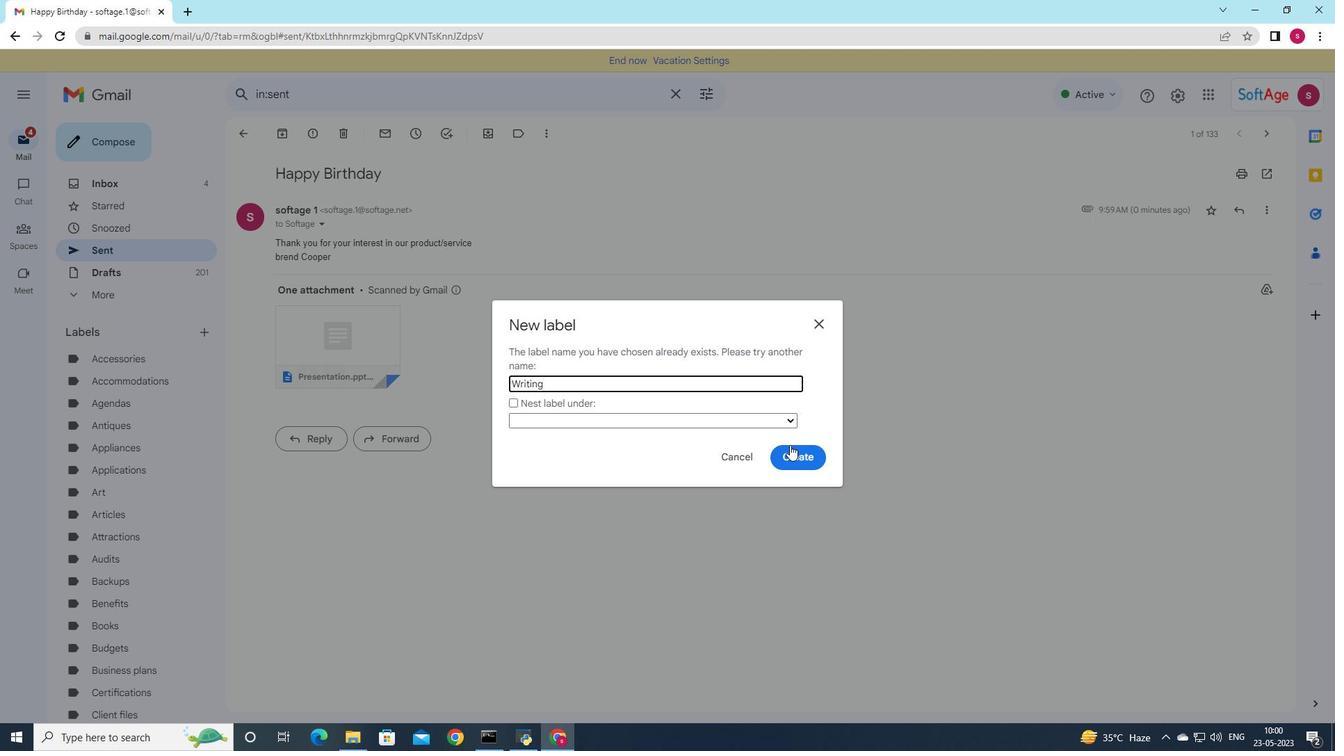 
Action: Mouse pressed left at (792, 456)
Screenshot: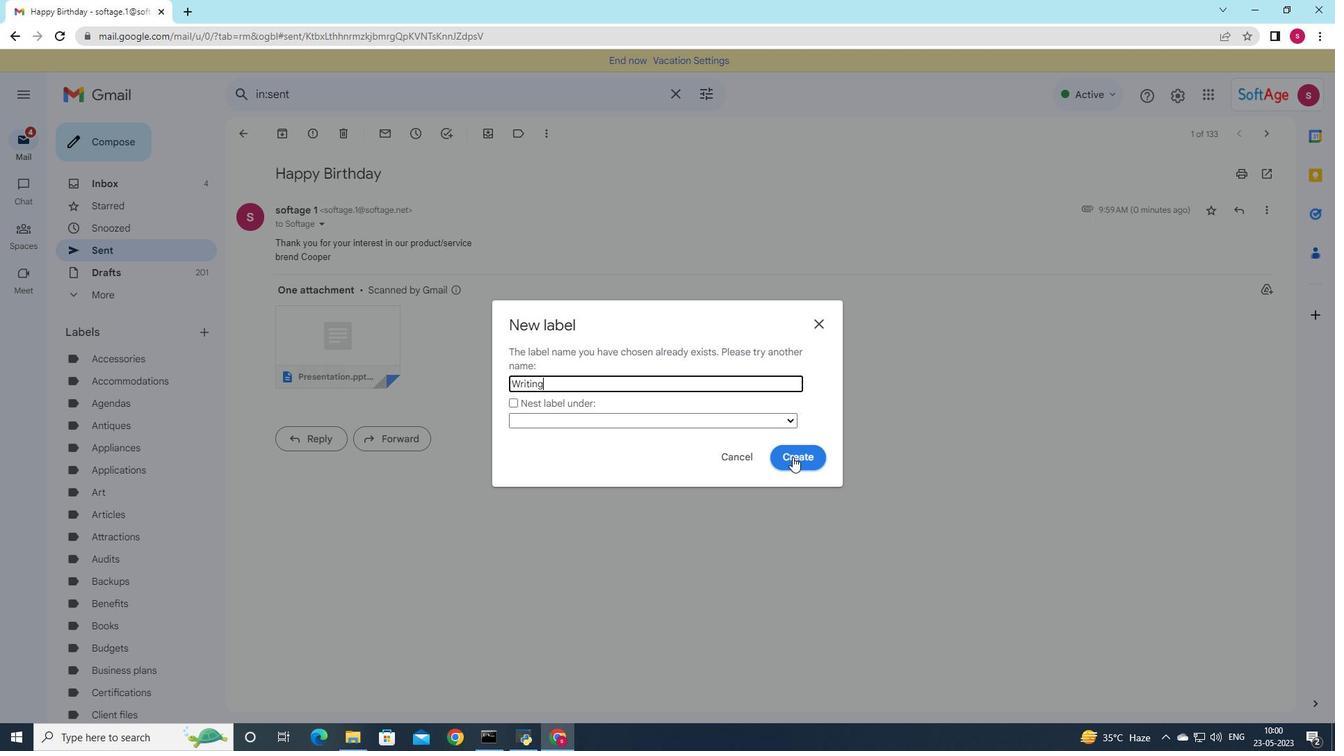 
Action: Mouse moved to (783, 447)
Screenshot: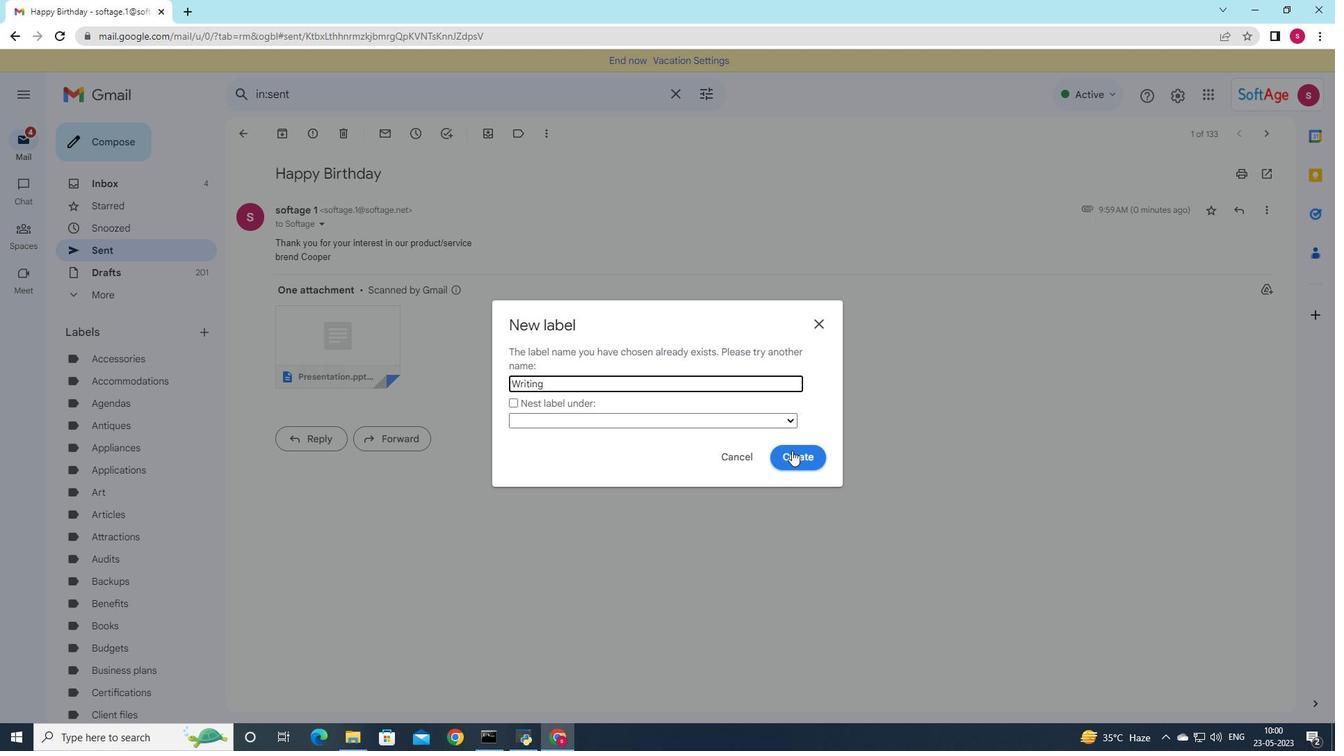 
